 Task: Plan a trip to Wallenhorst, Germany from 1st December, 2023 to 8th December, 2023 for 2 adults, 1 child. Place can be entire room with 1  bedroom having 1 bed and 1 bathroom. Property type can be hotel. Amenities needed are: washing machine.
Action: Mouse moved to (434, 226)
Screenshot: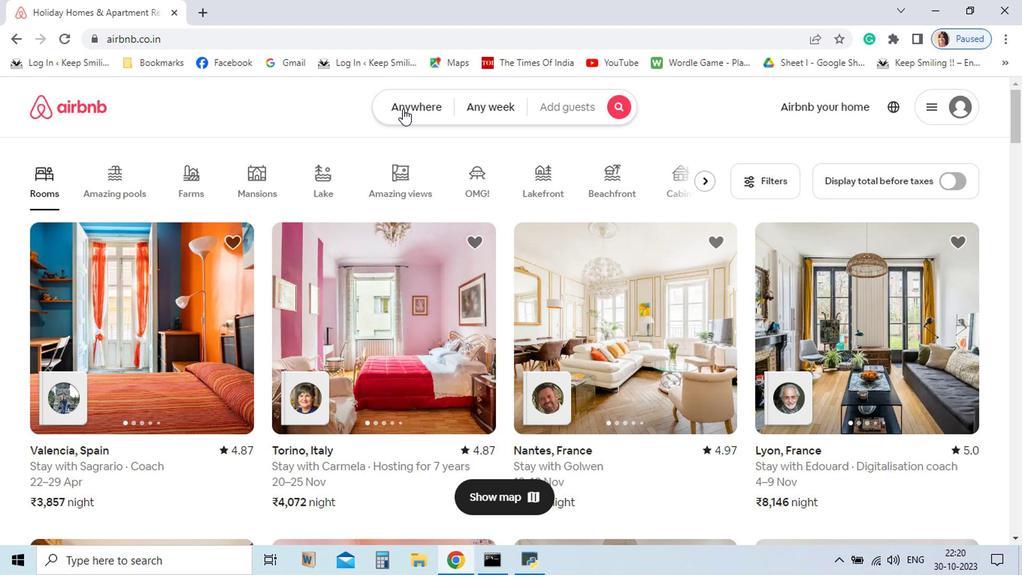 
Action: Mouse pressed left at (434, 226)
Screenshot: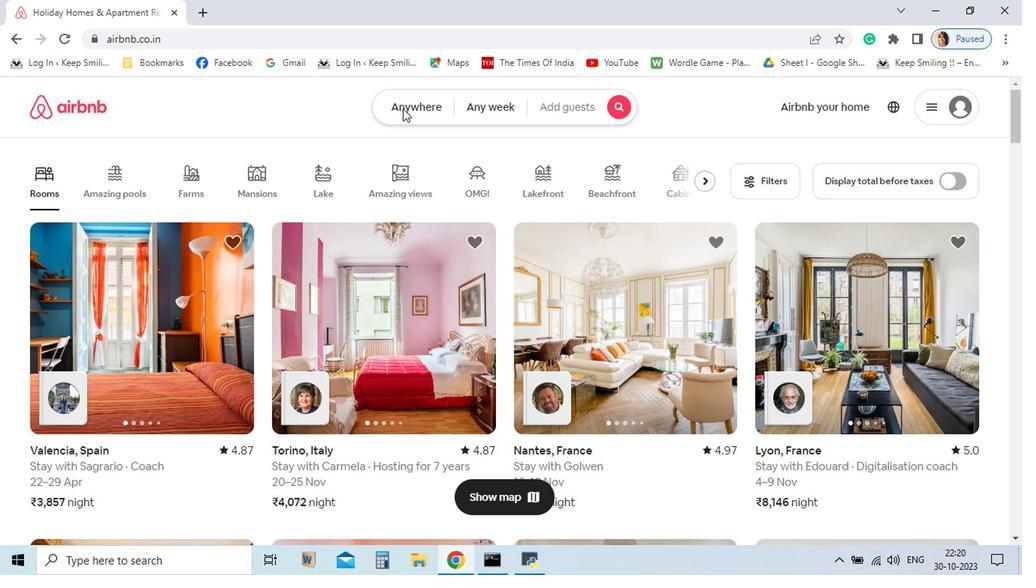 
Action: Key pressed <Key.shift>Wallen
Screenshot: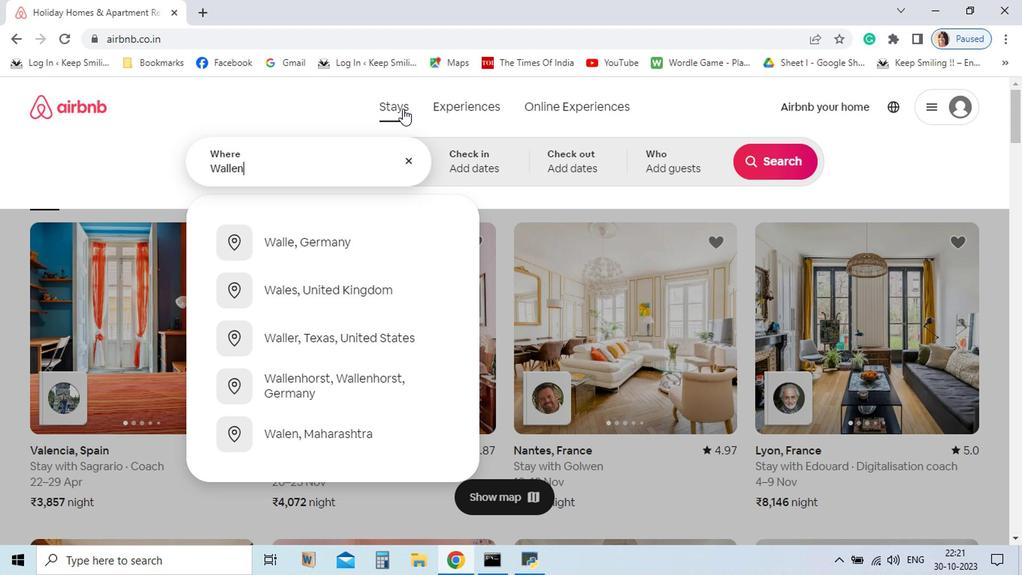 
Action: Mouse moved to (402, 348)
Screenshot: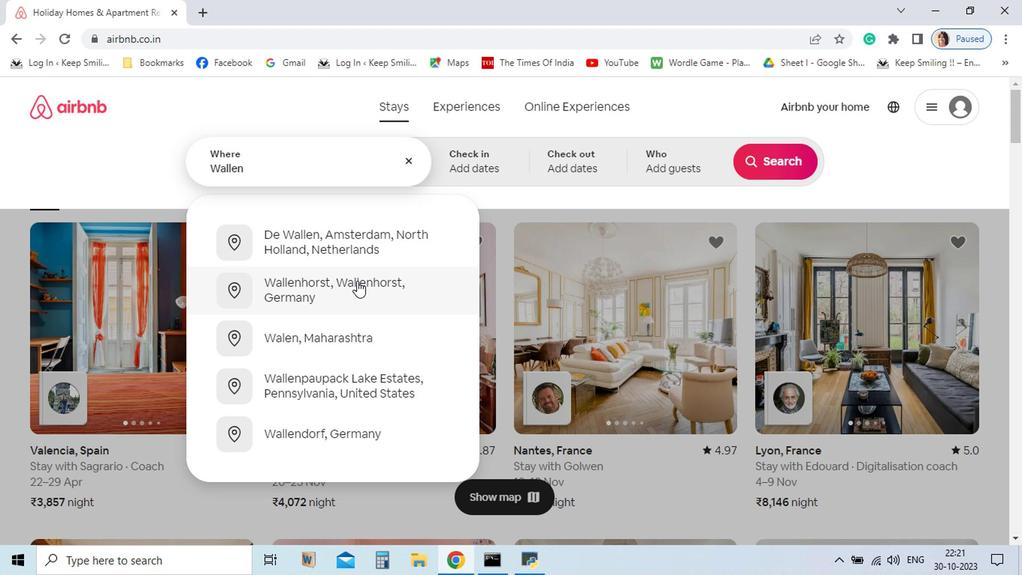 
Action: Mouse pressed left at (402, 348)
Screenshot: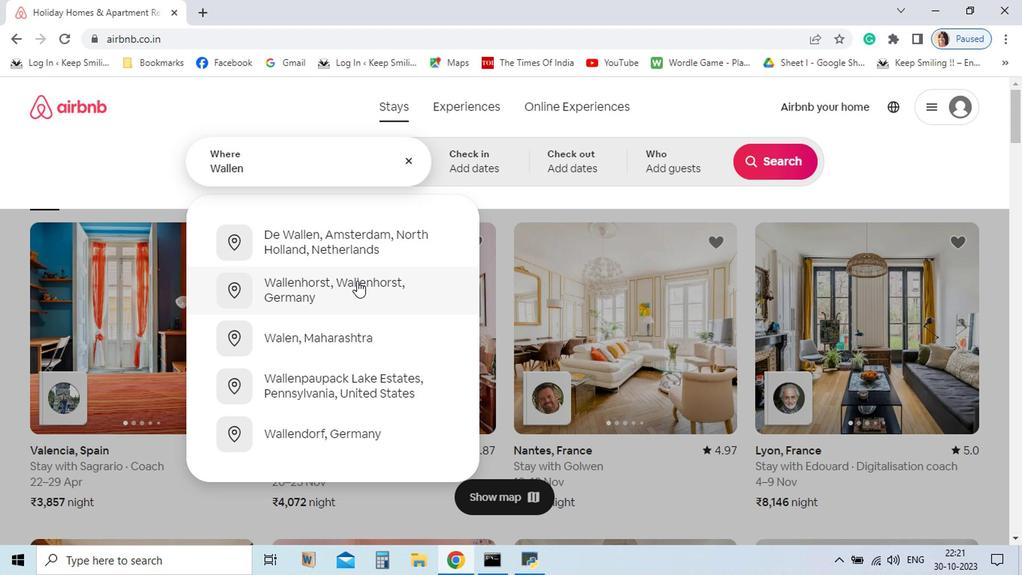 
Action: Mouse moved to (687, 348)
Screenshot: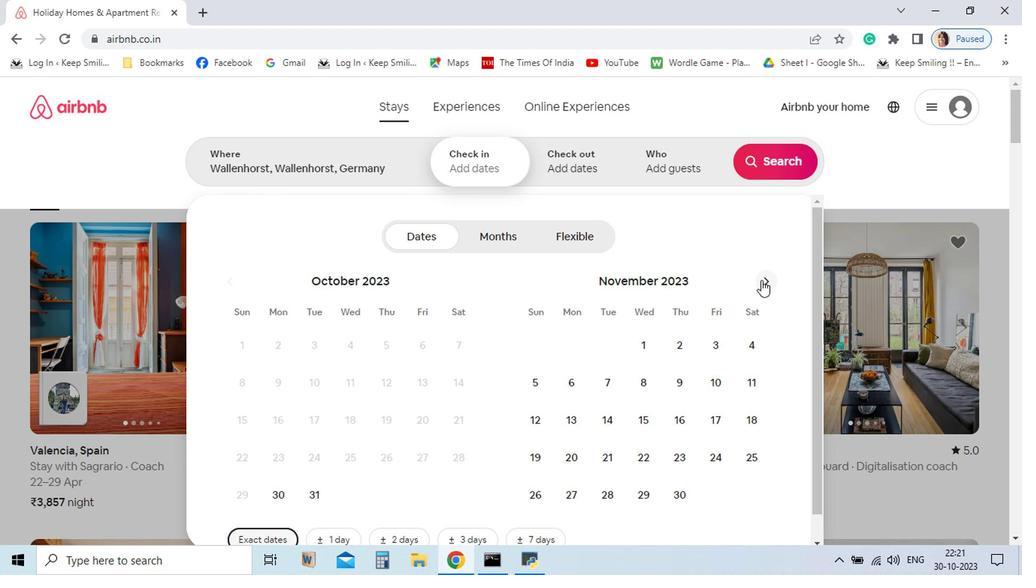 
Action: Mouse pressed left at (687, 348)
Screenshot: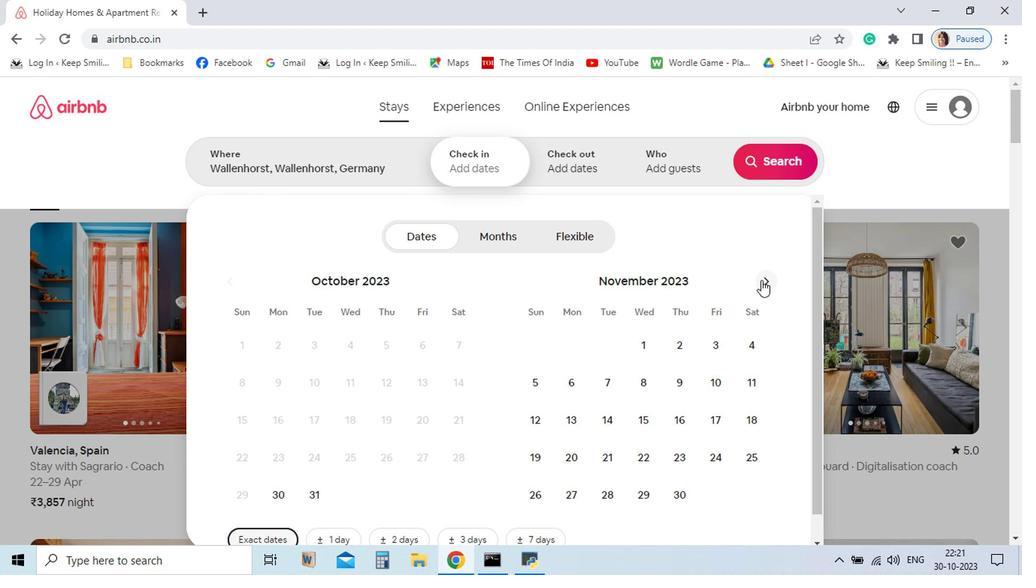 
Action: Mouse moved to (652, 393)
Screenshot: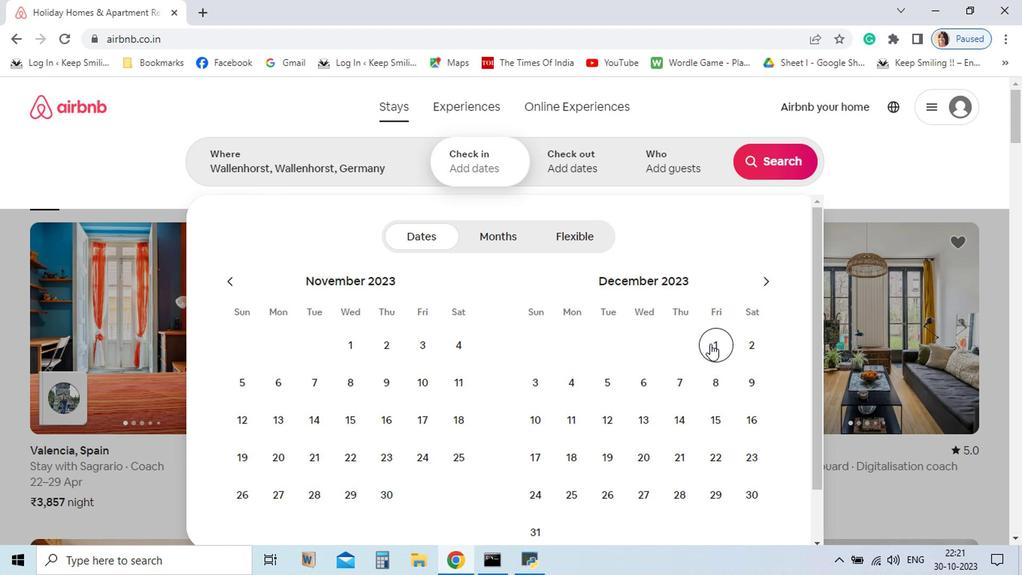 
Action: Mouse pressed left at (652, 393)
Screenshot: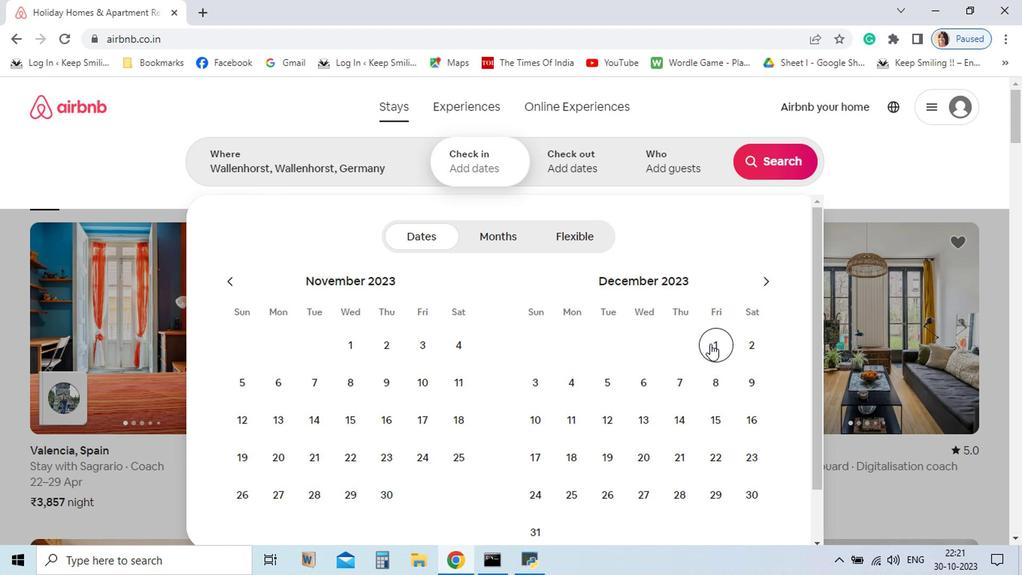 
Action: Mouse moved to (652, 421)
Screenshot: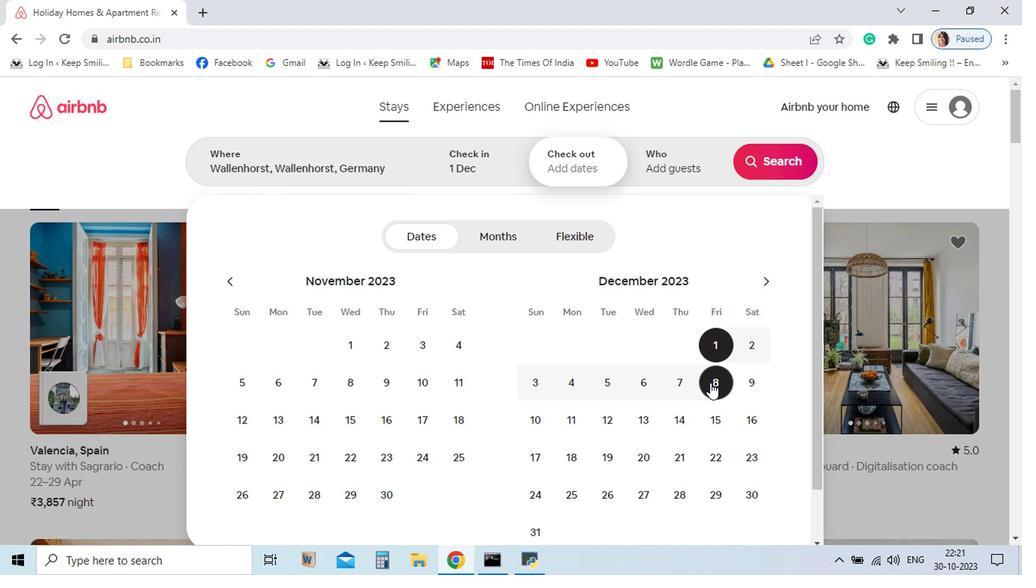 
Action: Mouse pressed left at (652, 421)
Screenshot: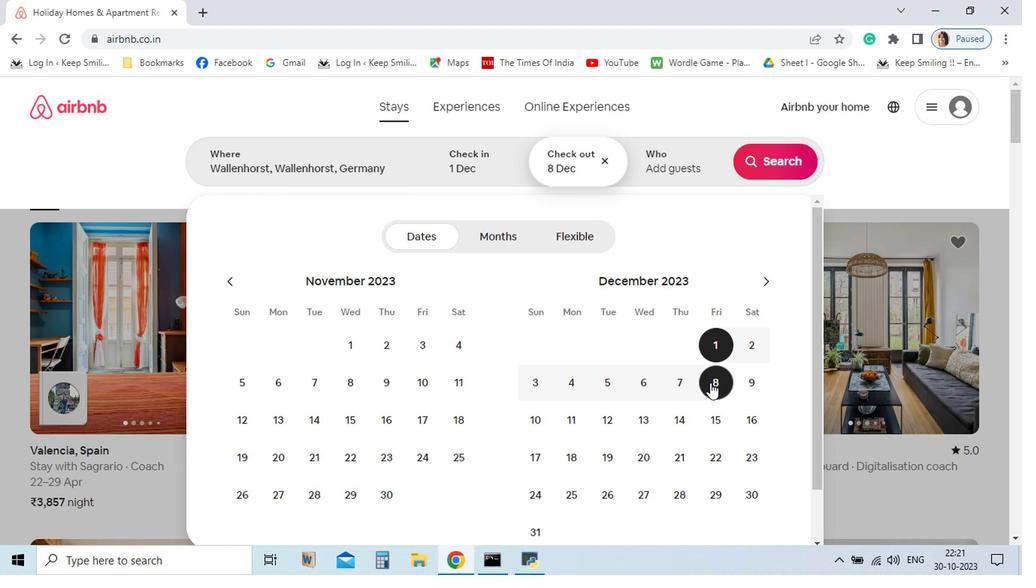 
Action: Mouse moved to (632, 265)
Screenshot: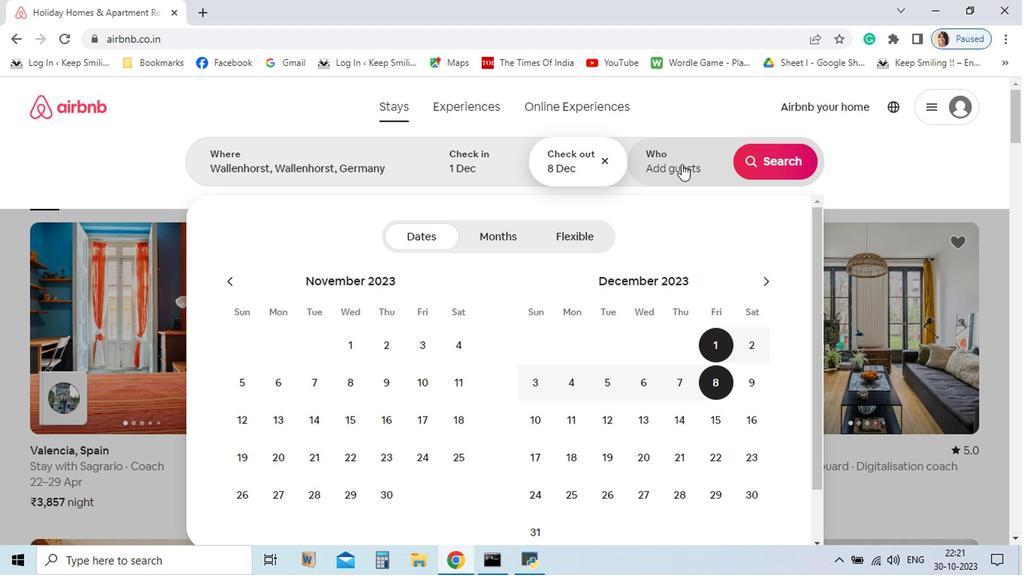 
Action: Mouse pressed left at (632, 265)
Screenshot: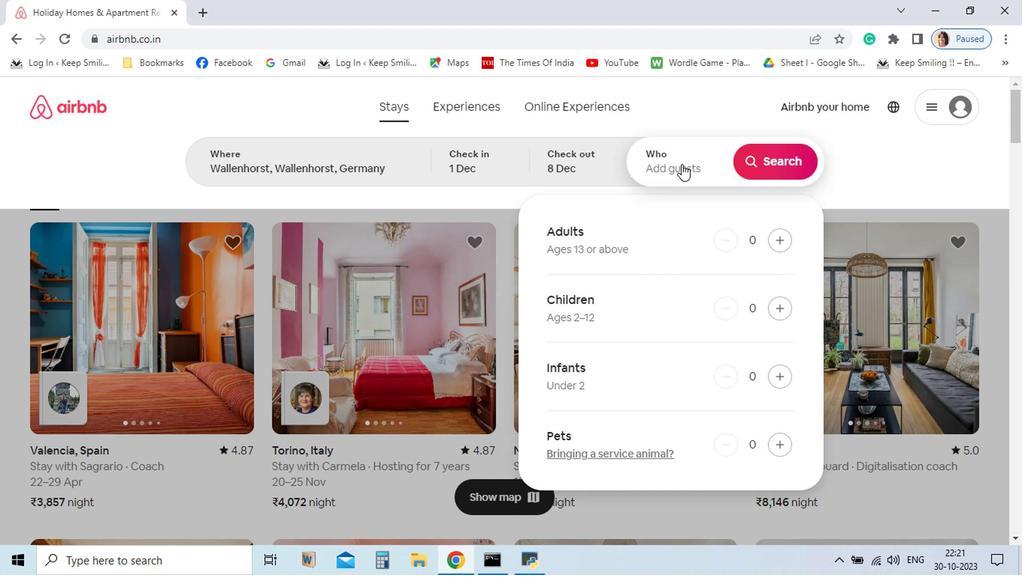 
Action: Mouse moved to (697, 318)
Screenshot: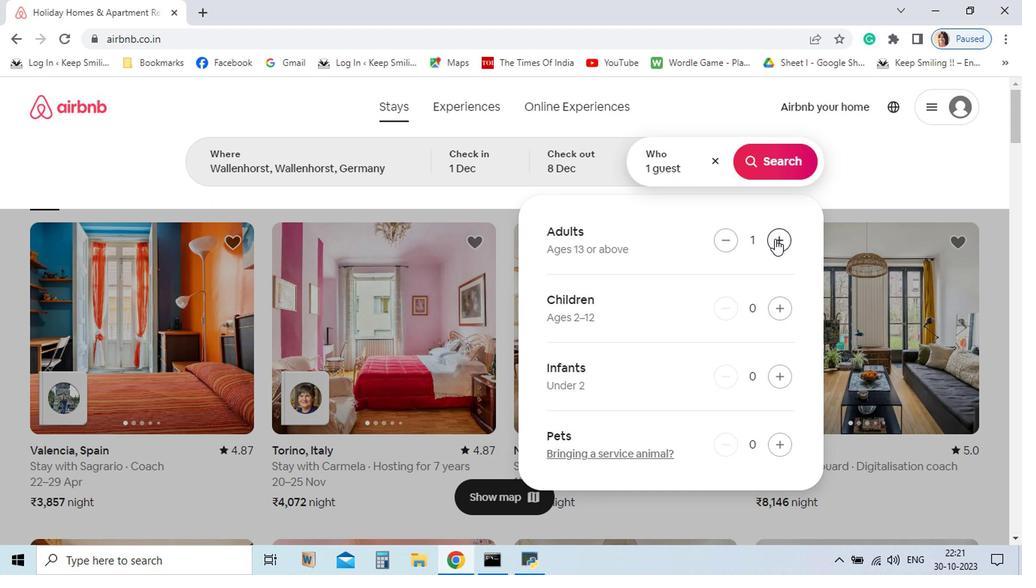 
Action: Mouse pressed left at (697, 318)
Screenshot: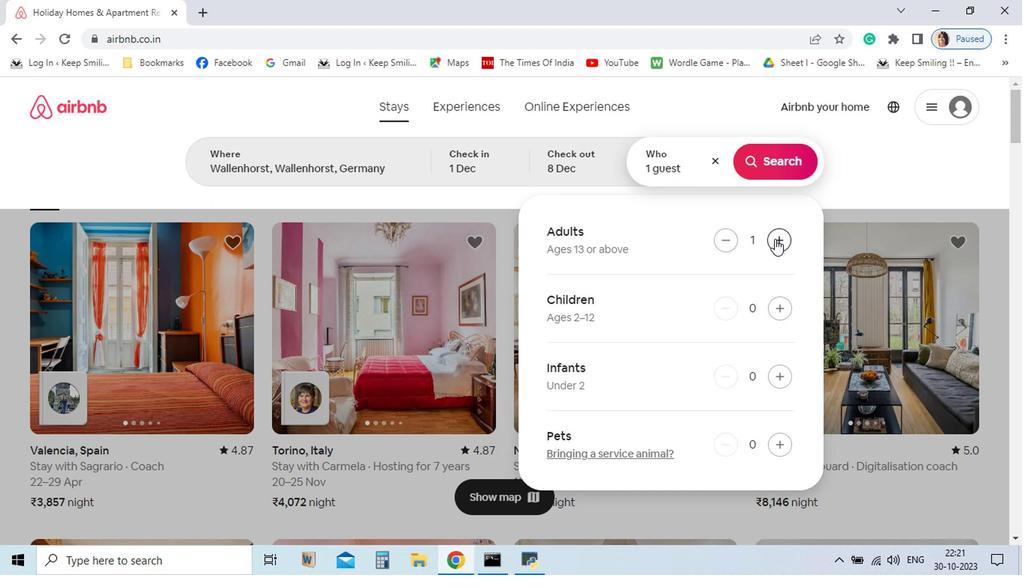 
Action: Mouse moved to (698, 318)
Screenshot: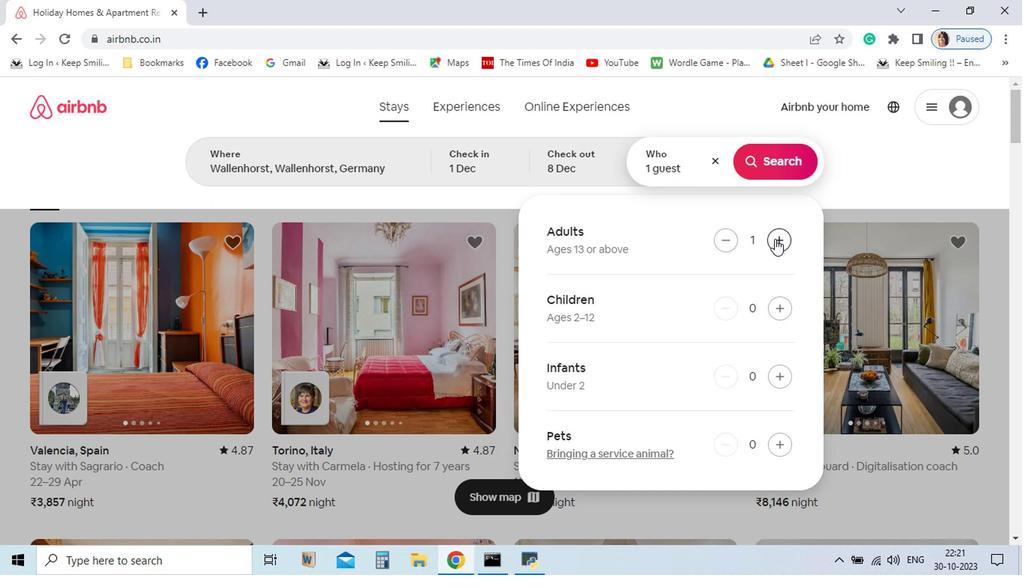 
Action: Mouse pressed left at (698, 318)
Screenshot: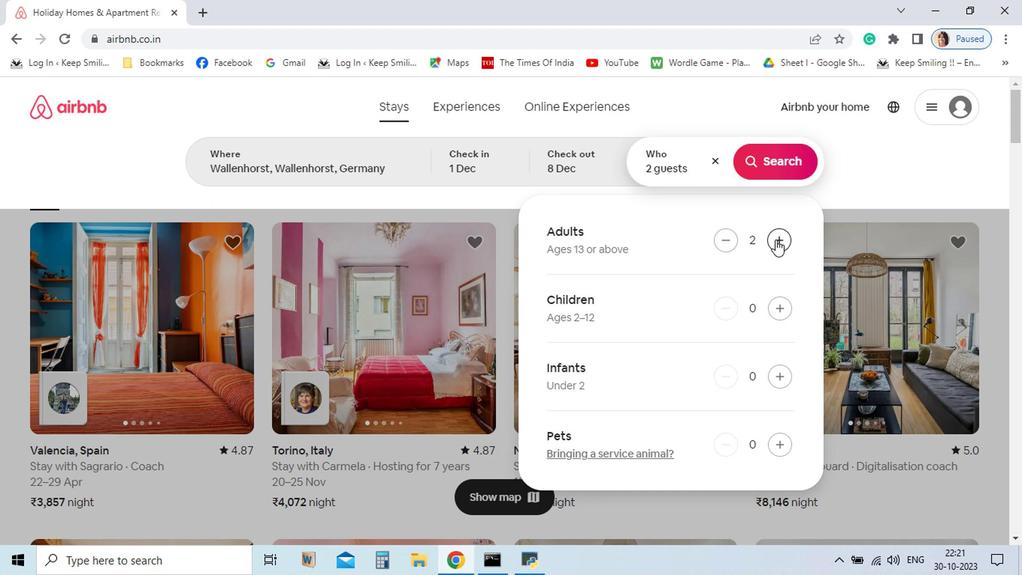 
Action: Mouse moved to (703, 369)
Screenshot: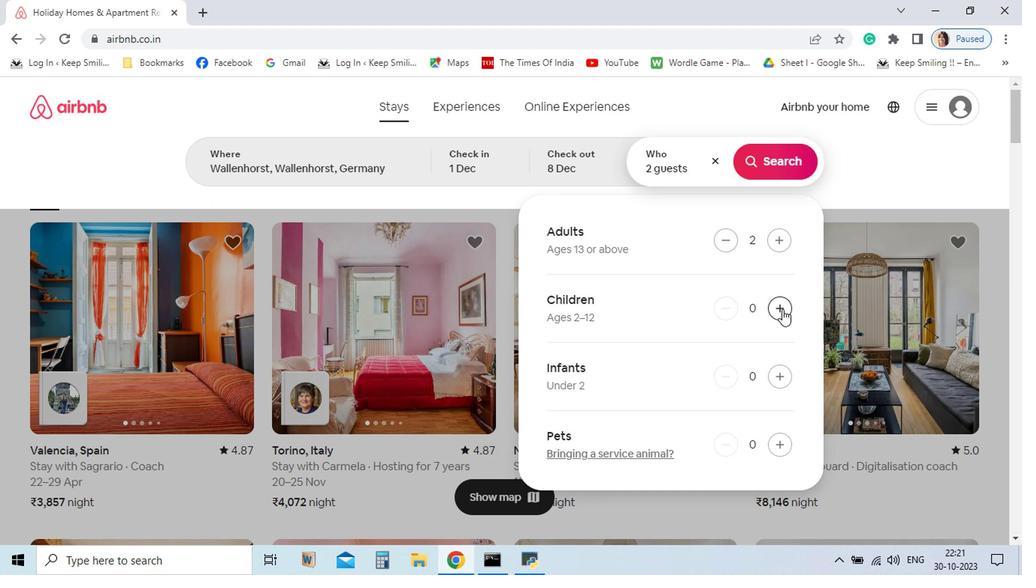 
Action: Mouse pressed left at (703, 369)
Screenshot: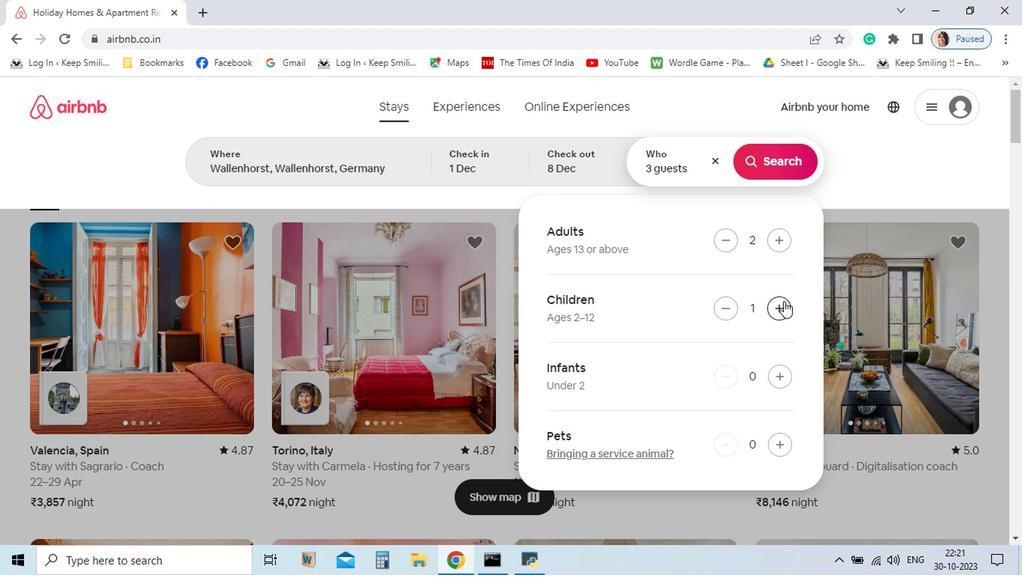 
Action: Mouse moved to (706, 258)
Screenshot: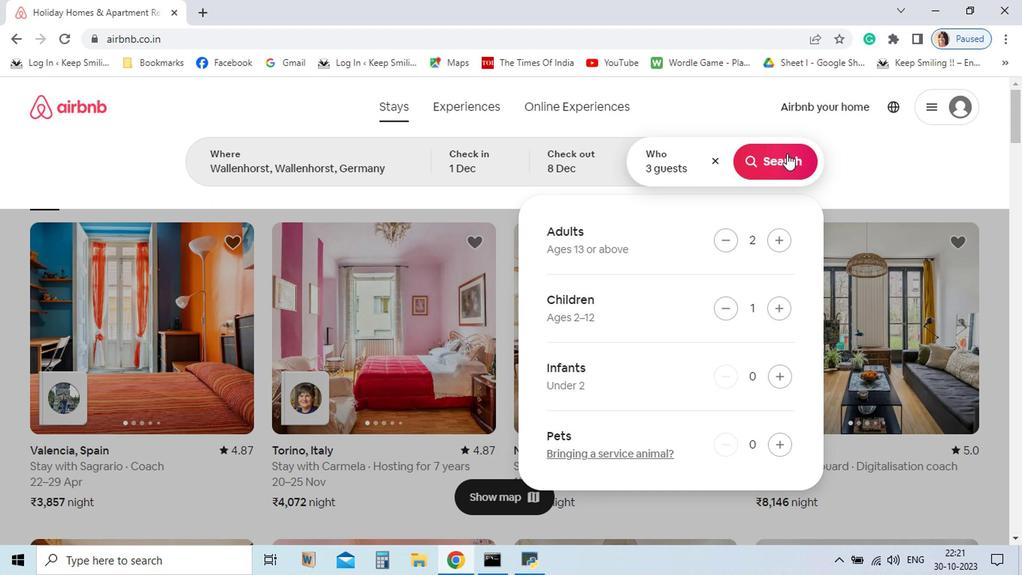 
Action: Mouse pressed left at (706, 258)
Screenshot: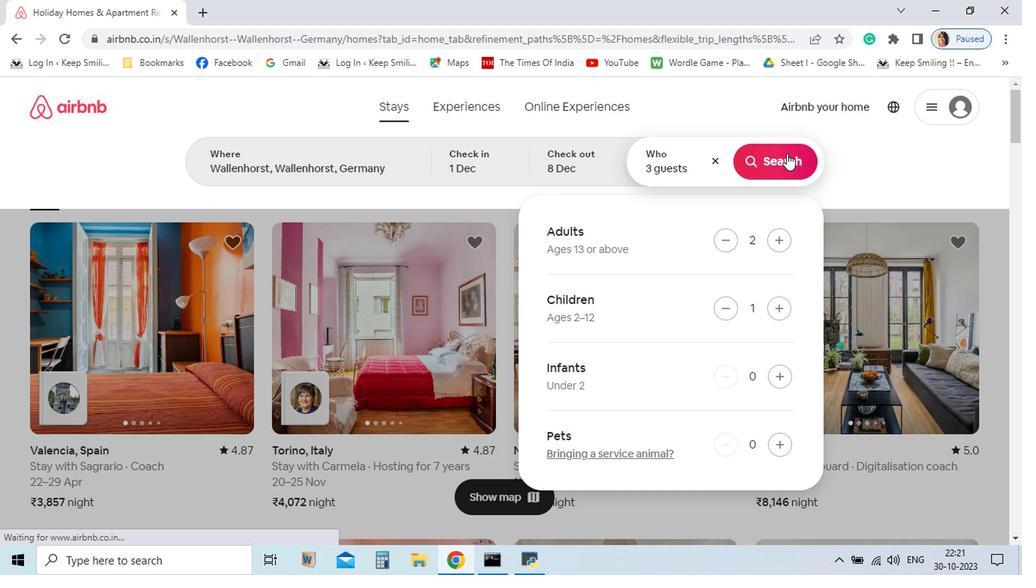 
Action: Mouse moved to (703, 266)
Screenshot: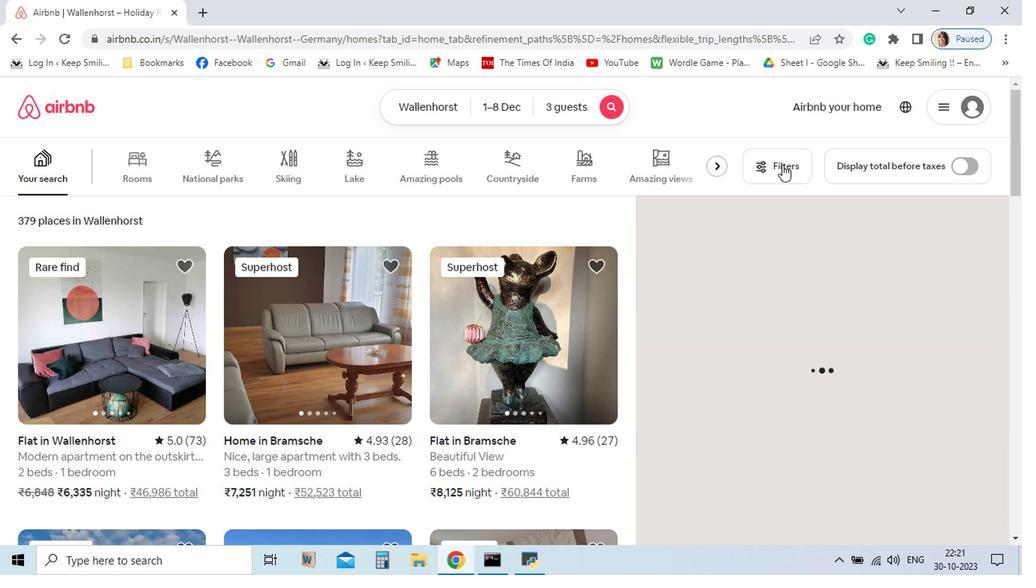 
Action: Mouse pressed left at (703, 266)
Screenshot: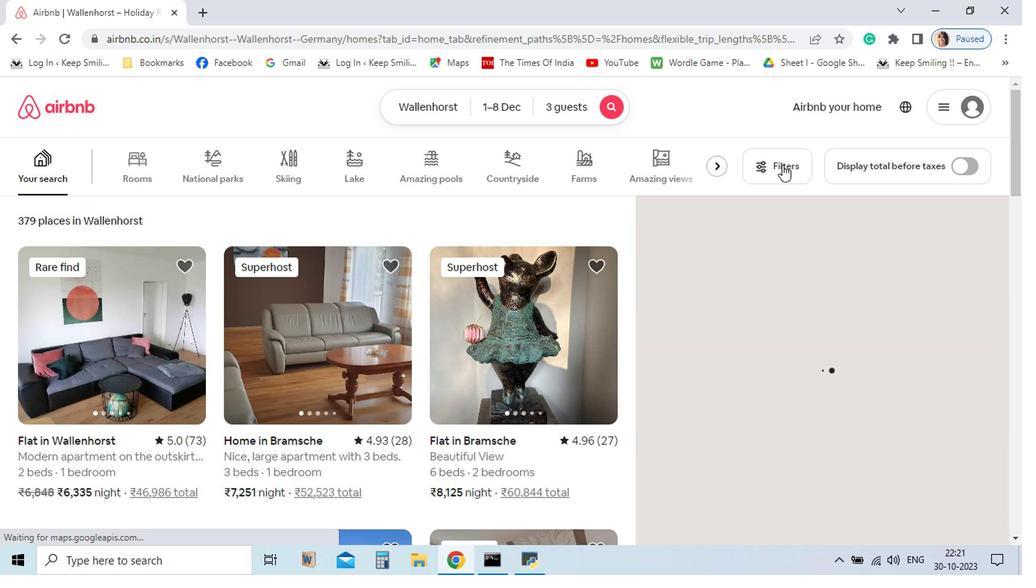 
Action: Mouse moved to (527, 330)
Screenshot: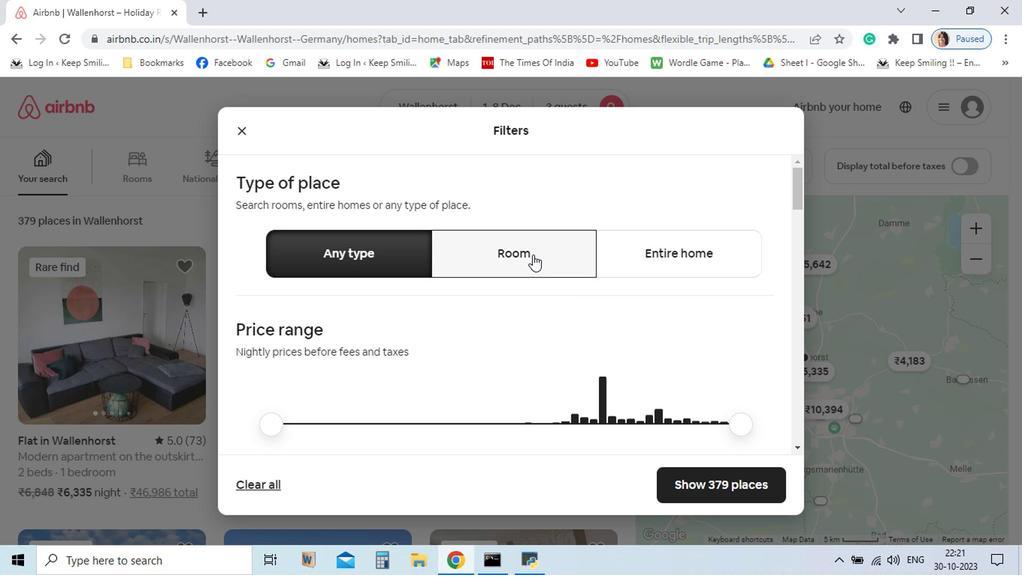 
Action: Mouse pressed left at (527, 330)
Screenshot: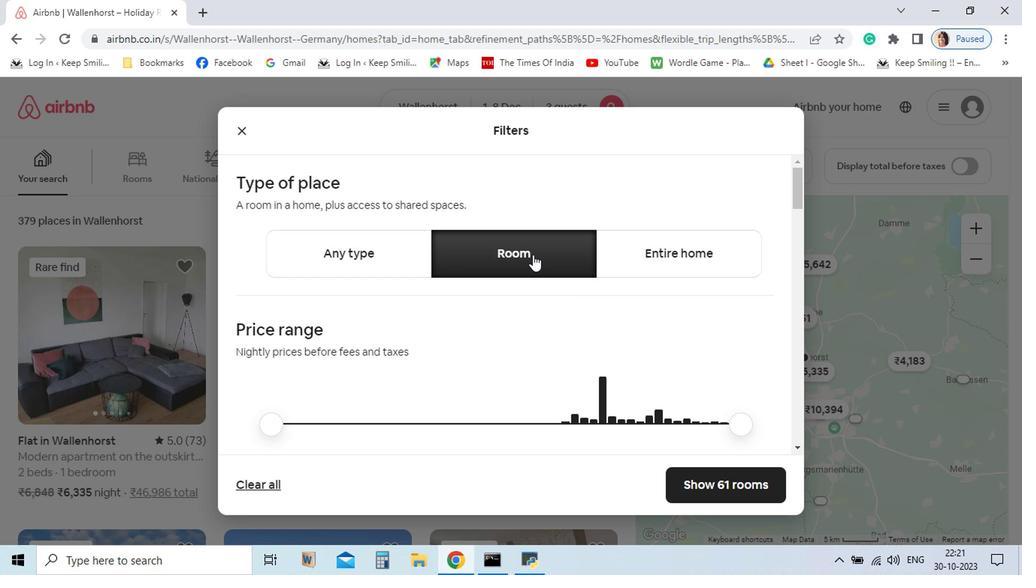 
Action: Mouse moved to (710, 294)
Screenshot: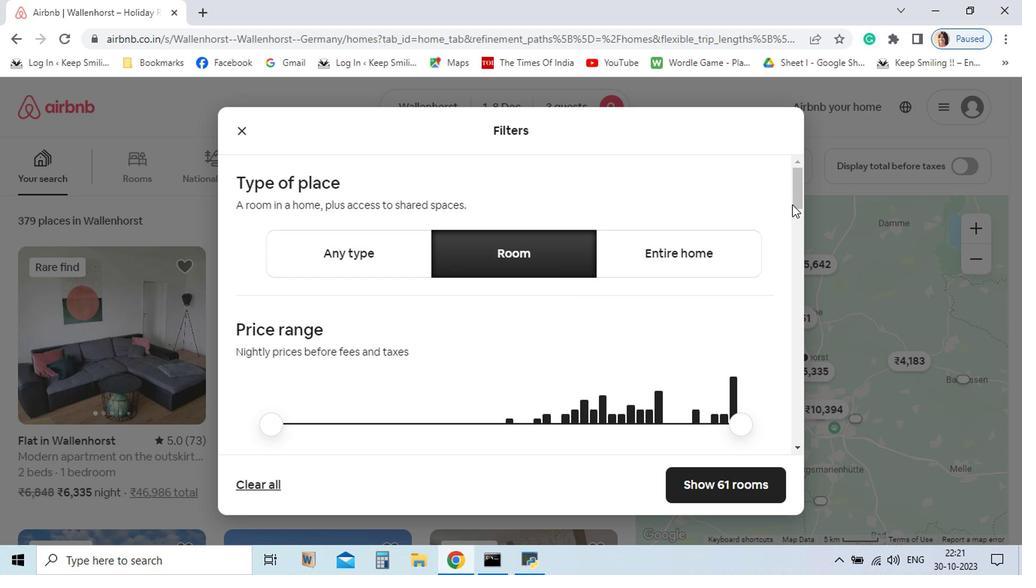 
Action: Mouse pressed left at (710, 294)
Screenshot: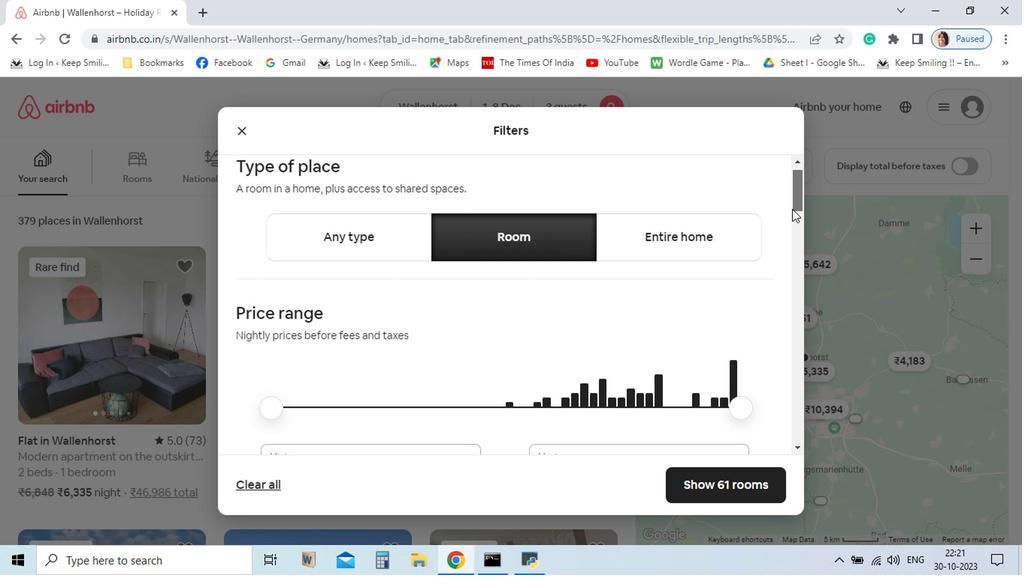 
Action: Mouse moved to (375, 375)
Screenshot: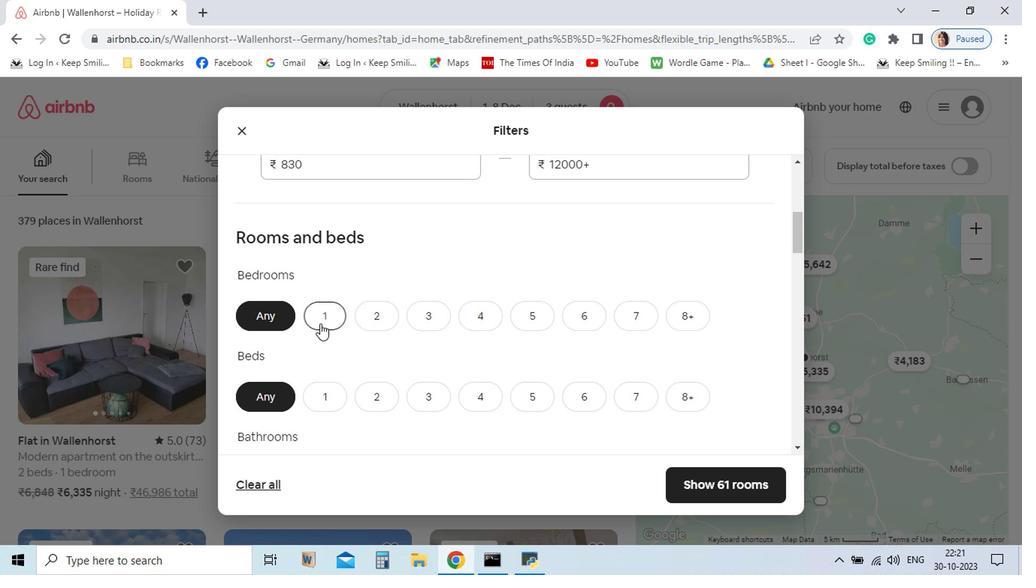 
Action: Mouse pressed left at (375, 375)
Screenshot: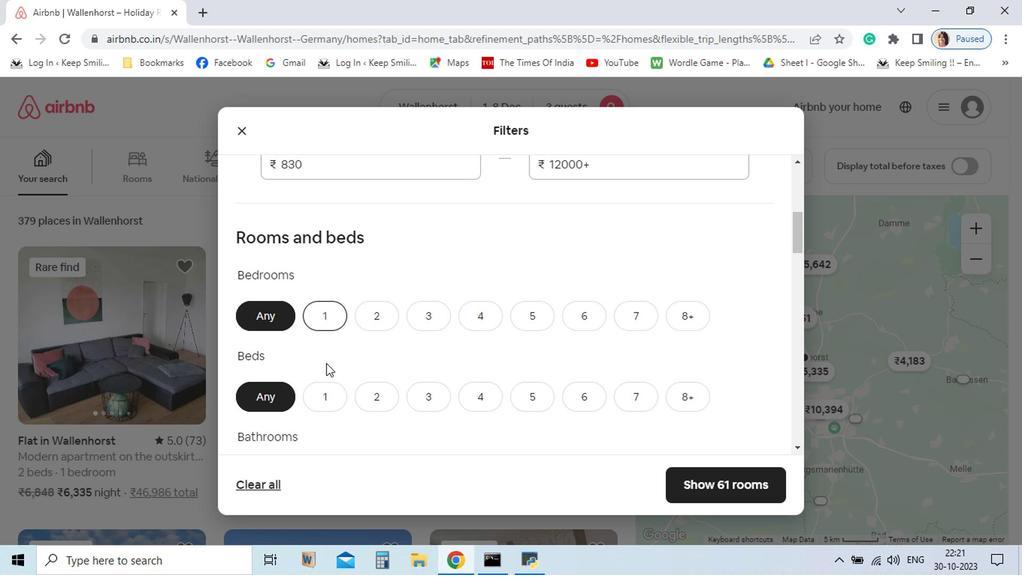 
Action: Mouse moved to (384, 429)
Screenshot: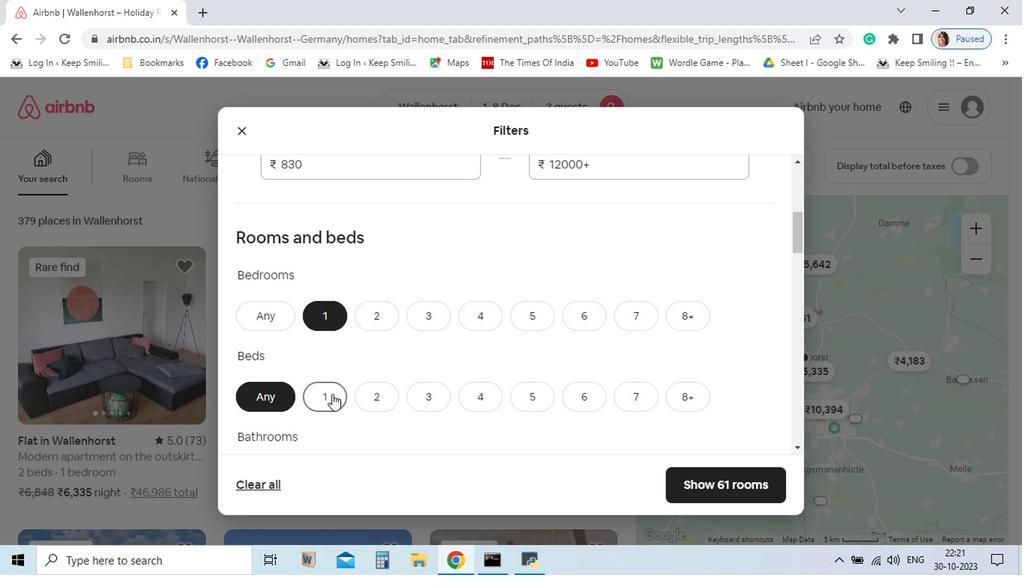 
Action: Mouse pressed left at (384, 429)
Screenshot: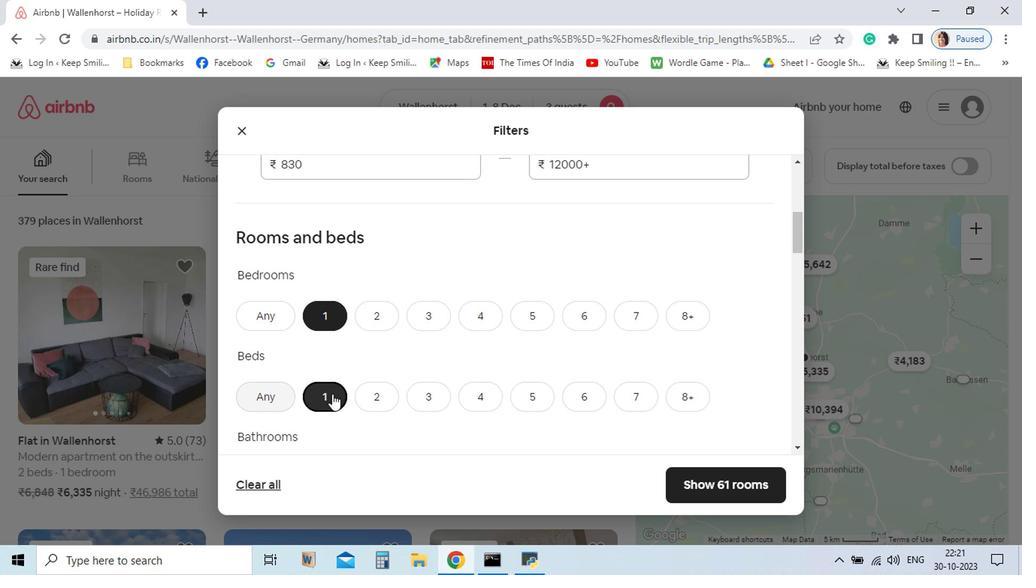 
Action: Mouse moved to (385, 429)
Screenshot: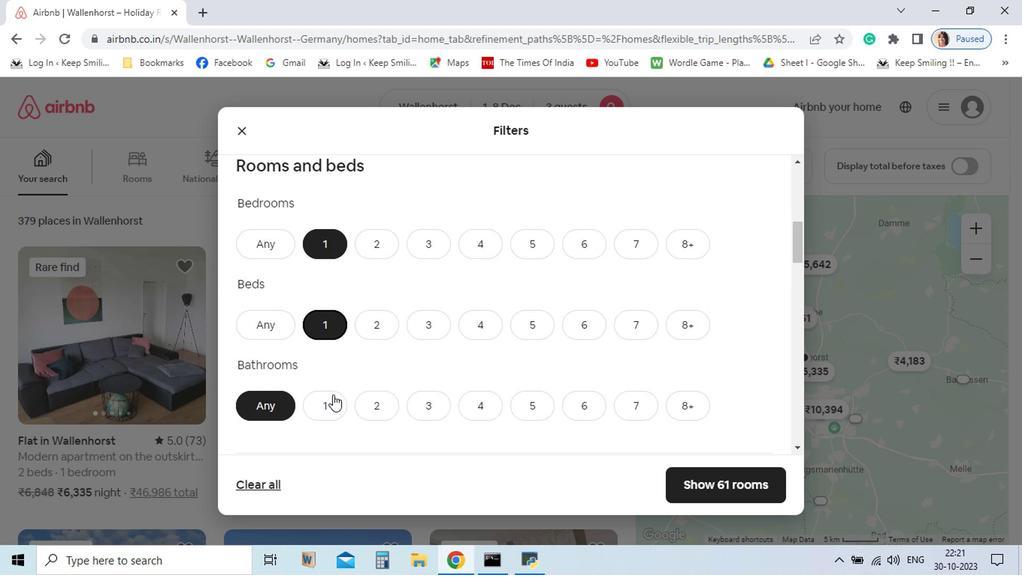 
Action: Mouse scrolled (385, 429) with delta (0, 0)
Screenshot: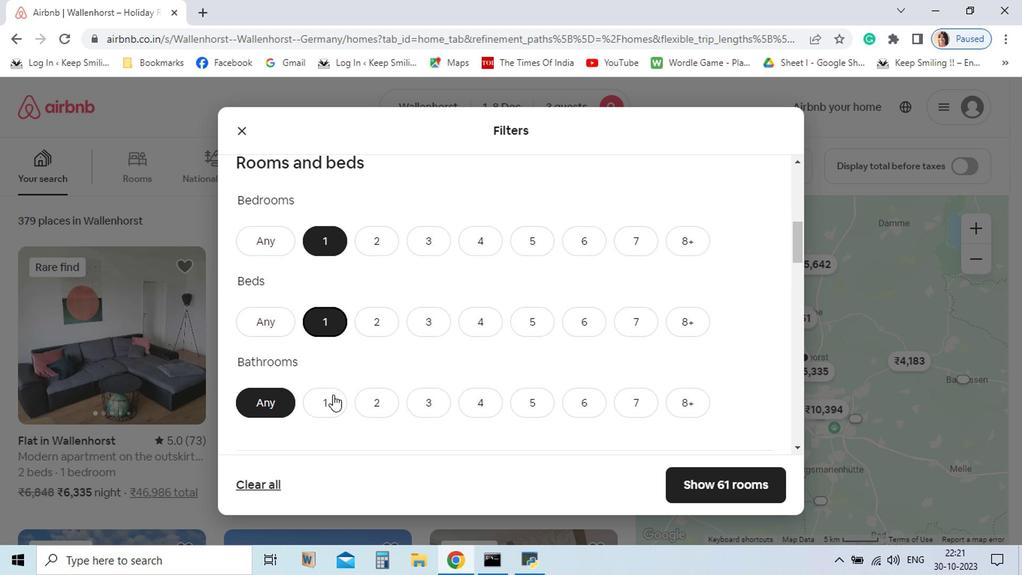 
Action: Mouse pressed left at (385, 429)
Screenshot: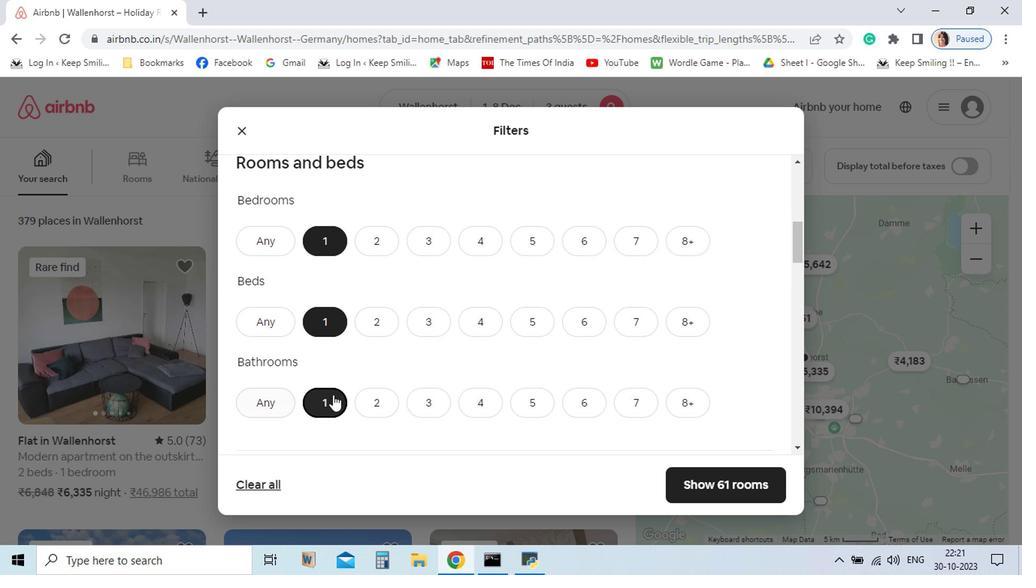 
Action: Mouse moved to (383, 437)
Screenshot: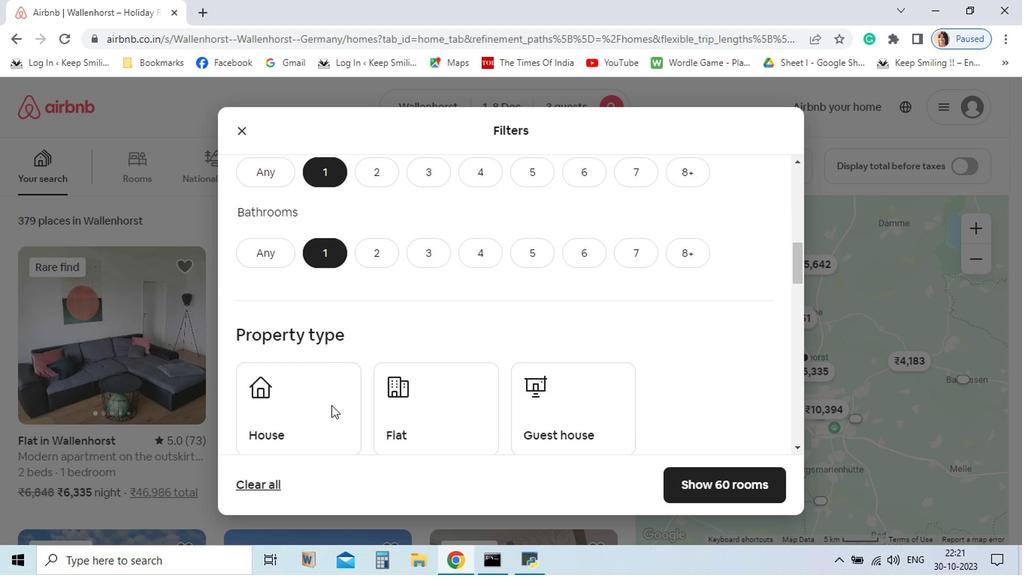 
Action: Mouse scrolled (383, 436) with delta (0, 0)
Screenshot: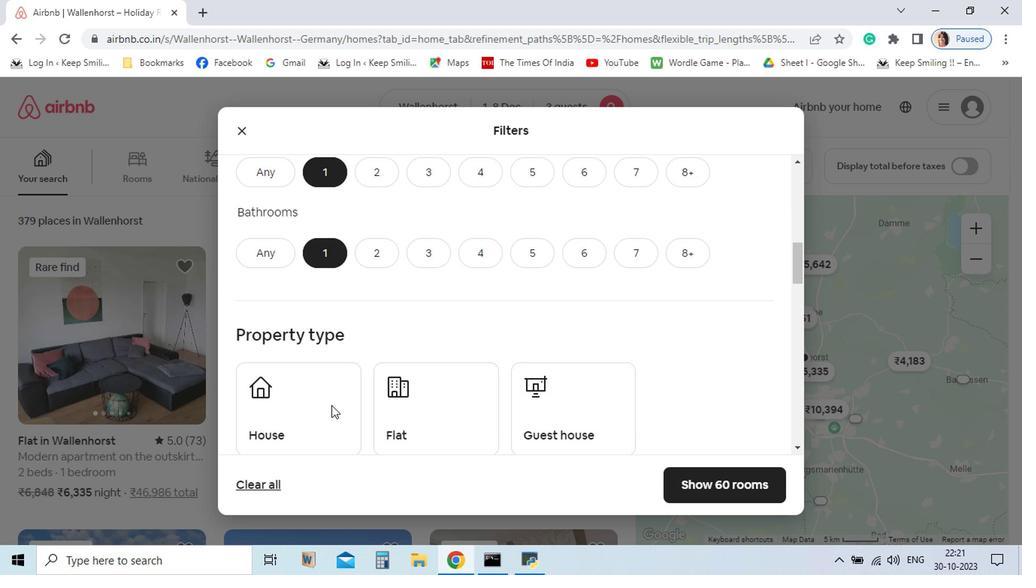 
Action: Mouse scrolled (383, 436) with delta (0, 0)
Screenshot: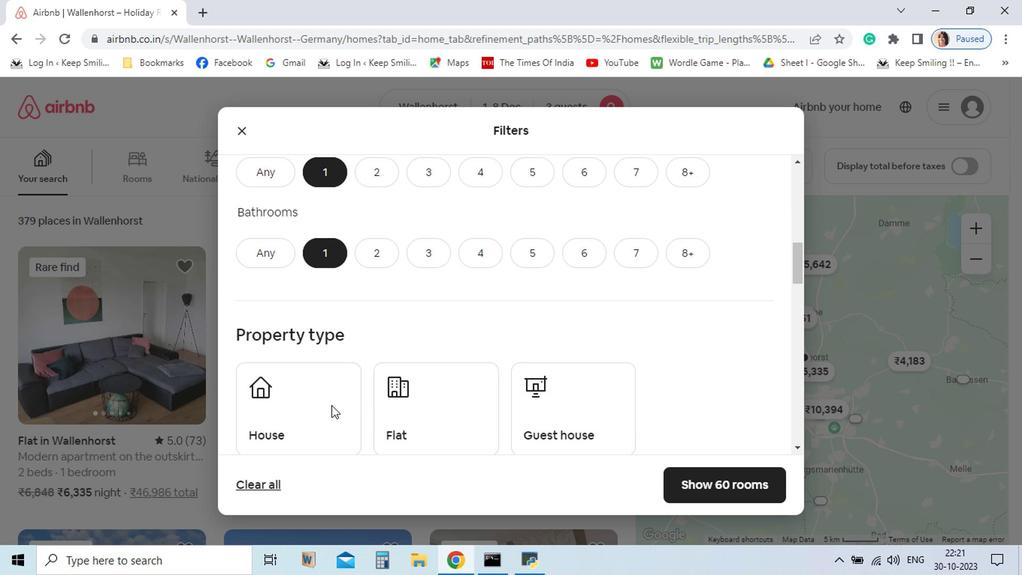 
Action: Mouse moved to (386, 437)
Screenshot: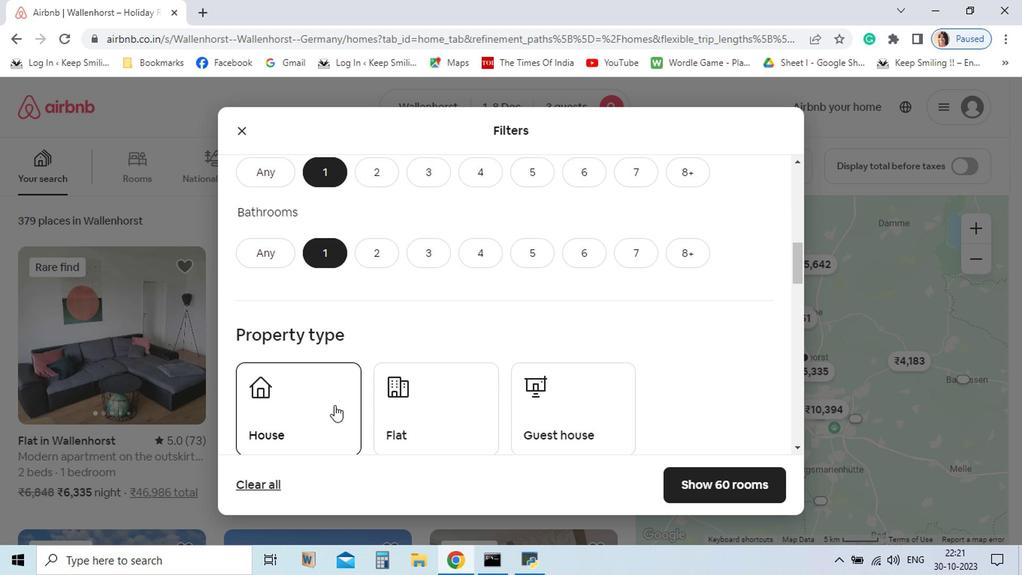 
Action: Mouse scrolled (386, 436) with delta (0, 0)
Screenshot: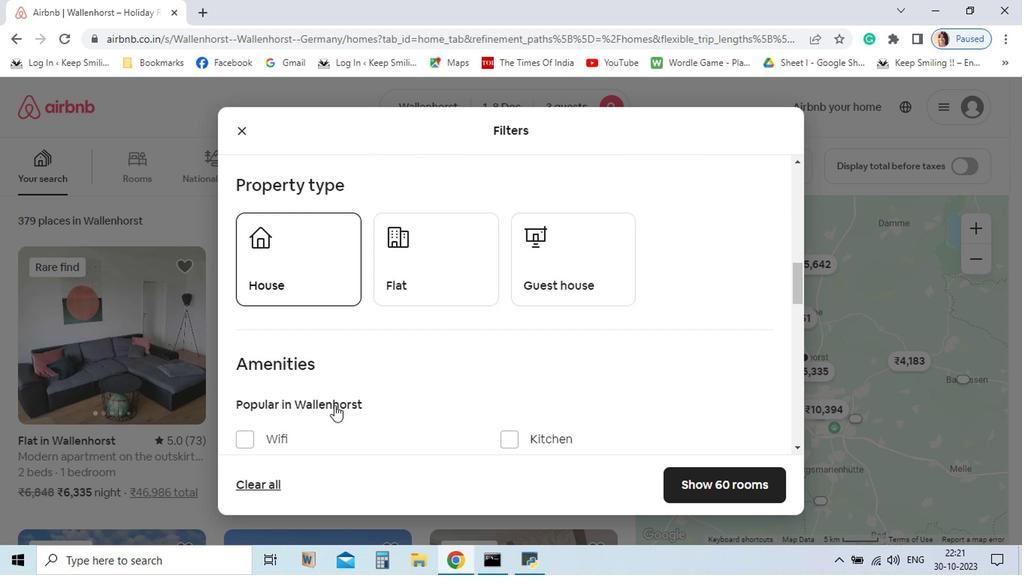 
Action: Mouse scrolled (386, 436) with delta (0, 0)
Screenshot: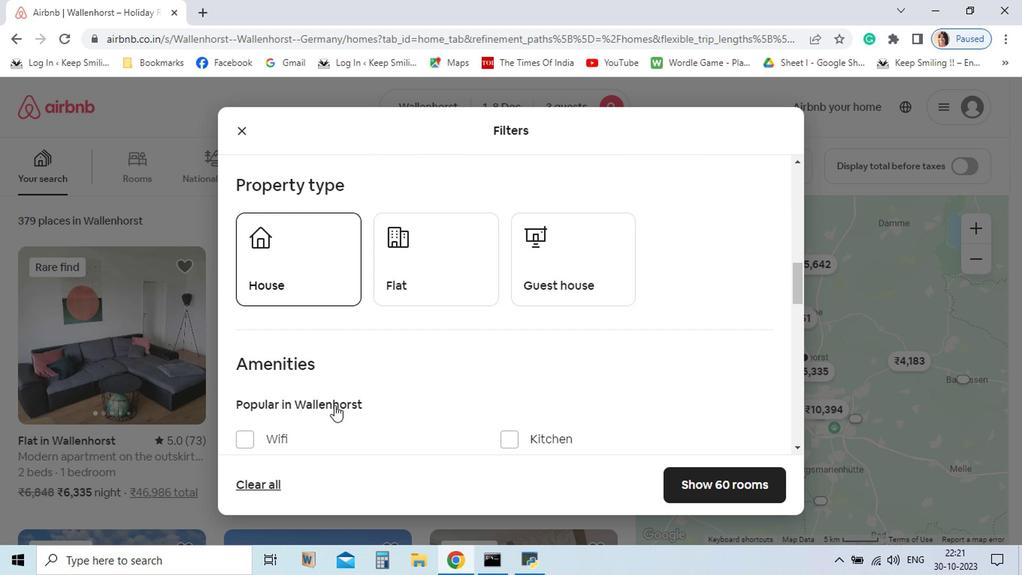 
Action: Mouse moved to (386, 437)
Screenshot: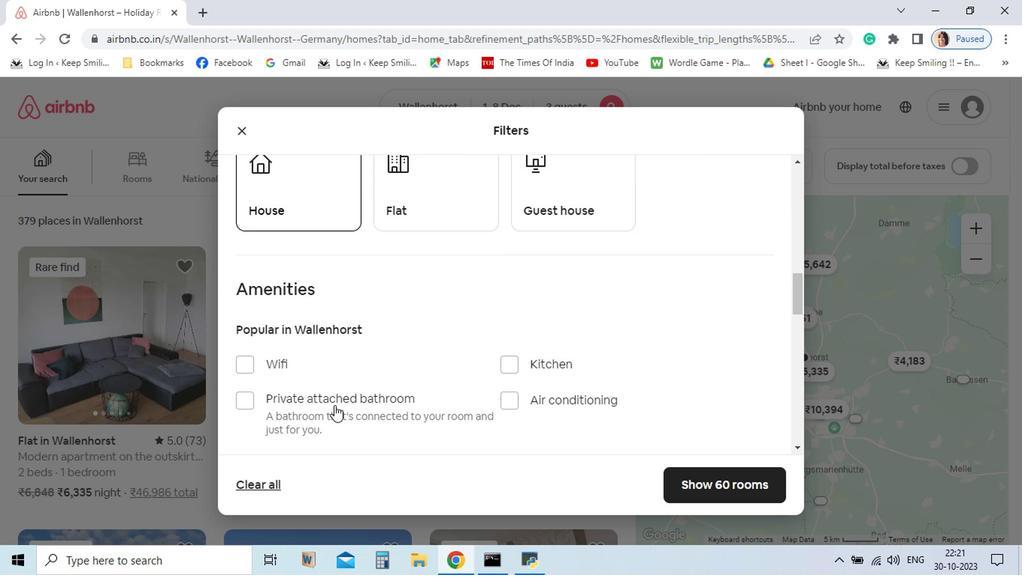 
Action: Mouse scrolled (386, 436) with delta (0, 0)
Screenshot: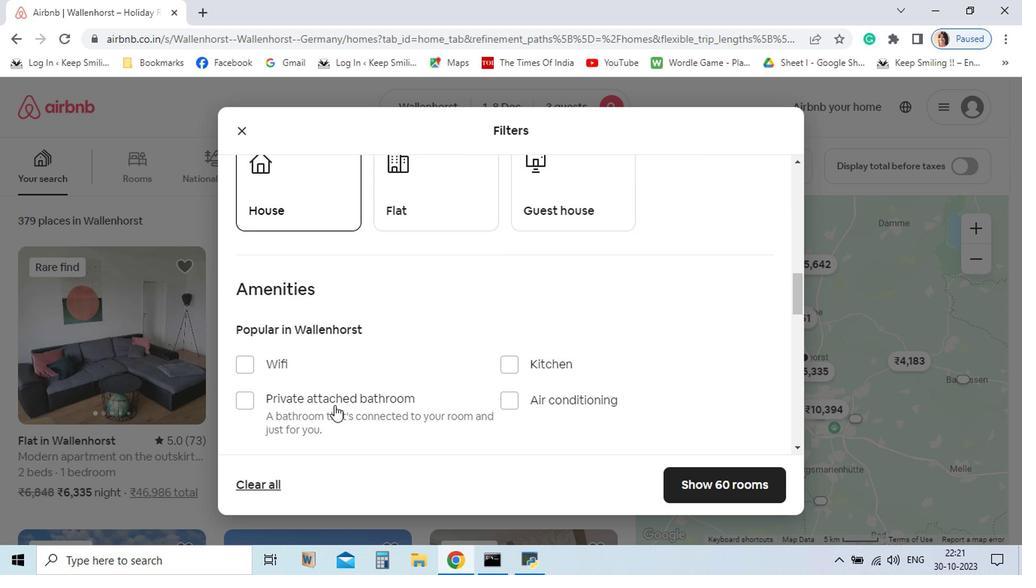 
Action: Mouse moved to (397, 455)
Screenshot: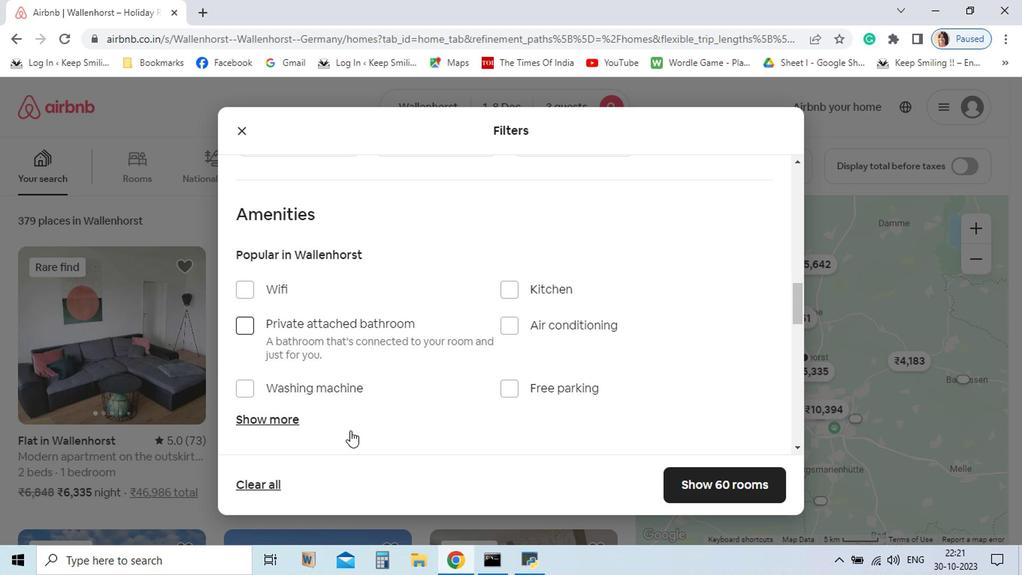 
Action: Mouse scrolled (397, 454) with delta (0, 0)
Screenshot: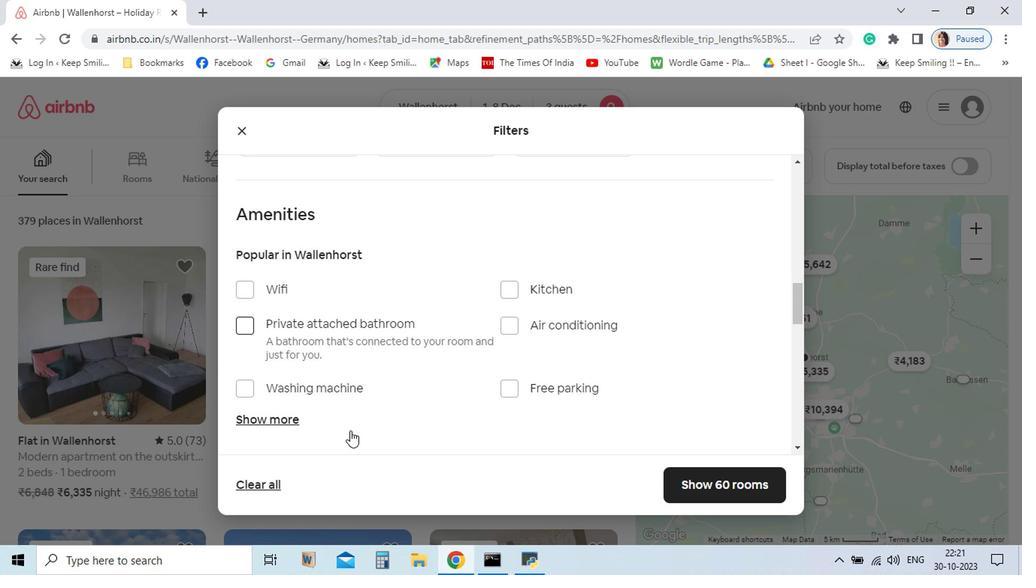 
Action: Mouse moved to (322, 426)
Screenshot: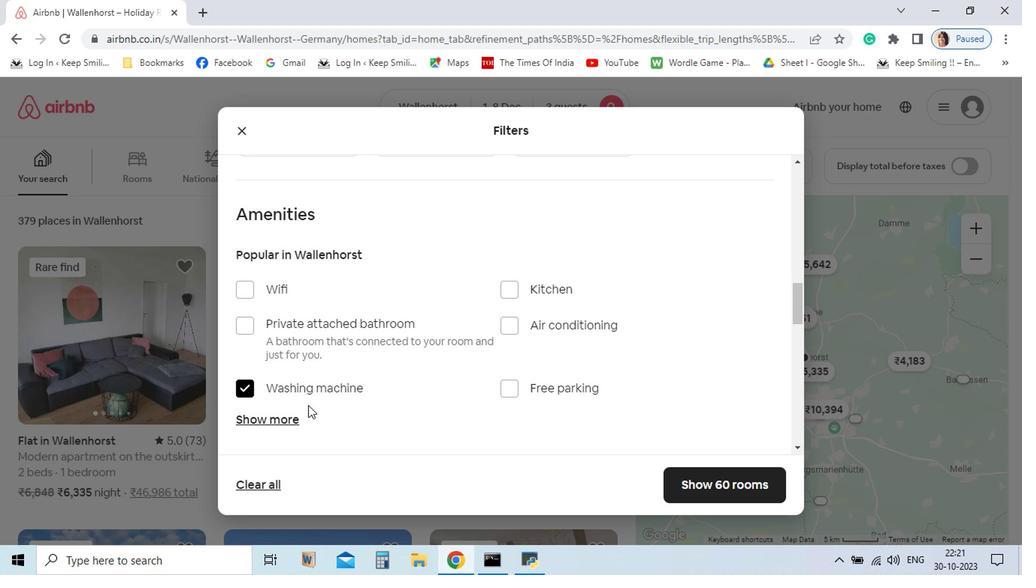 
Action: Mouse pressed left at (322, 426)
Screenshot: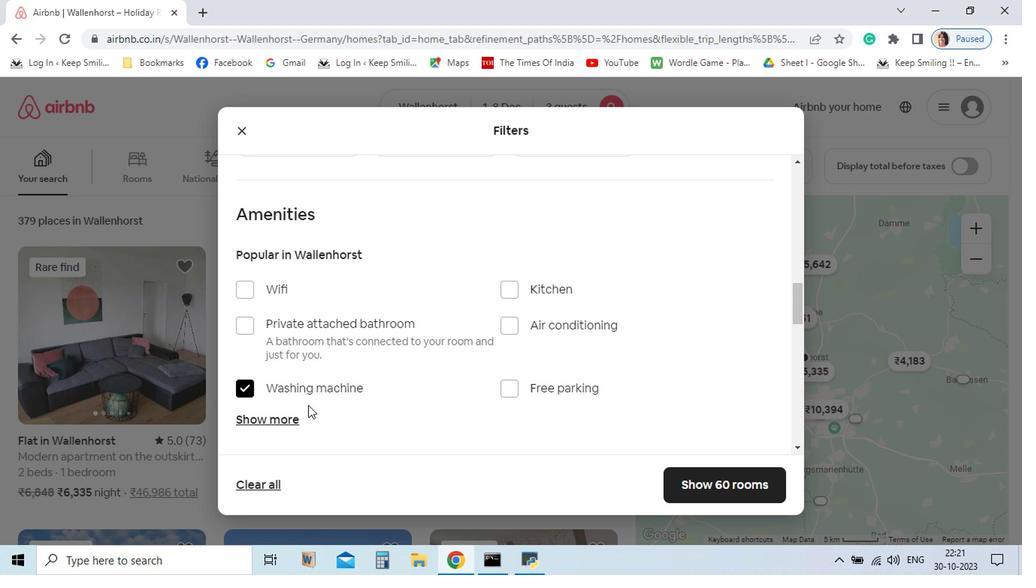 
Action: Mouse moved to (660, 491)
Screenshot: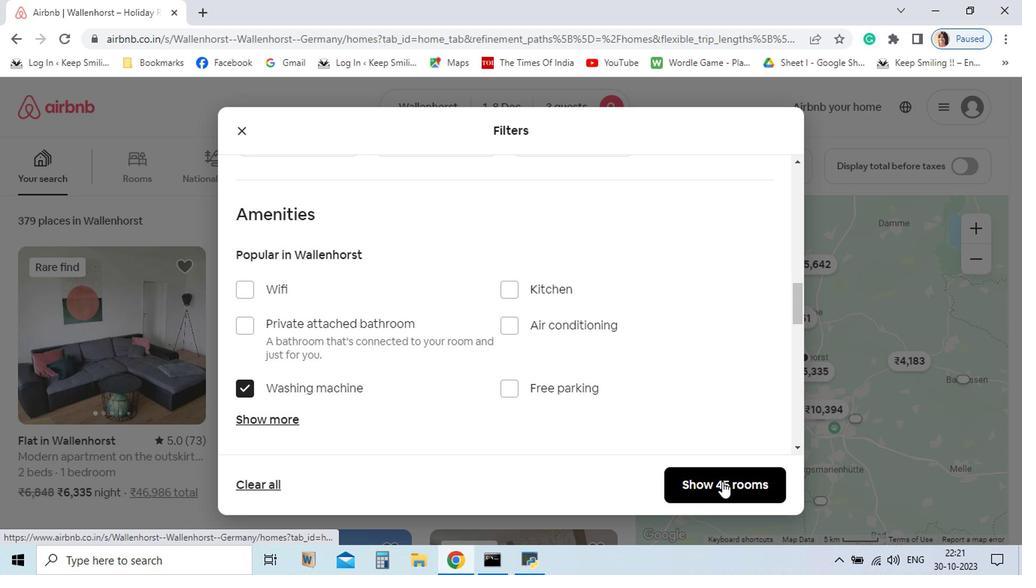 
Action: Mouse pressed left at (660, 491)
Screenshot: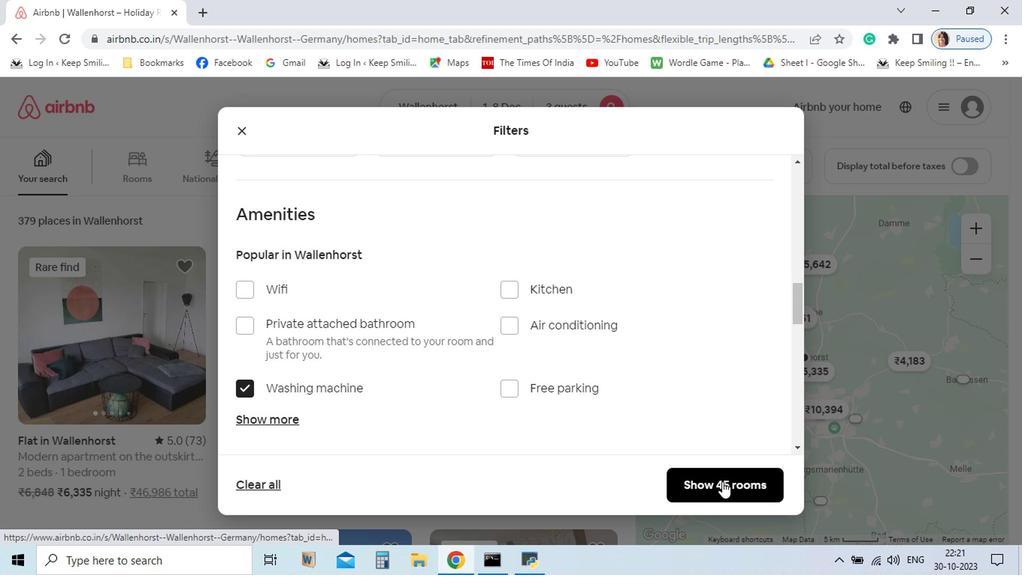 
Action: Mouse moved to (428, 498)
Screenshot: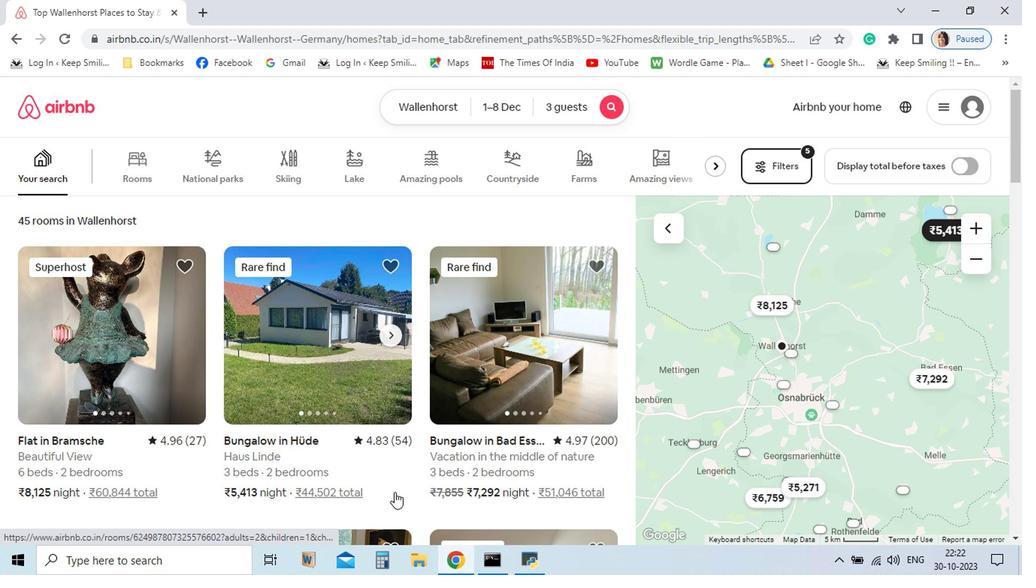 
Action: Mouse scrolled (428, 498) with delta (0, 0)
Screenshot: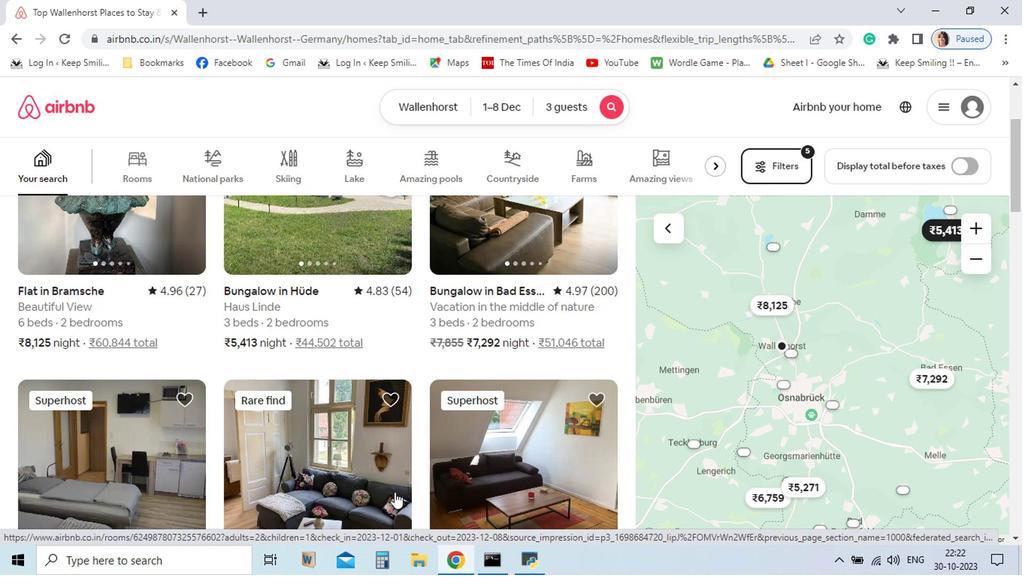 
Action: Mouse scrolled (428, 498) with delta (0, 0)
Screenshot: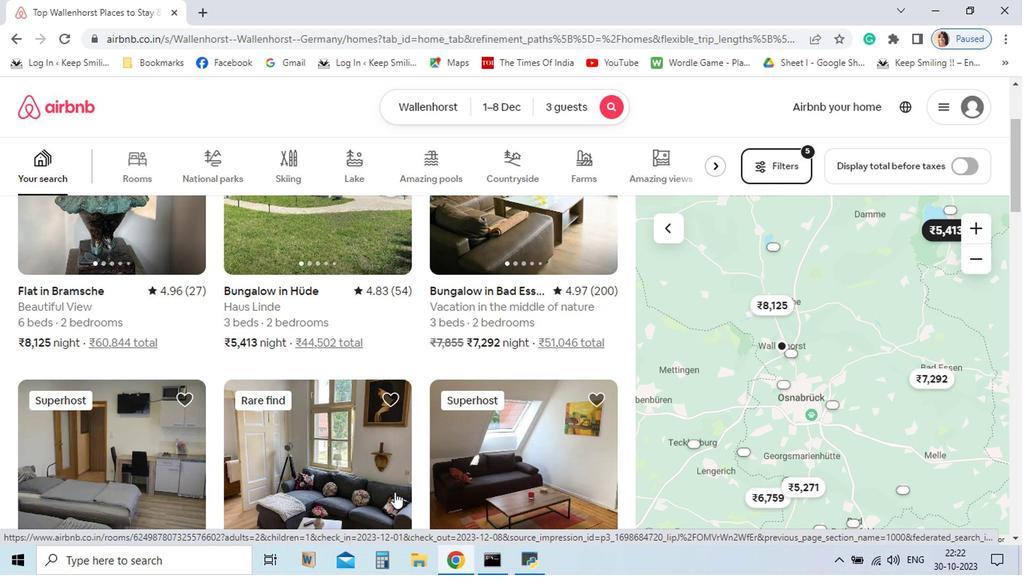 
Action: Mouse scrolled (428, 498) with delta (0, 0)
Screenshot: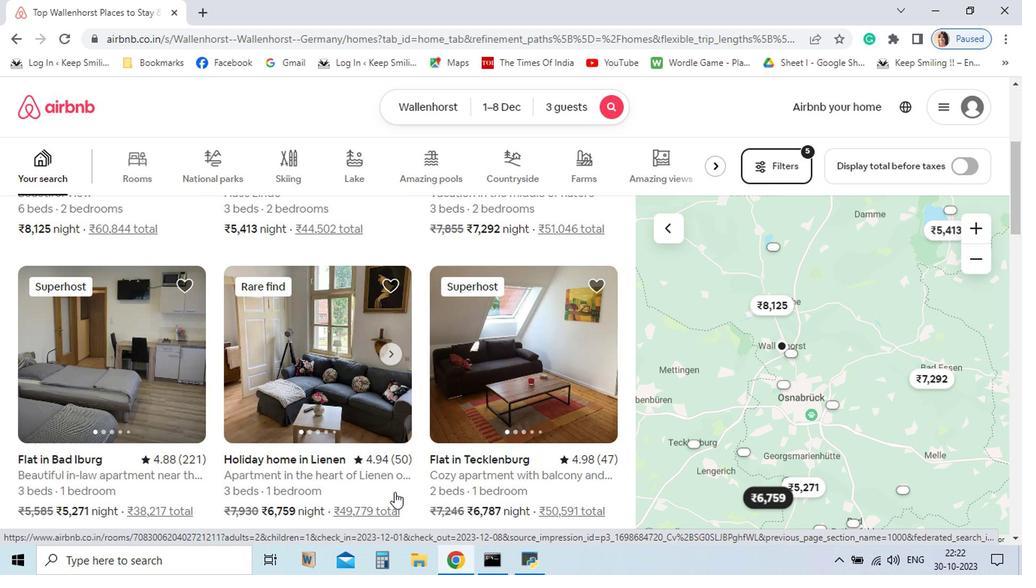 
Action: Mouse scrolled (428, 498) with delta (0, 0)
Screenshot: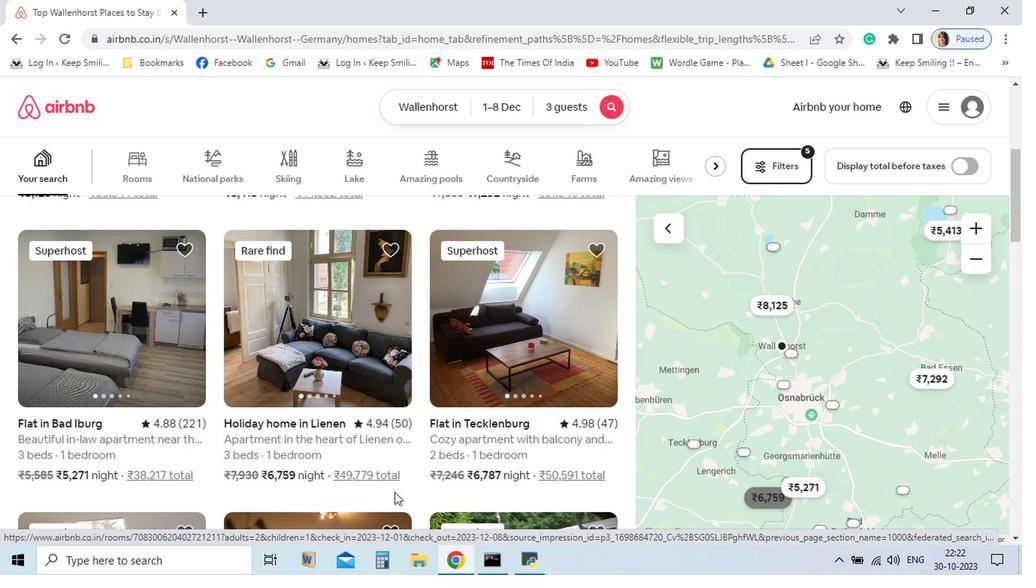 
Action: Mouse moved to (377, 447)
Screenshot: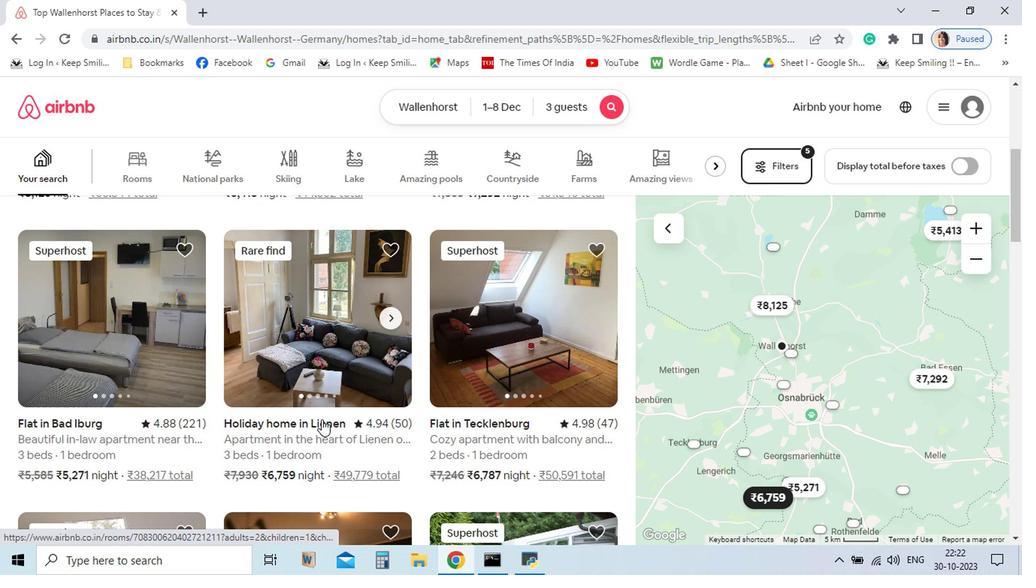 
Action: Mouse pressed left at (377, 447)
Screenshot: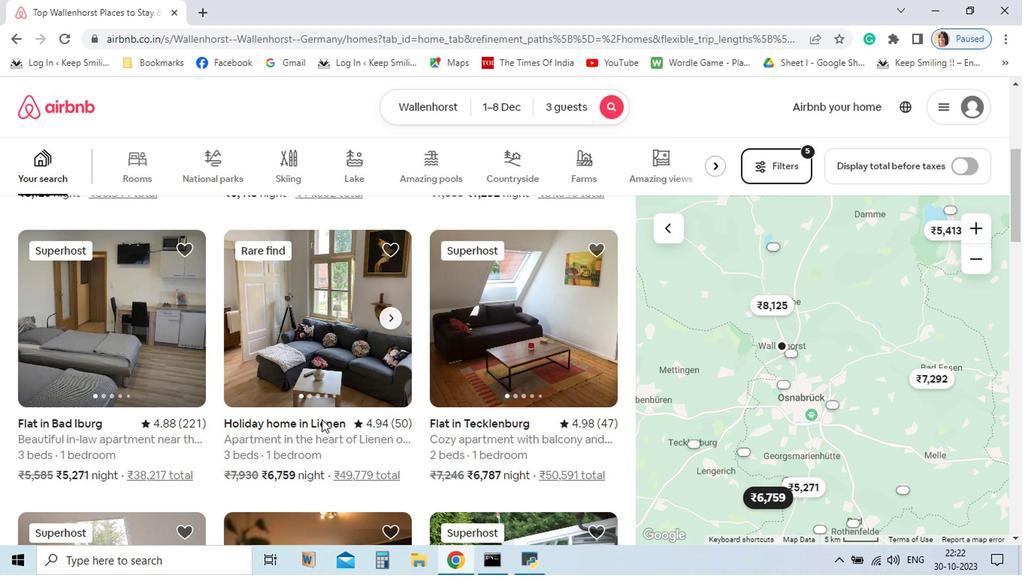 
Action: Mouse moved to (766, 447)
Screenshot: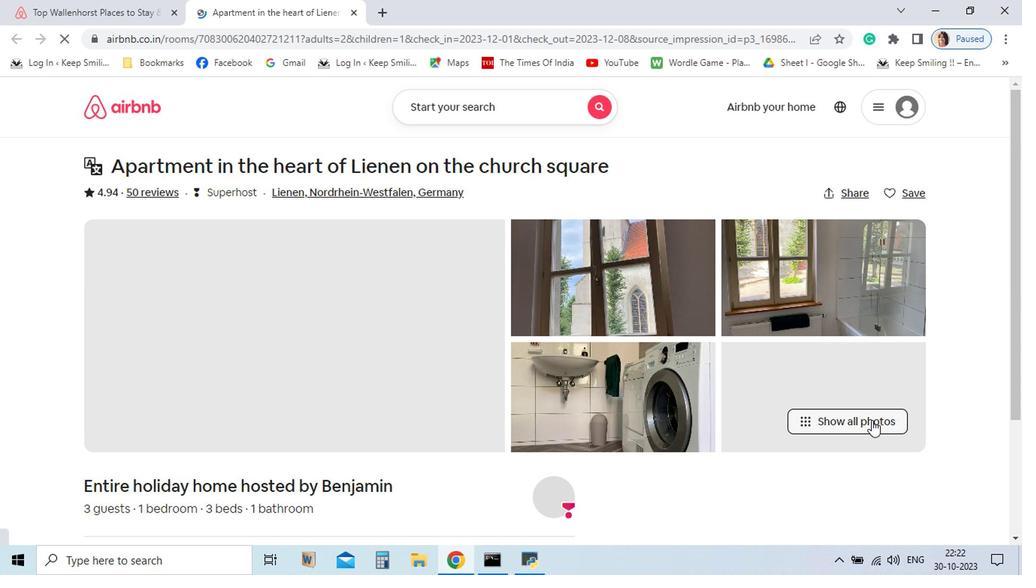 
Action: Mouse pressed left at (766, 447)
Screenshot: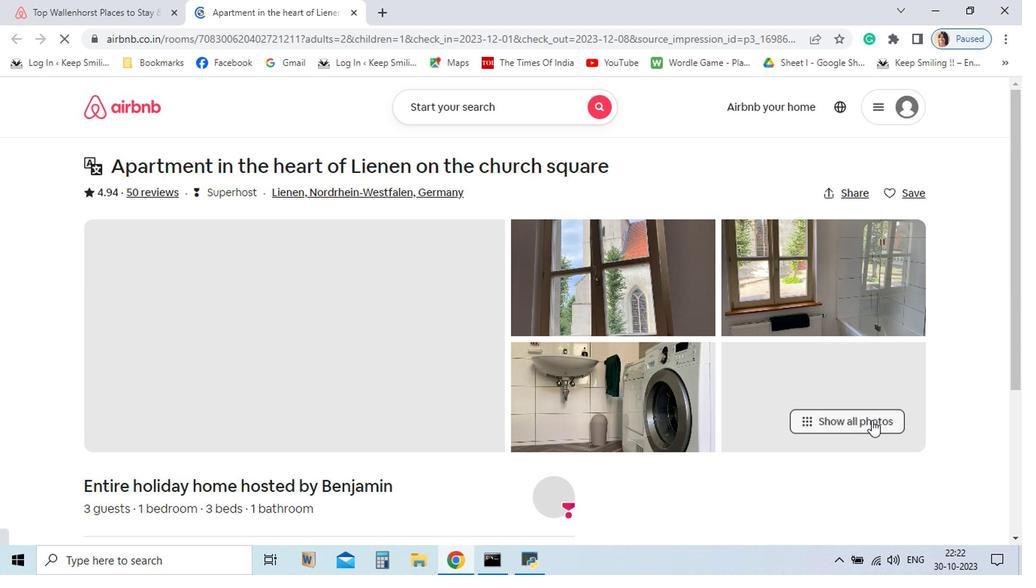
Action: Mouse moved to (734, 448)
Screenshot: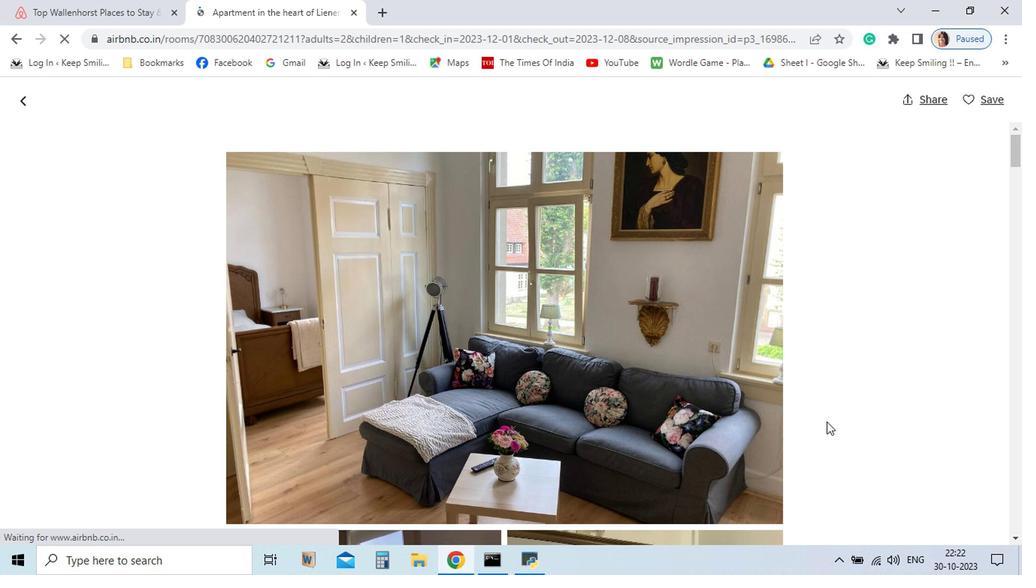 
Action: Mouse scrolled (734, 448) with delta (0, 0)
Screenshot: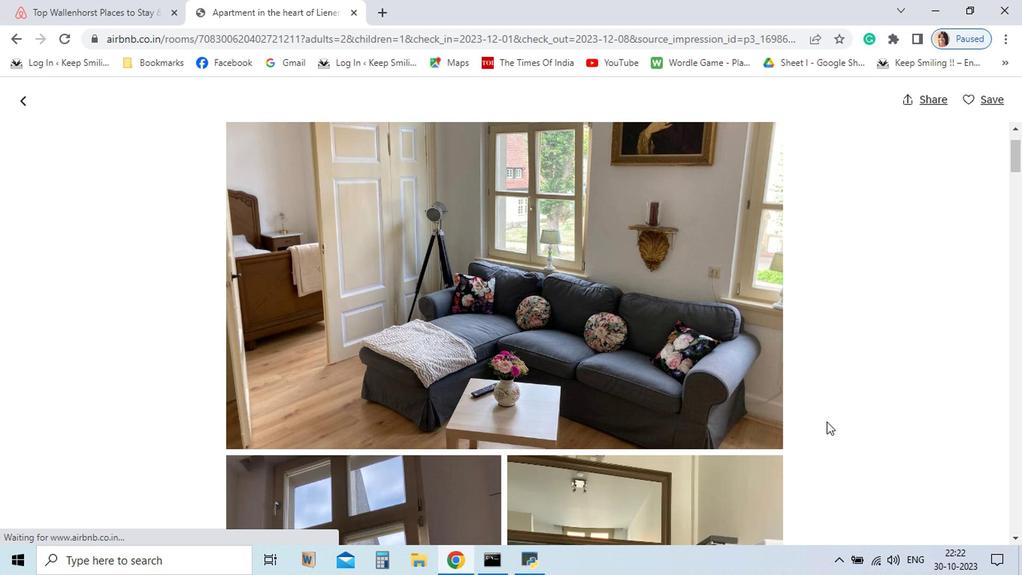 
Action: Mouse scrolled (734, 448) with delta (0, 0)
Screenshot: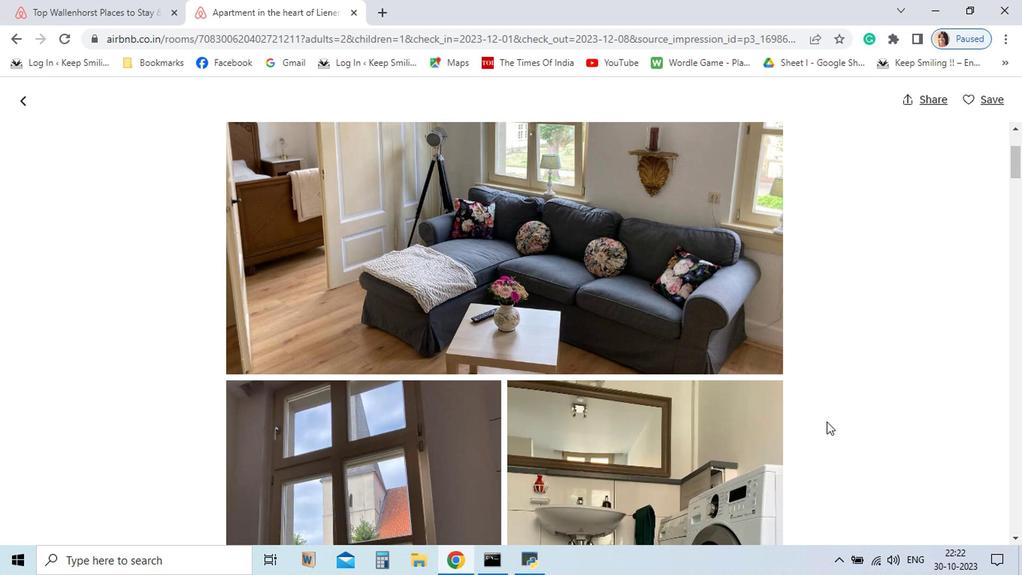 
Action: Mouse moved to (866, 530)
Screenshot: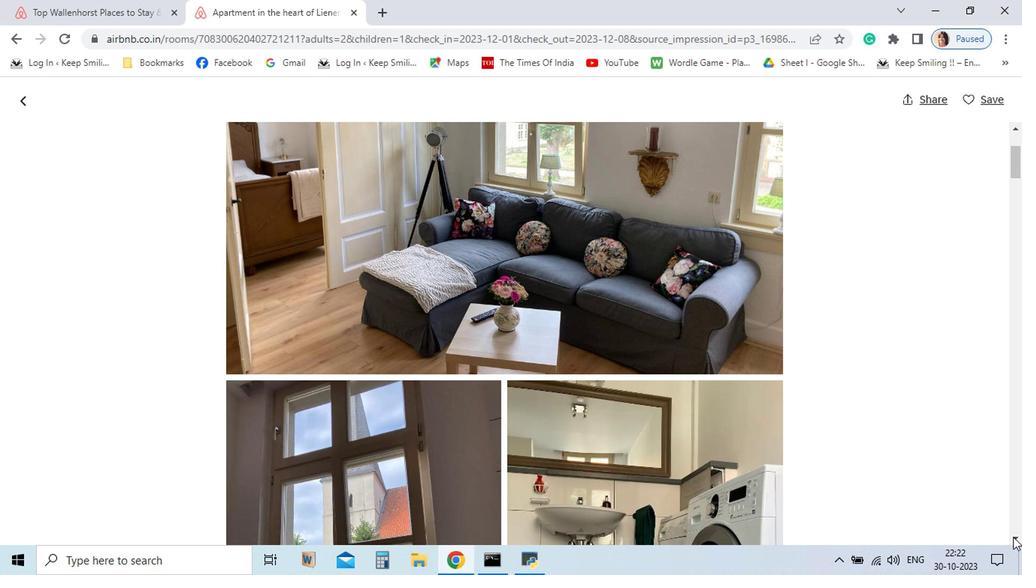 
Action: Mouse pressed left at (866, 530)
Screenshot: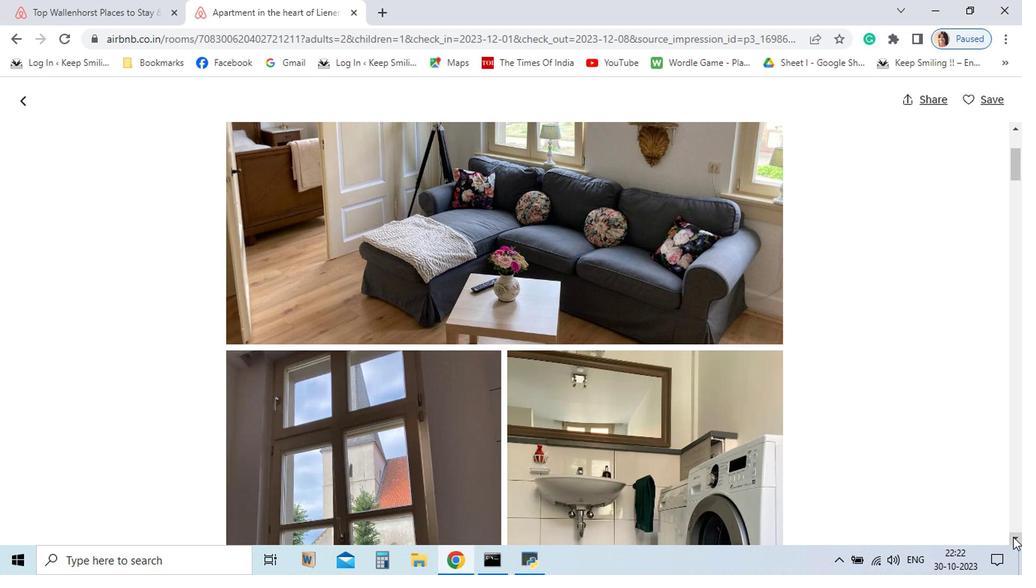 
Action: Mouse pressed left at (866, 530)
Screenshot: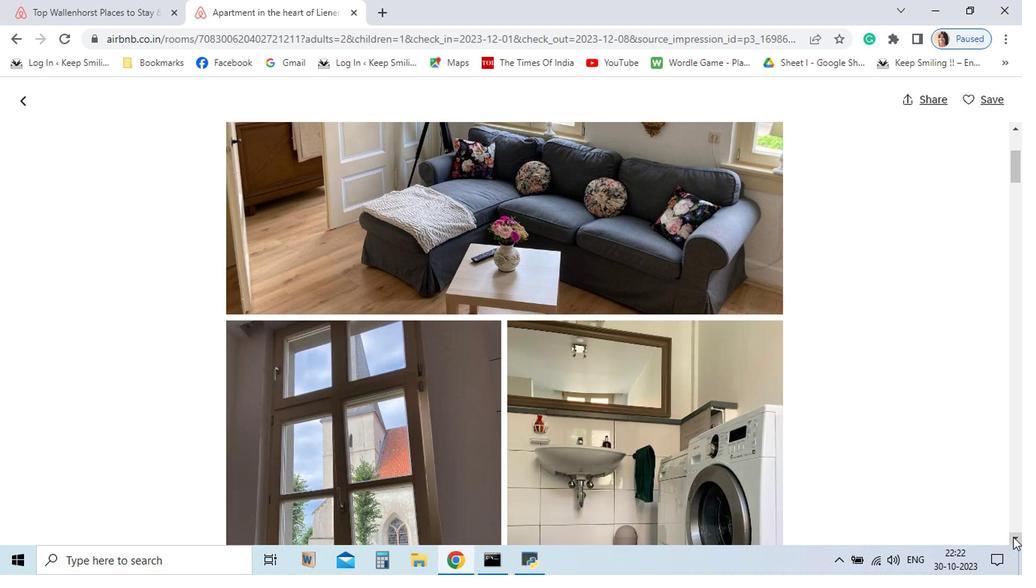 
Action: Mouse pressed left at (866, 530)
Screenshot: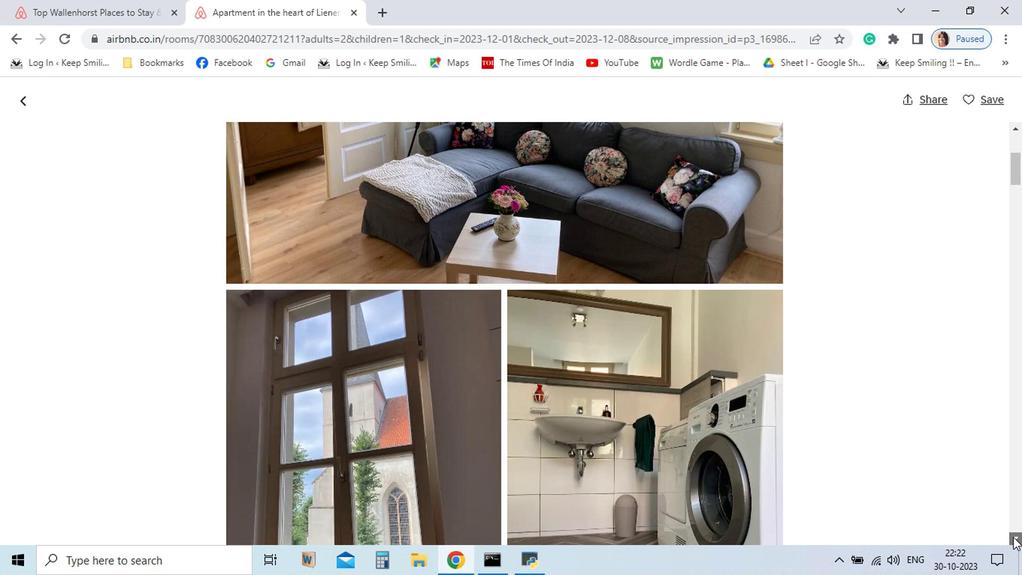 
Action: Mouse pressed left at (866, 530)
Screenshot: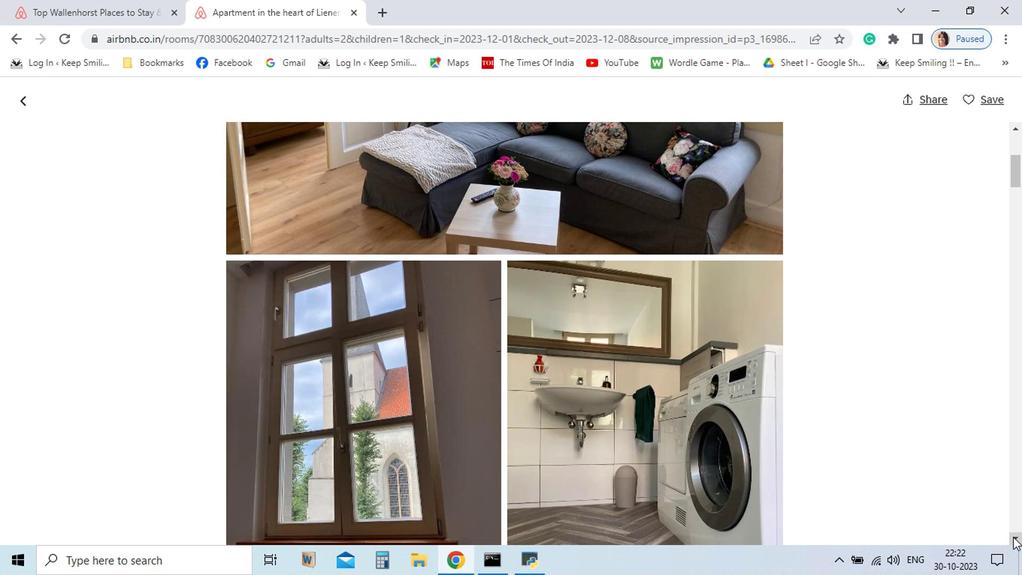 
Action: Mouse pressed left at (866, 530)
Screenshot: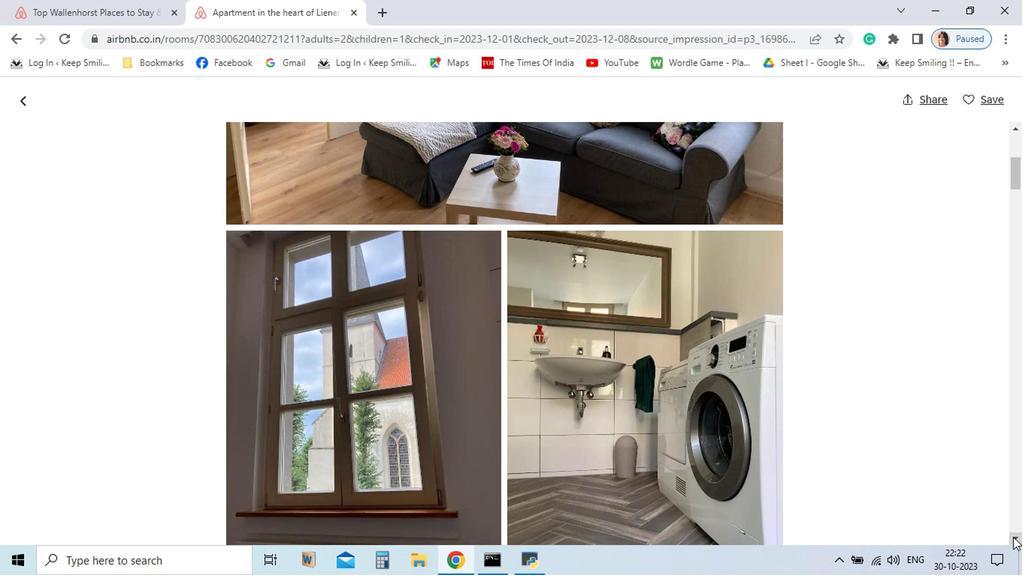 
Action: Mouse pressed left at (866, 530)
Screenshot: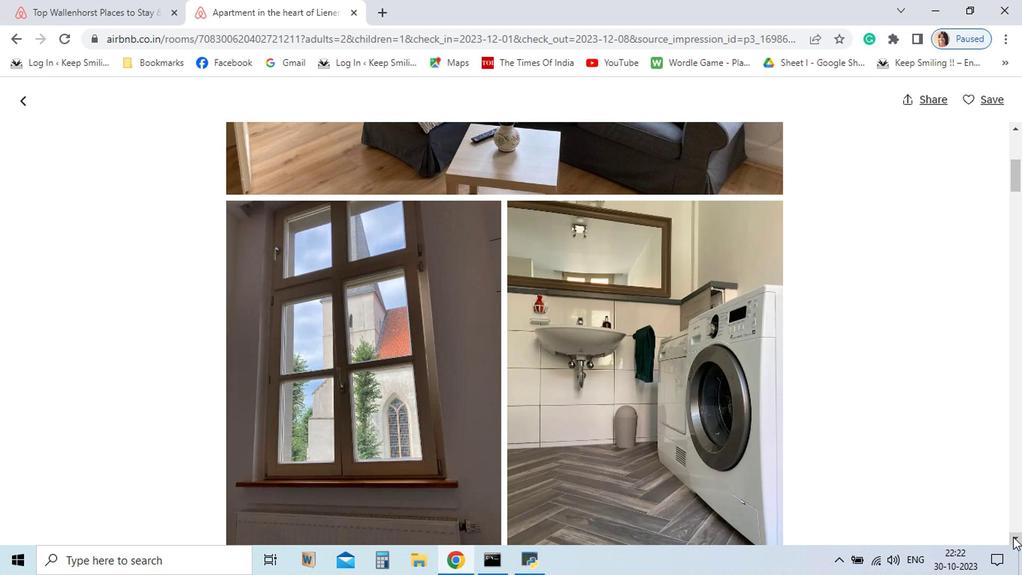 
Action: Mouse pressed left at (866, 530)
Screenshot: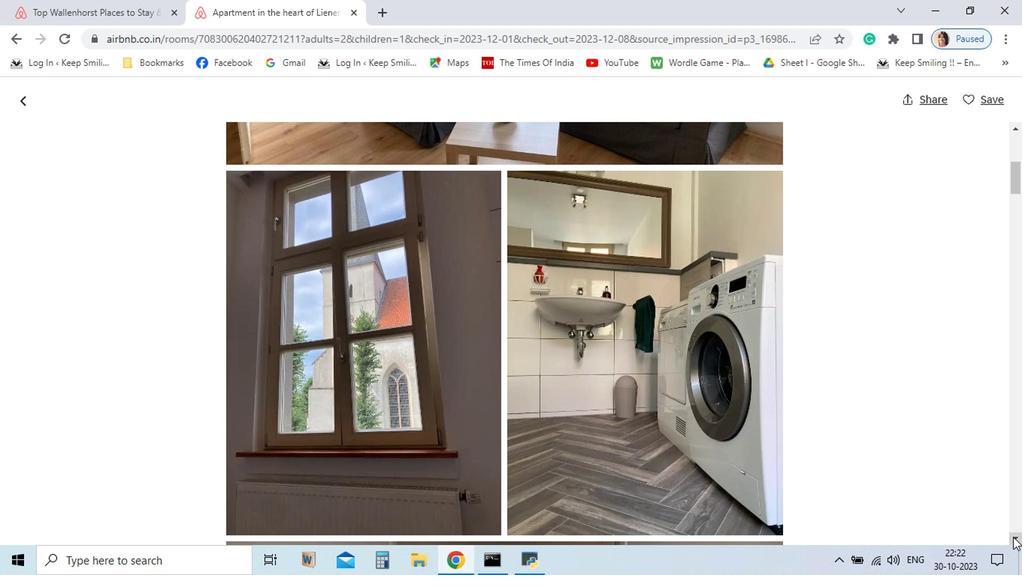 
Action: Mouse pressed left at (866, 530)
Screenshot: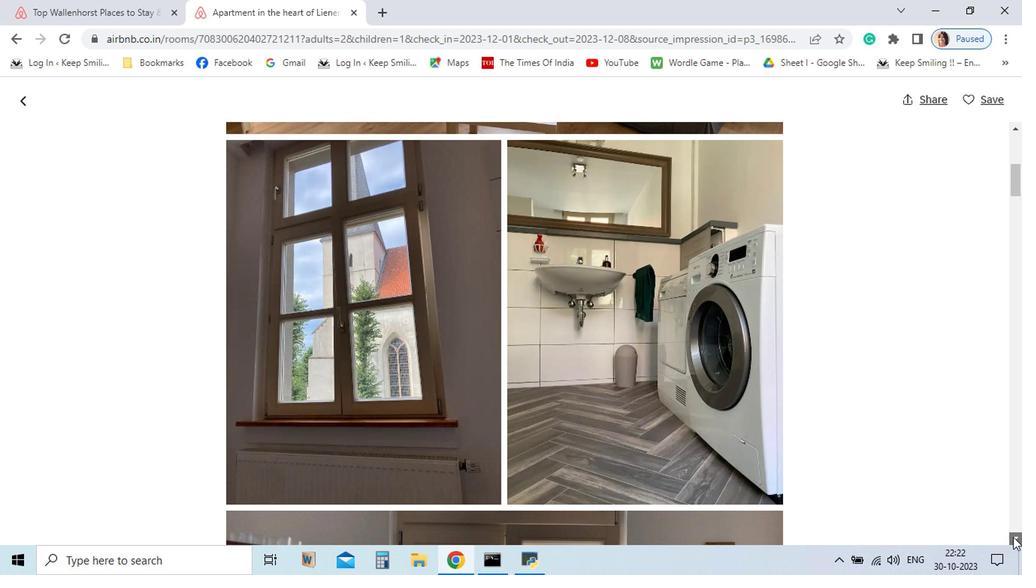
Action: Mouse pressed left at (866, 530)
Screenshot: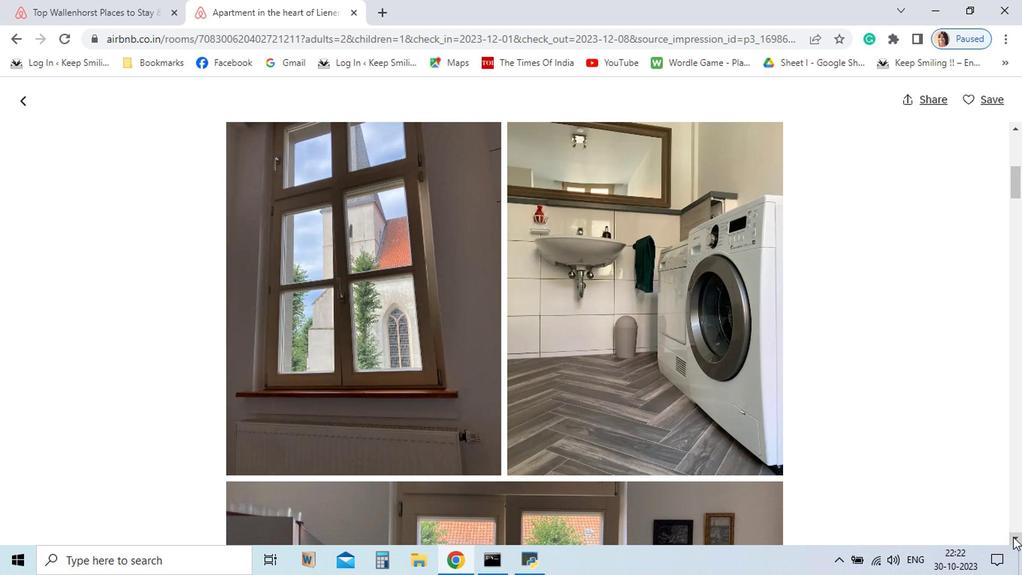 
Action: Mouse pressed left at (866, 530)
Screenshot: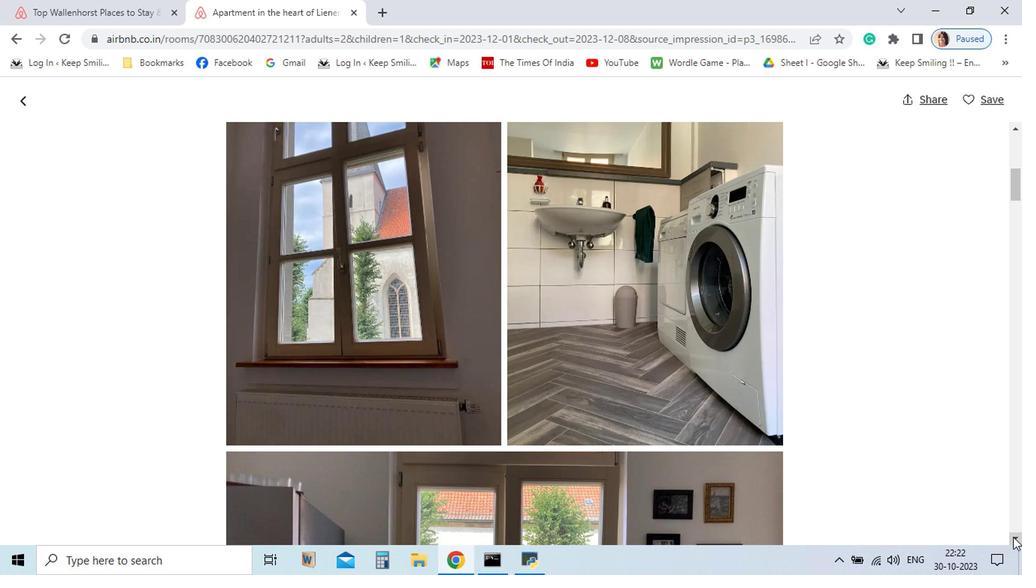 
Action: Mouse pressed left at (866, 530)
Screenshot: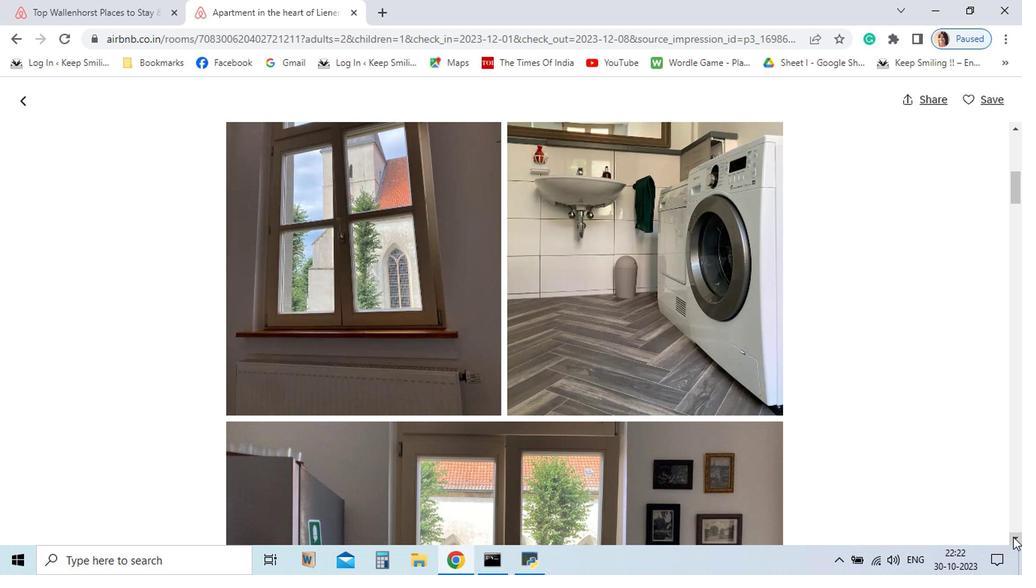 
Action: Mouse pressed left at (866, 530)
Screenshot: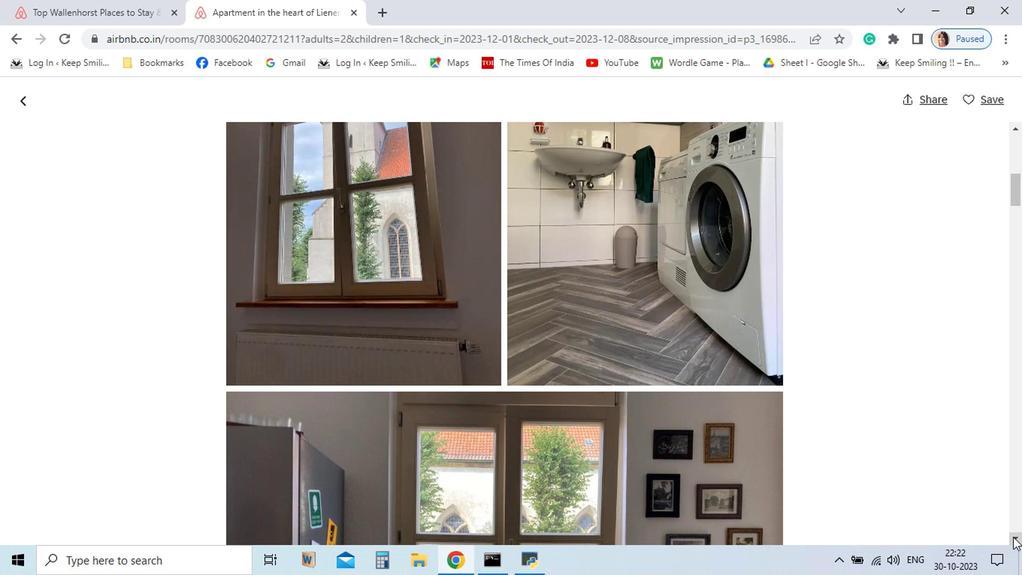 
Action: Mouse pressed left at (866, 530)
Screenshot: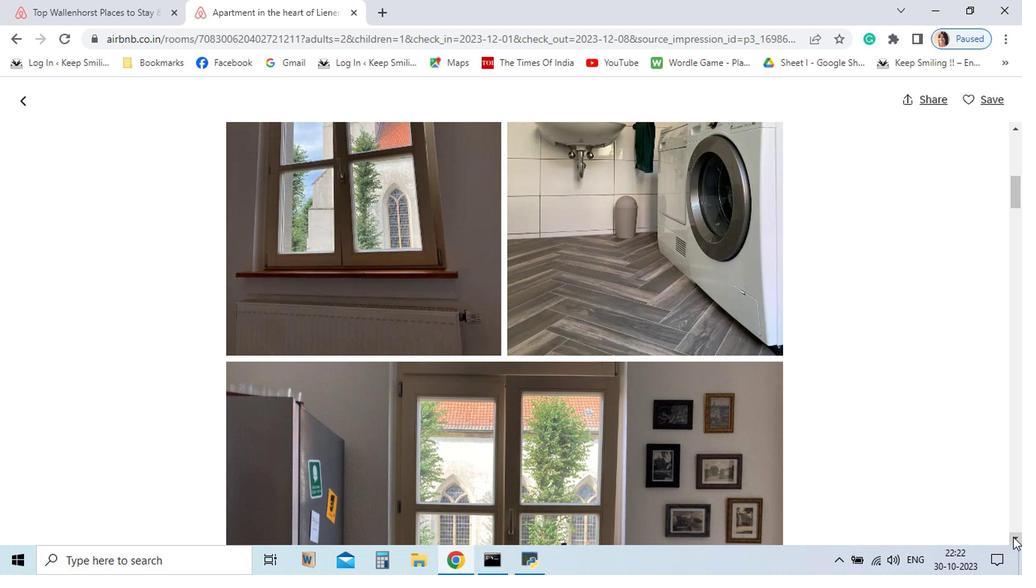 
Action: Mouse pressed left at (866, 530)
Screenshot: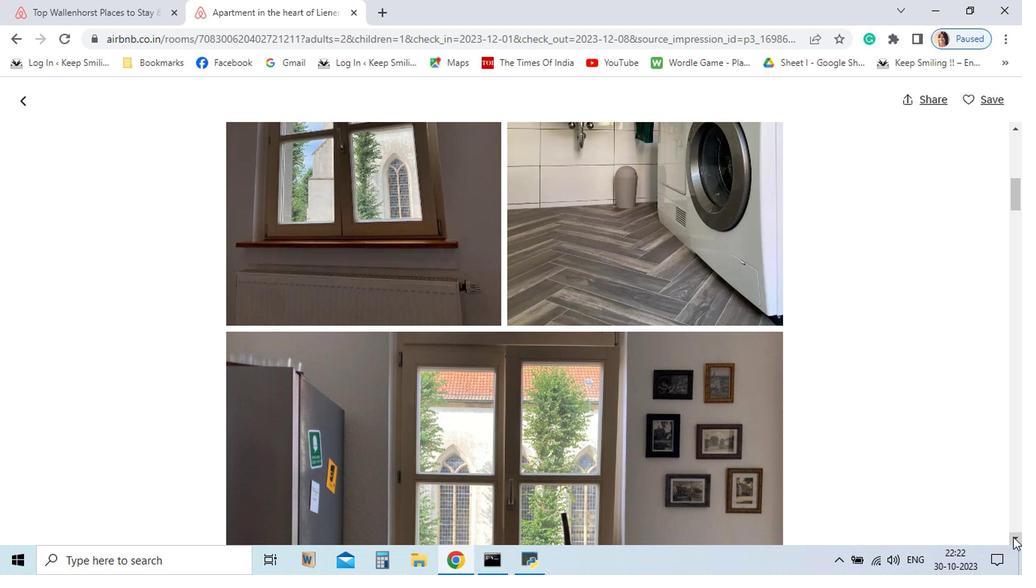 
Action: Mouse pressed left at (866, 530)
Screenshot: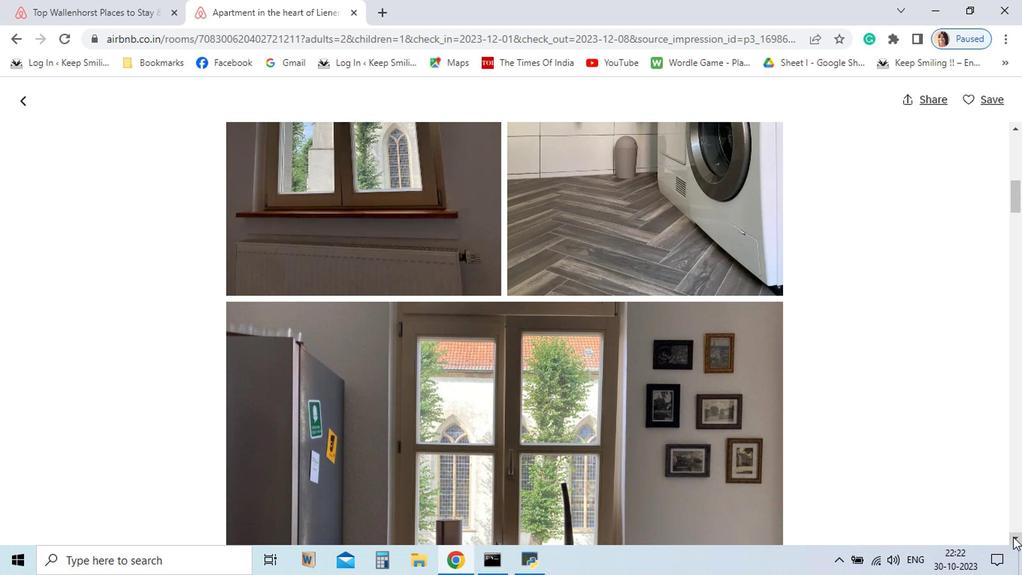 
Action: Mouse pressed left at (866, 530)
Screenshot: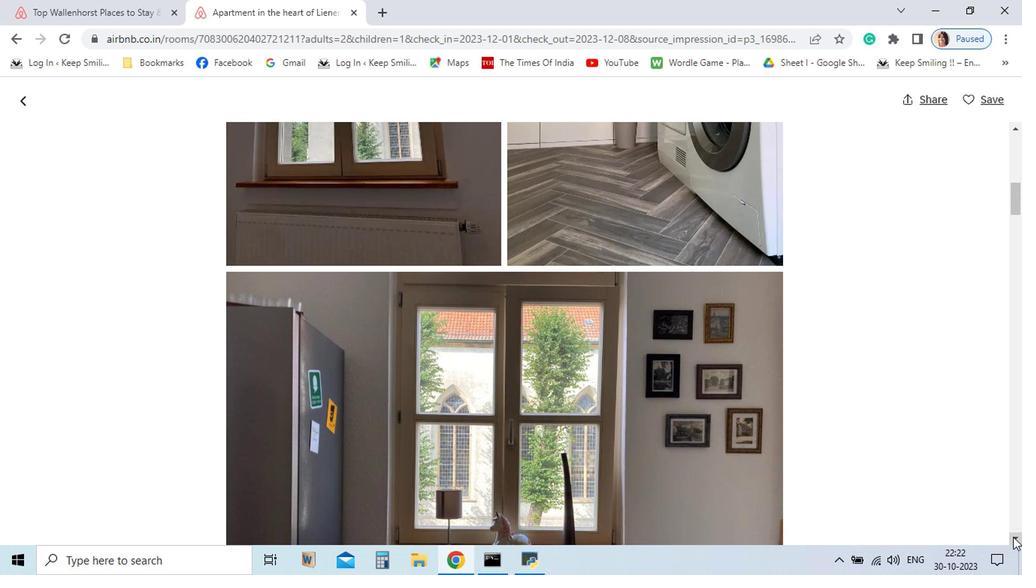 
Action: Mouse pressed left at (866, 530)
Screenshot: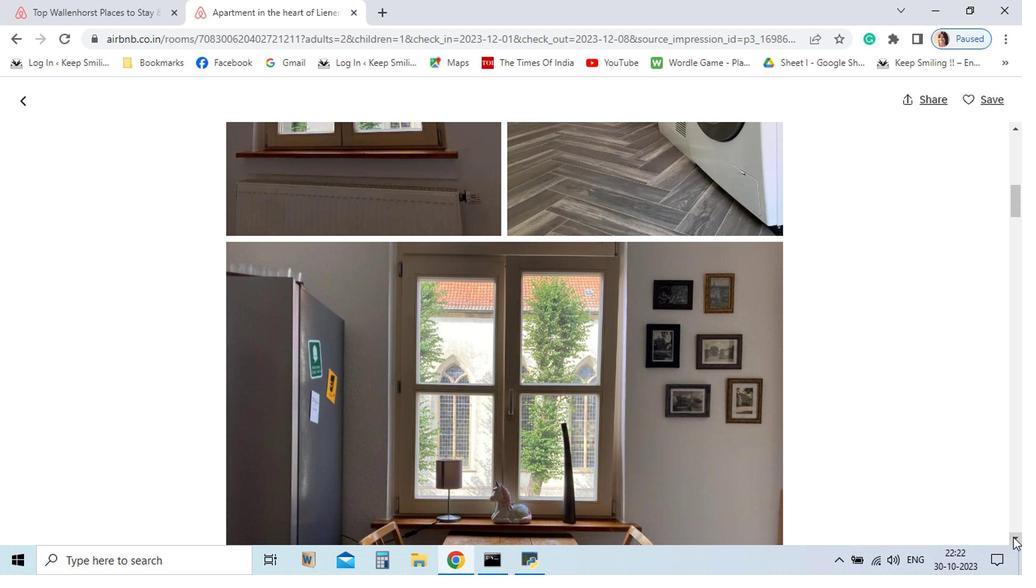 
Action: Mouse pressed left at (866, 530)
Screenshot: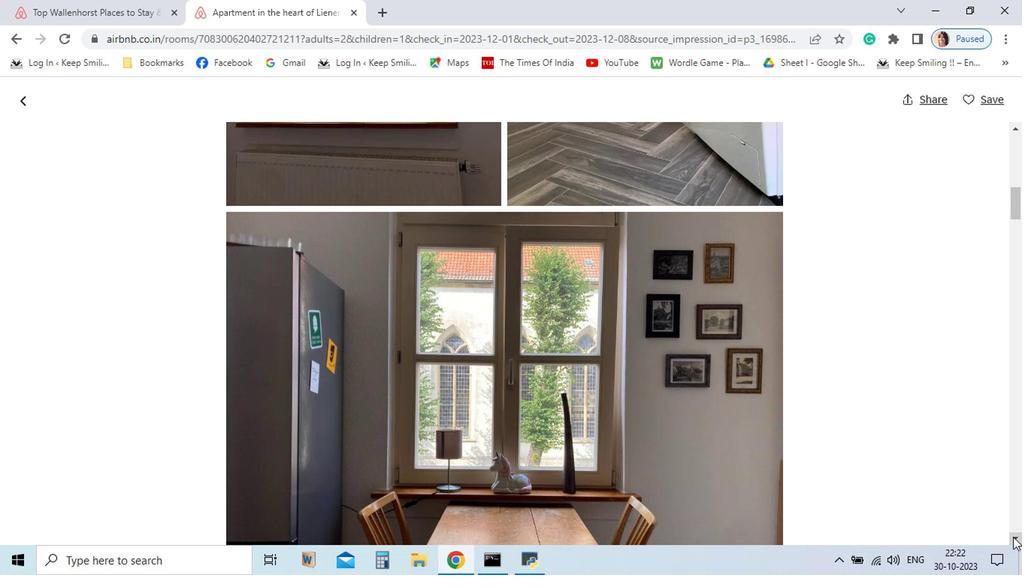 
Action: Mouse pressed left at (866, 530)
Screenshot: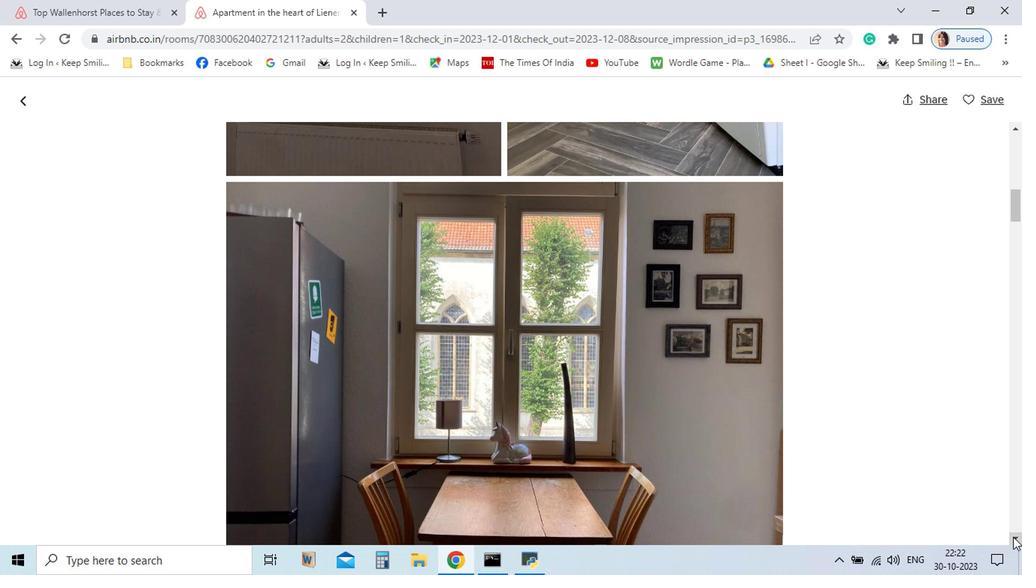 
Action: Mouse pressed left at (866, 530)
Screenshot: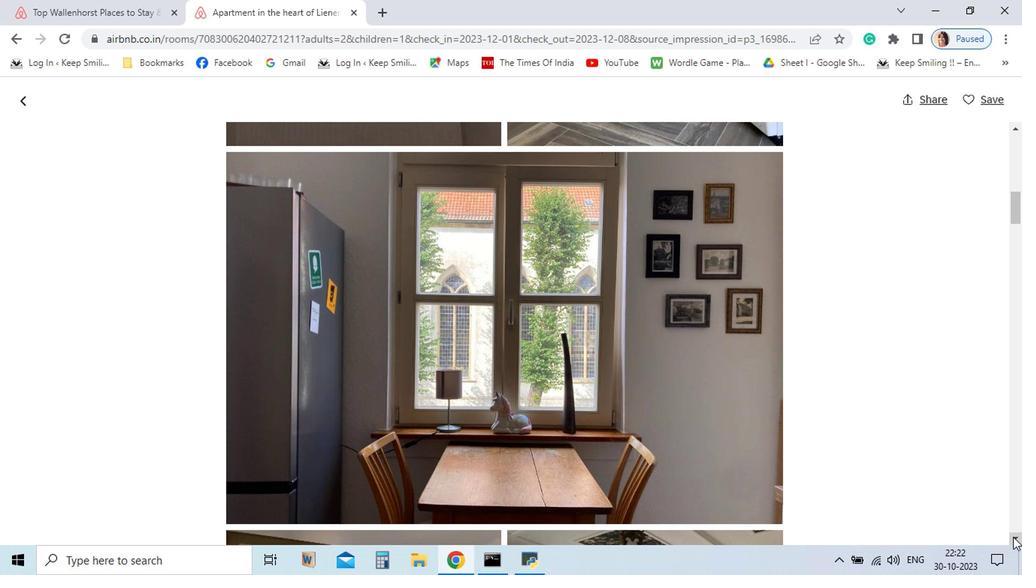 
Action: Mouse pressed left at (866, 530)
Screenshot: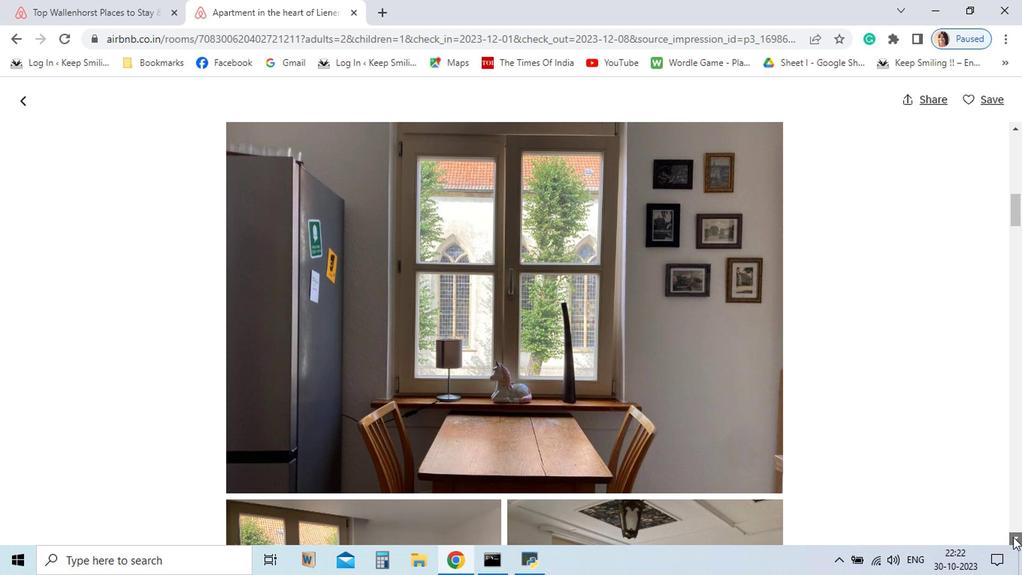 
Action: Mouse pressed left at (866, 530)
Screenshot: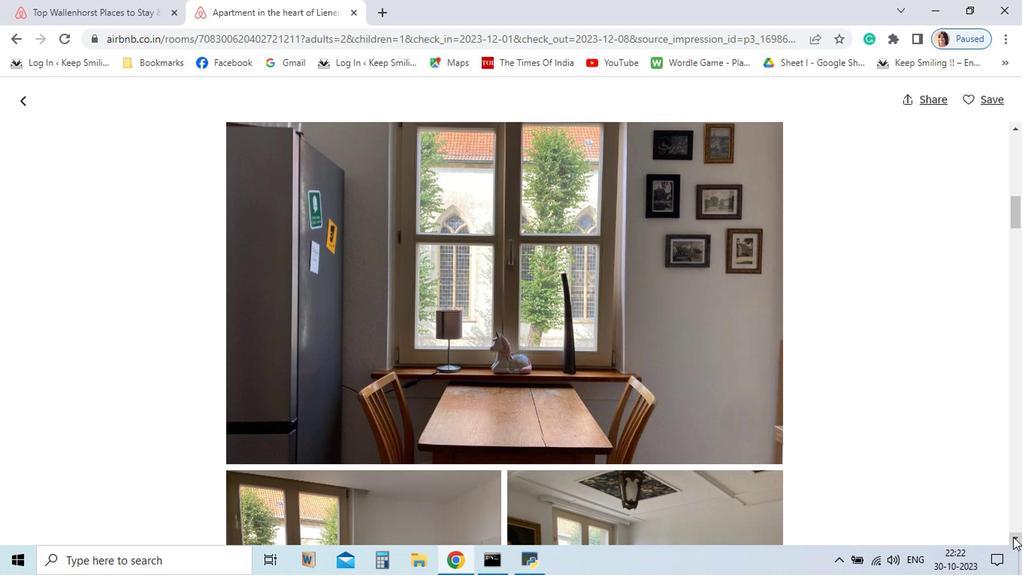 
Action: Mouse pressed left at (866, 530)
Screenshot: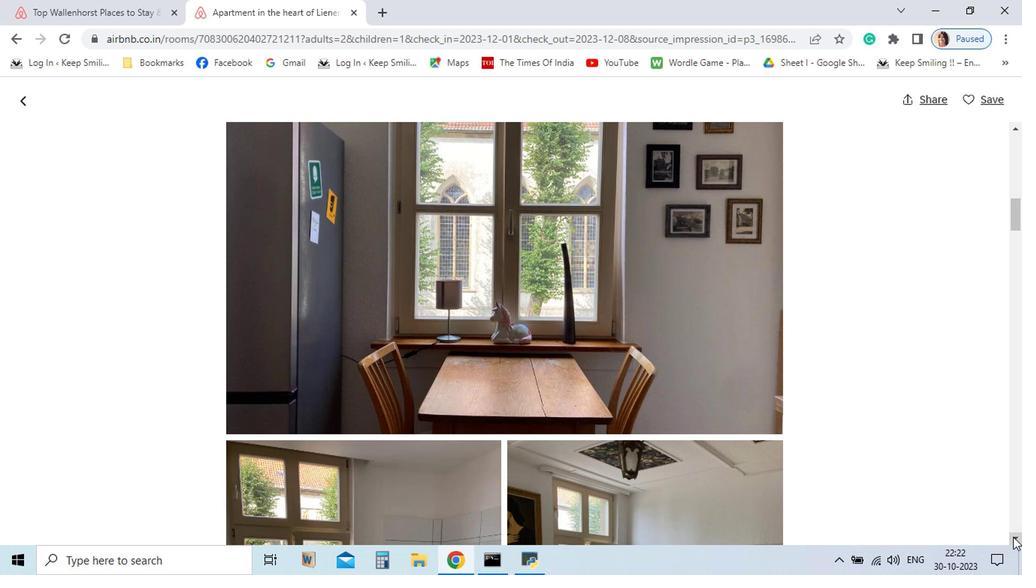 
Action: Mouse pressed left at (866, 530)
Screenshot: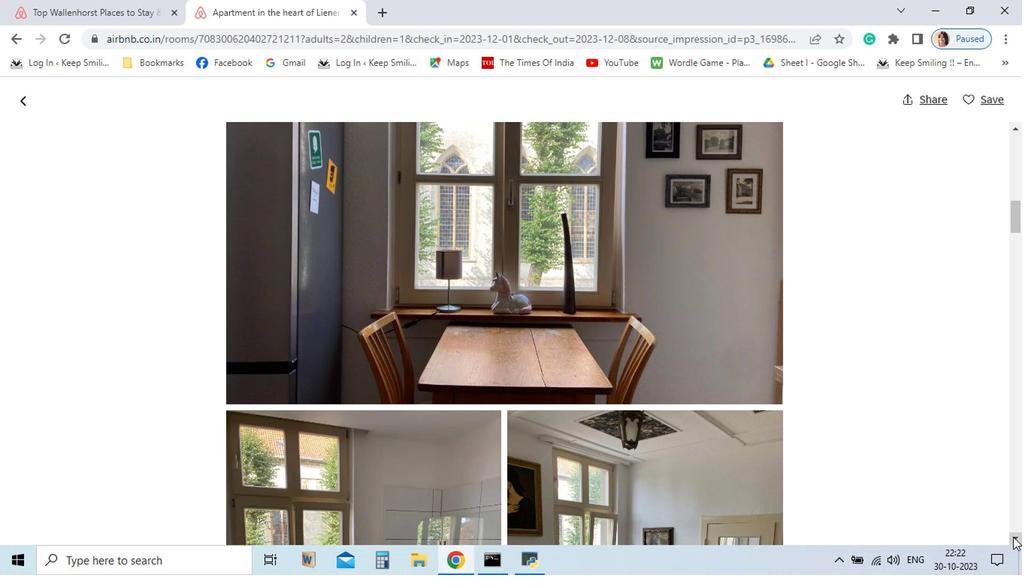 
Action: Mouse pressed left at (866, 530)
Screenshot: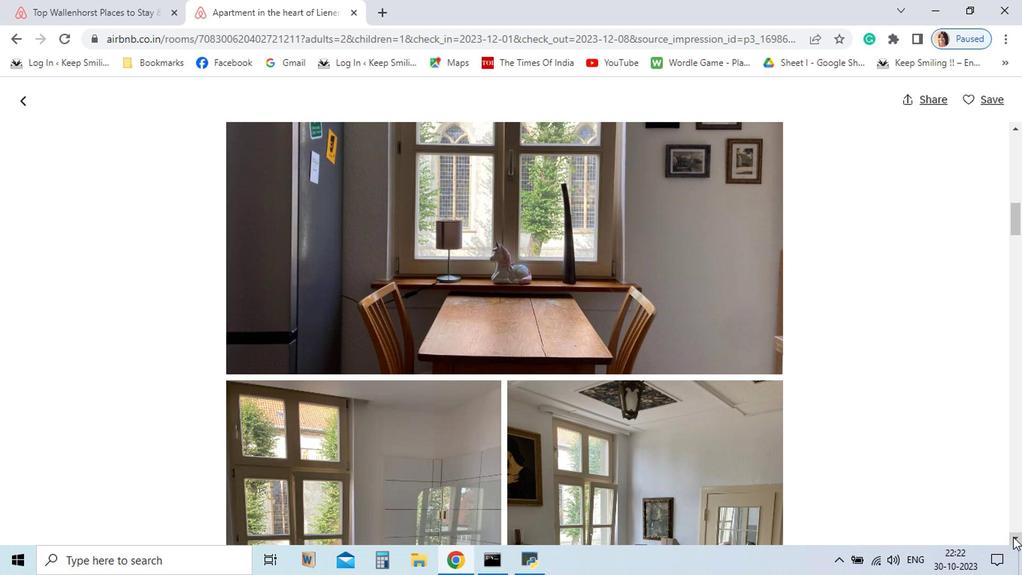 
Action: Mouse pressed left at (866, 530)
Screenshot: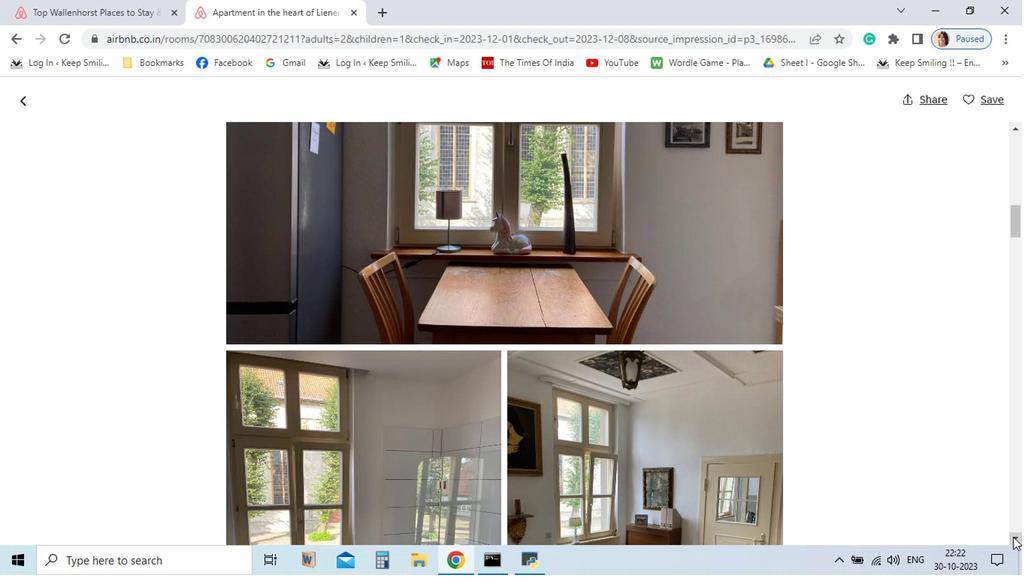 
Action: Mouse pressed left at (866, 530)
Screenshot: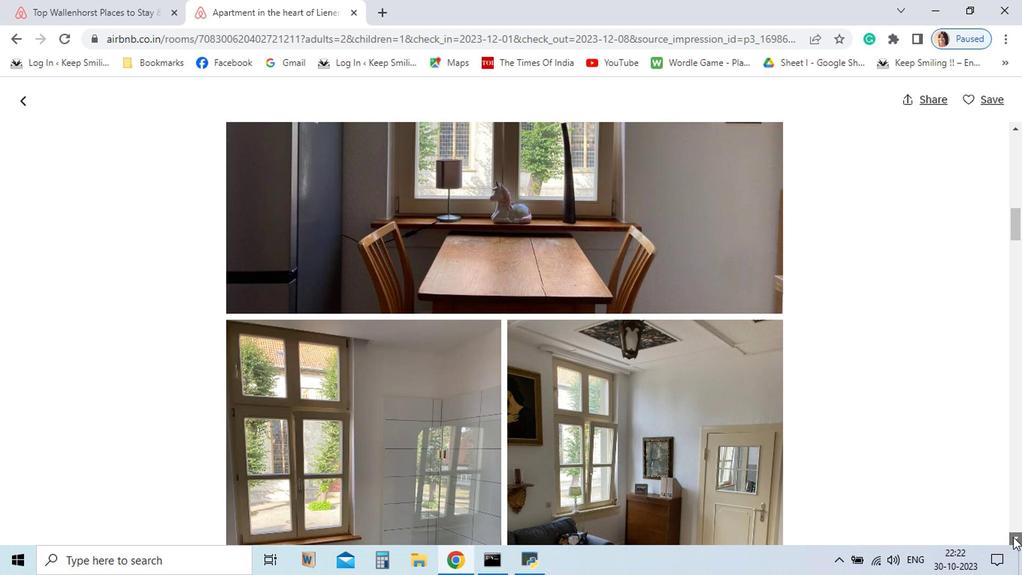 
Action: Mouse pressed left at (866, 530)
Screenshot: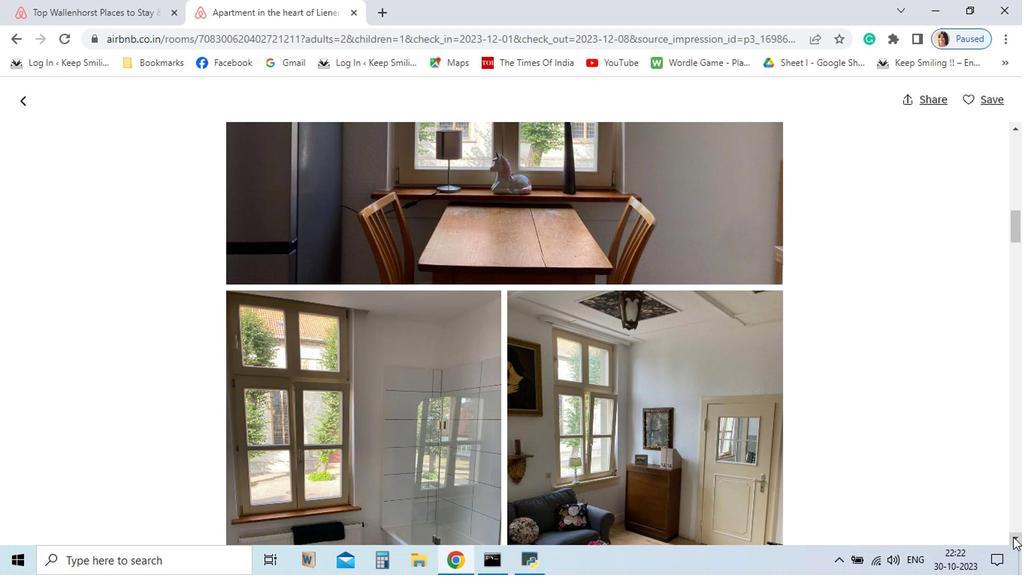 
Action: Mouse pressed left at (866, 530)
Screenshot: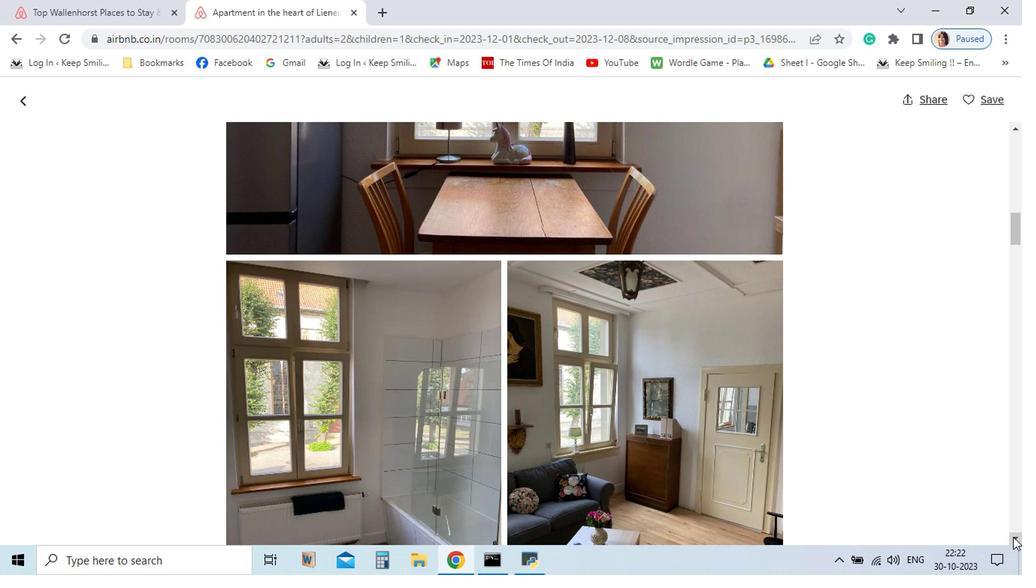
Action: Mouse pressed left at (866, 530)
Screenshot: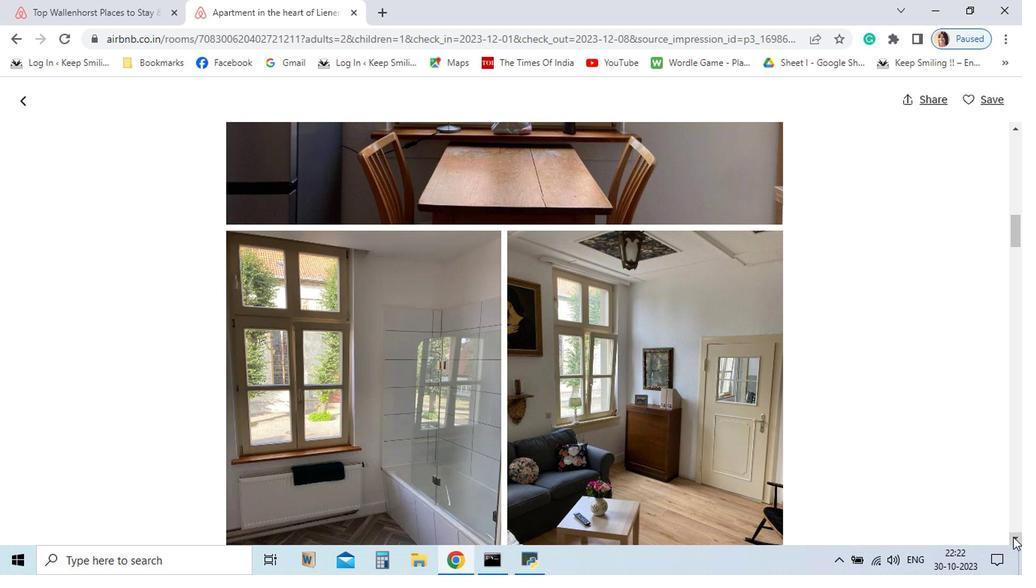 
Action: Mouse pressed left at (866, 530)
Screenshot: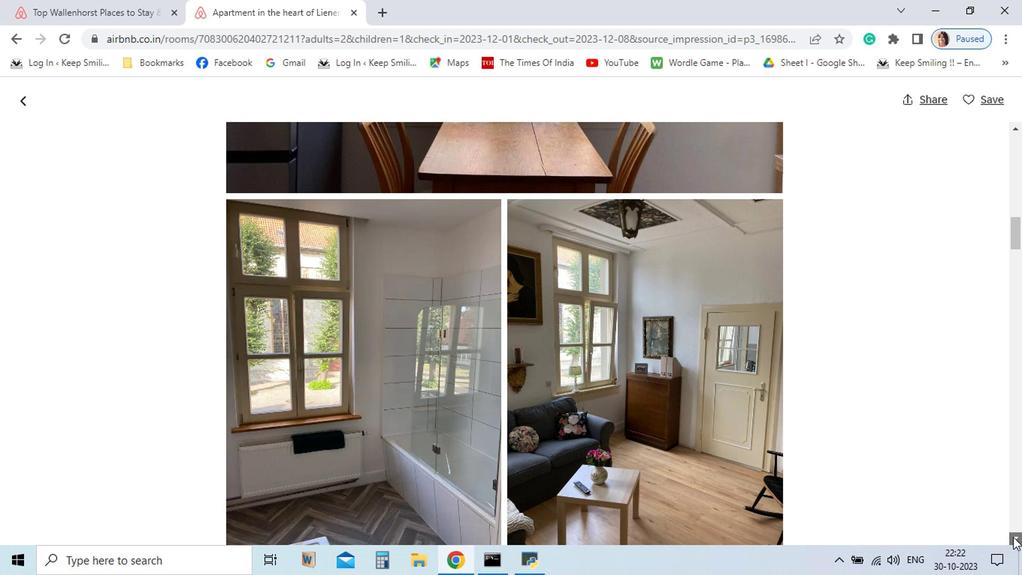 
Action: Mouse pressed left at (866, 530)
Screenshot: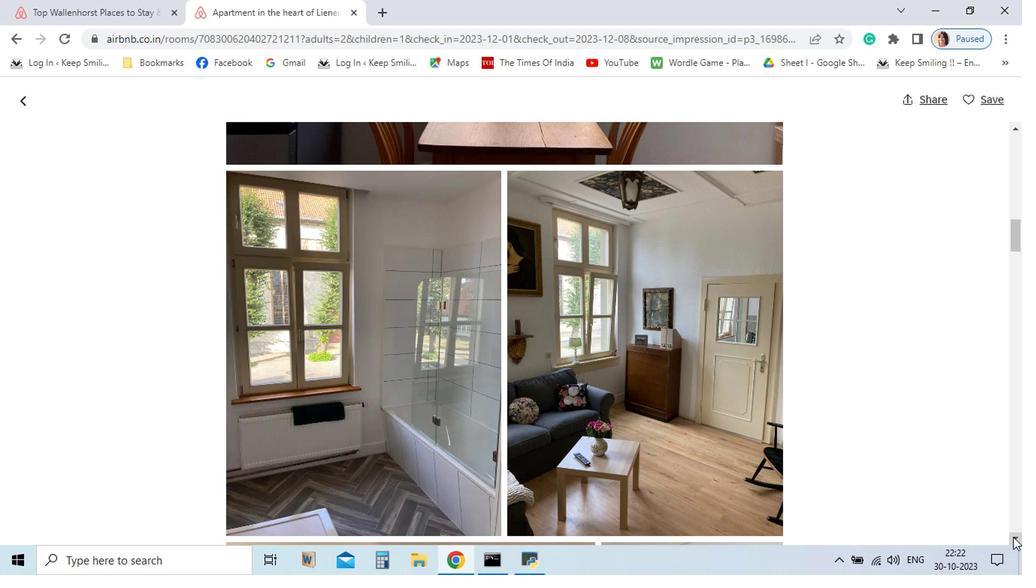 
Action: Mouse pressed left at (866, 530)
Screenshot: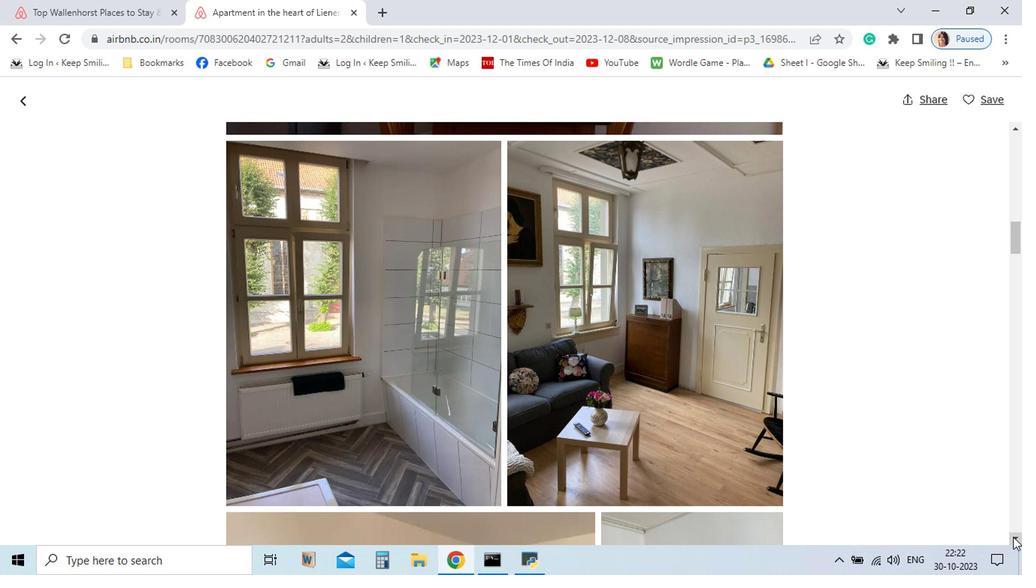 
Action: Mouse pressed left at (866, 530)
Screenshot: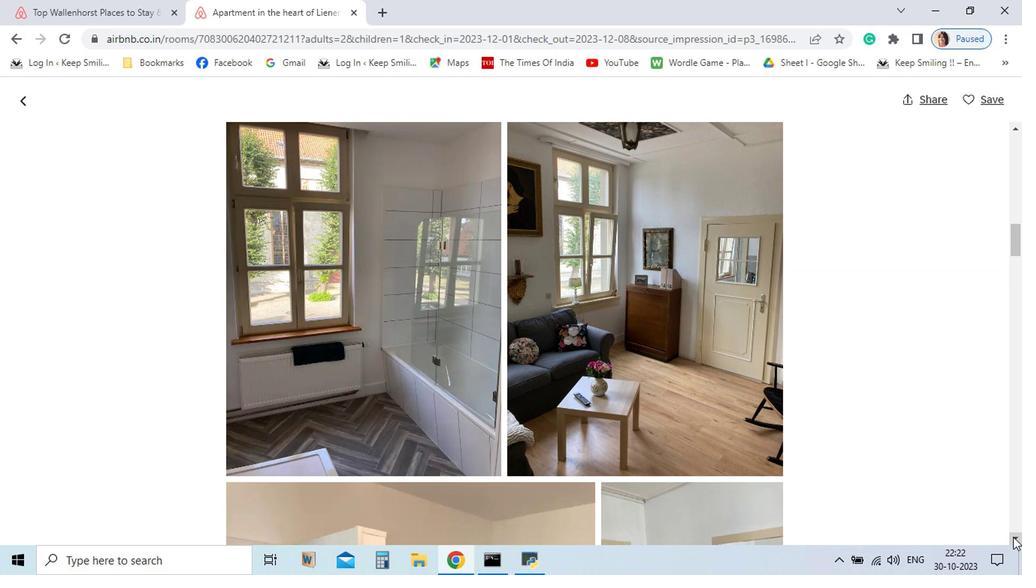 
Action: Mouse pressed left at (866, 530)
Screenshot: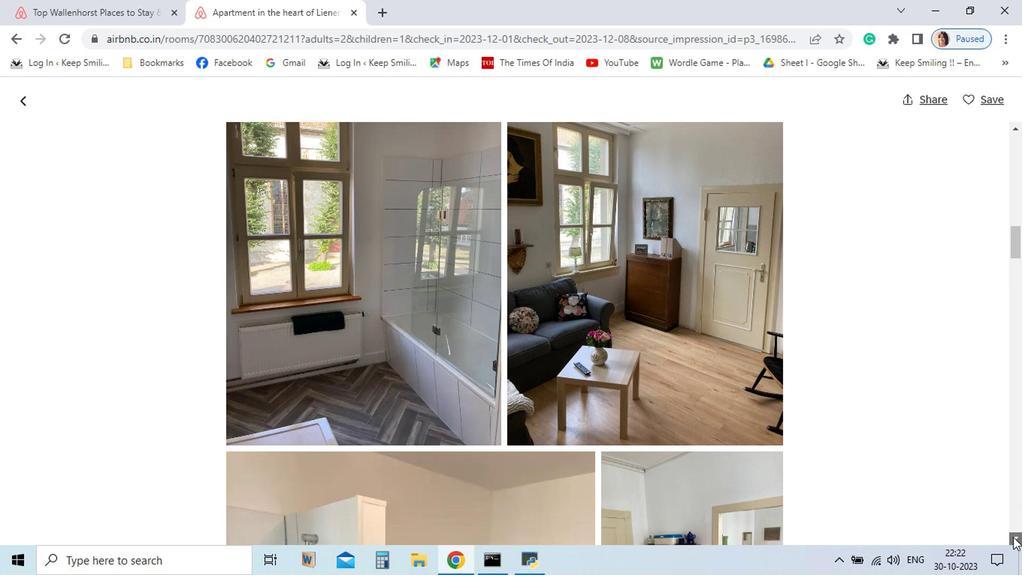 
Action: Mouse pressed left at (866, 530)
Screenshot: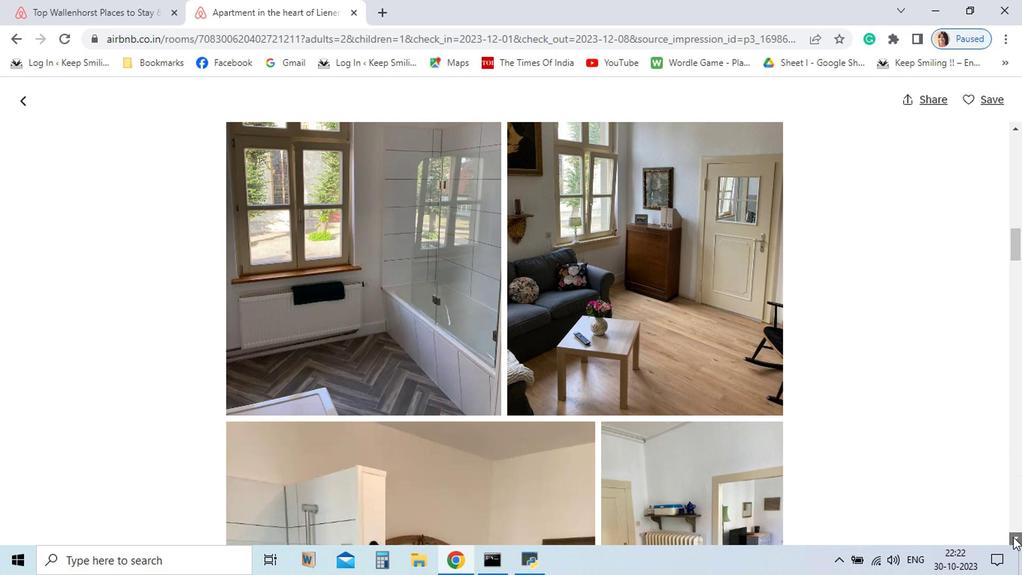 
Action: Mouse pressed left at (866, 530)
Screenshot: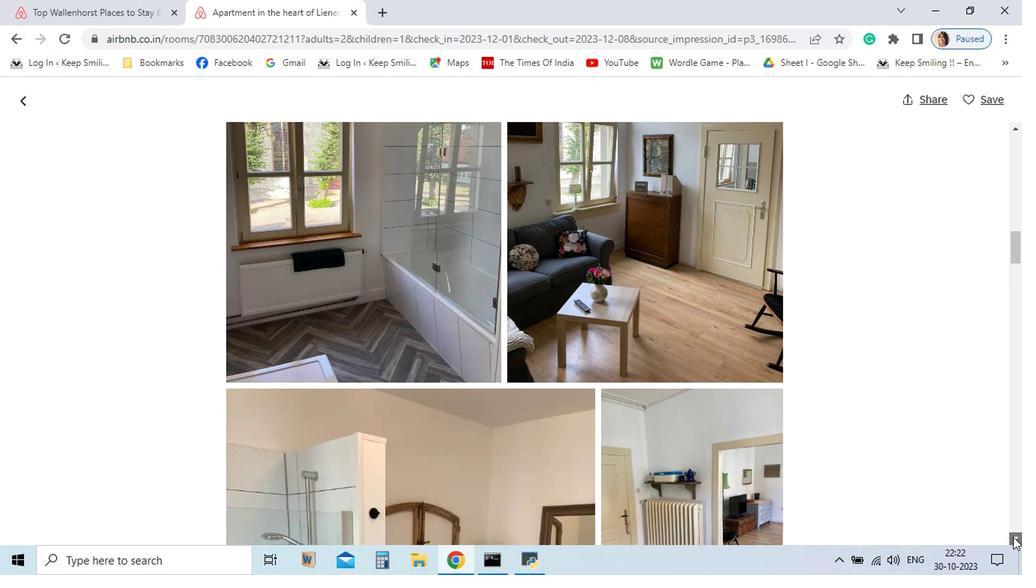 
Action: Mouse pressed left at (866, 530)
Screenshot: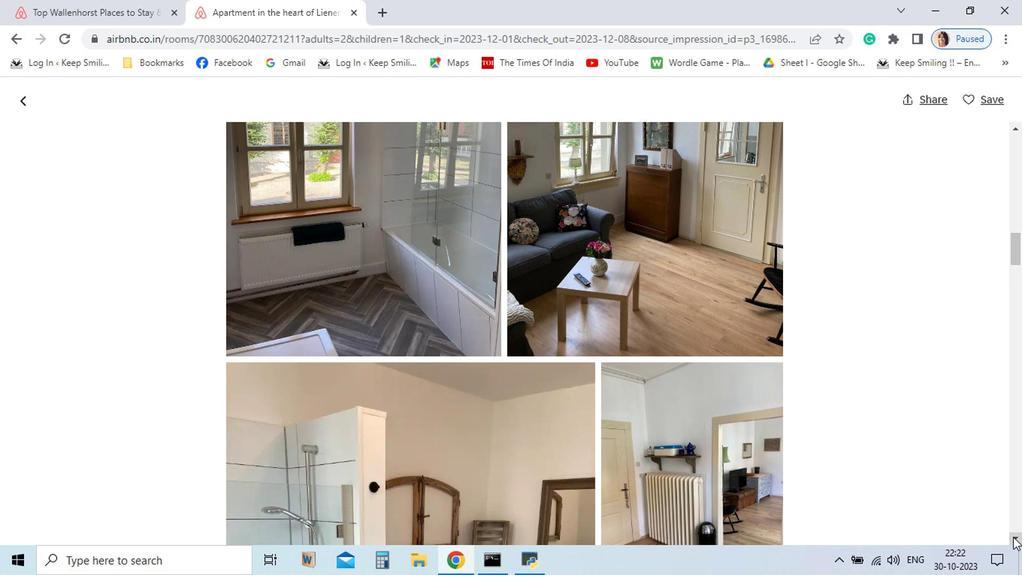 
Action: Mouse pressed left at (866, 530)
Screenshot: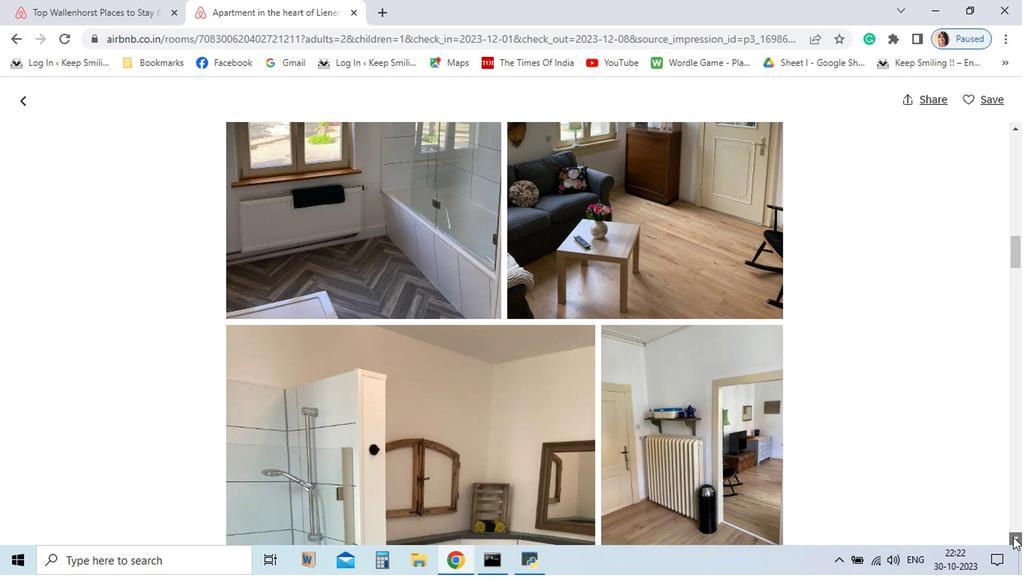 
Action: Mouse pressed left at (866, 530)
Screenshot: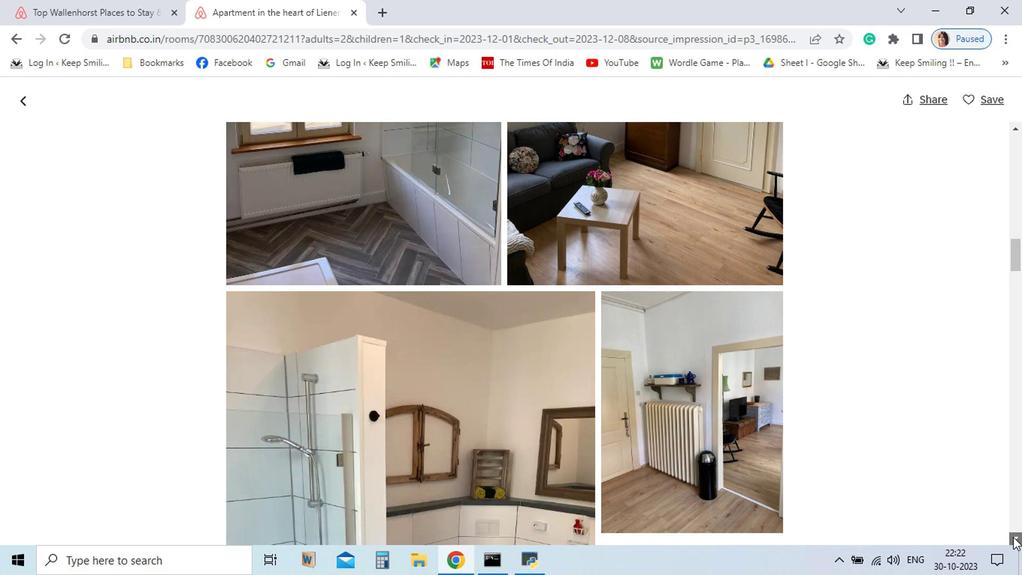 
Action: Mouse pressed left at (866, 530)
Screenshot: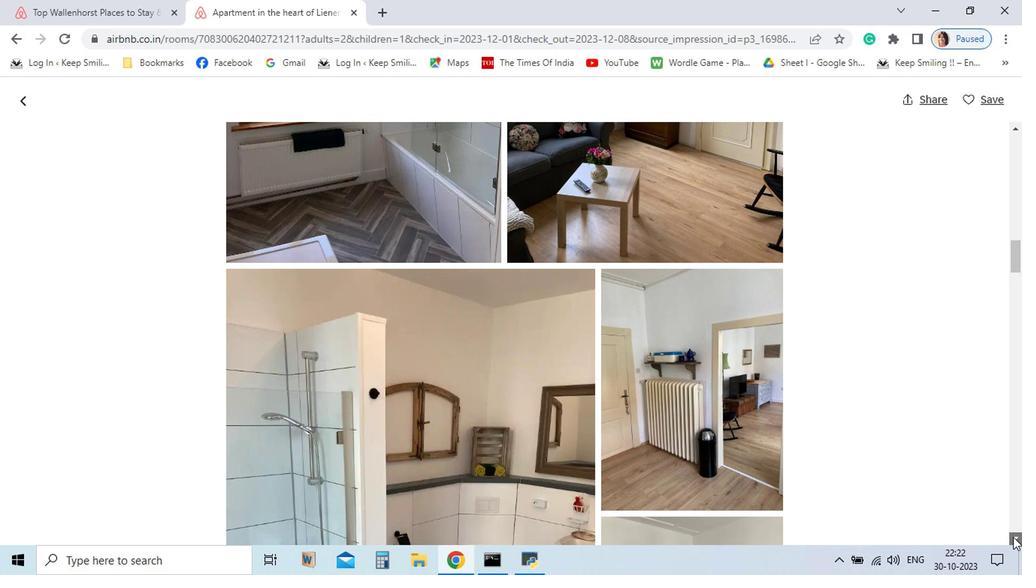 
Action: Mouse pressed left at (866, 530)
Screenshot: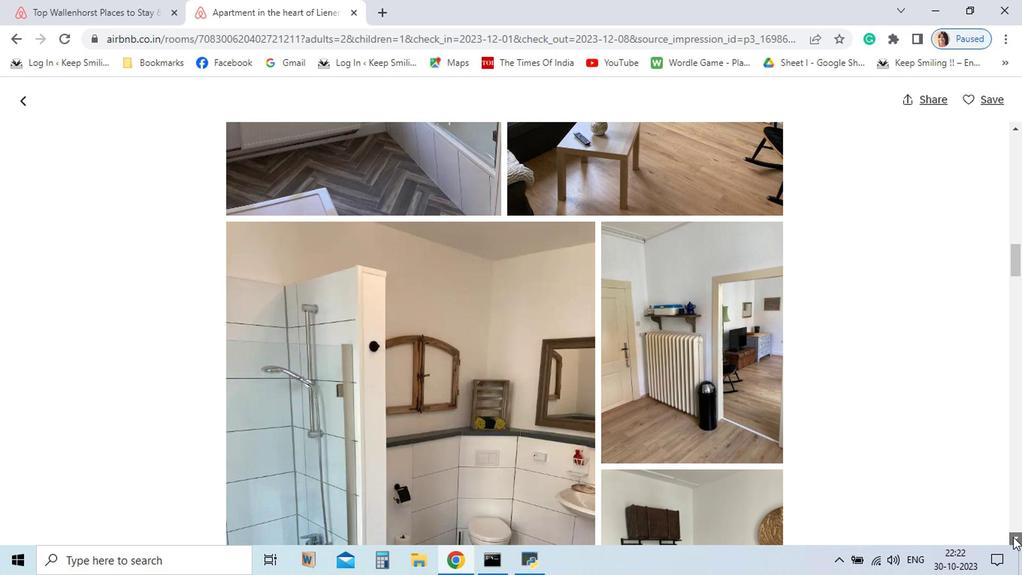 
Action: Mouse pressed left at (866, 530)
Screenshot: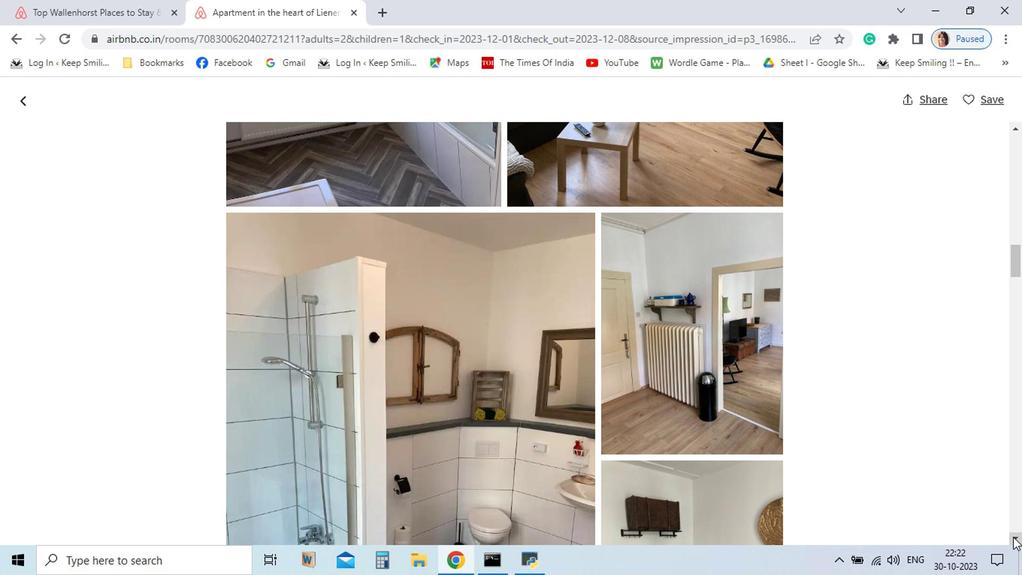 
Action: Mouse pressed left at (866, 530)
Screenshot: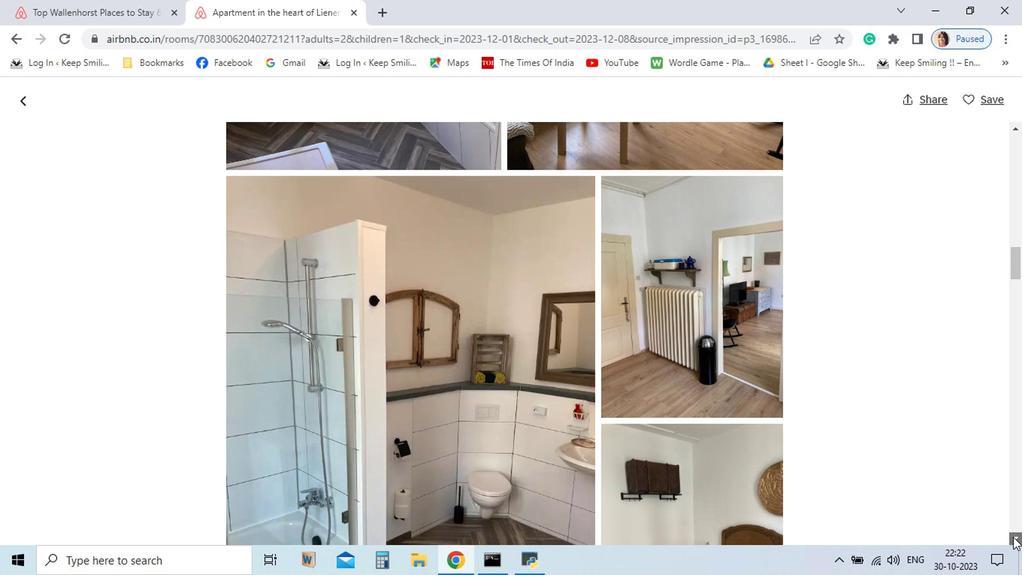 
Action: Mouse pressed left at (866, 530)
Screenshot: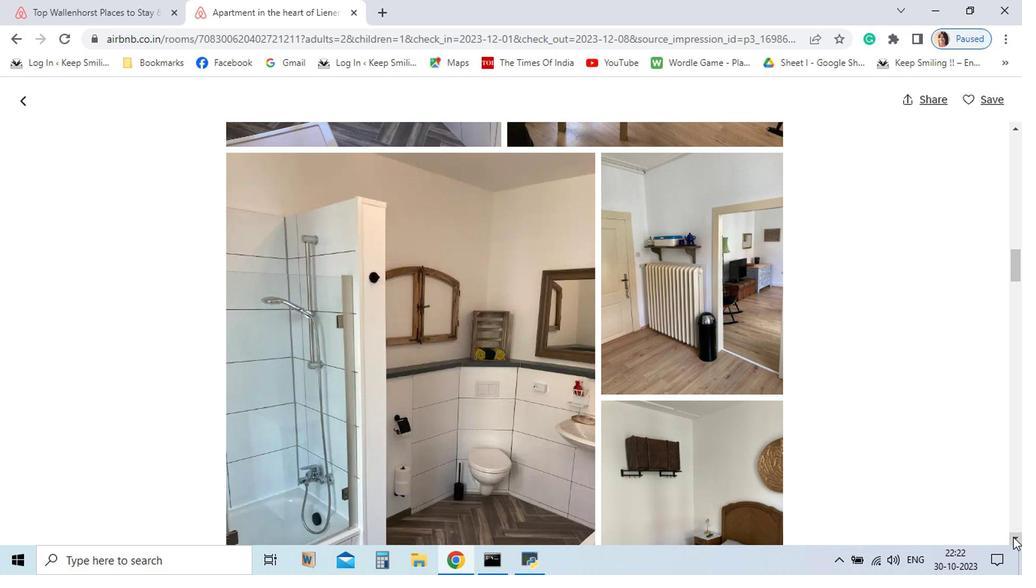 
Action: Mouse pressed left at (866, 530)
Screenshot: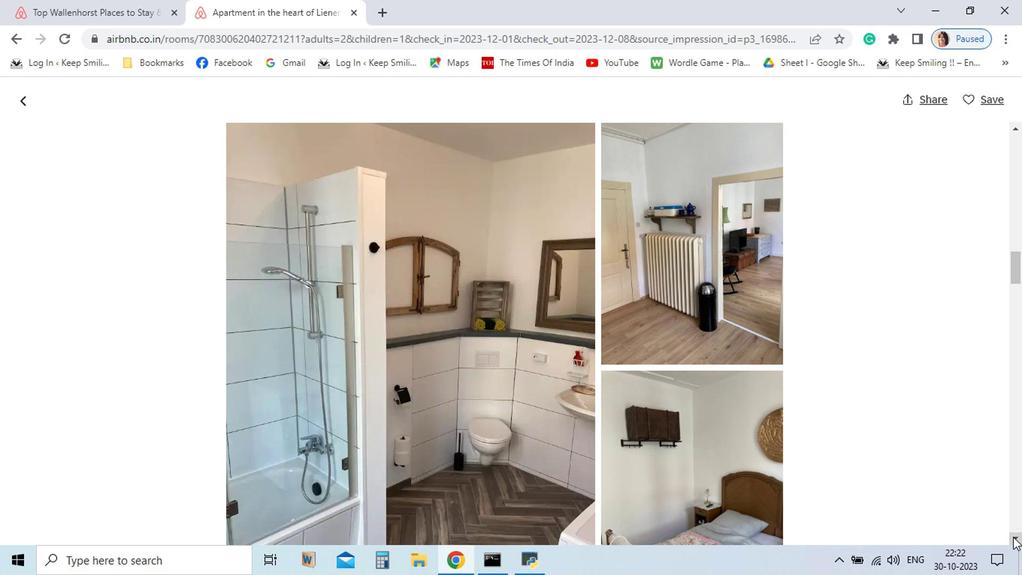 
Action: Mouse pressed left at (866, 530)
Screenshot: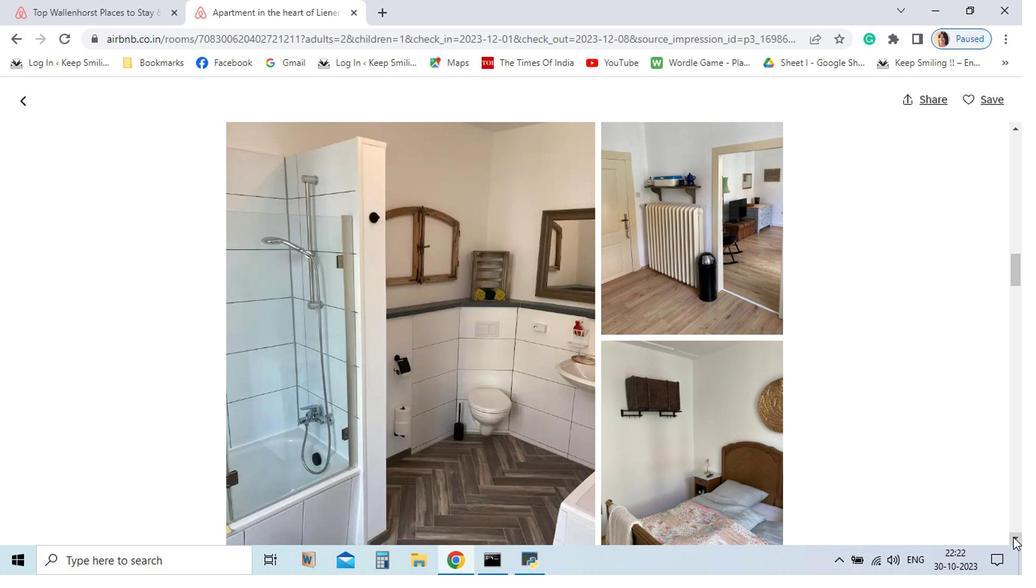 
Action: Mouse pressed left at (866, 530)
Screenshot: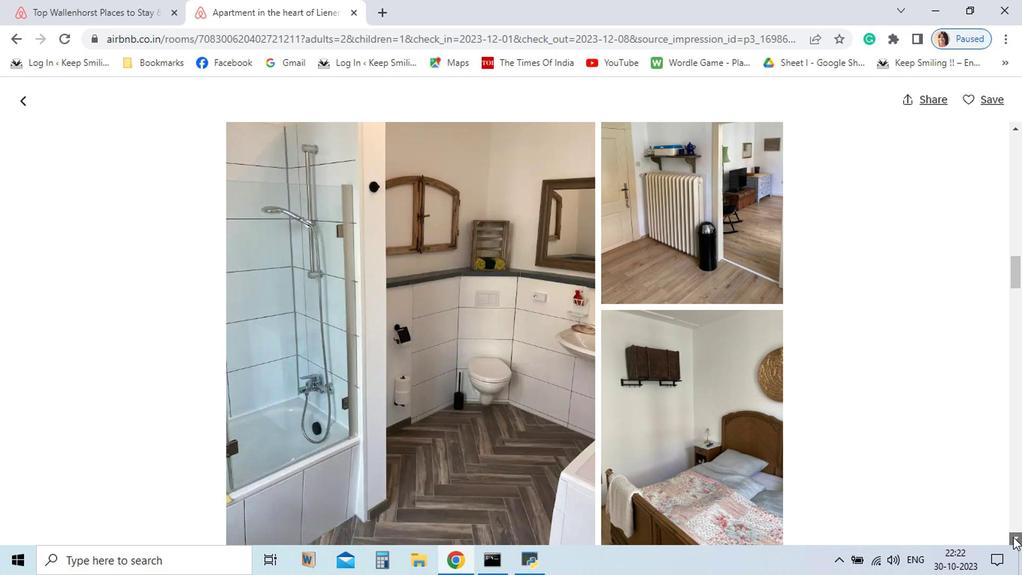 
Action: Mouse pressed left at (866, 530)
Screenshot: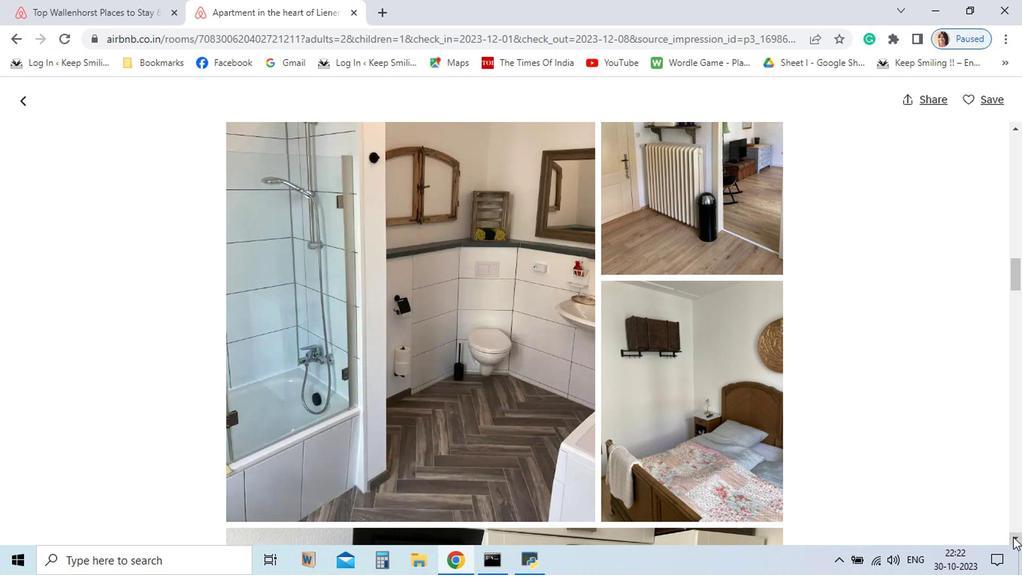 
Action: Mouse pressed left at (866, 530)
Screenshot: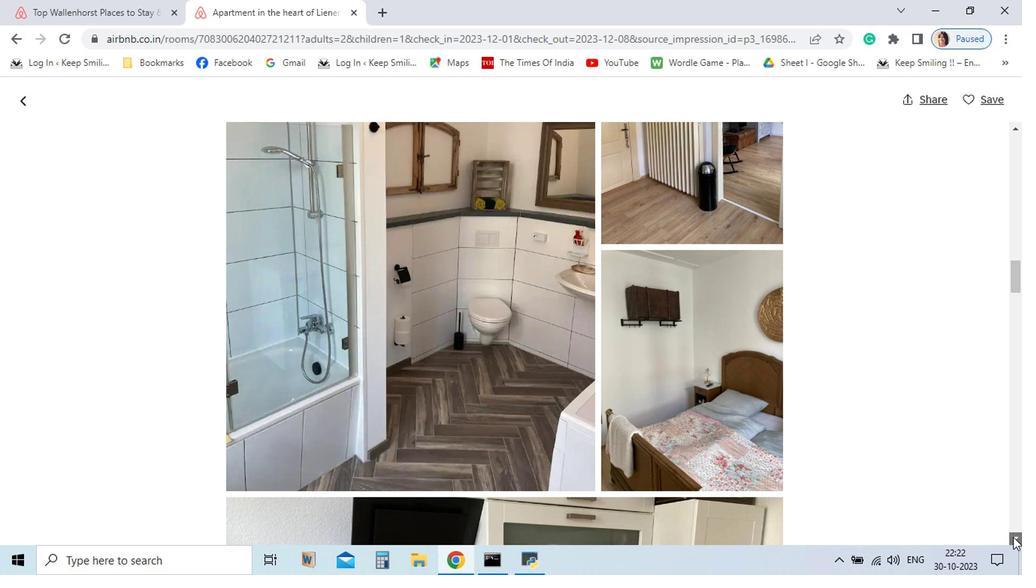 
Action: Mouse pressed left at (866, 530)
Screenshot: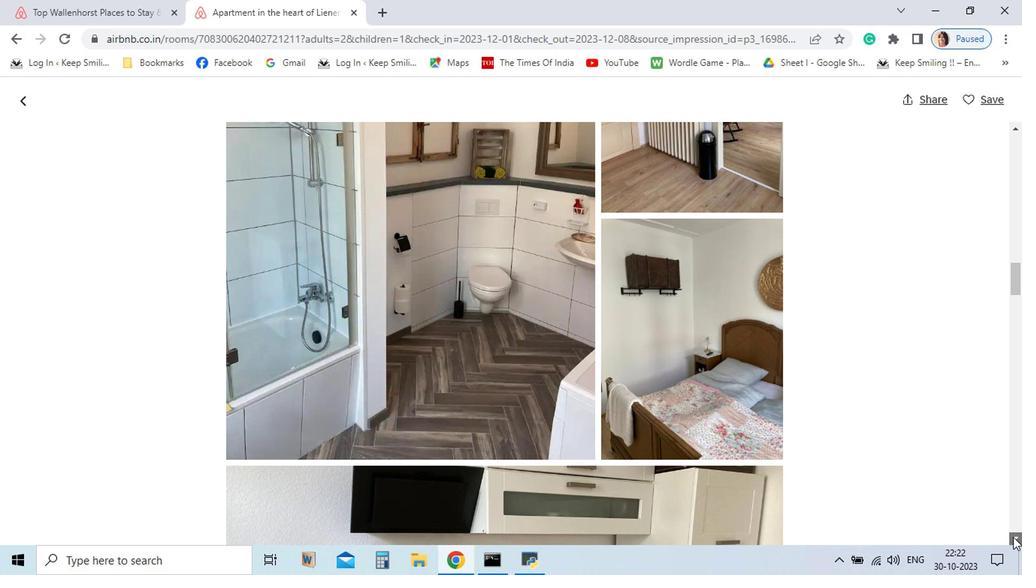 
Action: Mouse pressed left at (866, 530)
Screenshot: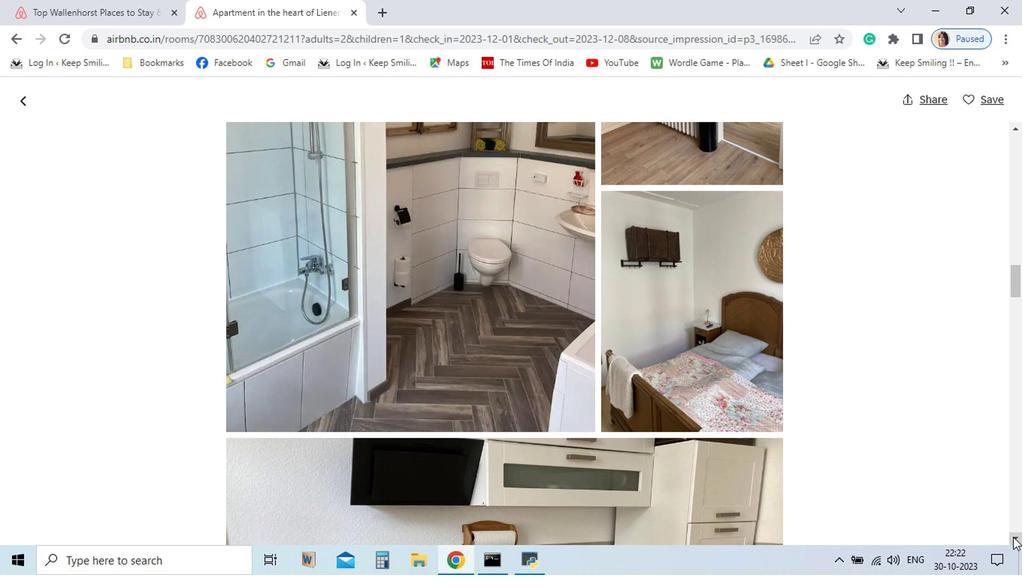 
Action: Mouse pressed left at (866, 530)
Screenshot: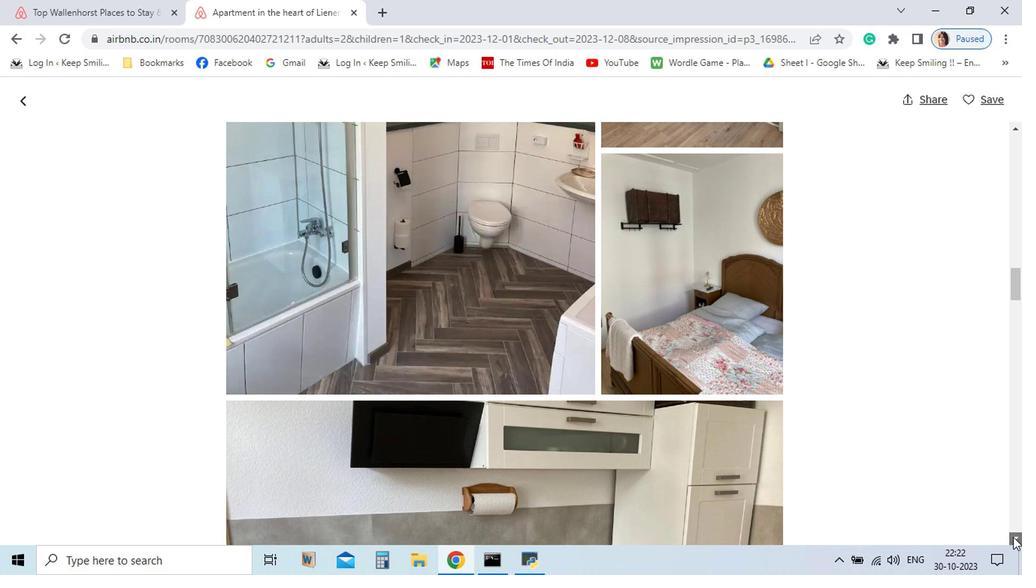 
Action: Mouse pressed left at (866, 530)
Screenshot: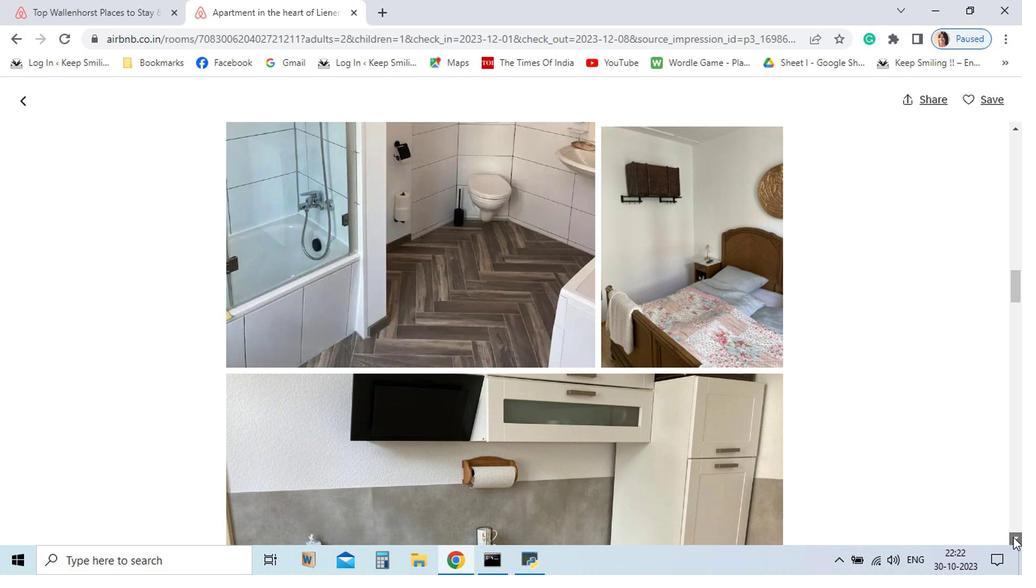 
Action: Mouse pressed left at (866, 530)
Screenshot: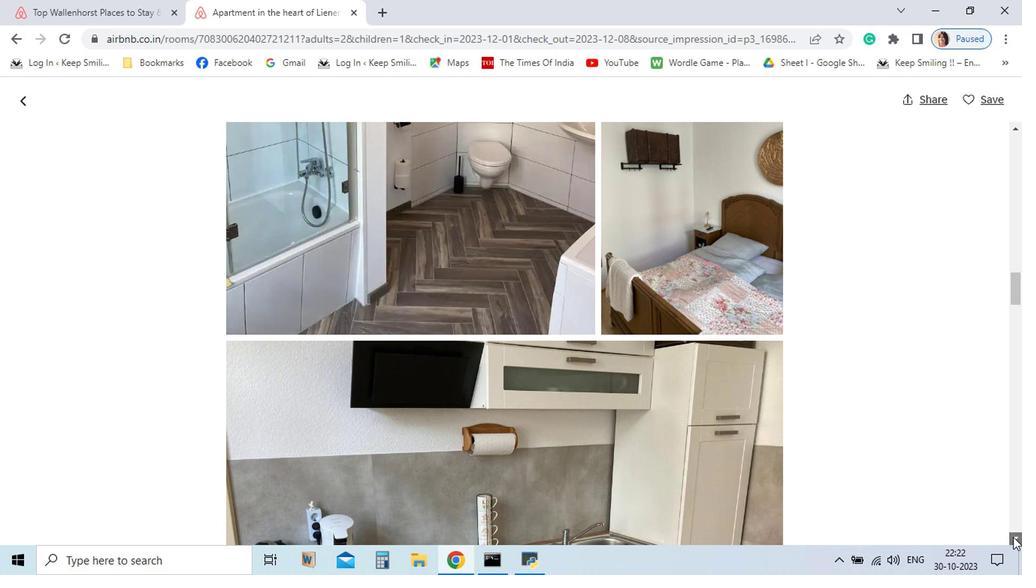 
Action: Mouse pressed left at (866, 530)
Screenshot: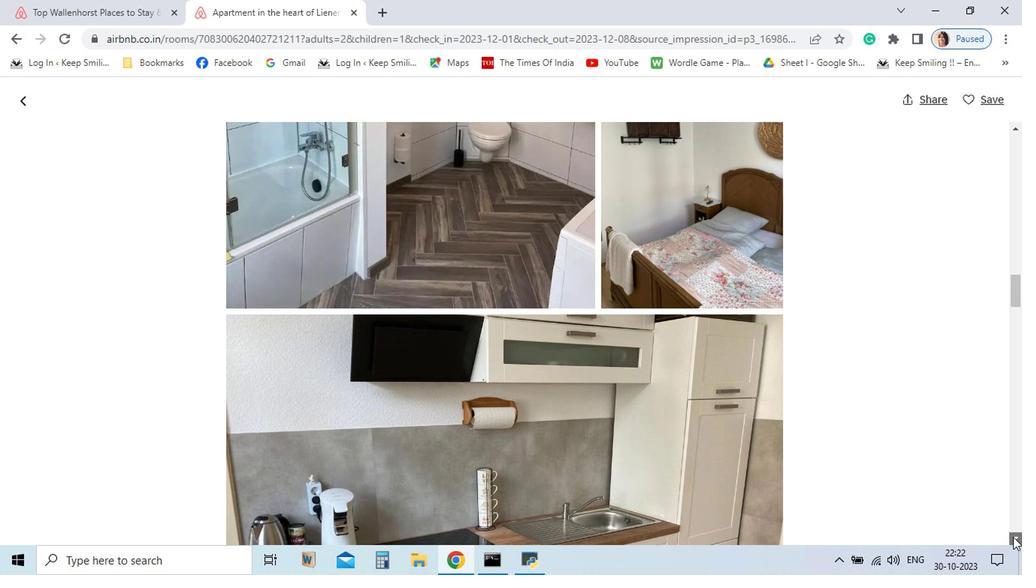 
Action: Mouse pressed left at (866, 530)
Screenshot: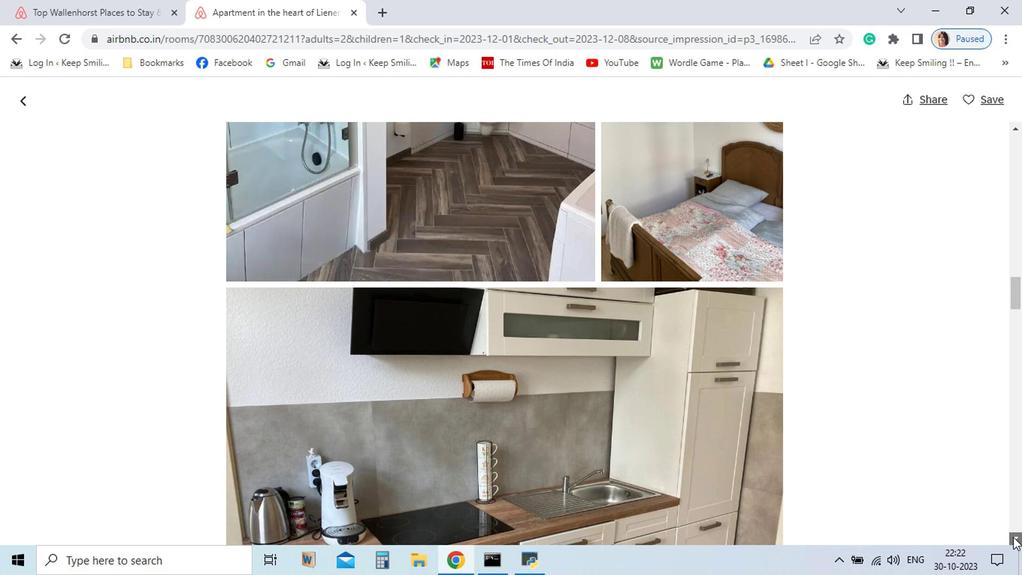 
Action: Mouse pressed left at (866, 530)
Screenshot: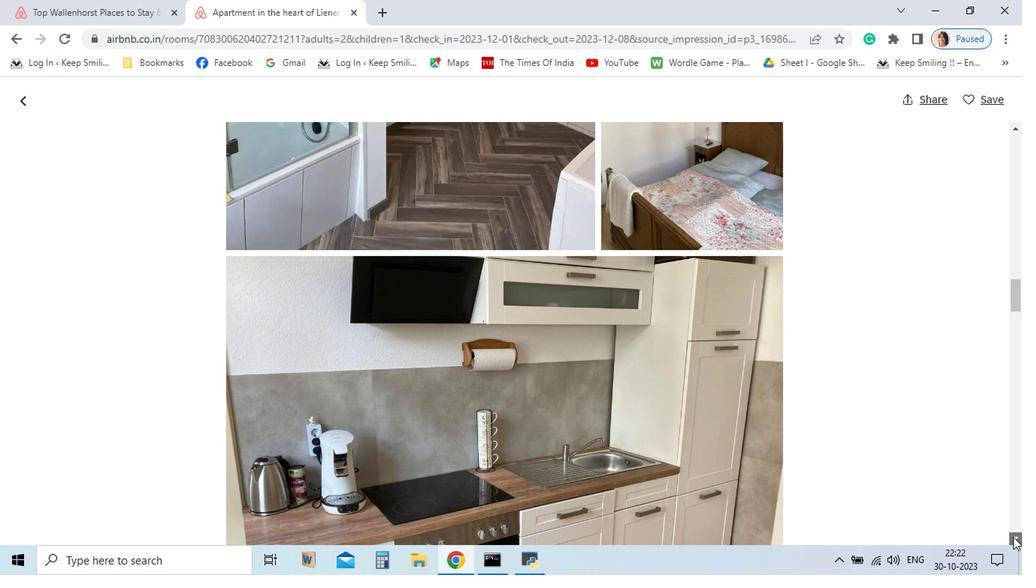 
Action: Mouse pressed left at (866, 530)
Screenshot: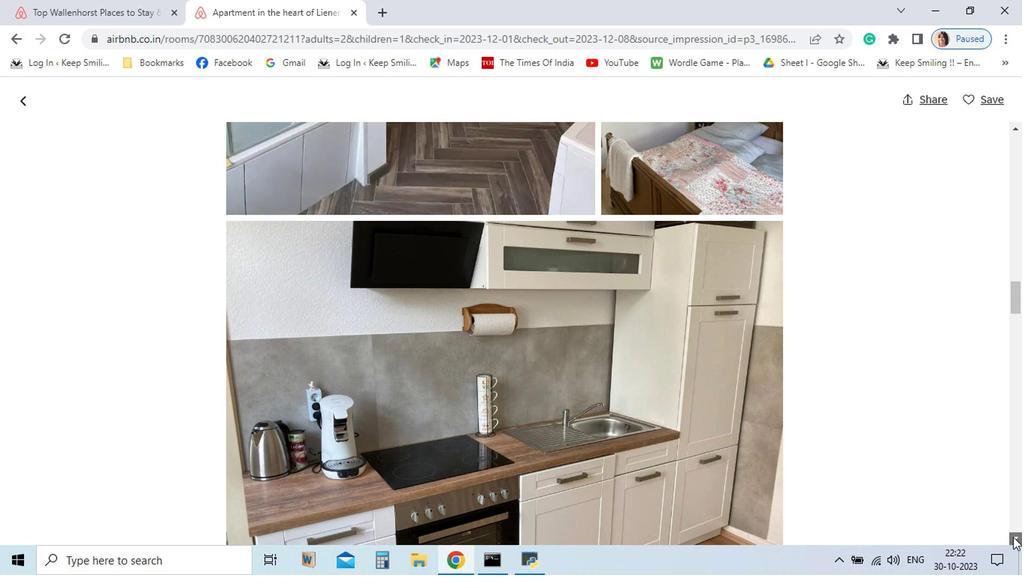 
Action: Mouse pressed left at (866, 530)
Screenshot: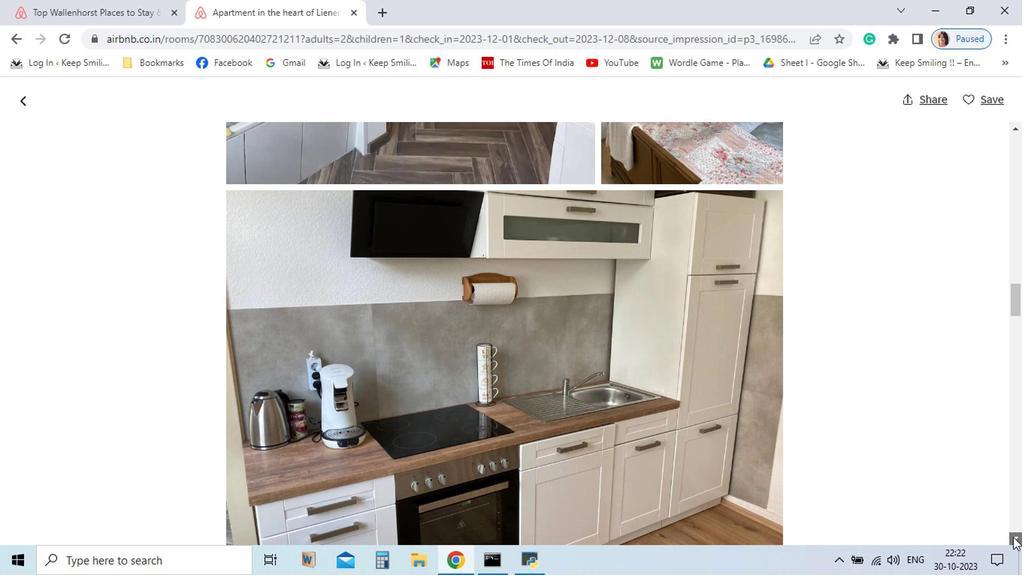 
Action: Mouse pressed left at (866, 530)
Screenshot: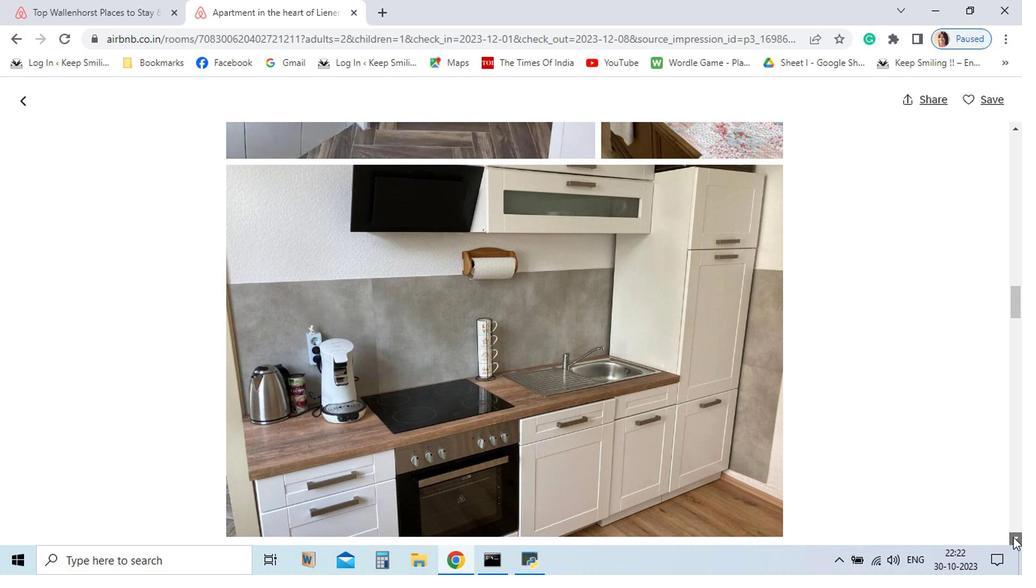 
Action: Mouse pressed left at (866, 530)
Screenshot: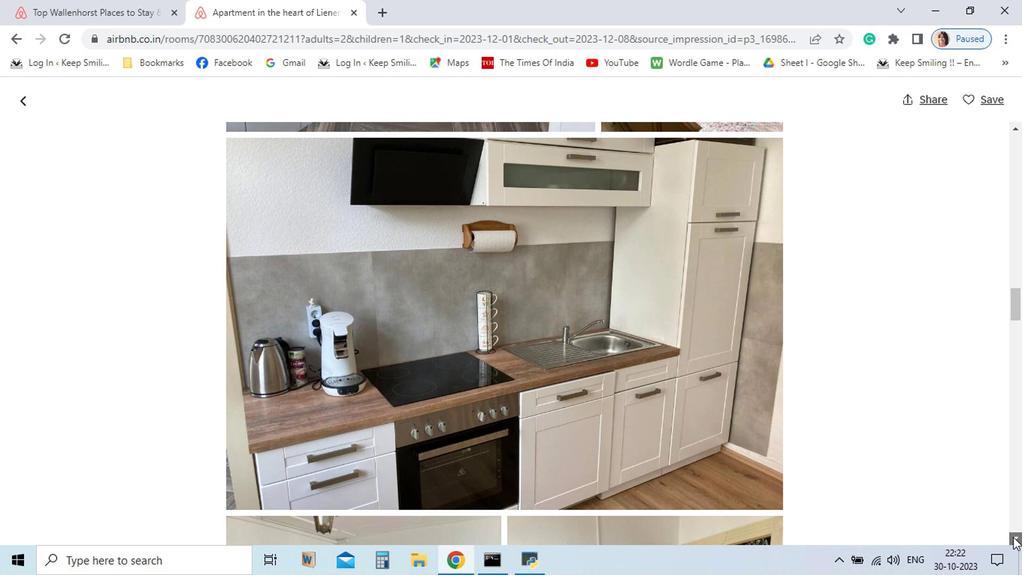 
Action: Mouse pressed left at (866, 530)
Screenshot: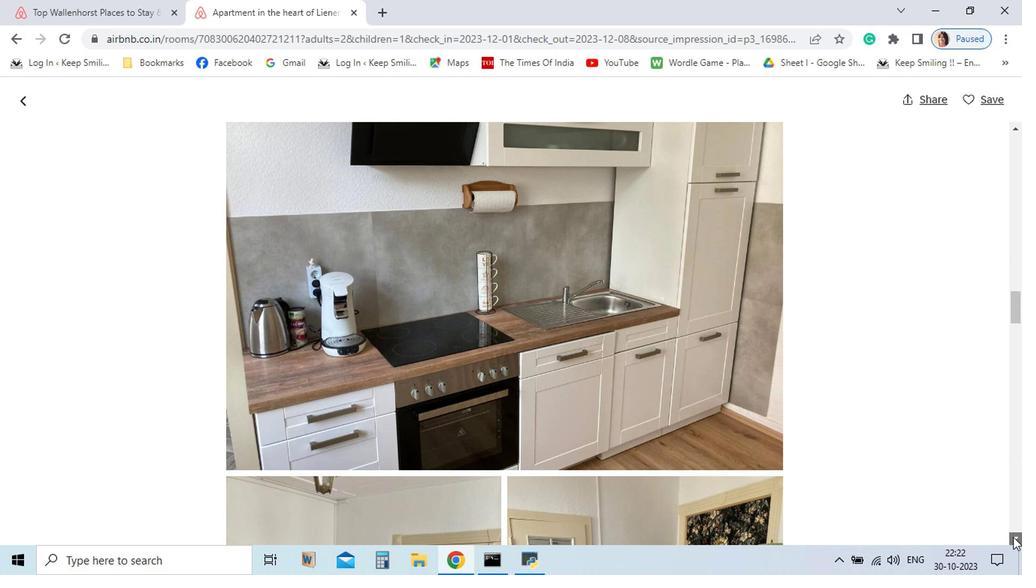 
Action: Mouse pressed left at (866, 530)
Screenshot: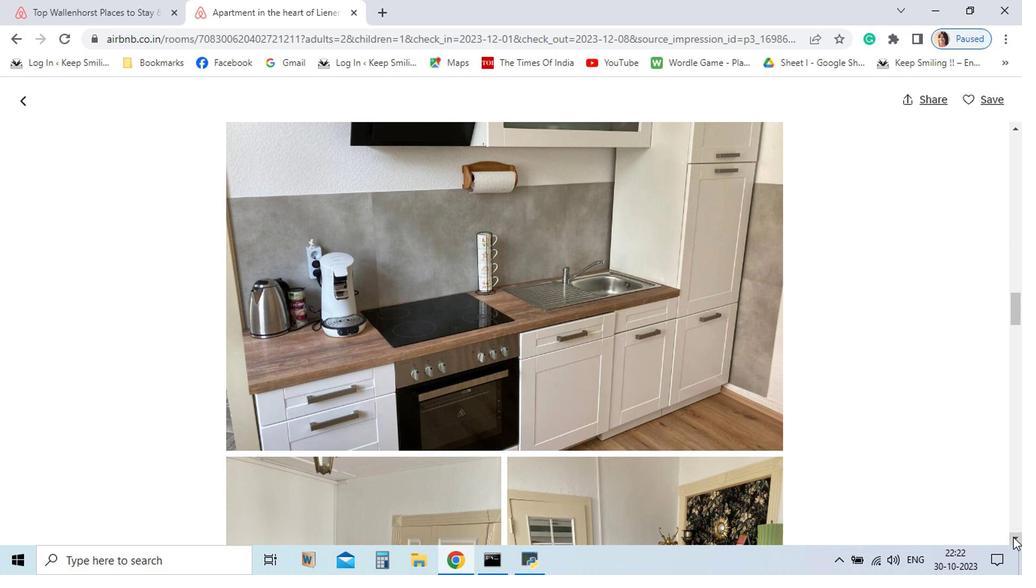 
Action: Mouse pressed left at (866, 530)
Screenshot: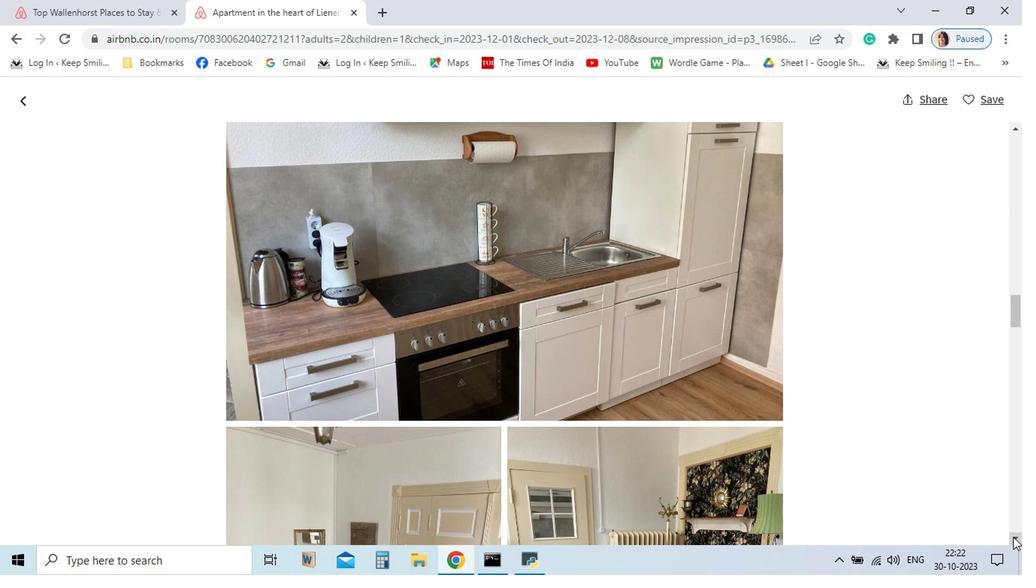 
Action: Mouse pressed left at (866, 530)
Screenshot: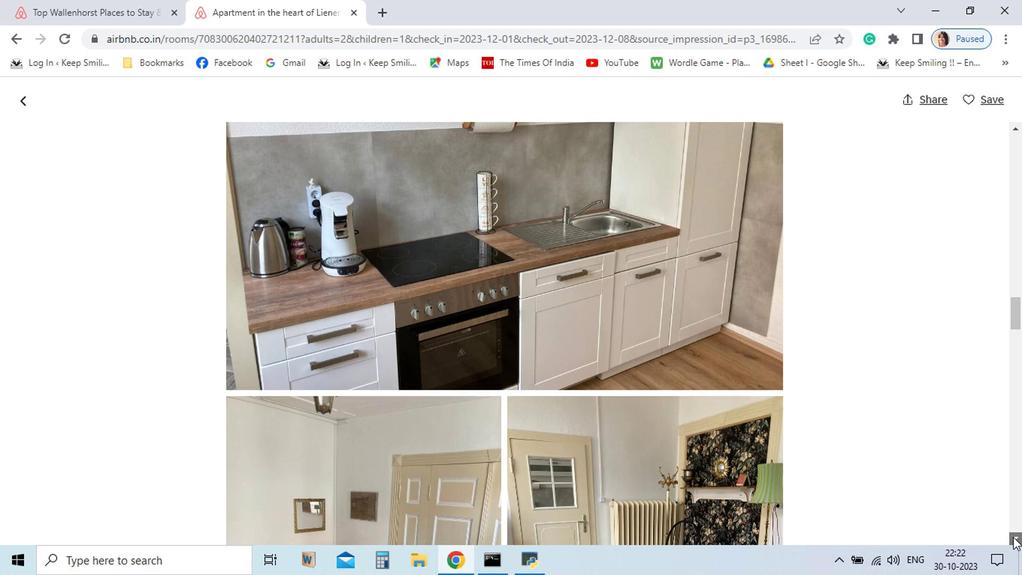 
Action: Mouse pressed left at (866, 530)
Screenshot: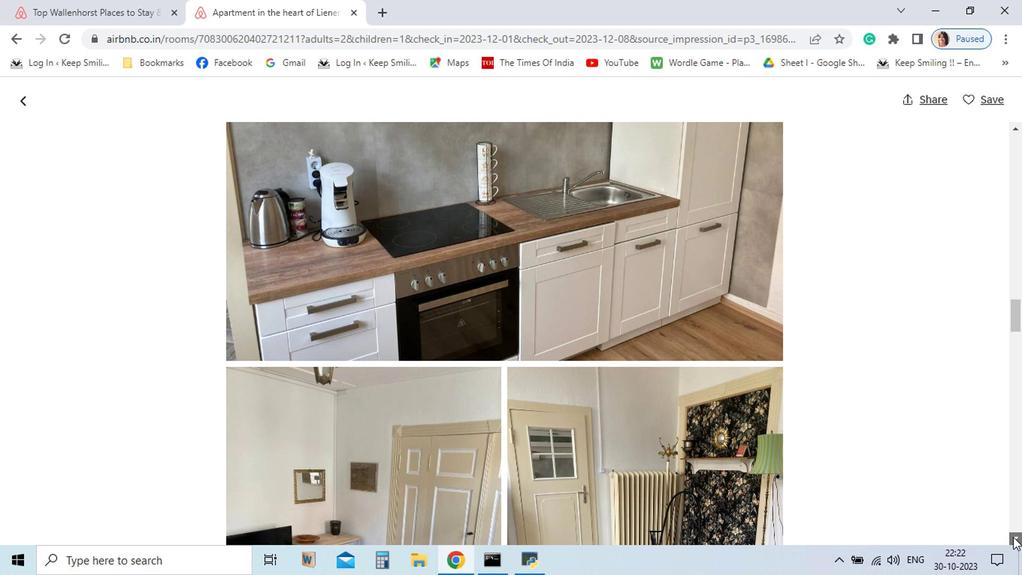 
Action: Mouse pressed left at (866, 530)
Screenshot: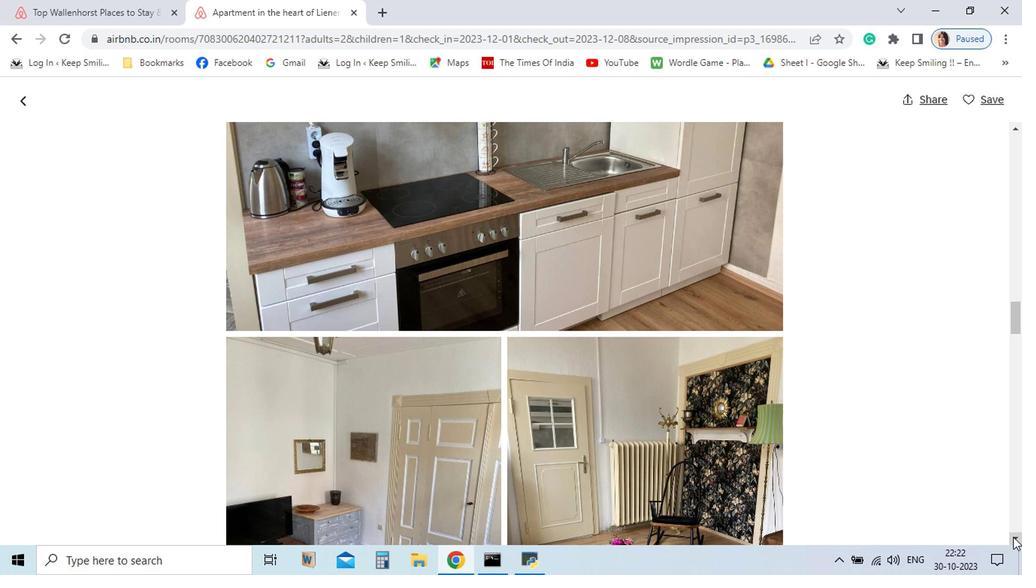 
Action: Mouse pressed left at (866, 530)
Screenshot: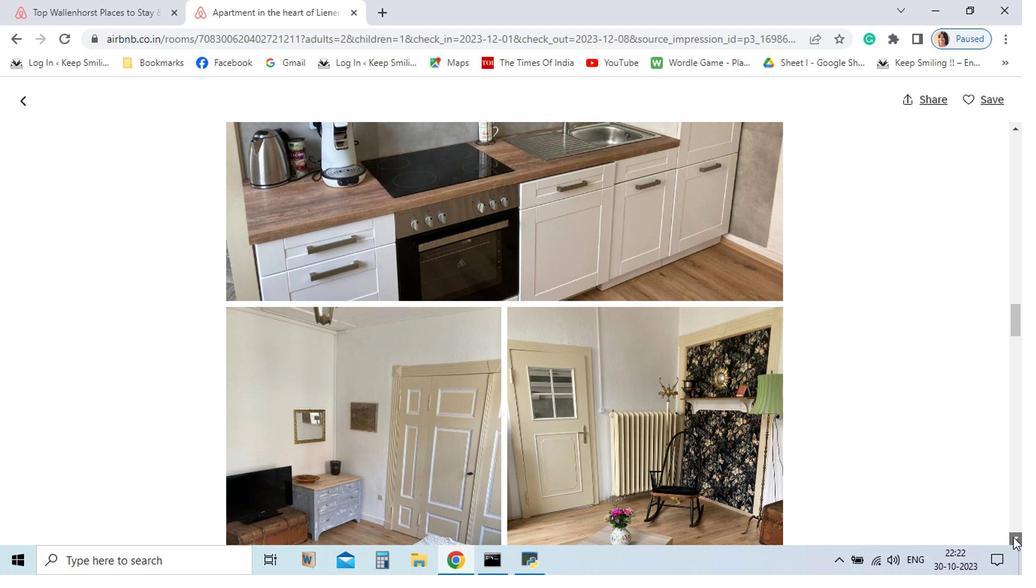 
Action: Mouse pressed left at (866, 530)
Screenshot: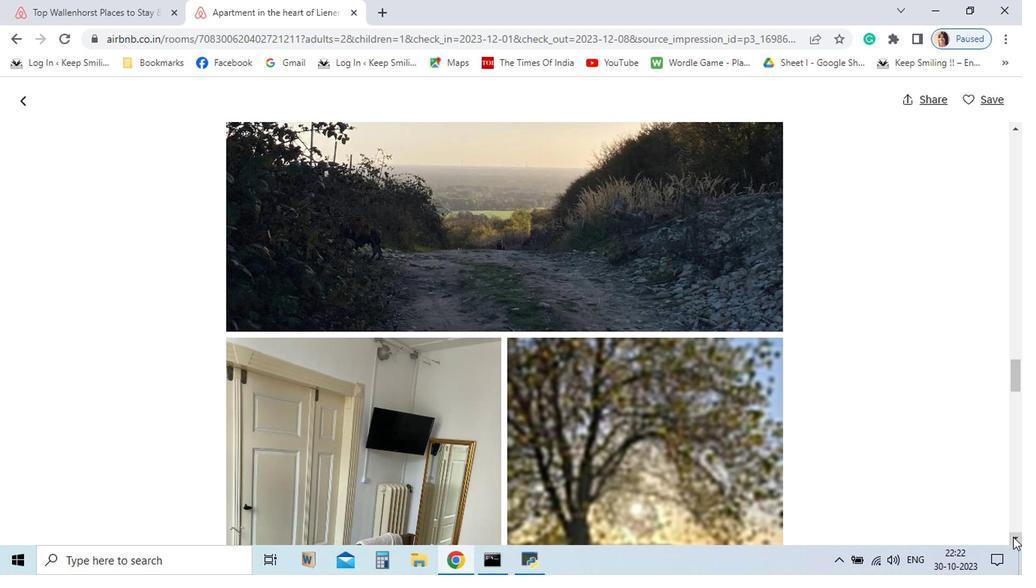 
Action: Mouse pressed left at (866, 530)
Screenshot: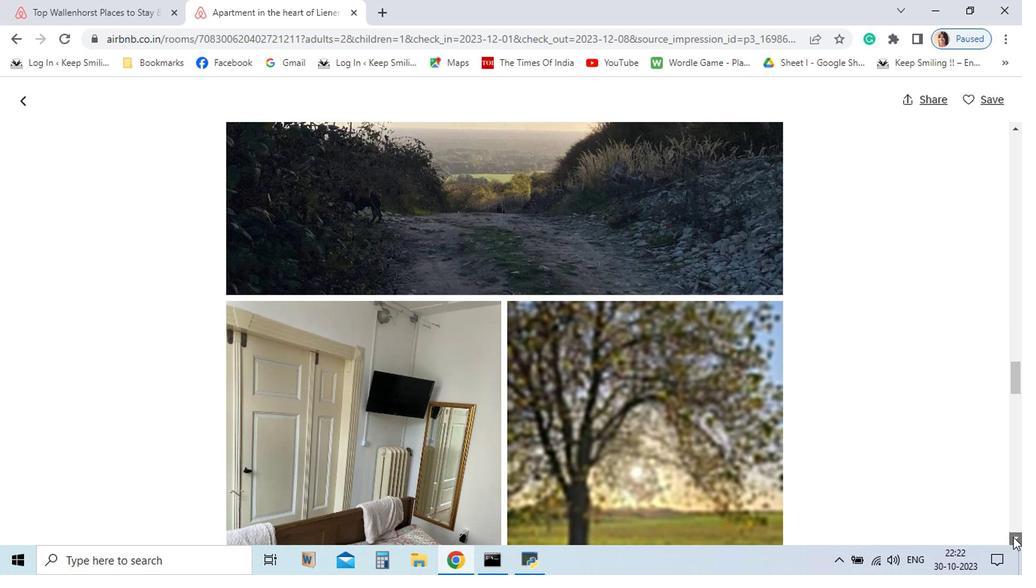 
Action: Mouse pressed left at (866, 530)
Screenshot: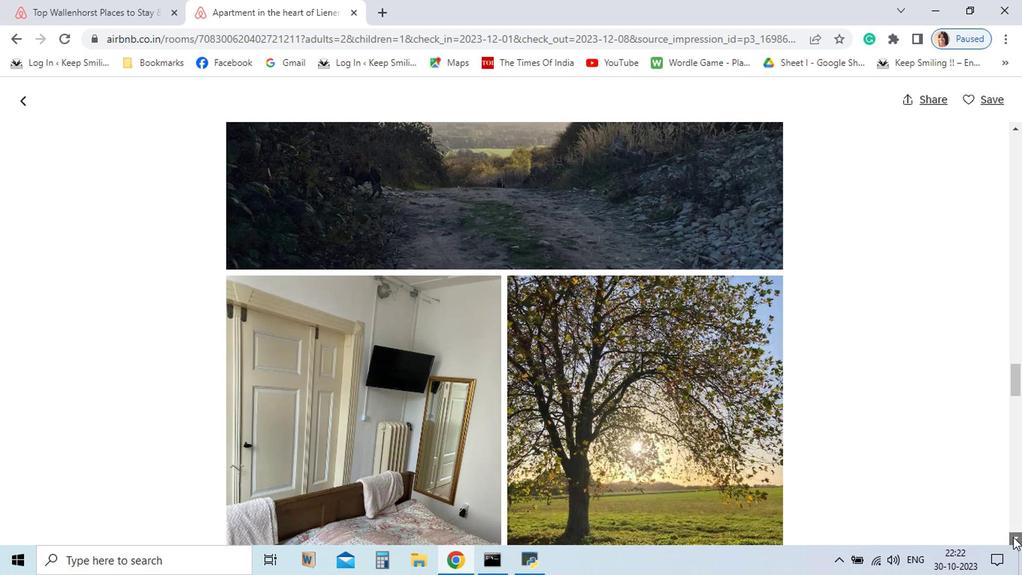 
Action: Mouse pressed left at (866, 530)
Screenshot: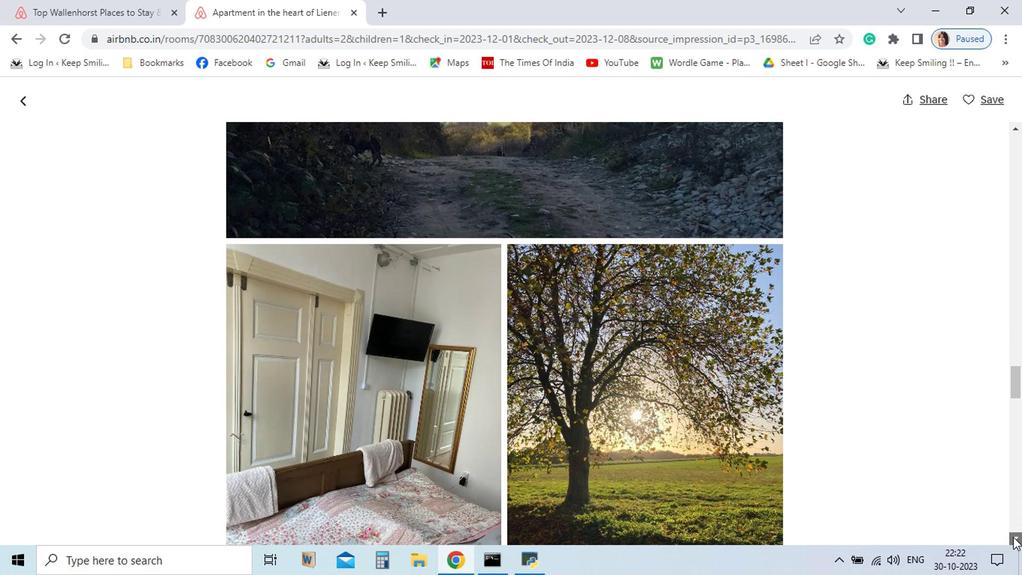 
Action: Mouse pressed left at (866, 530)
Screenshot: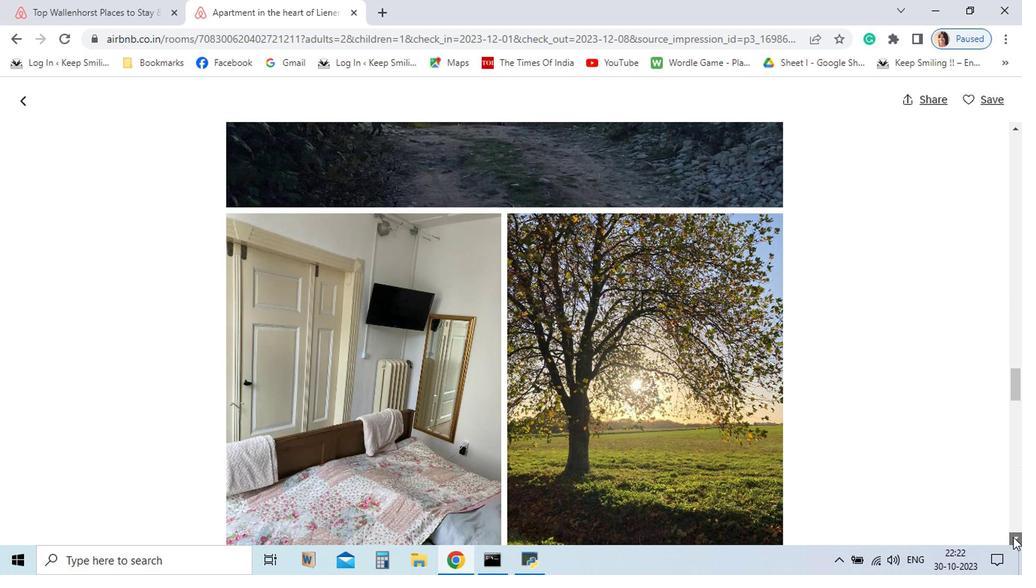 
Action: Mouse pressed left at (866, 530)
Screenshot: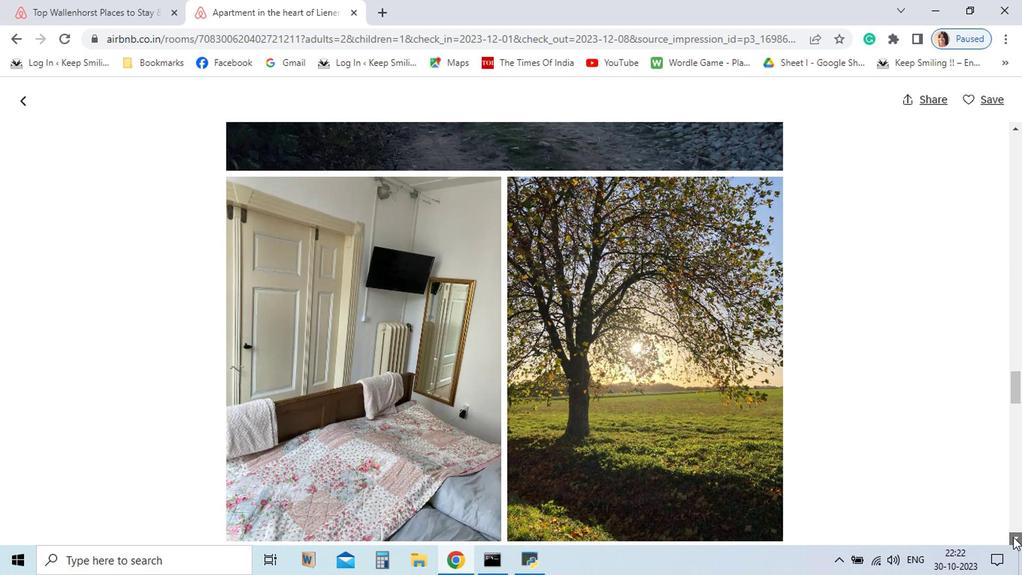 
Action: Mouse pressed left at (866, 530)
Screenshot: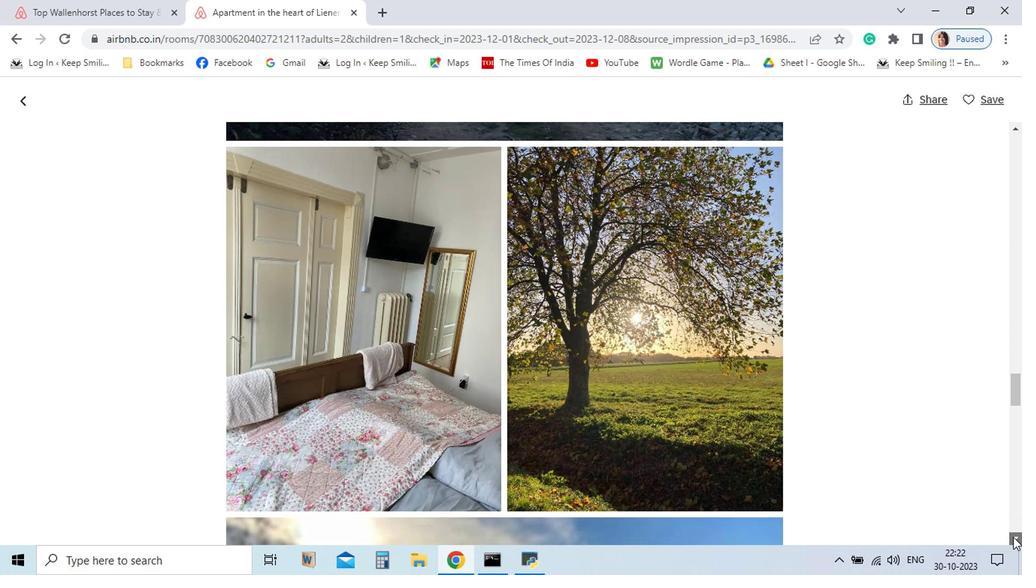 
Action: Mouse pressed left at (866, 530)
Screenshot: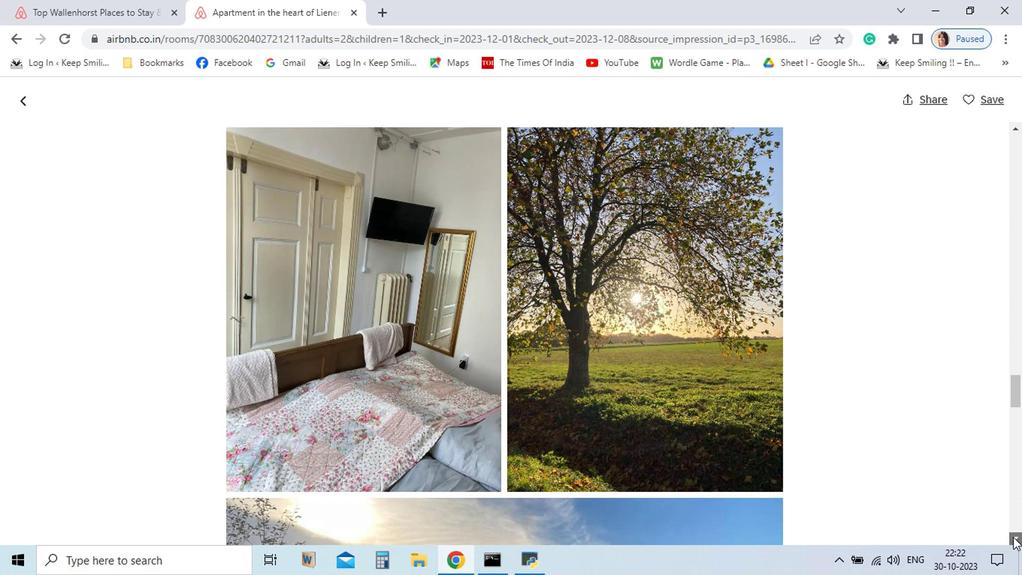 
Action: Mouse pressed left at (866, 530)
Screenshot: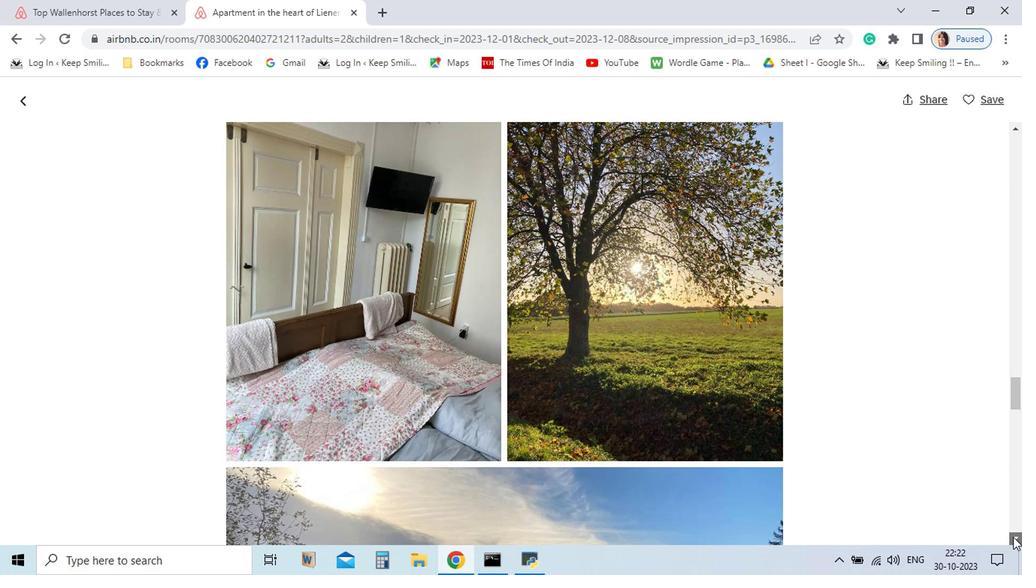 
Action: Mouse pressed left at (866, 530)
Screenshot: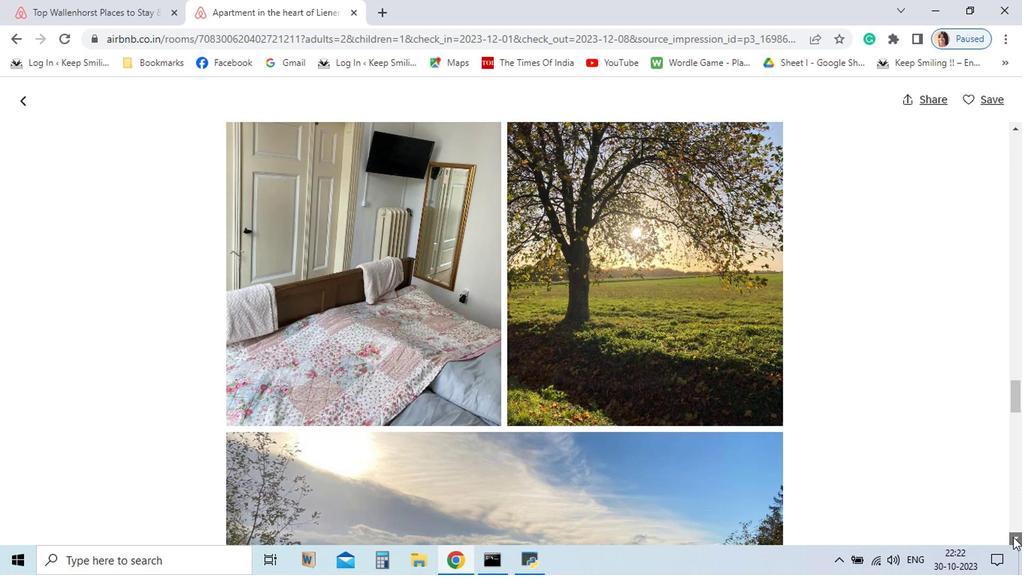 
Action: Mouse pressed left at (866, 530)
Screenshot: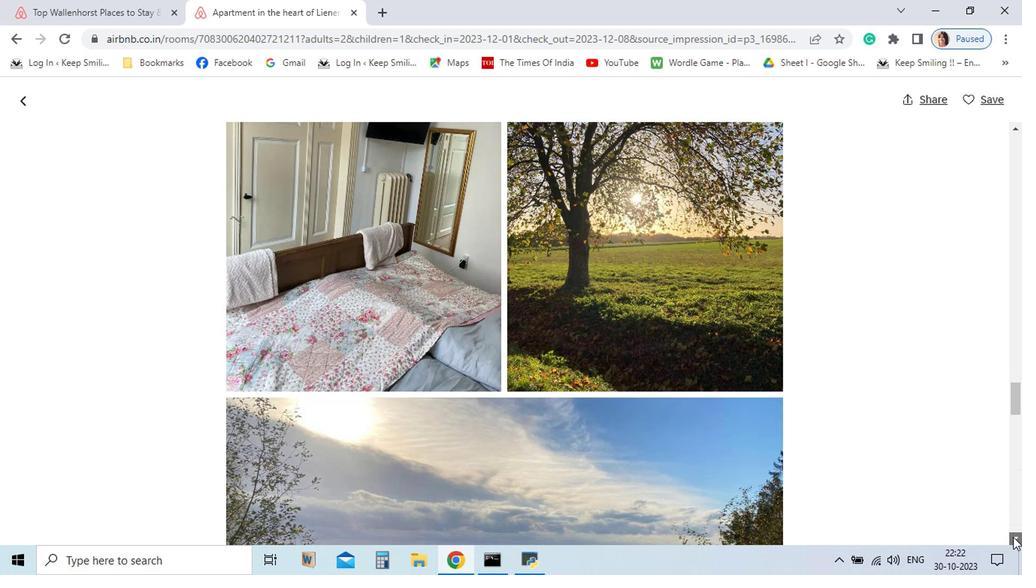 
Action: Mouse pressed left at (866, 530)
Screenshot: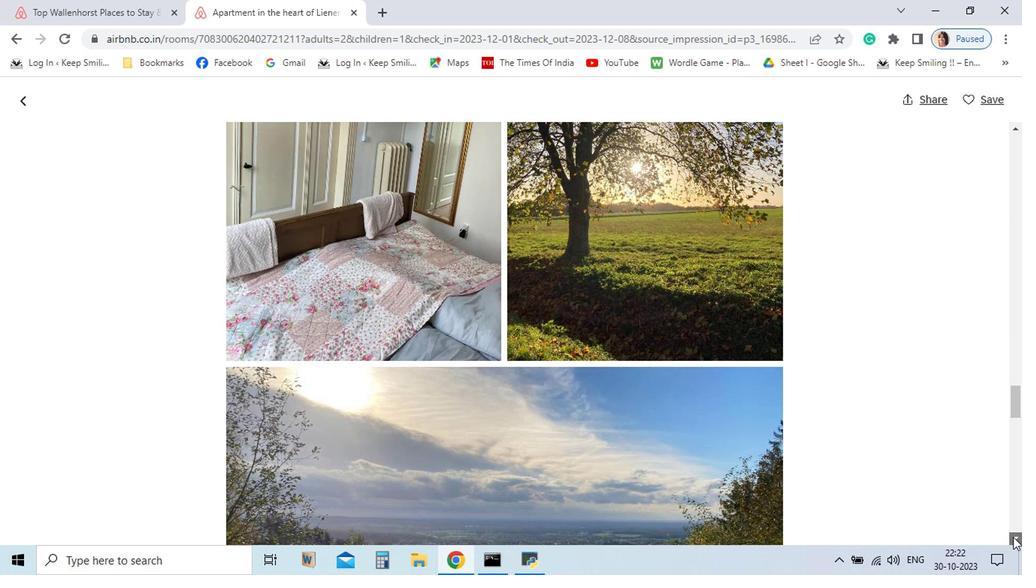 
Action: Mouse pressed left at (866, 530)
Screenshot: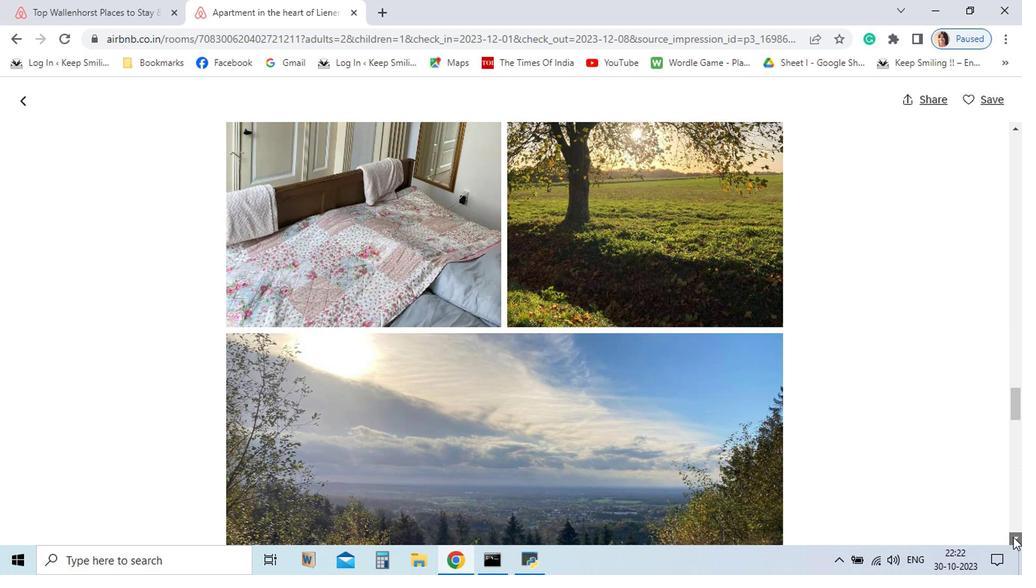 
Action: Mouse pressed left at (866, 530)
Screenshot: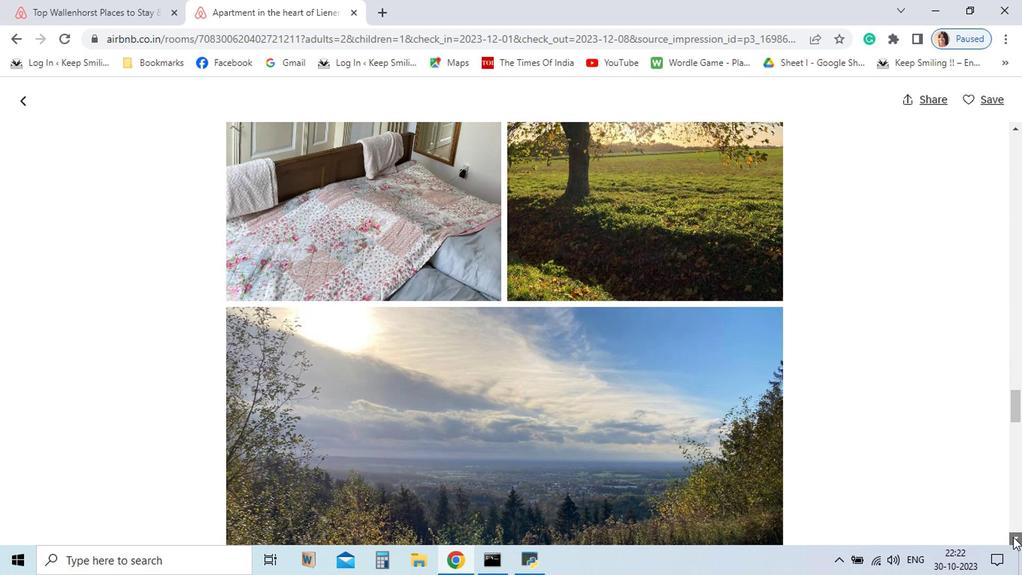 
Action: Mouse pressed left at (866, 530)
Screenshot: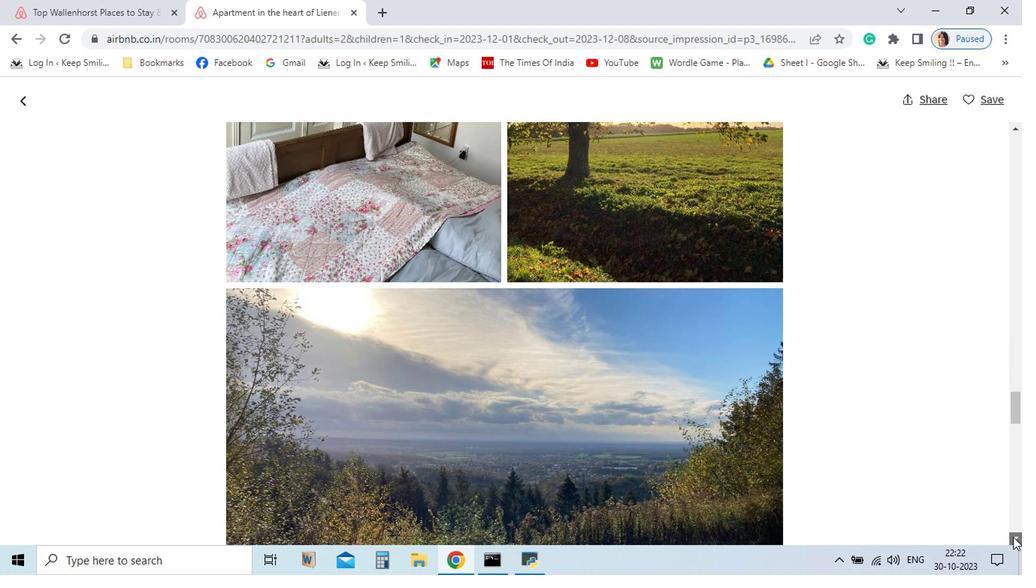 
Action: Mouse pressed left at (866, 530)
Screenshot: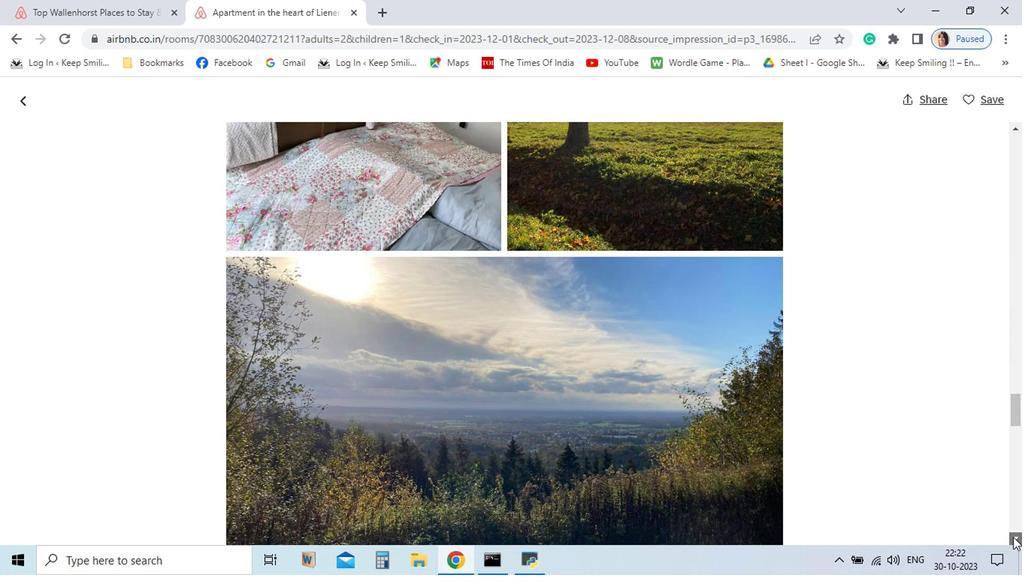 
Action: Mouse pressed left at (866, 530)
Screenshot: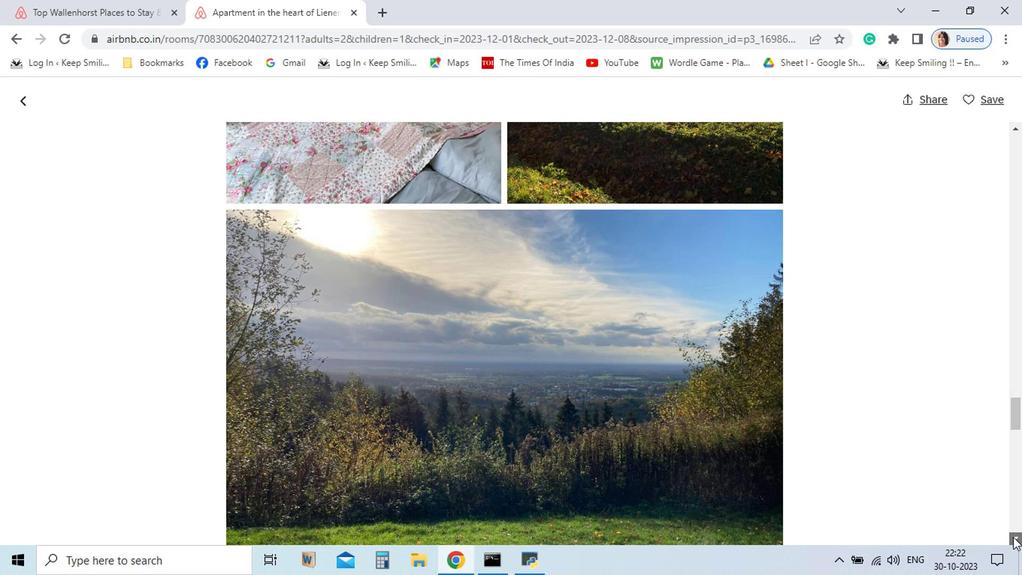 
Action: Mouse pressed left at (866, 530)
Screenshot: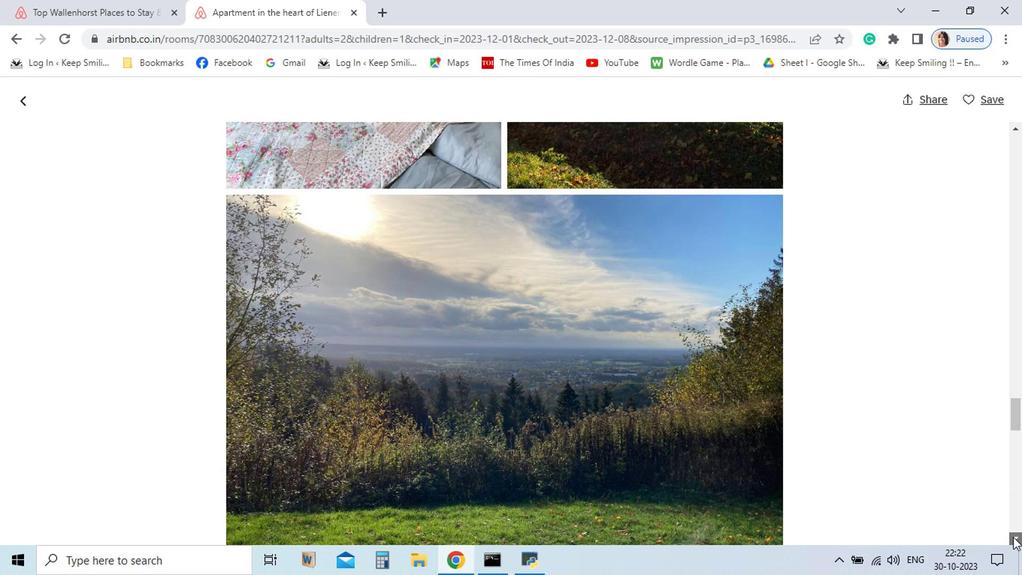 
Action: Mouse pressed left at (866, 530)
Screenshot: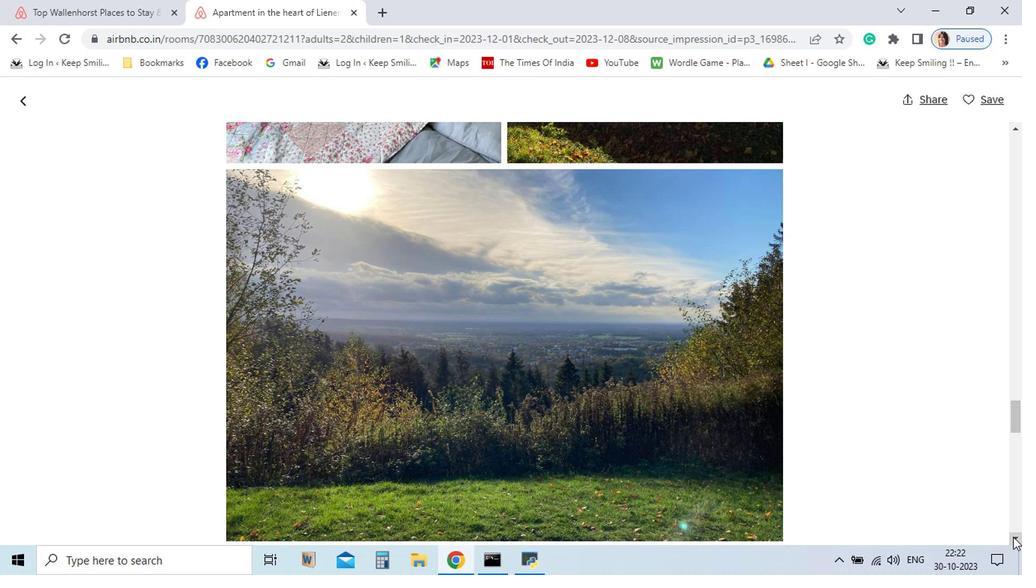 
Action: Mouse pressed left at (866, 530)
Screenshot: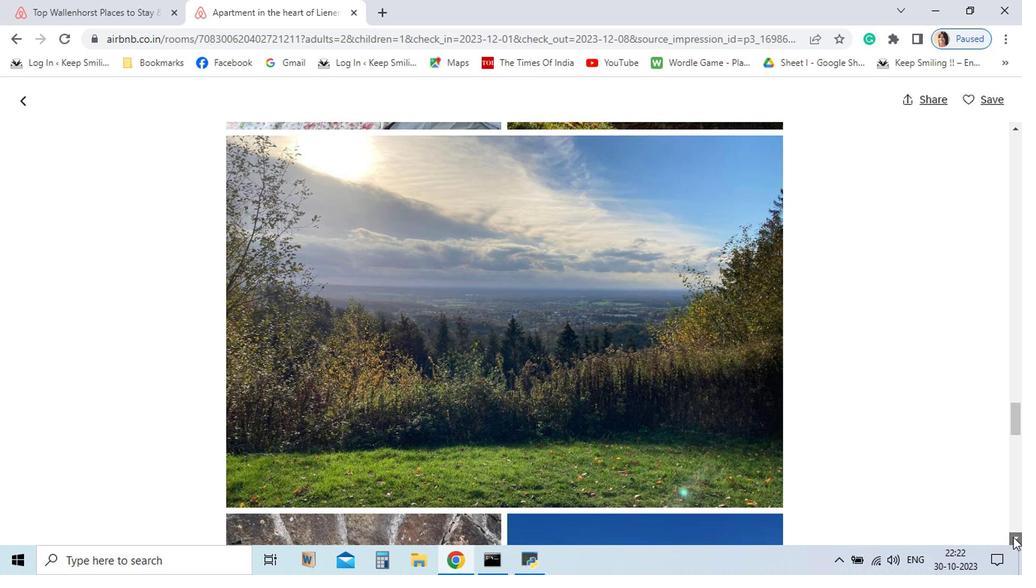 
Action: Mouse pressed left at (866, 530)
Screenshot: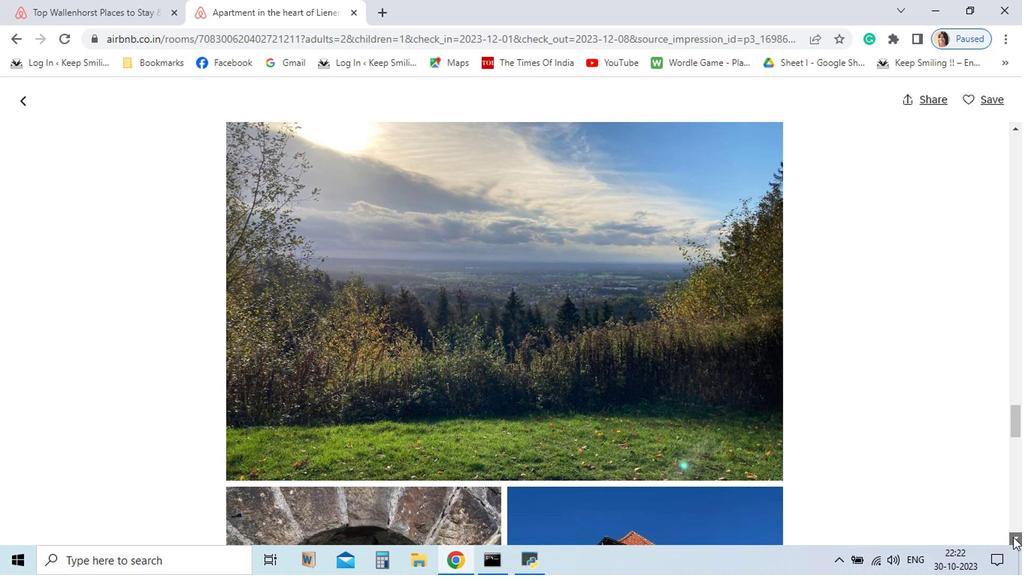 
Action: Mouse pressed left at (866, 530)
Screenshot: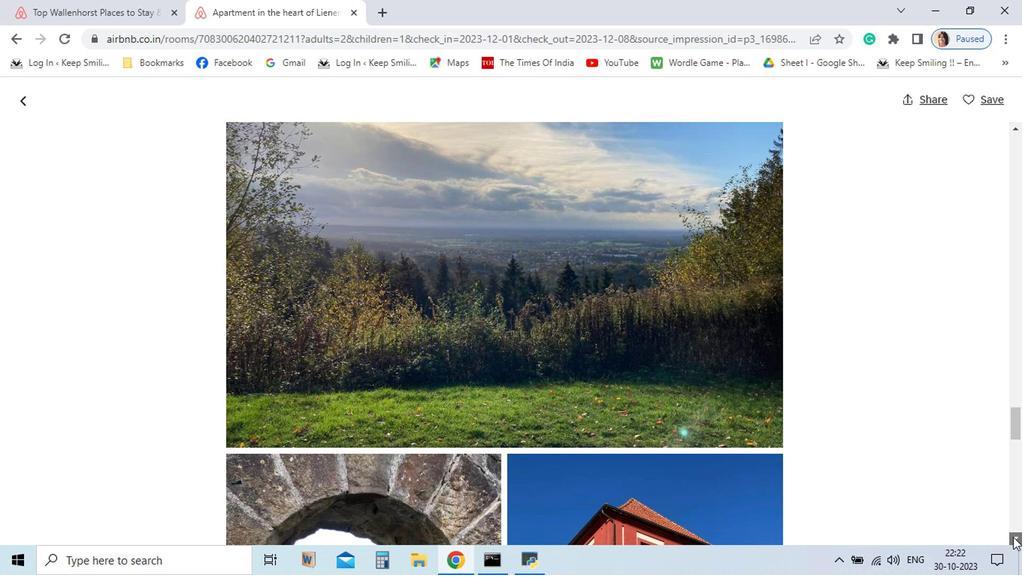 
Action: Mouse pressed left at (866, 530)
Screenshot: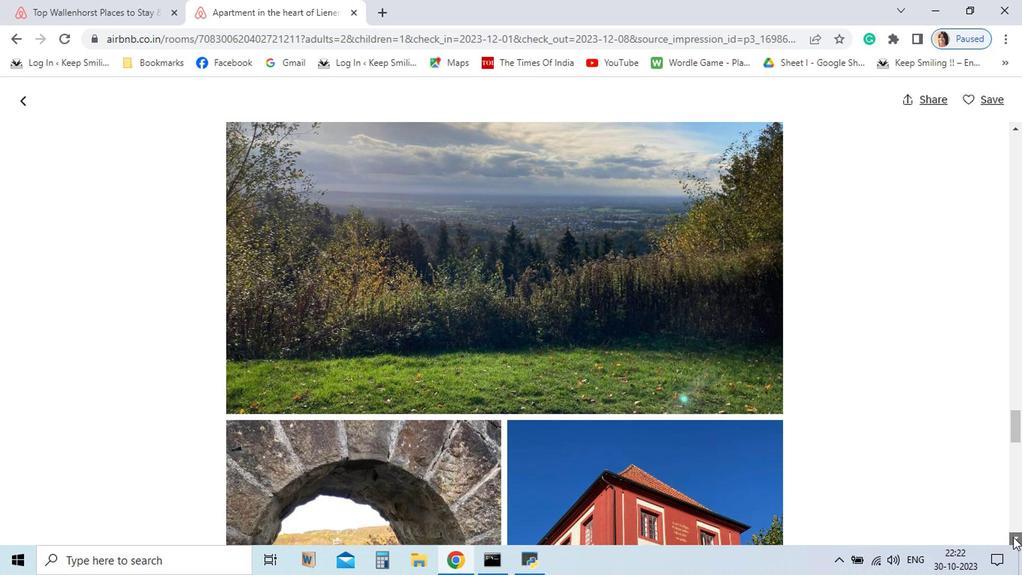 
Action: Mouse pressed left at (866, 530)
Screenshot: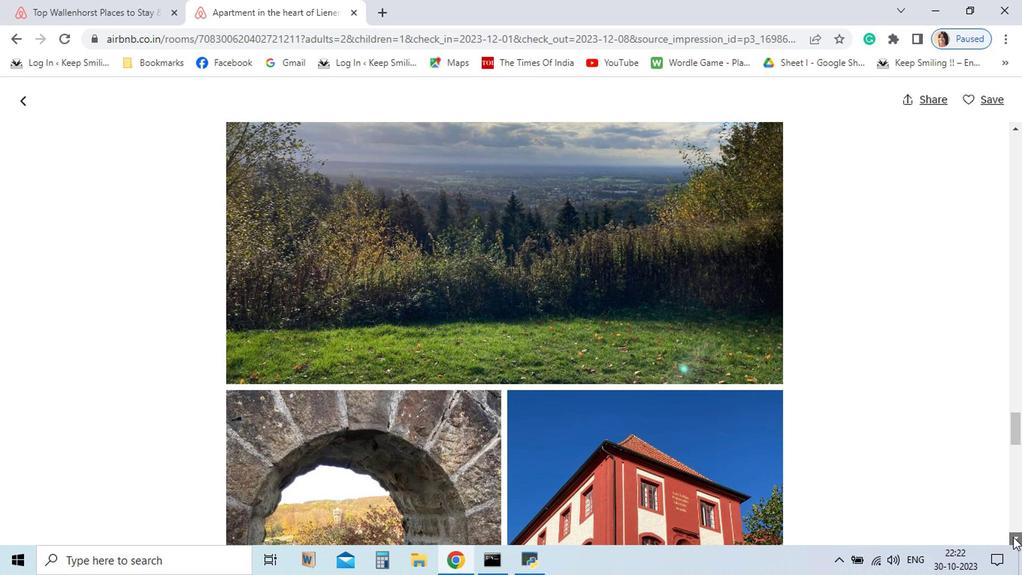
Action: Mouse pressed left at (866, 530)
Screenshot: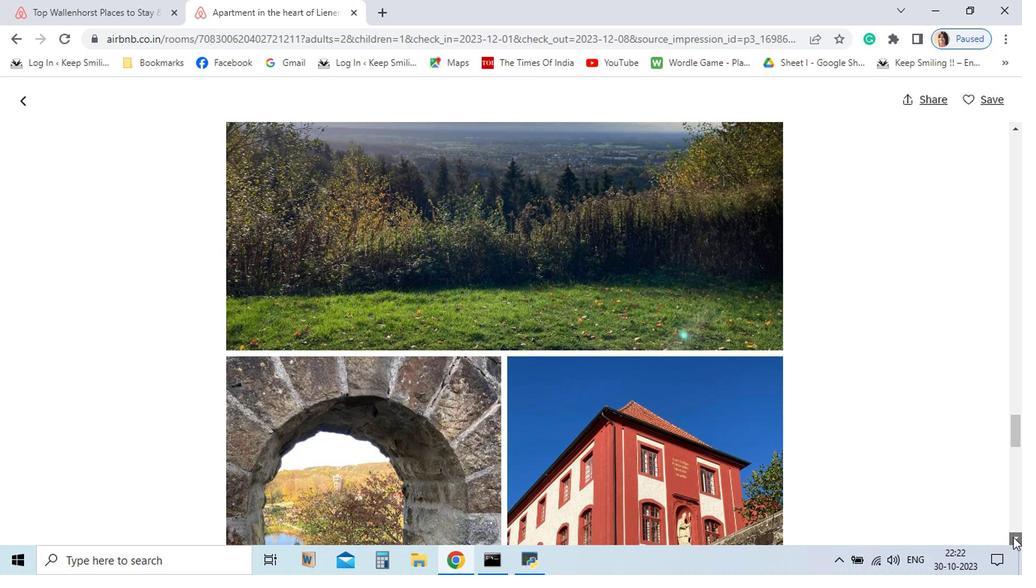 
Action: Mouse pressed left at (866, 530)
Screenshot: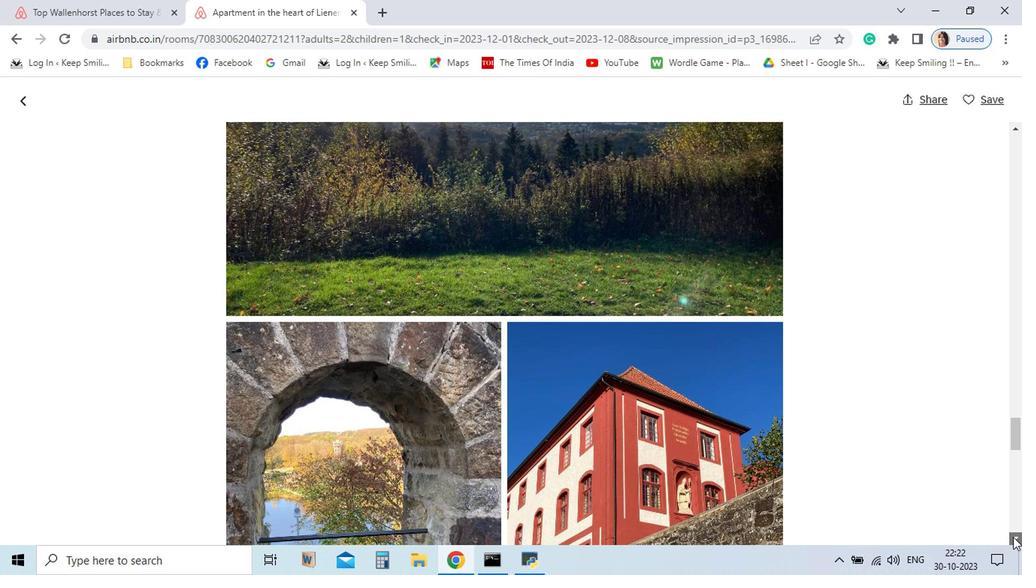 
Action: Mouse pressed left at (866, 530)
Screenshot: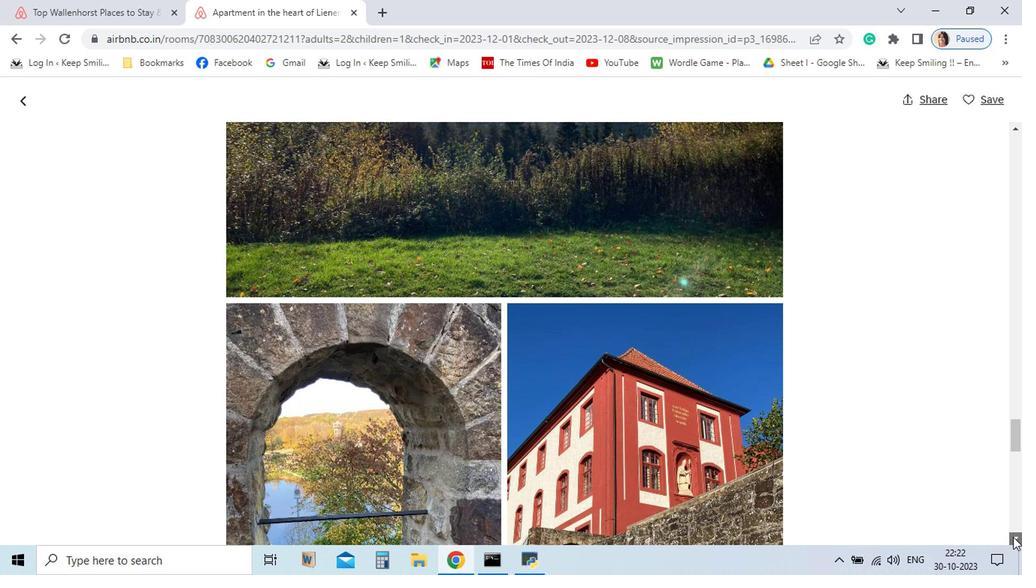 
Action: Mouse pressed left at (866, 530)
Screenshot: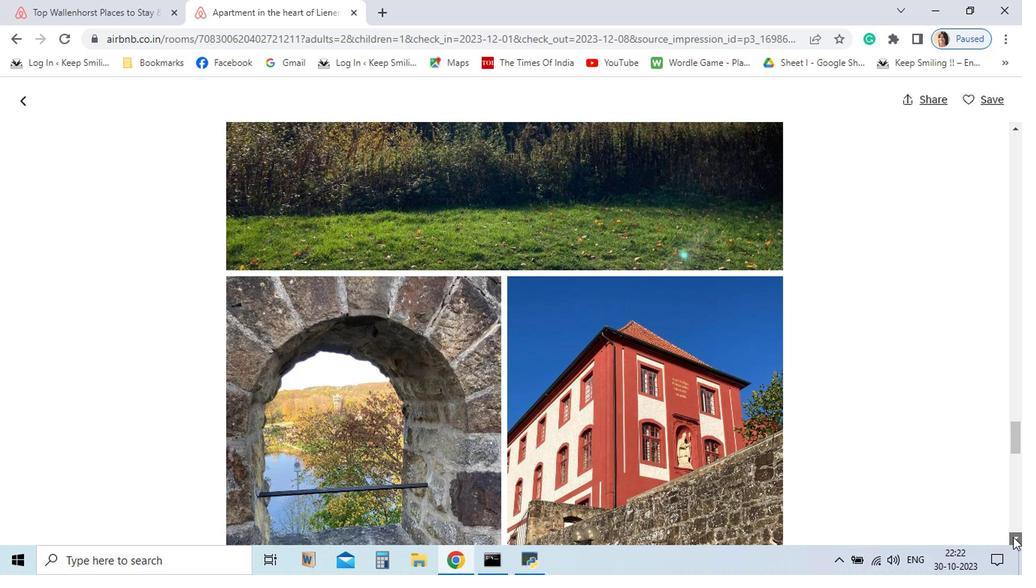 
Action: Mouse pressed left at (866, 530)
Screenshot: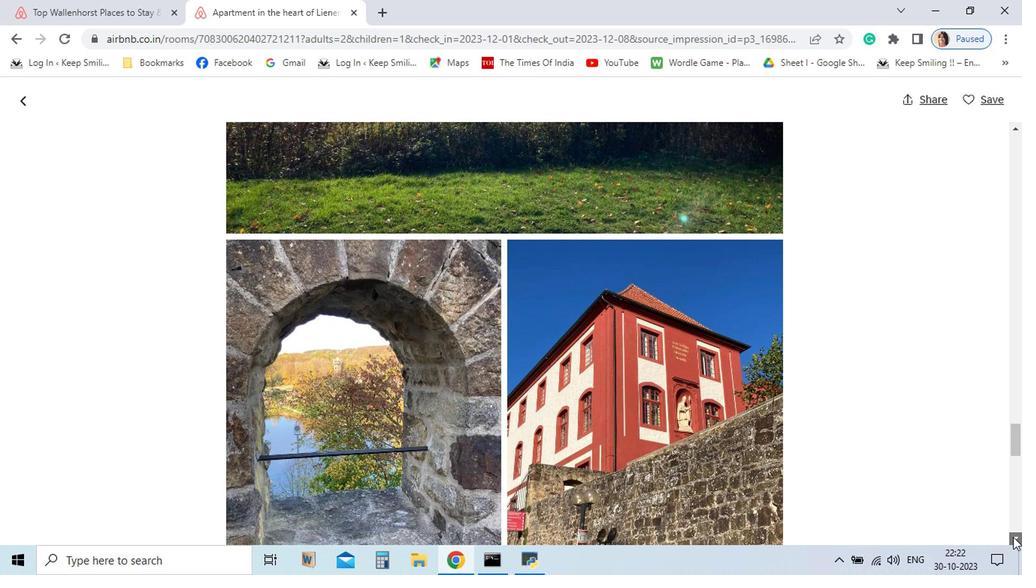 
Action: Mouse pressed left at (866, 530)
Screenshot: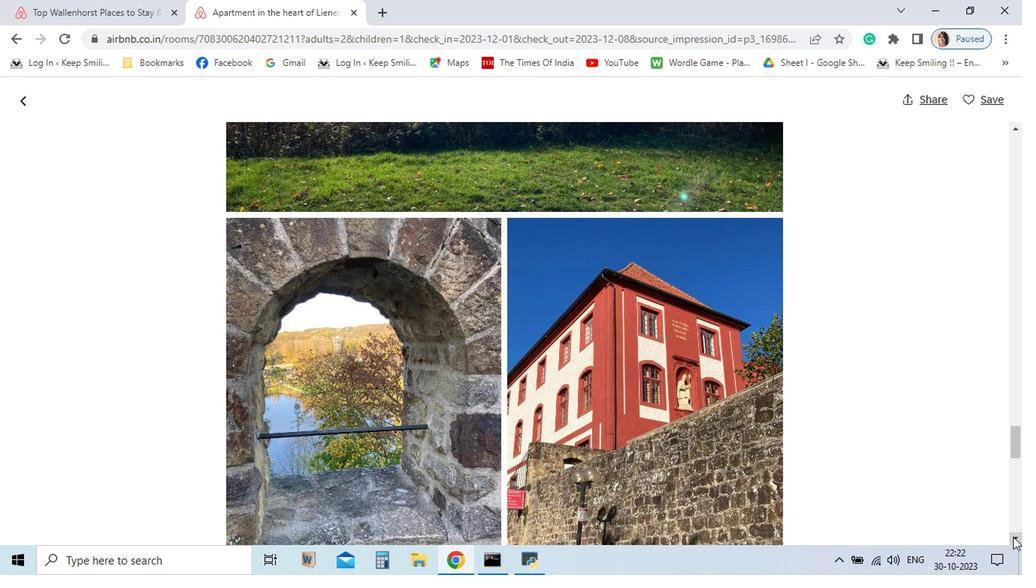 
Action: Mouse pressed left at (866, 530)
Screenshot: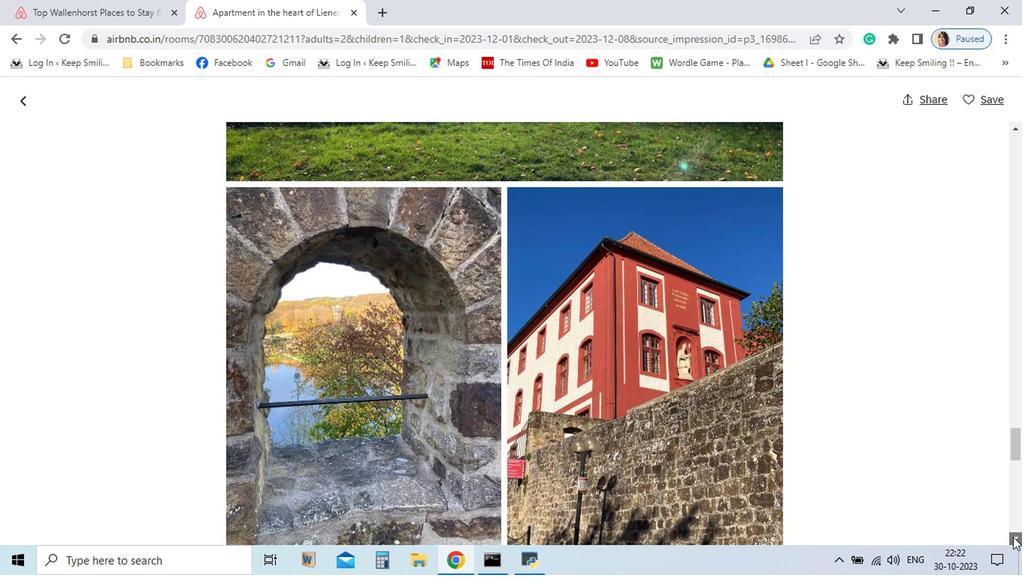
Action: Mouse pressed left at (866, 530)
Screenshot: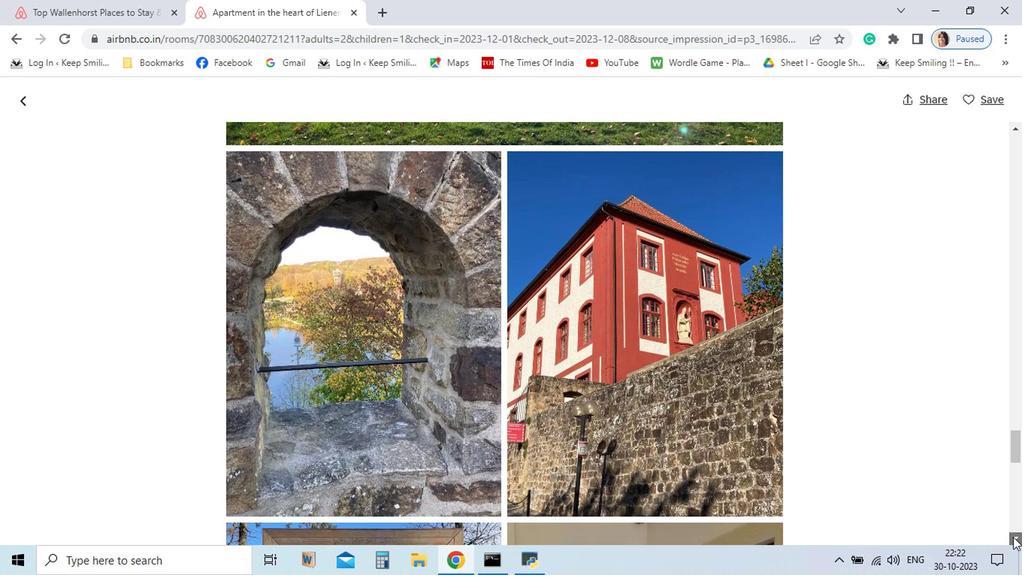 
Action: Mouse pressed left at (866, 530)
Screenshot: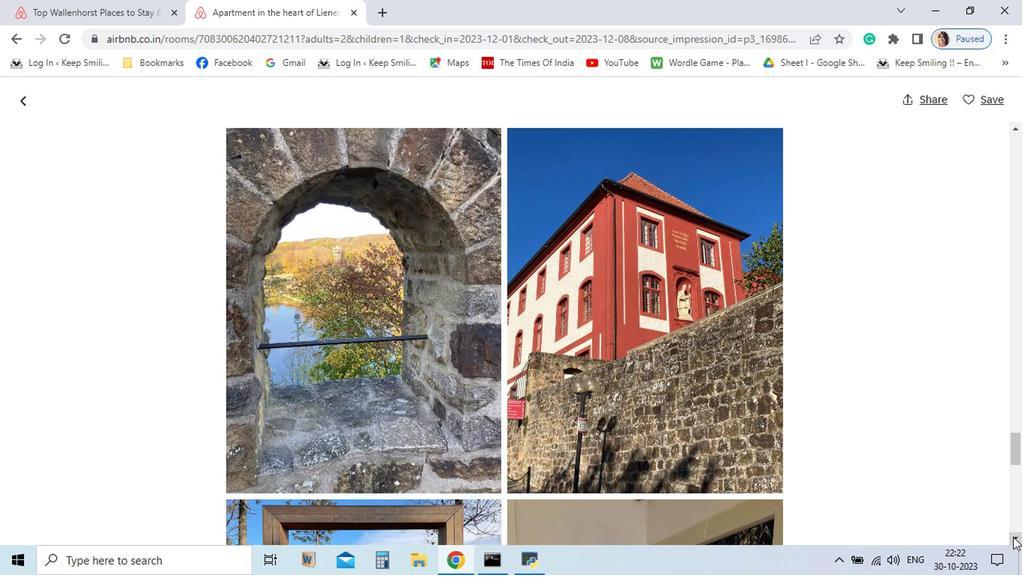 
Action: Mouse pressed left at (866, 530)
Screenshot: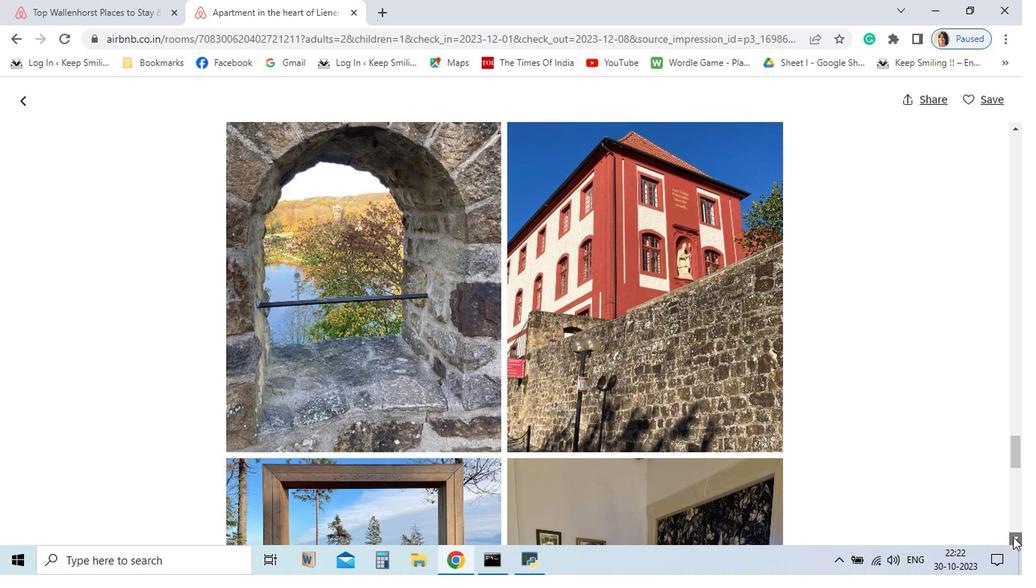 
Action: Mouse pressed left at (866, 530)
Screenshot: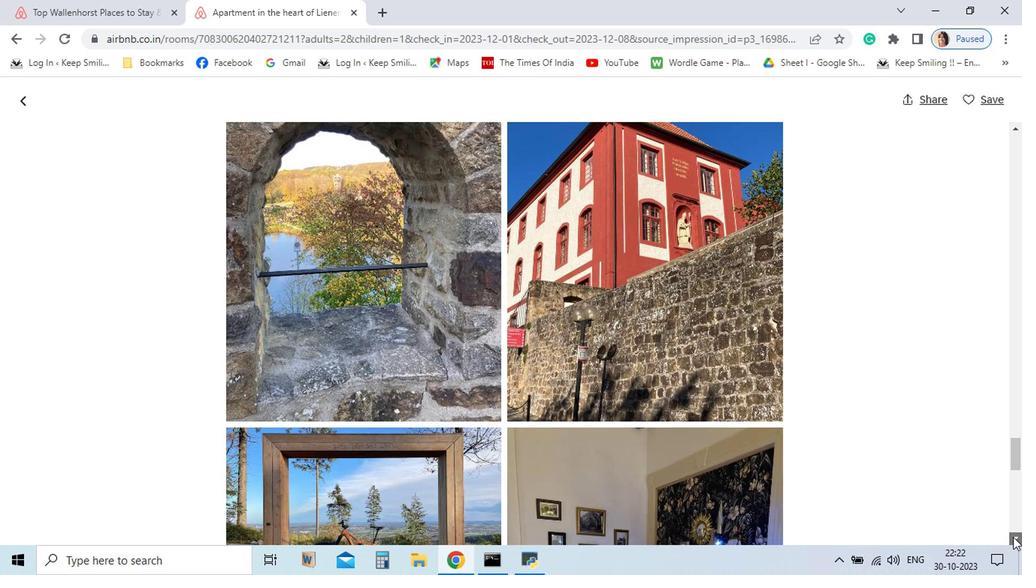 
Action: Mouse pressed left at (866, 530)
Screenshot: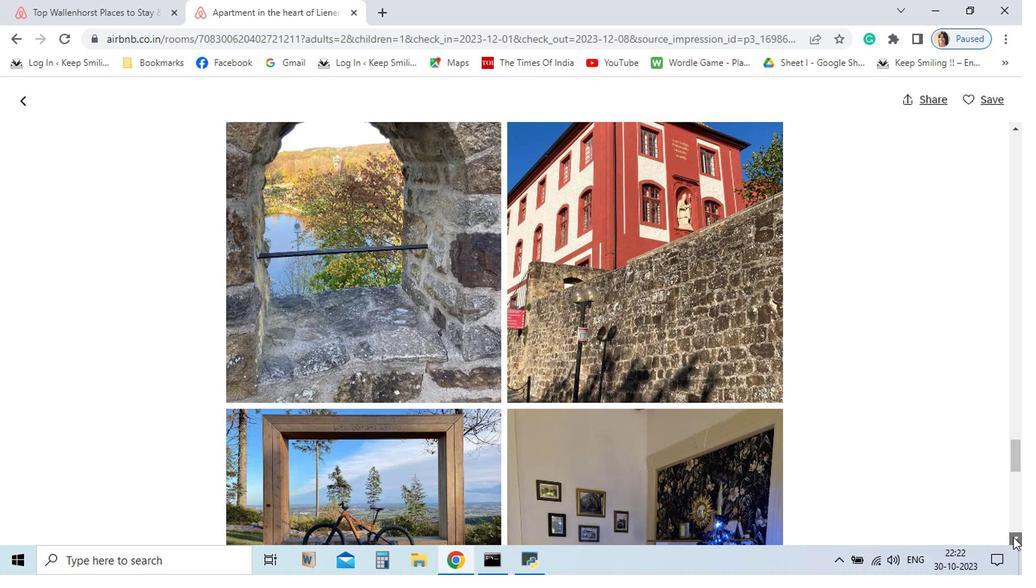 
Action: Mouse pressed left at (866, 530)
Screenshot: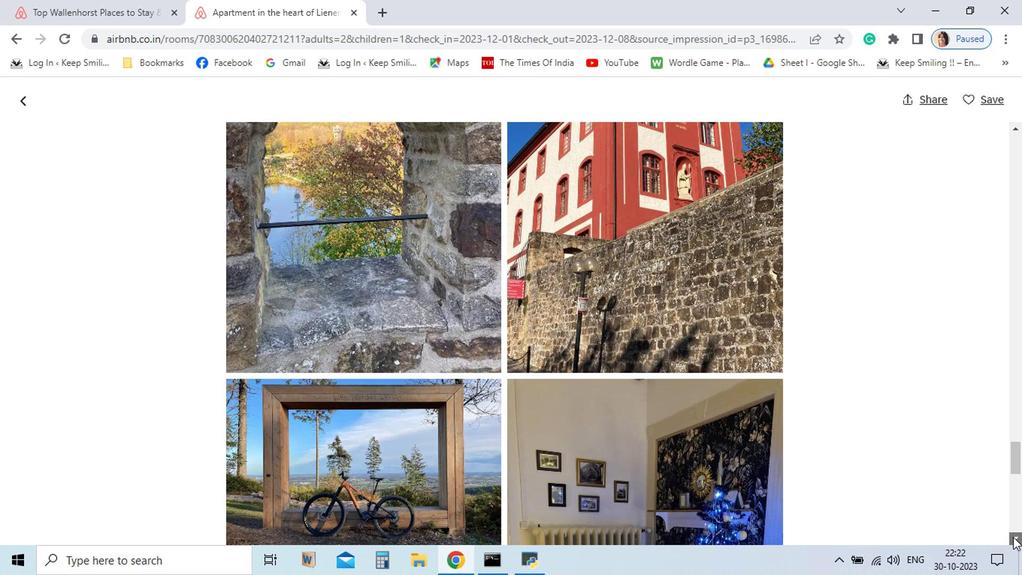 
Action: Mouse pressed left at (866, 530)
Screenshot: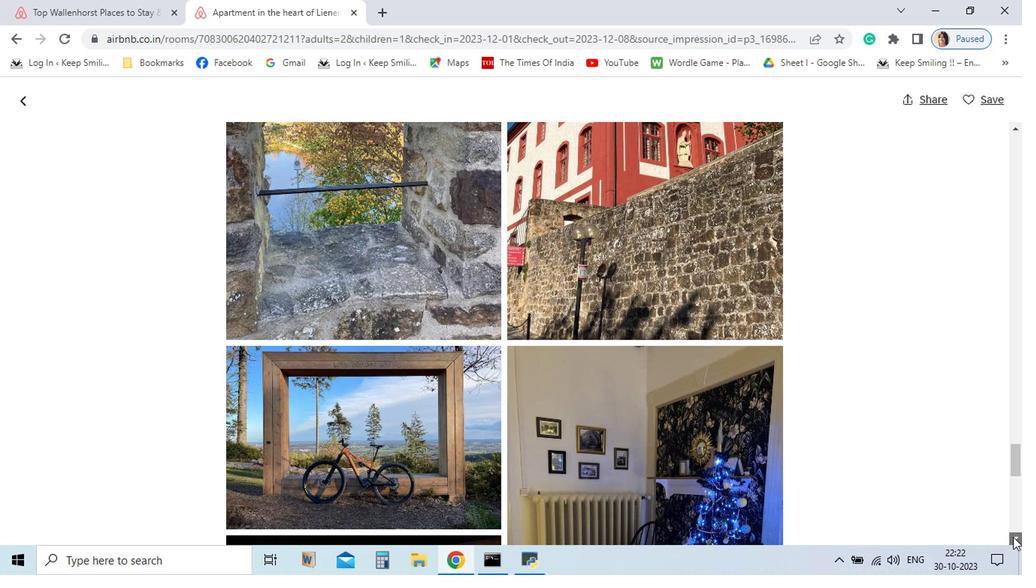 
Action: Mouse pressed left at (866, 530)
Screenshot: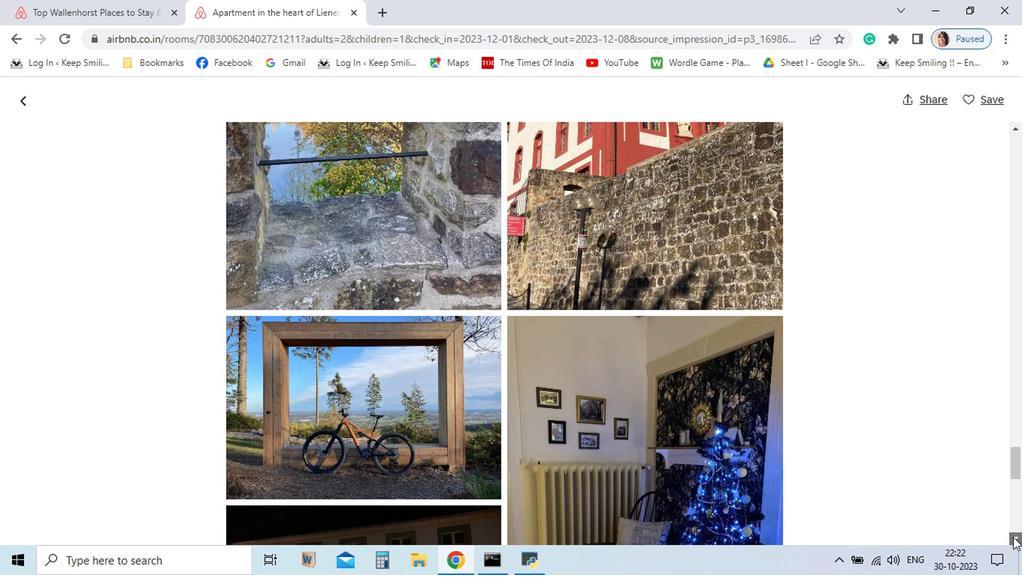 
Action: Mouse pressed left at (866, 530)
Screenshot: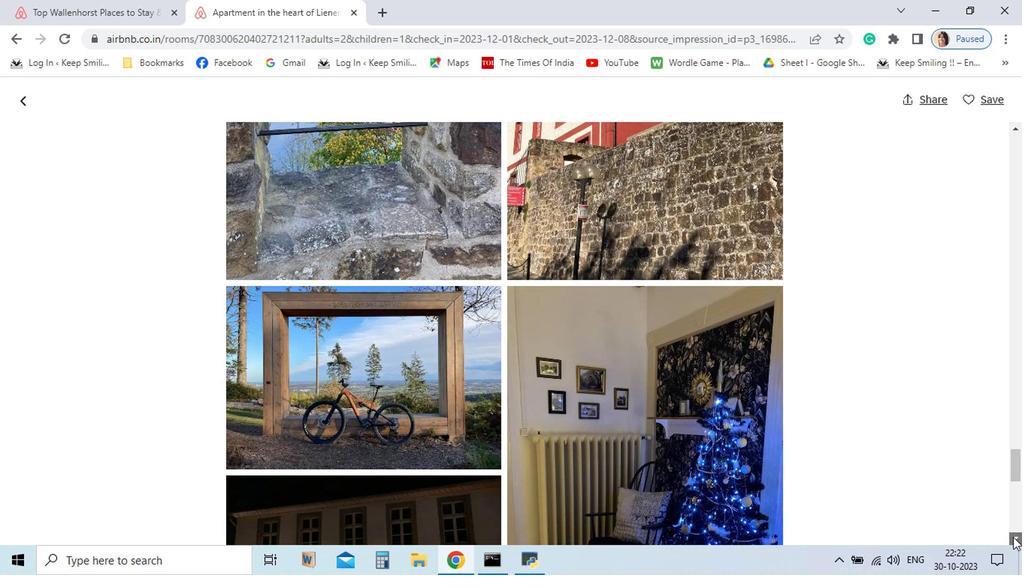 
Action: Mouse pressed left at (866, 530)
Screenshot: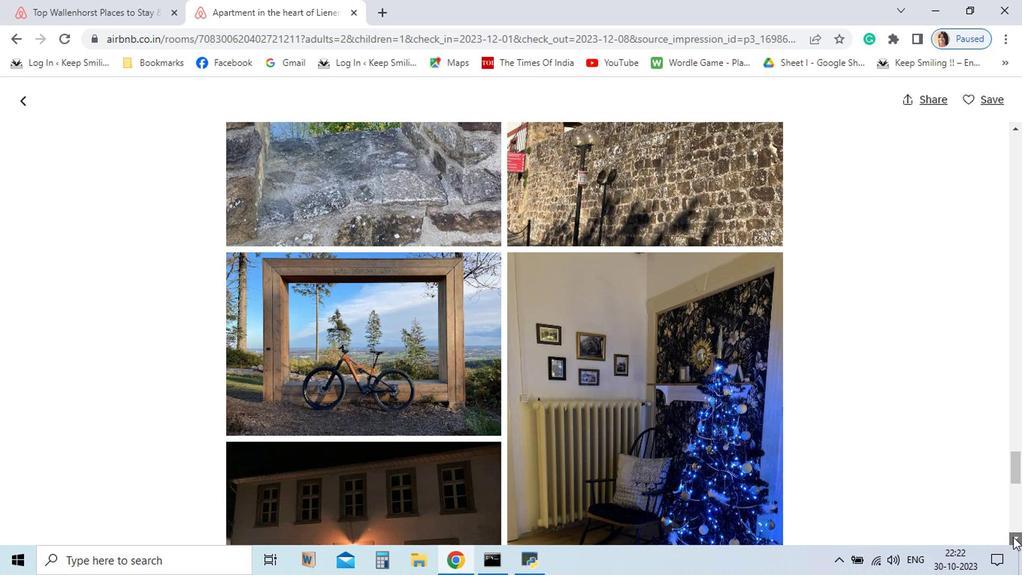 
Action: Mouse pressed left at (866, 530)
Screenshot: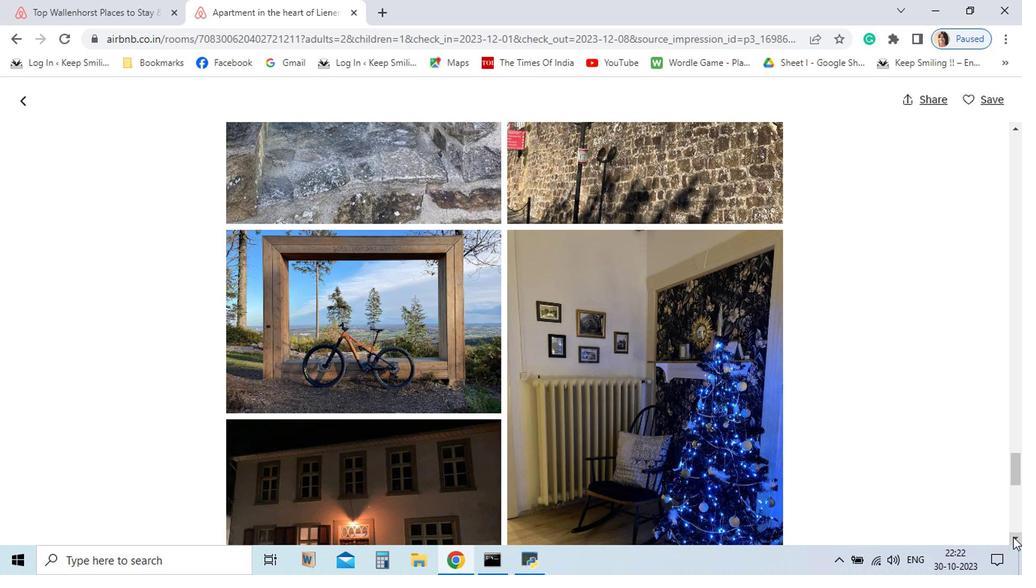 
Action: Mouse pressed left at (866, 530)
Screenshot: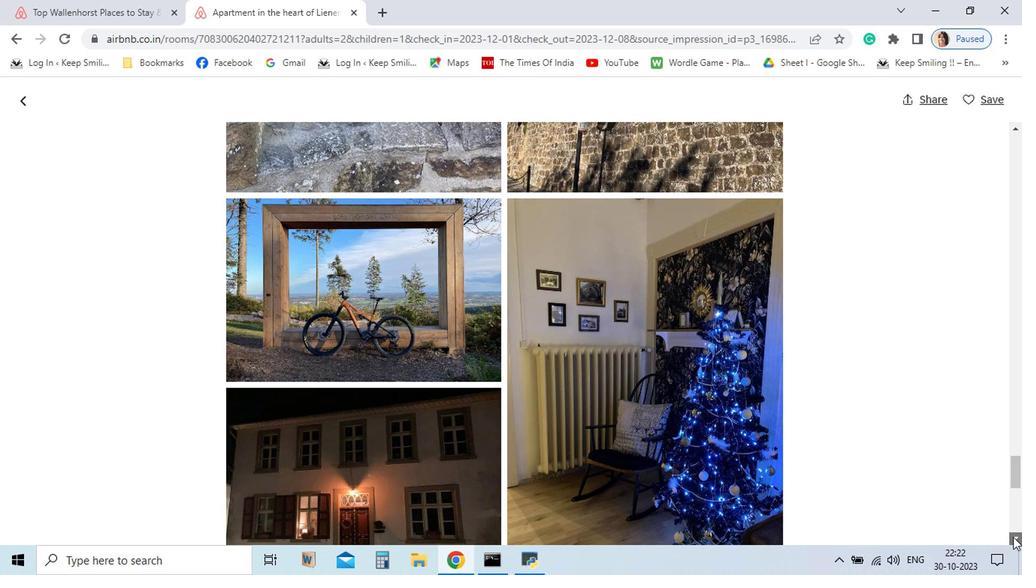 
Action: Mouse pressed left at (866, 530)
Screenshot: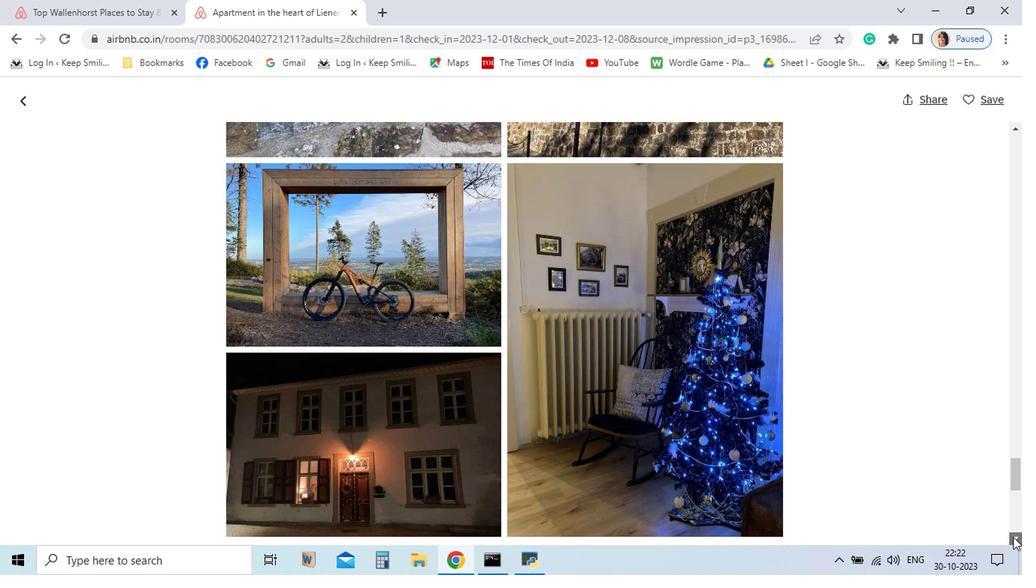 
Action: Mouse pressed left at (866, 530)
Screenshot: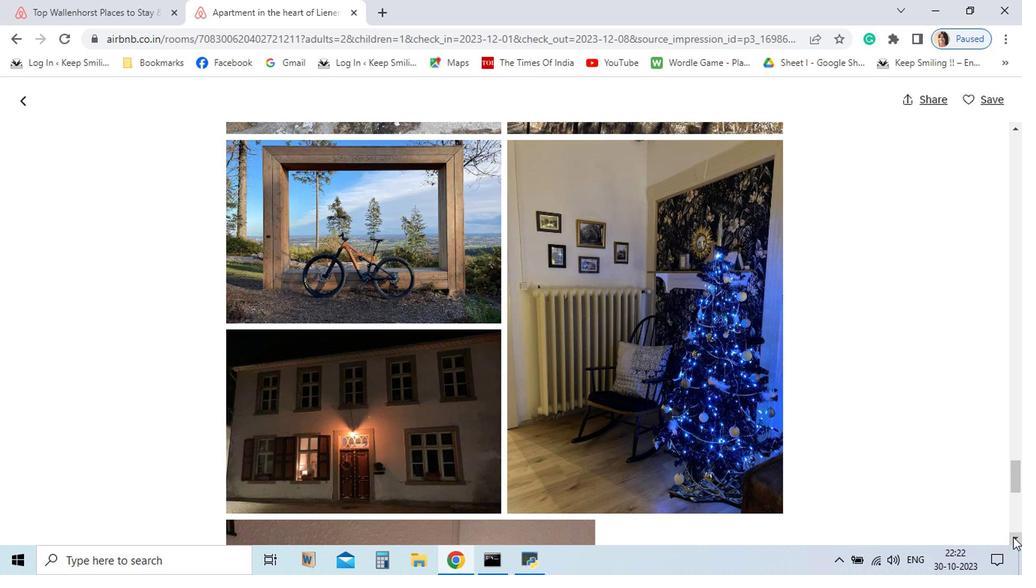 
Action: Mouse pressed left at (866, 530)
Screenshot: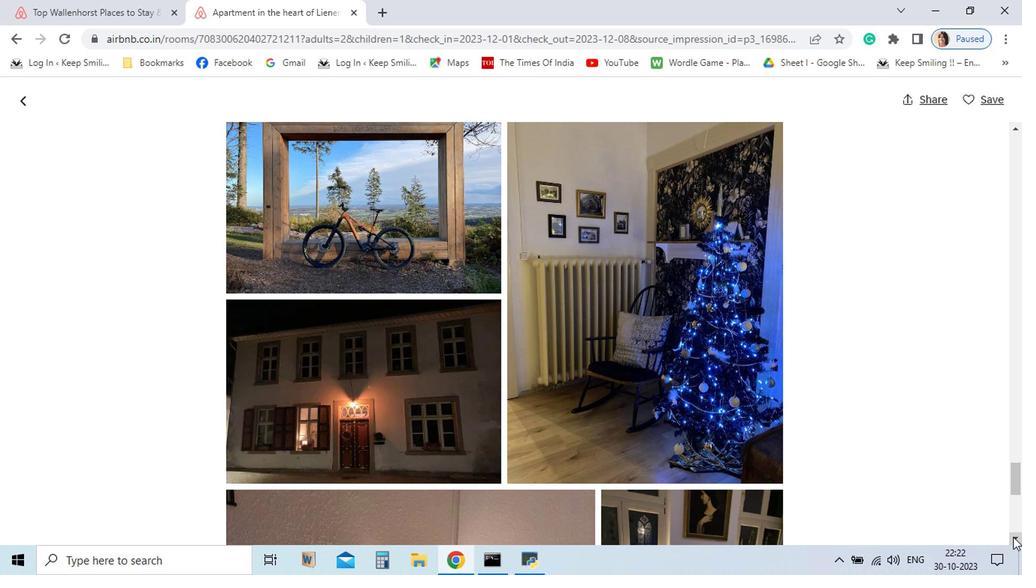 
Action: Mouse pressed left at (866, 530)
Screenshot: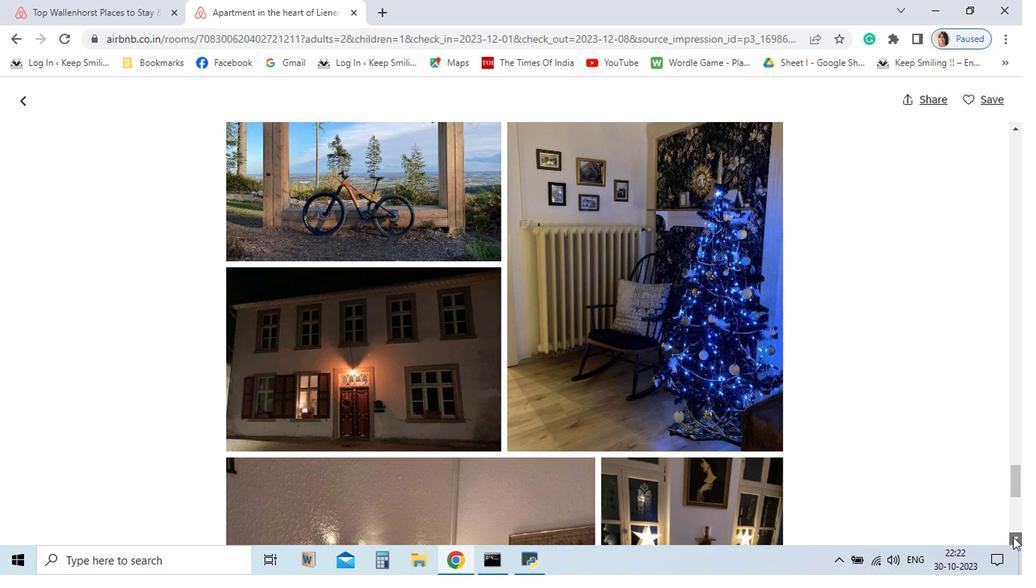 
Action: Mouse pressed left at (866, 530)
Screenshot: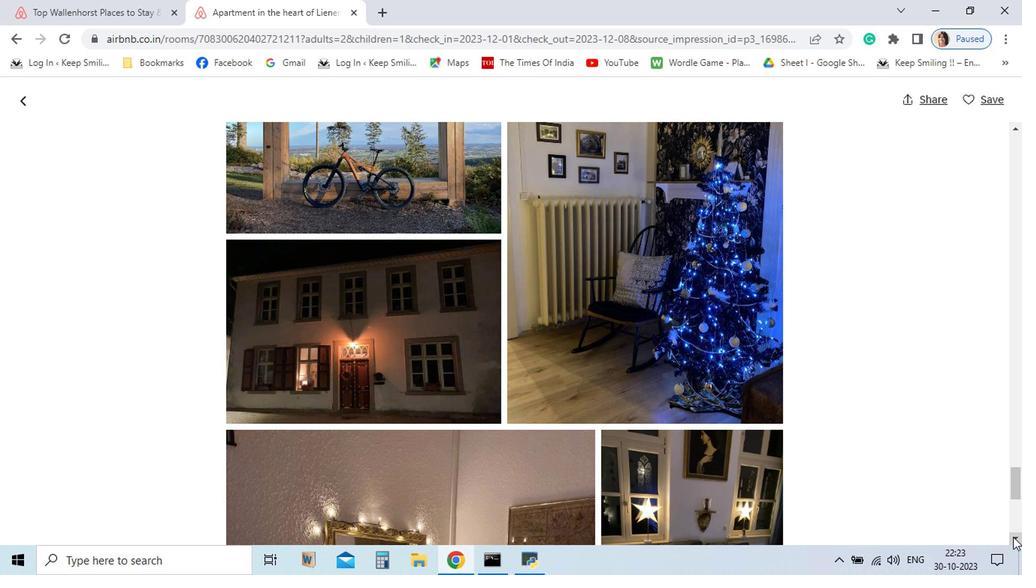 
Action: Mouse pressed left at (866, 530)
Screenshot: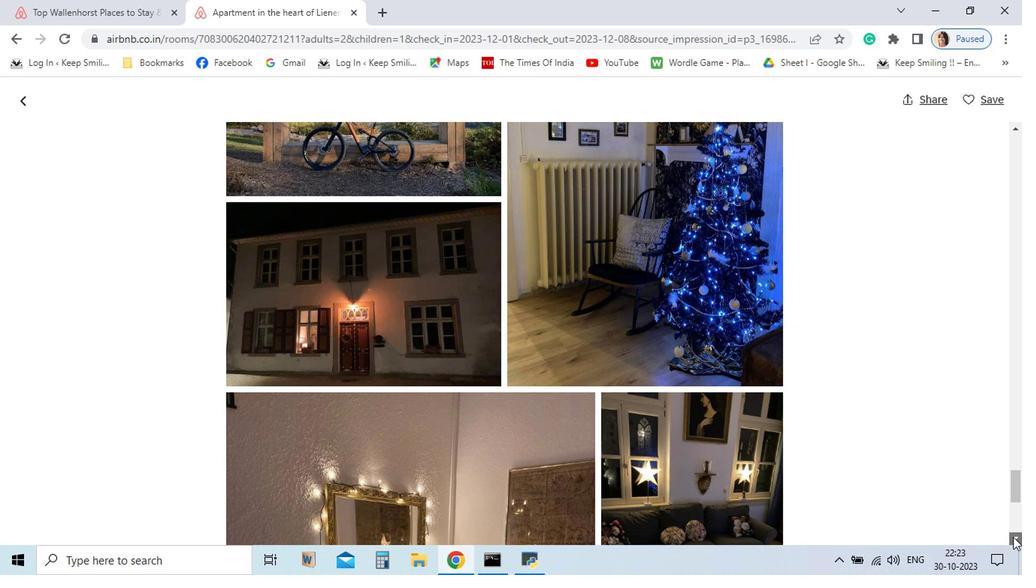 
Action: Mouse pressed left at (866, 530)
Screenshot: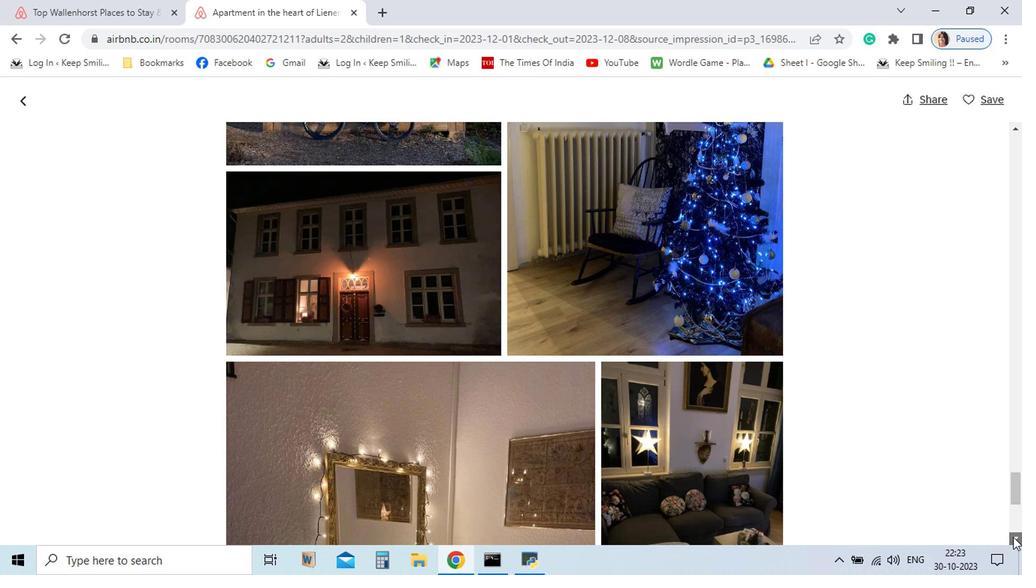 
Action: Mouse pressed left at (866, 530)
Screenshot: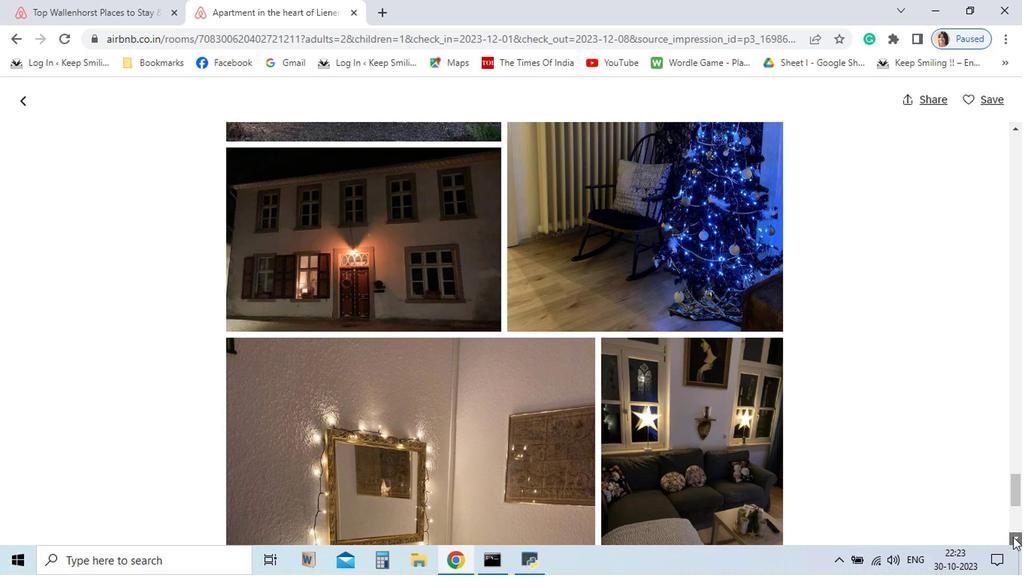 
Action: Mouse pressed left at (866, 530)
Screenshot: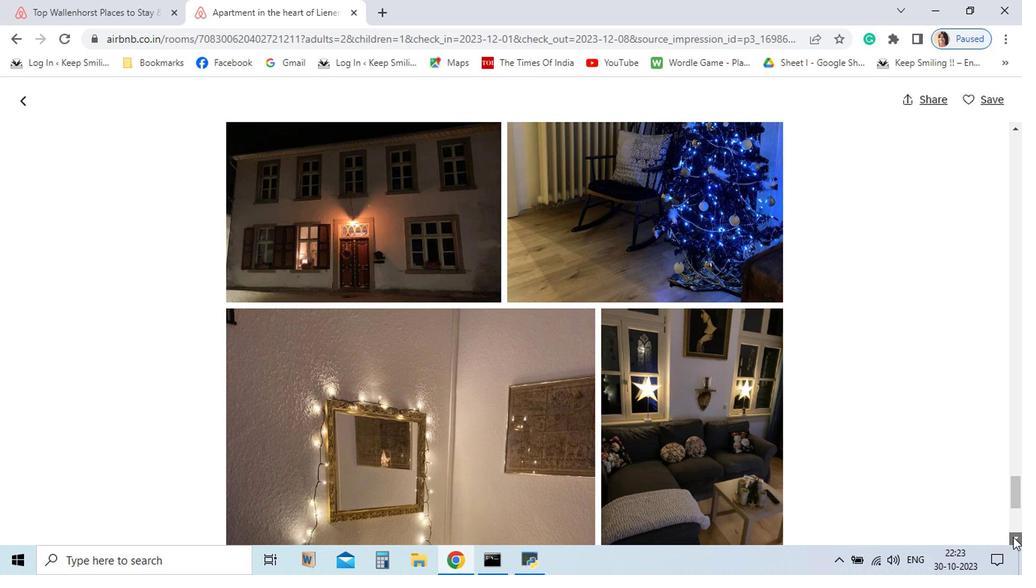 
Action: Mouse pressed left at (866, 530)
Screenshot: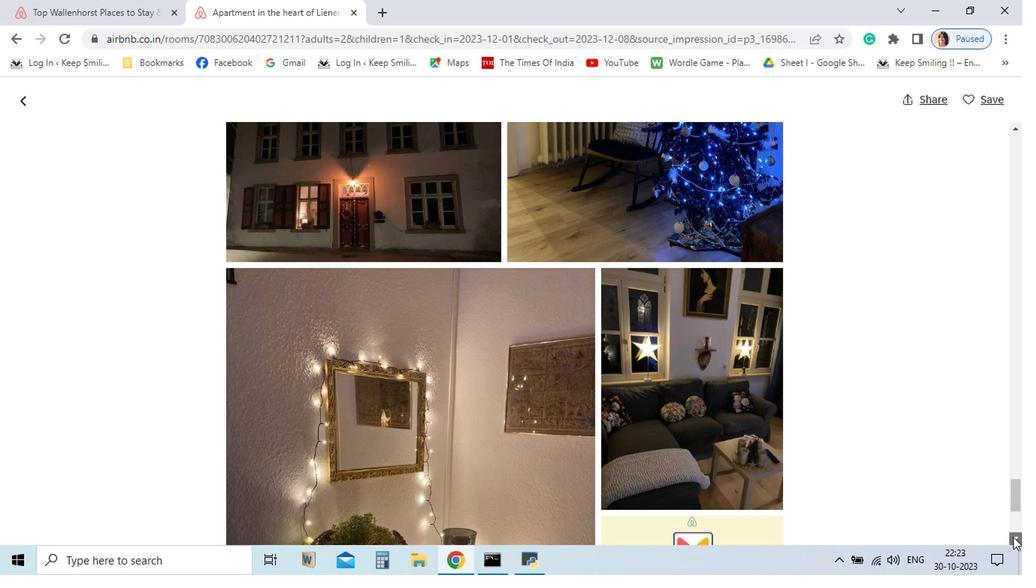 
Action: Mouse pressed left at (866, 530)
Screenshot: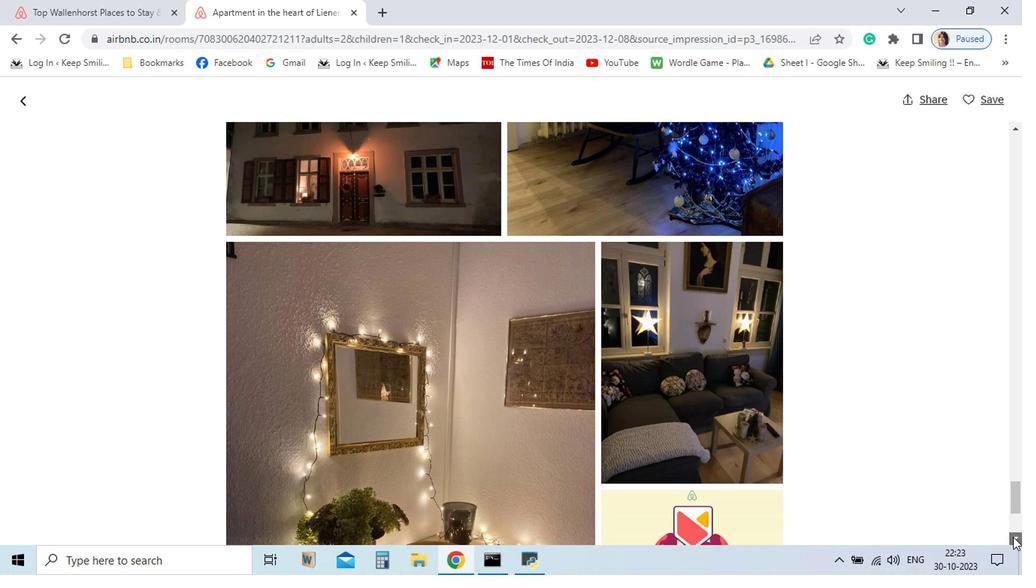 
Action: Mouse pressed left at (866, 530)
Screenshot: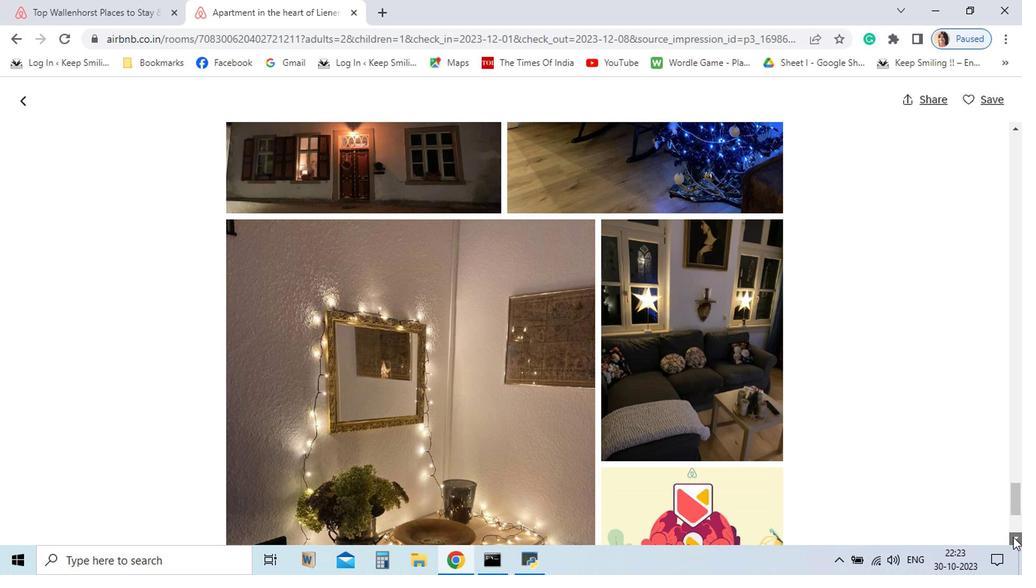
Action: Mouse pressed left at (866, 530)
Screenshot: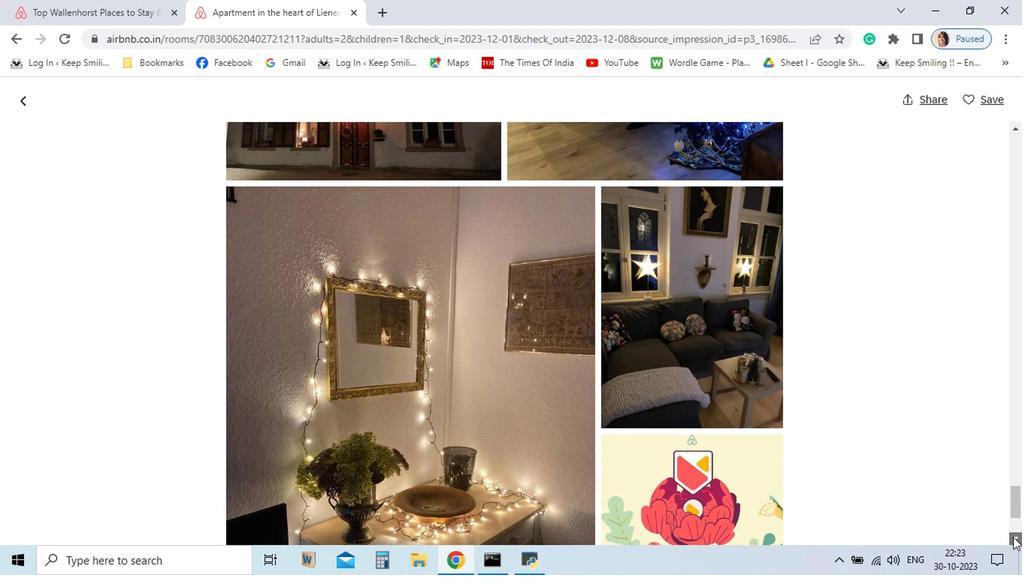 
Action: Mouse pressed left at (866, 530)
Screenshot: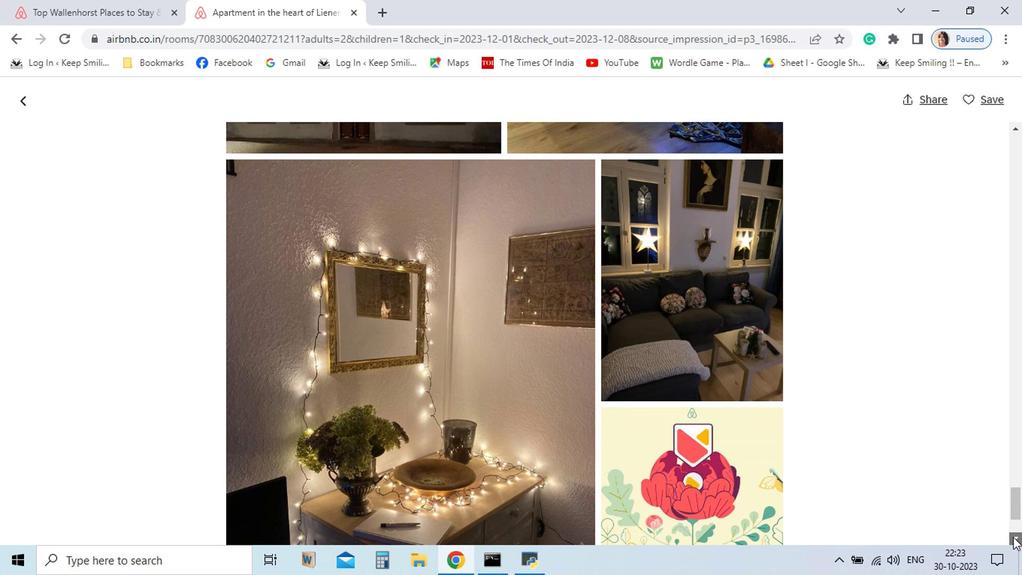 
Action: Mouse pressed left at (866, 530)
Screenshot: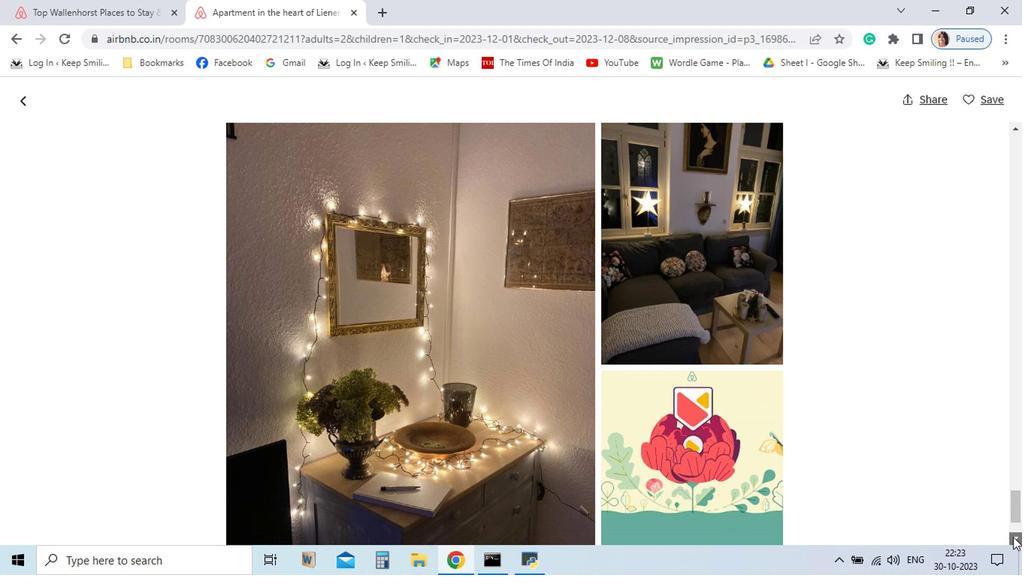 
Action: Mouse pressed left at (866, 530)
Screenshot: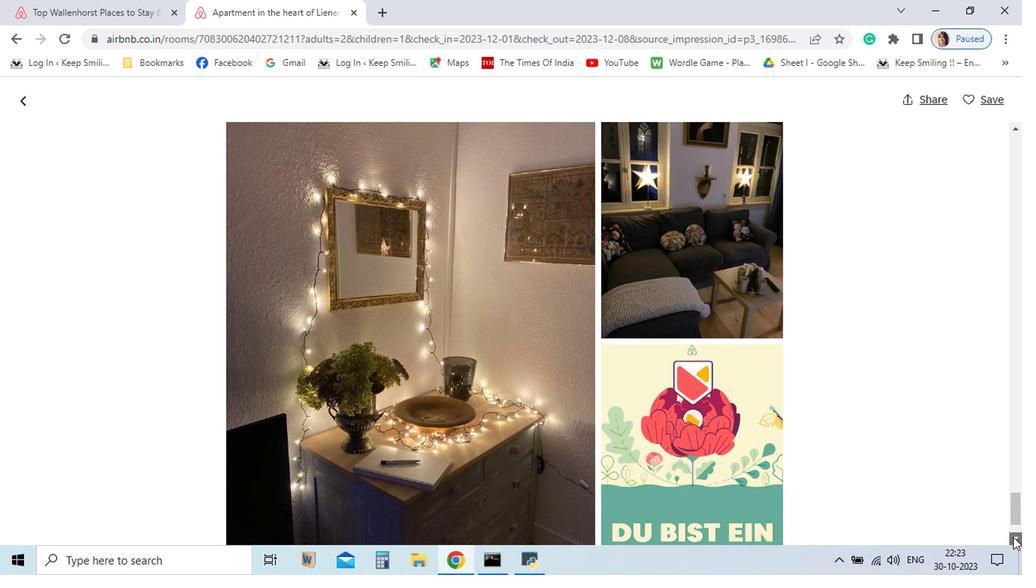 
Action: Mouse pressed left at (866, 530)
Screenshot: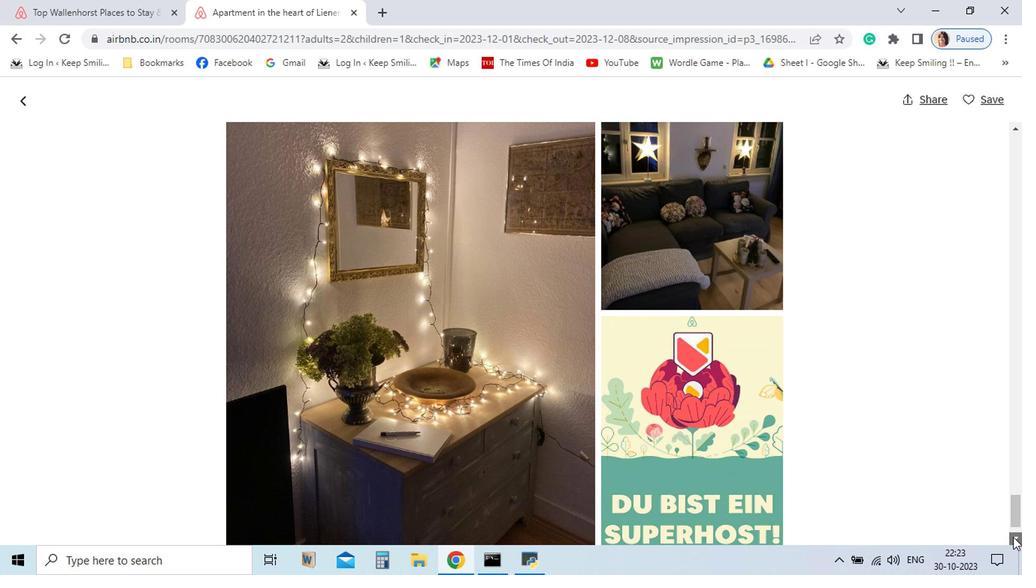 
Action: Mouse pressed left at (866, 530)
Screenshot: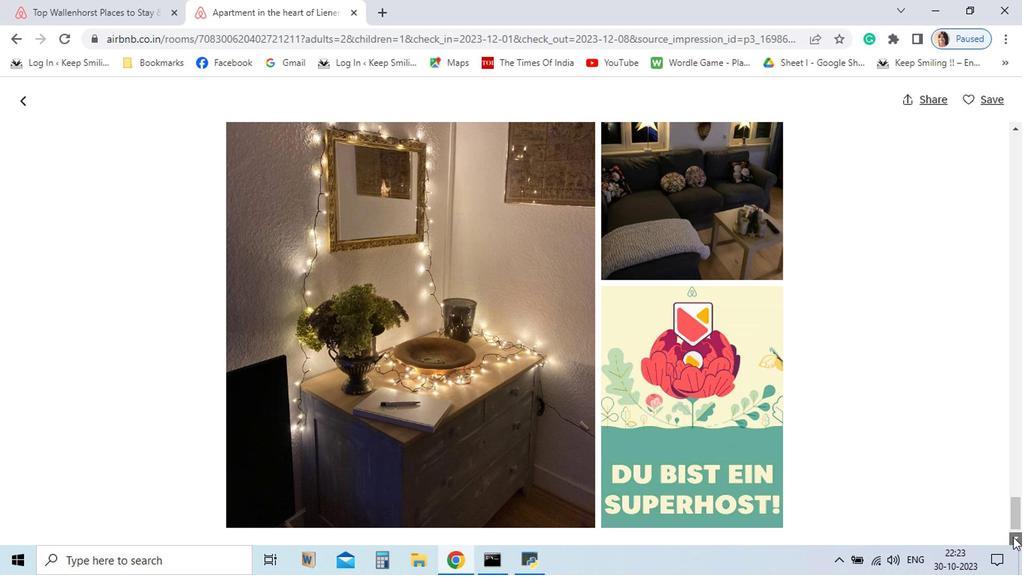 
Action: Mouse pressed left at (866, 530)
Screenshot: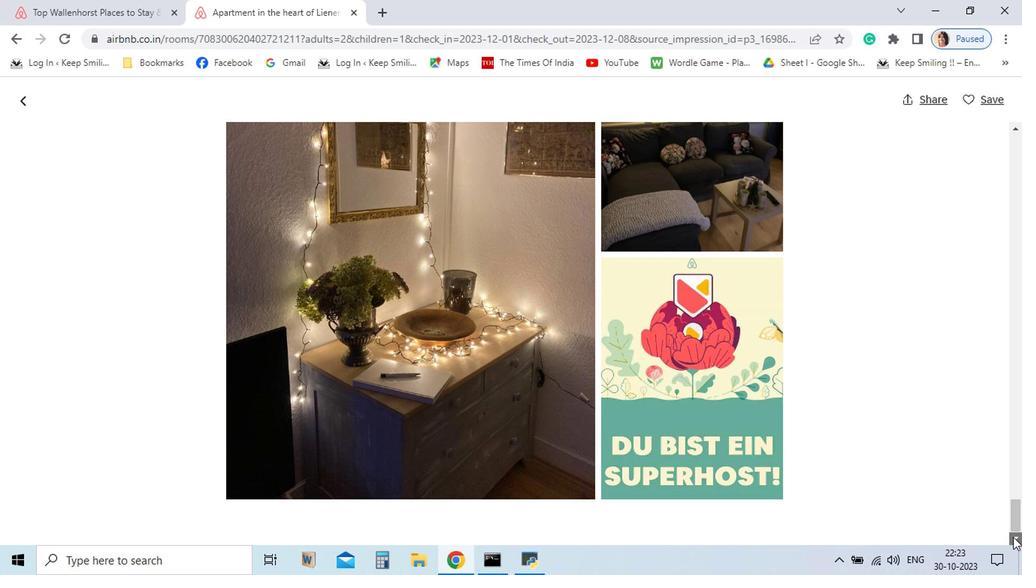 
Action: Mouse pressed left at (866, 530)
Screenshot: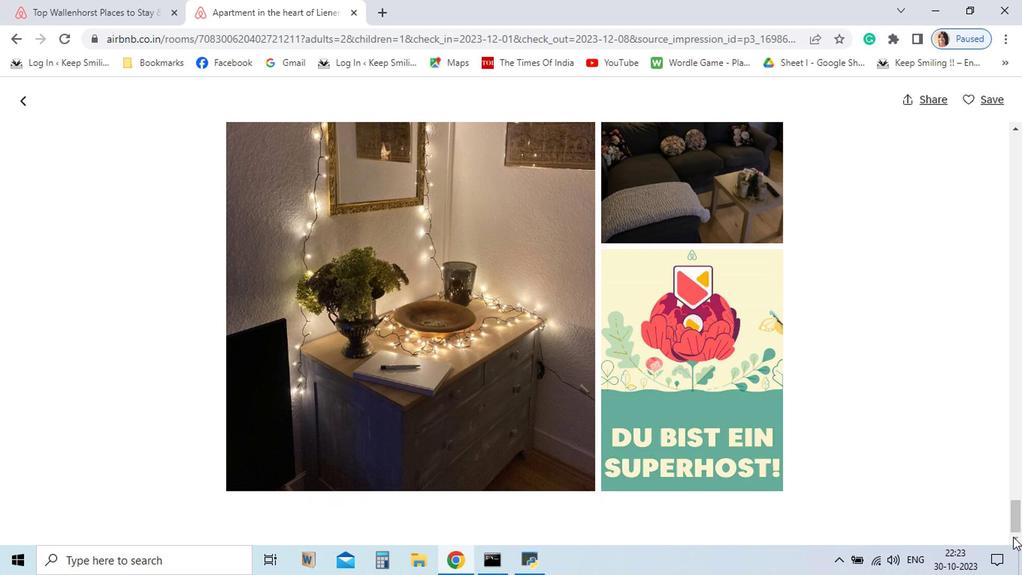 
Action: Mouse moved to (167, 219)
Screenshot: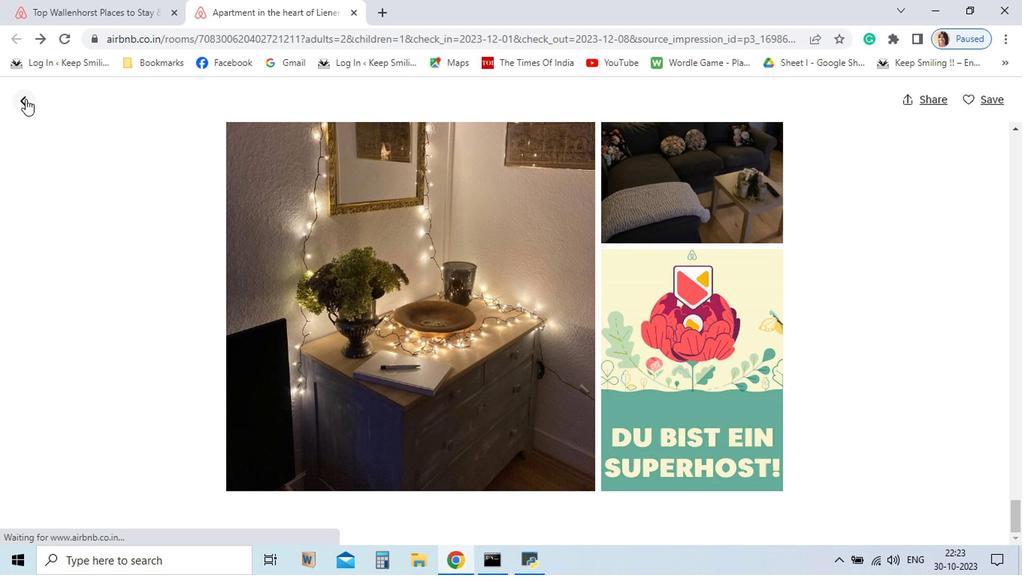 
Action: Mouse pressed left at (167, 219)
Screenshot: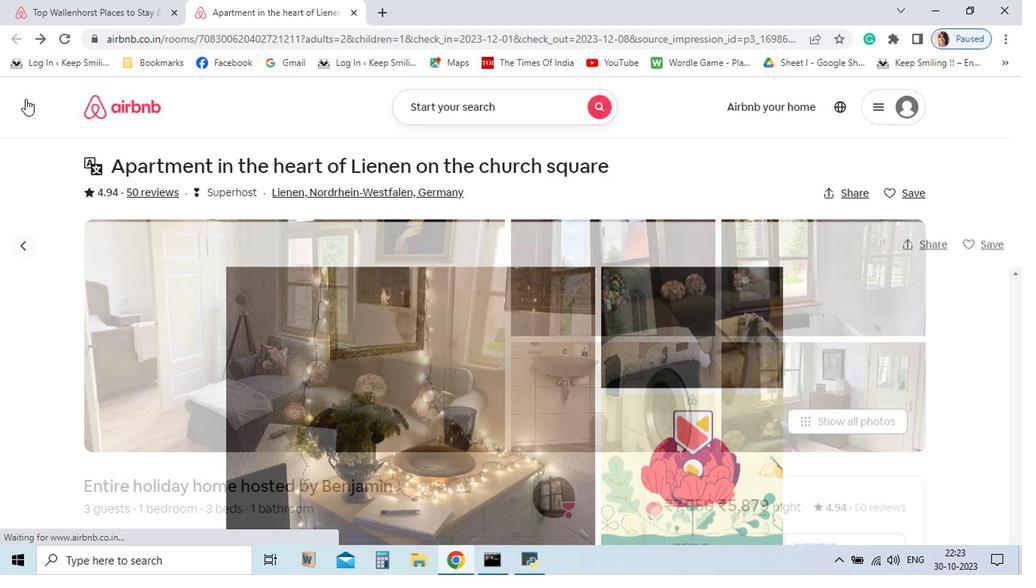 
Action: Mouse moved to (866, 531)
Screenshot: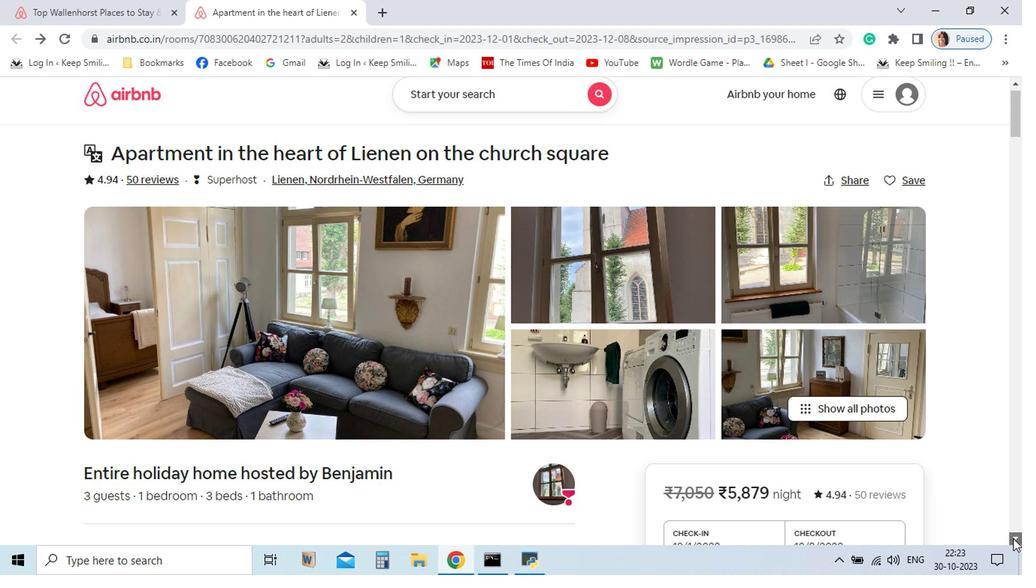 
Action: Mouse pressed left at (866, 531)
Screenshot: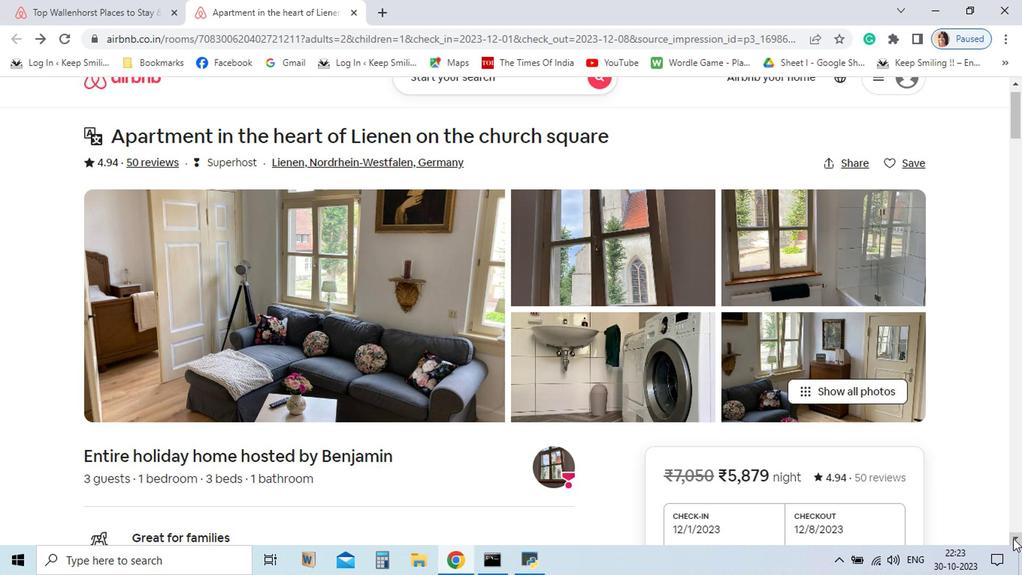 
Action: Mouse pressed left at (866, 531)
Screenshot: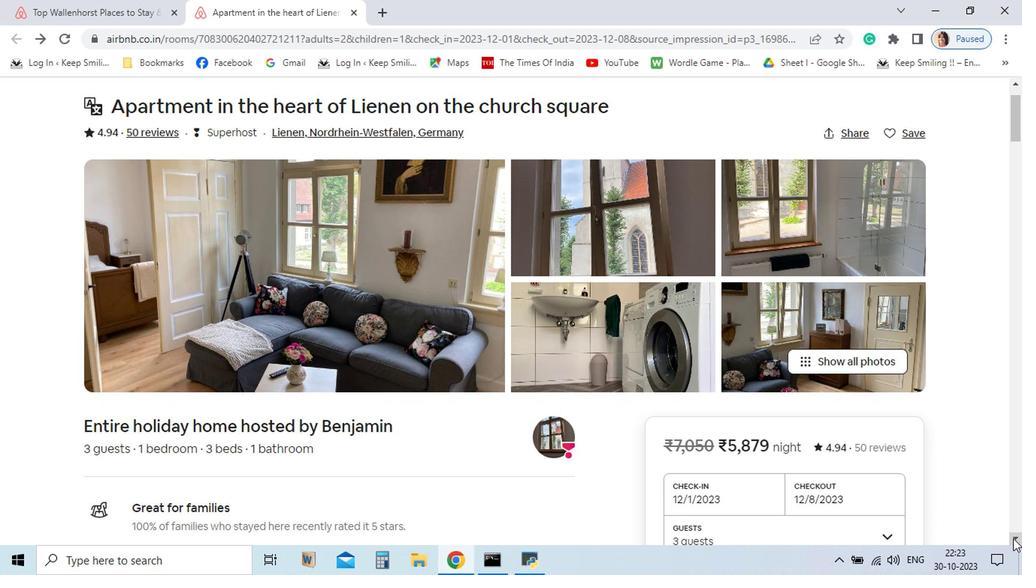 
Action: Mouse pressed left at (866, 531)
Screenshot: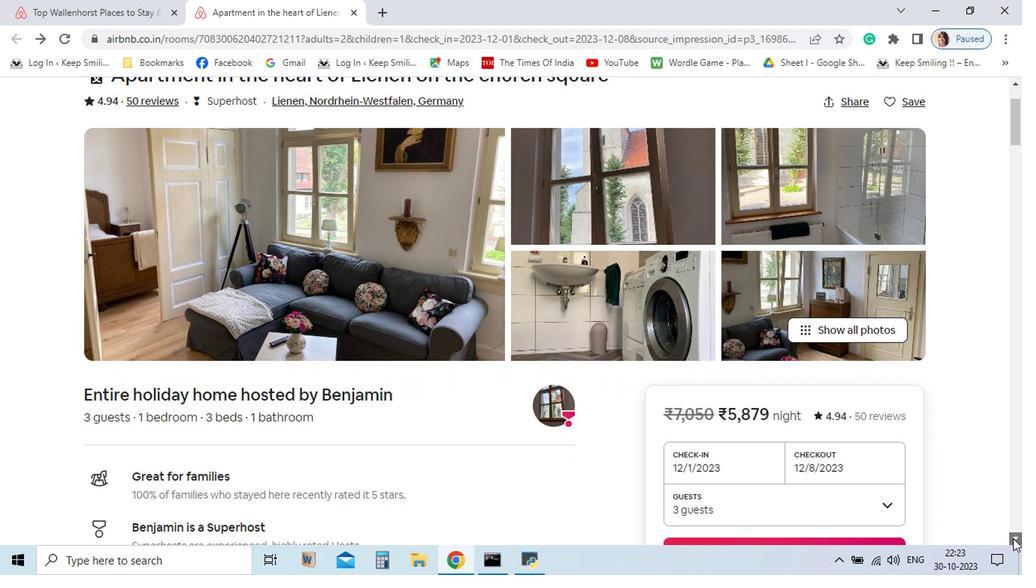 
Action: Mouse pressed left at (866, 531)
Screenshot: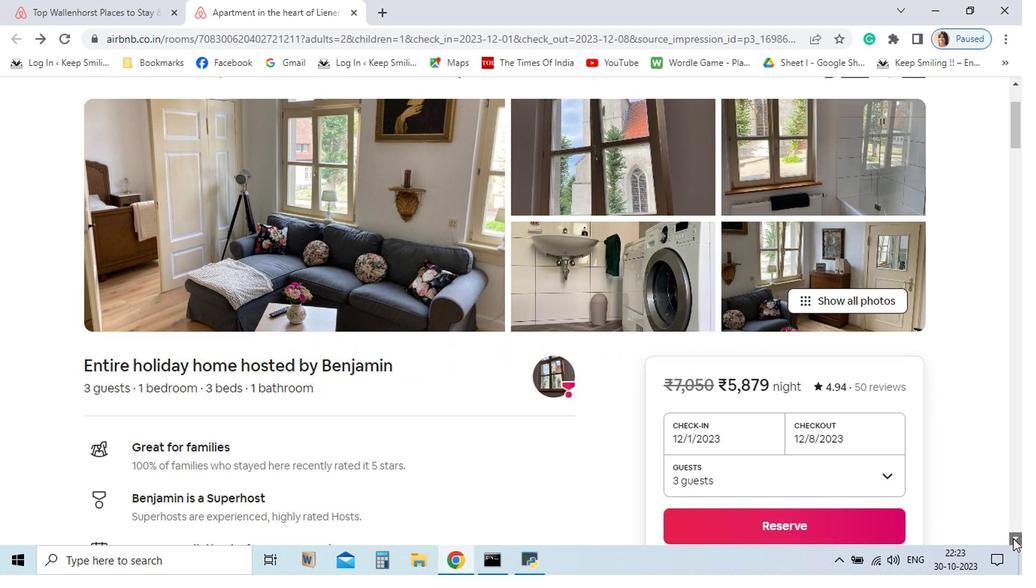 
Action: Mouse pressed left at (866, 531)
Screenshot: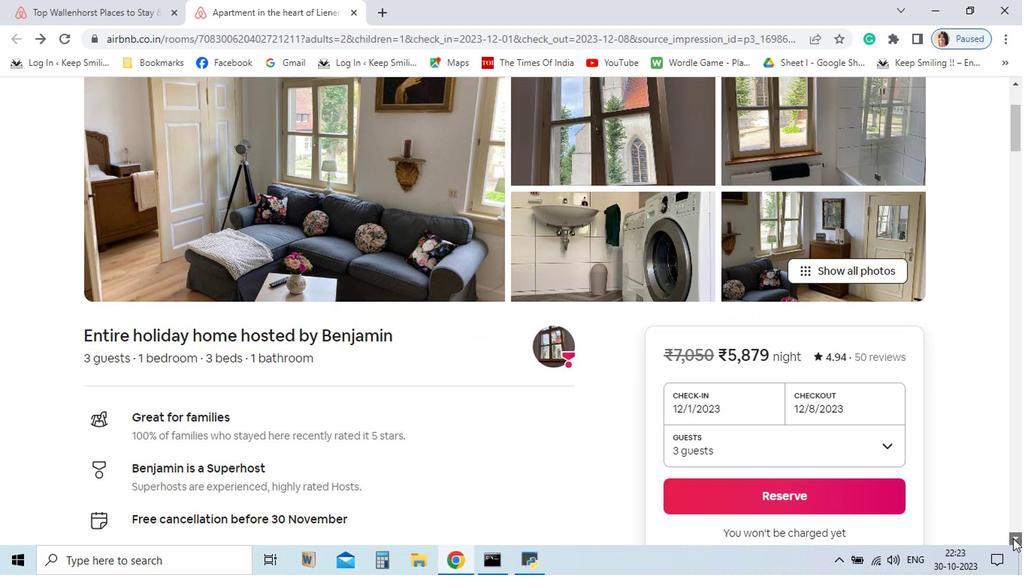 
Action: Mouse pressed left at (866, 531)
Screenshot: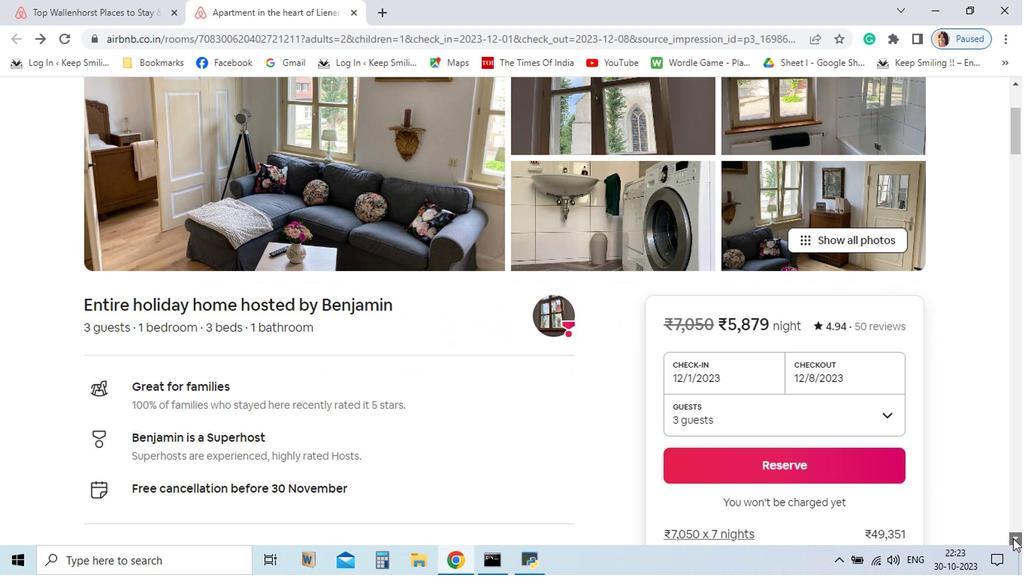 
Action: Mouse pressed left at (866, 531)
Screenshot: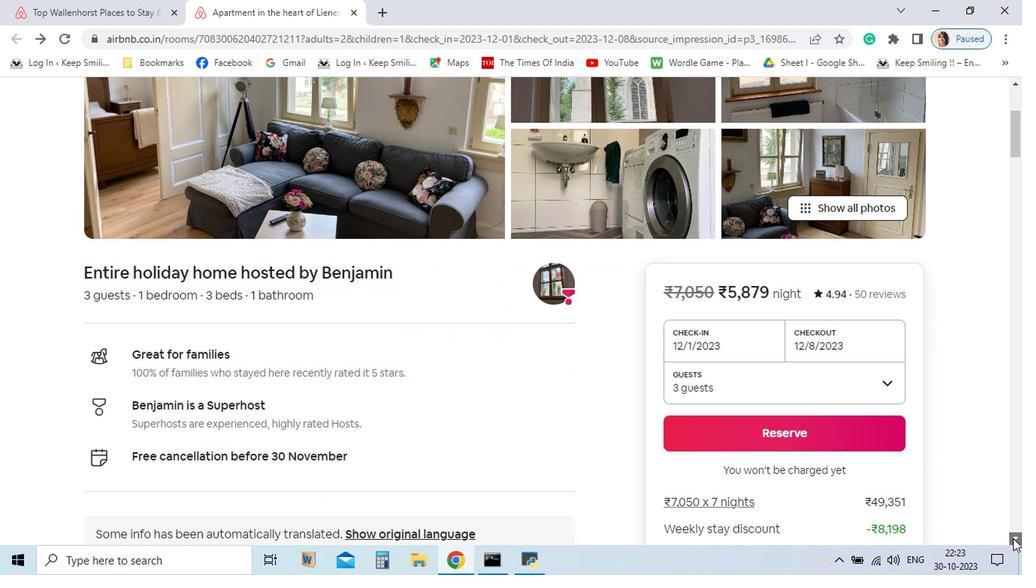 
Action: Mouse pressed left at (866, 531)
Screenshot: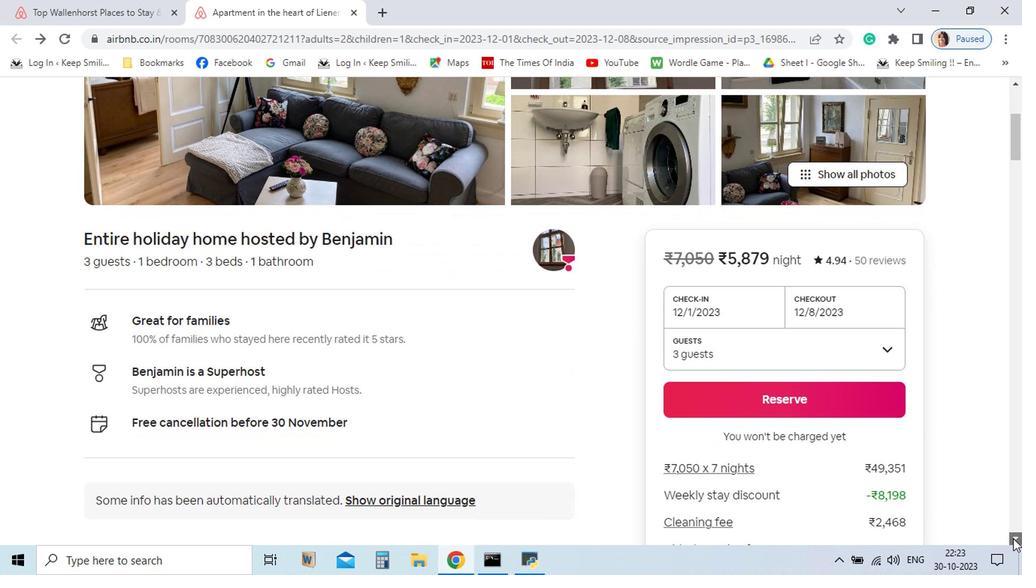 
Action: Mouse pressed left at (866, 531)
Screenshot: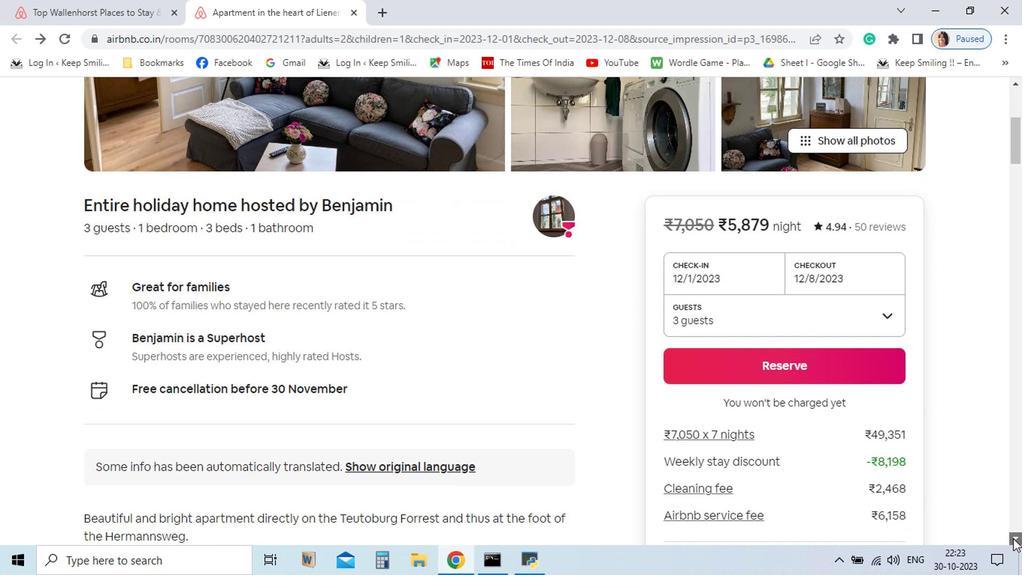 
Action: Mouse pressed left at (866, 531)
Screenshot: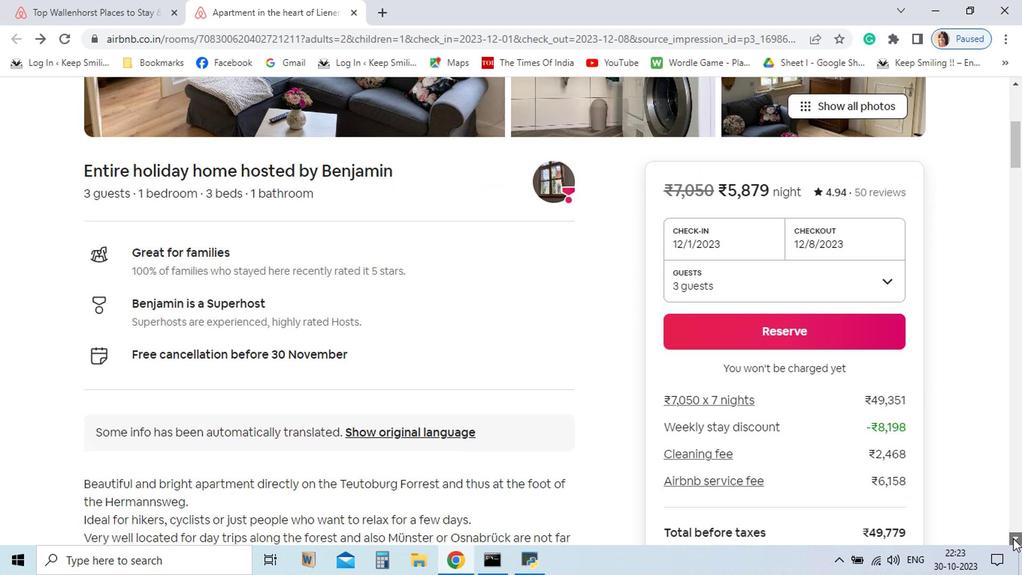 
Action: Mouse pressed left at (866, 531)
Screenshot: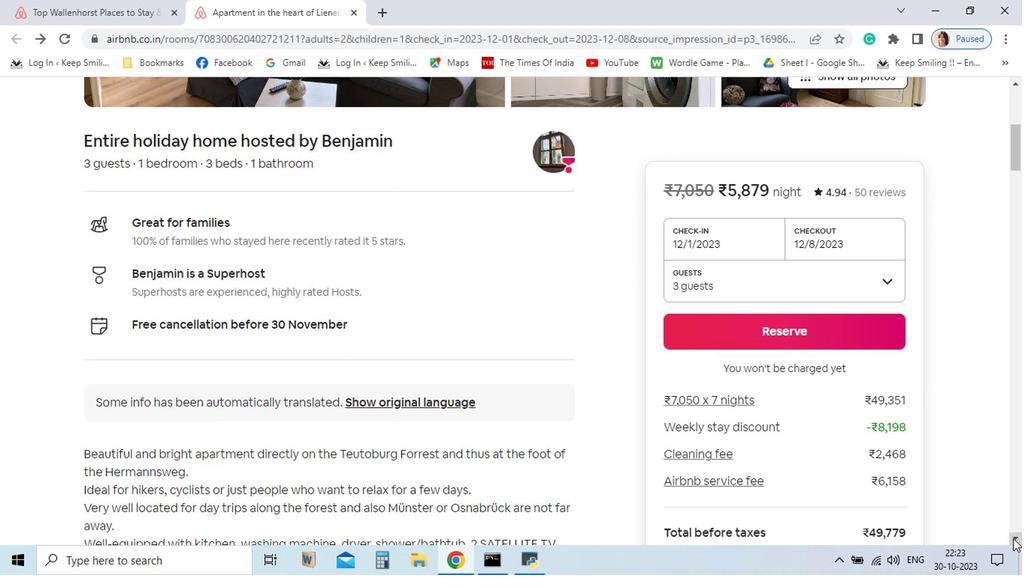 
Action: Mouse pressed left at (866, 531)
Screenshot: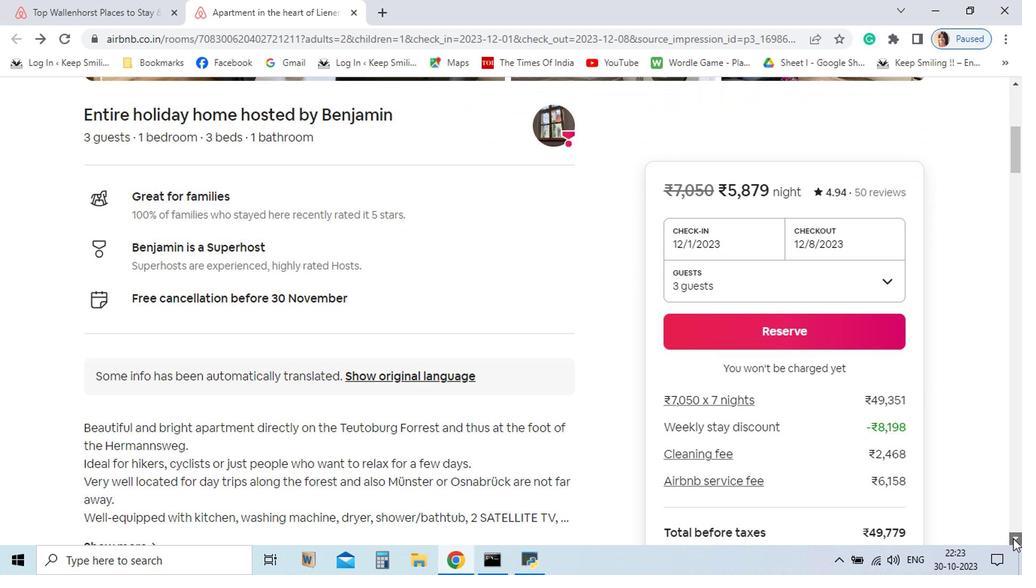 
Action: Mouse pressed left at (866, 531)
Screenshot: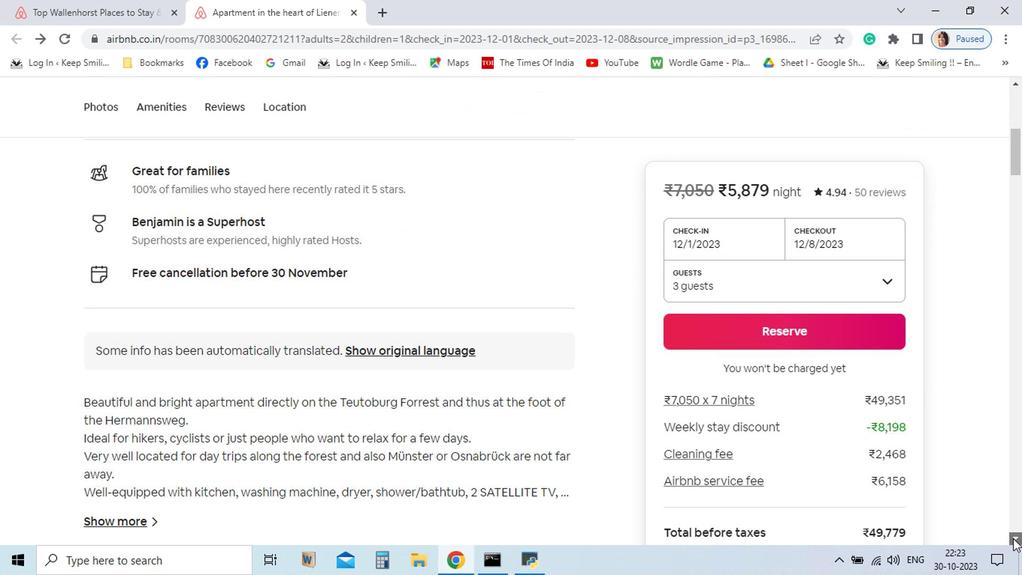 
Action: Mouse pressed left at (866, 531)
Screenshot: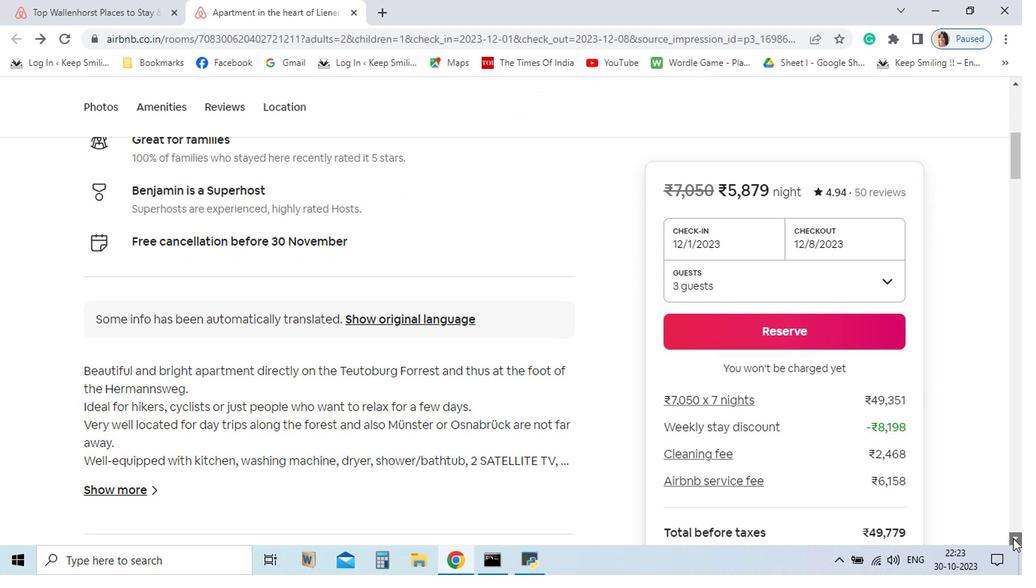 
Action: Mouse pressed left at (866, 531)
Screenshot: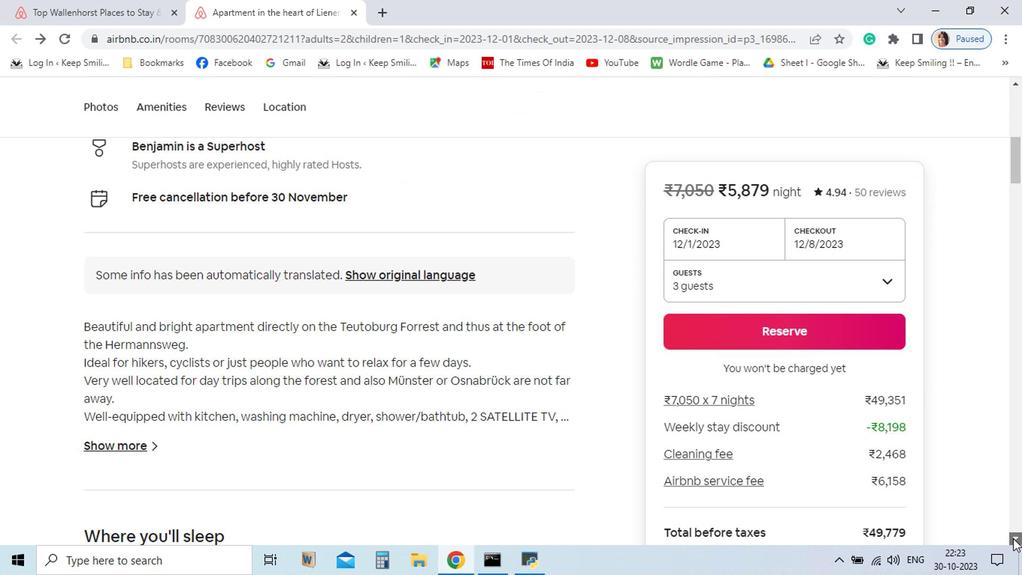 
Action: Mouse pressed left at (866, 531)
Screenshot: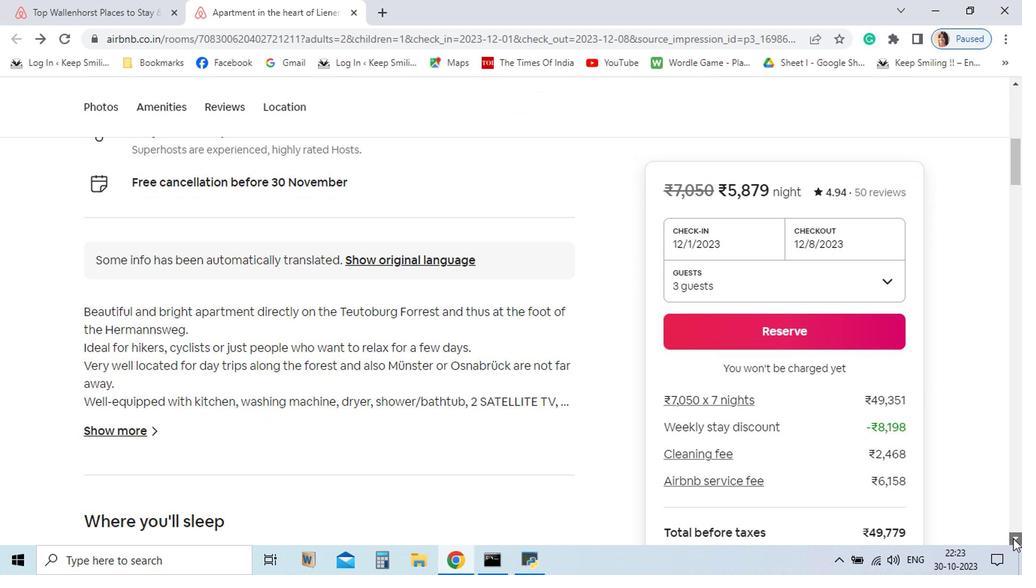 
Action: Mouse pressed left at (866, 531)
Screenshot: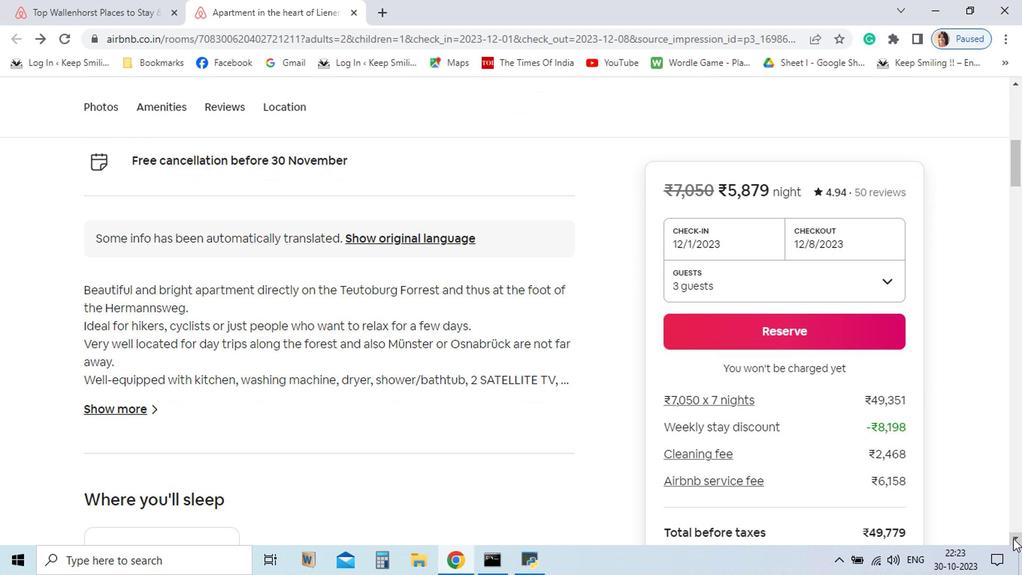 
Action: Mouse moved to (222, 441)
Screenshot: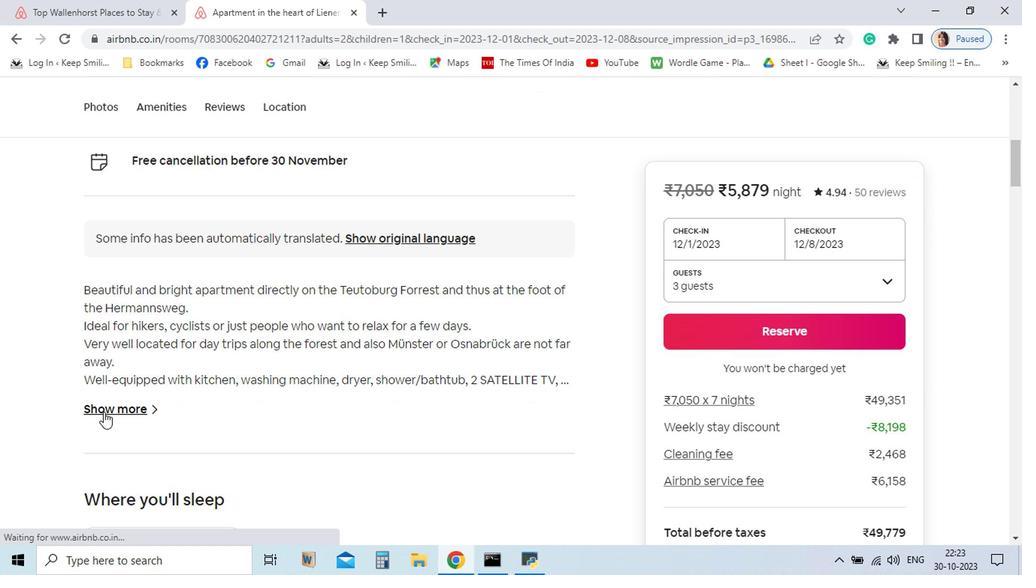 
Action: Mouse pressed left at (222, 441)
Screenshot: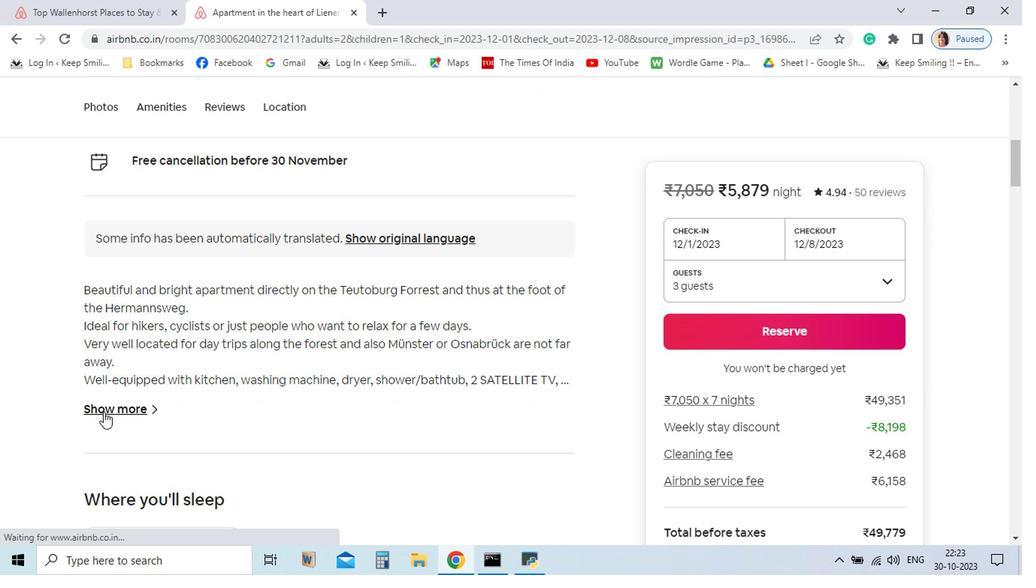 
Action: Mouse moved to (323, 290)
Screenshot: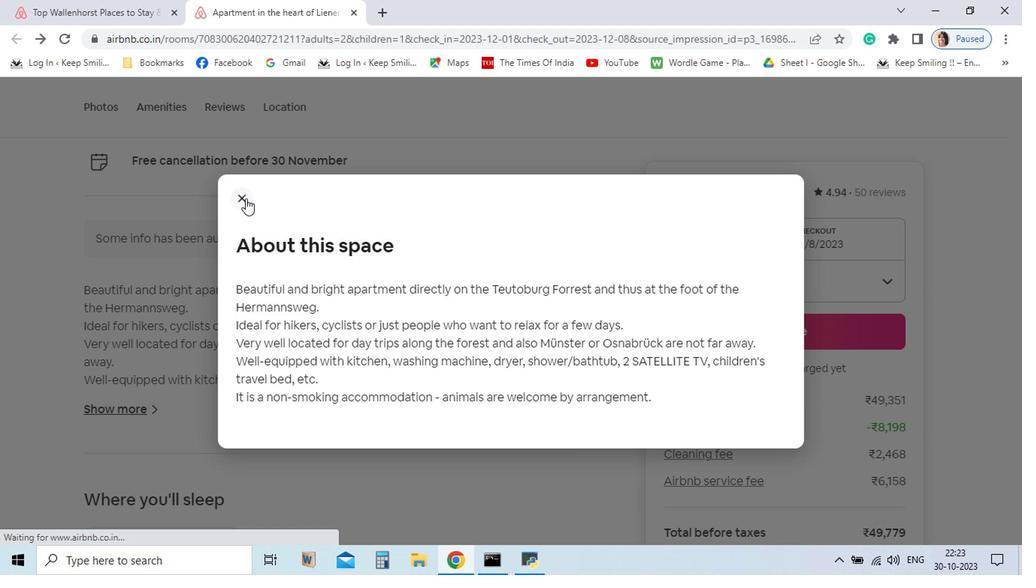 
Action: Mouse pressed left at (323, 290)
Screenshot: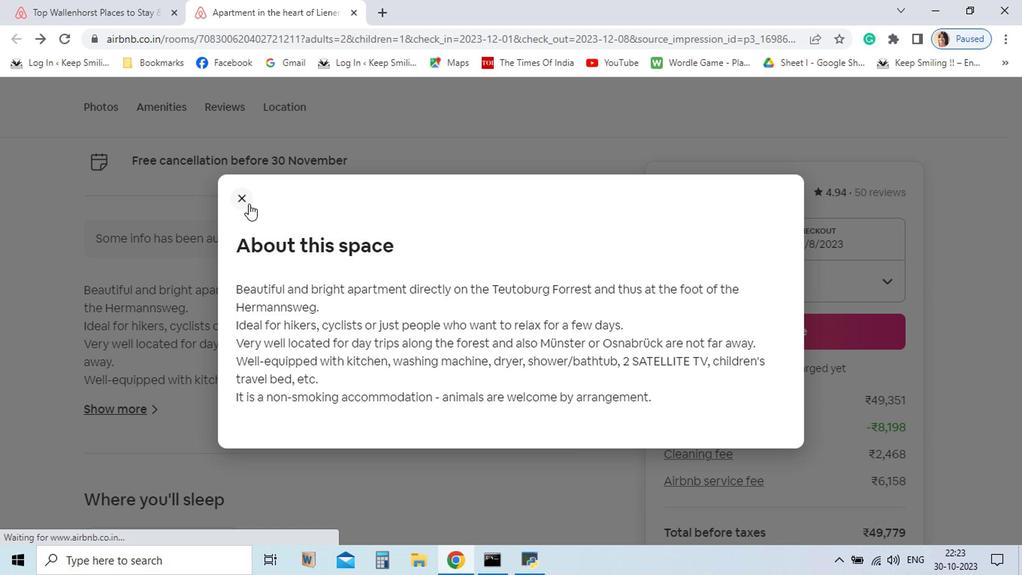 
Action: Mouse moved to (867, 529)
Screenshot: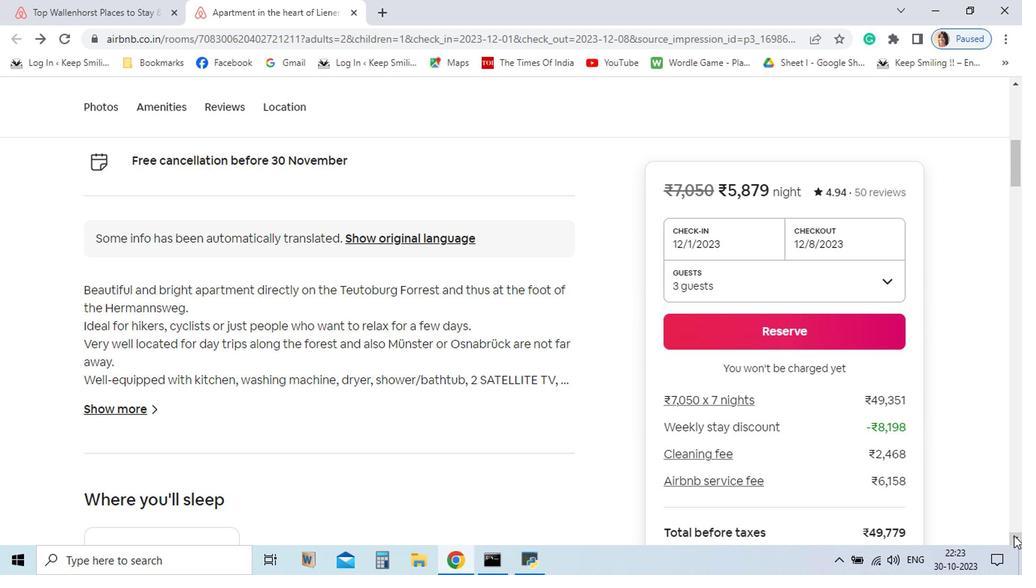 
Action: Mouse pressed left at (867, 529)
Screenshot: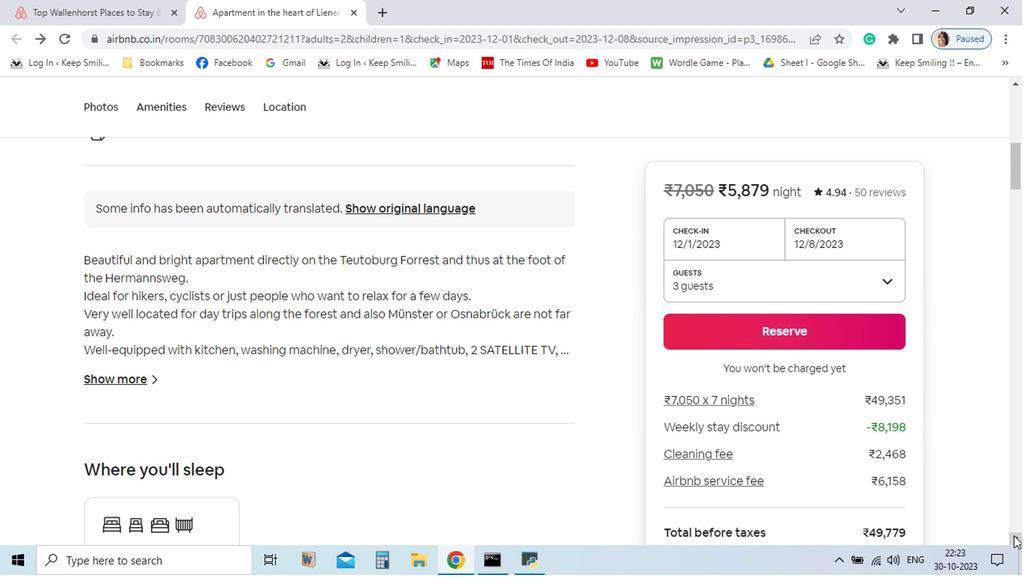 
Action: Mouse pressed left at (867, 529)
Screenshot: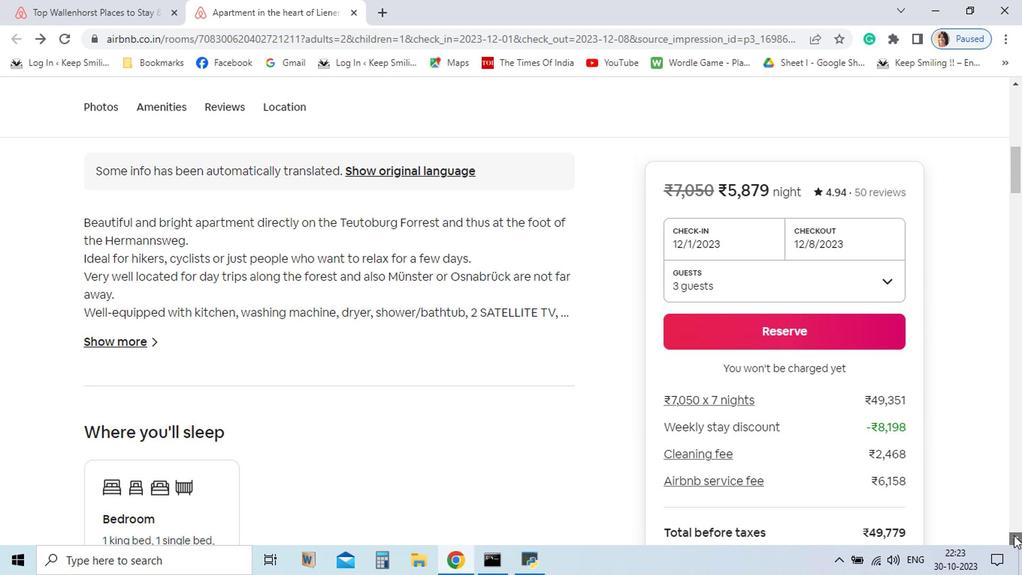 
Action: Mouse pressed left at (867, 529)
Screenshot: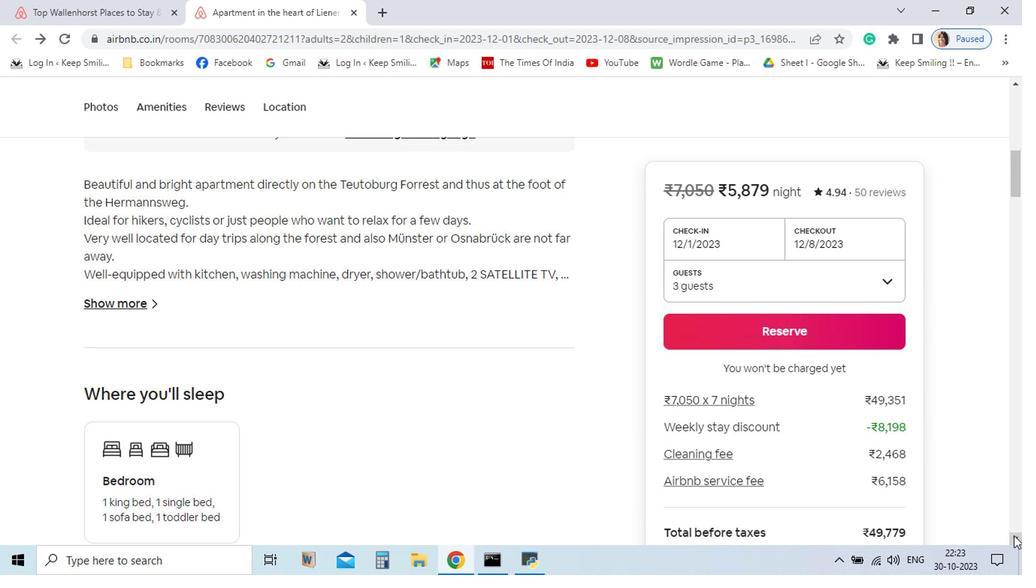 
Action: Mouse pressed left at (867, 529)
Screenshot: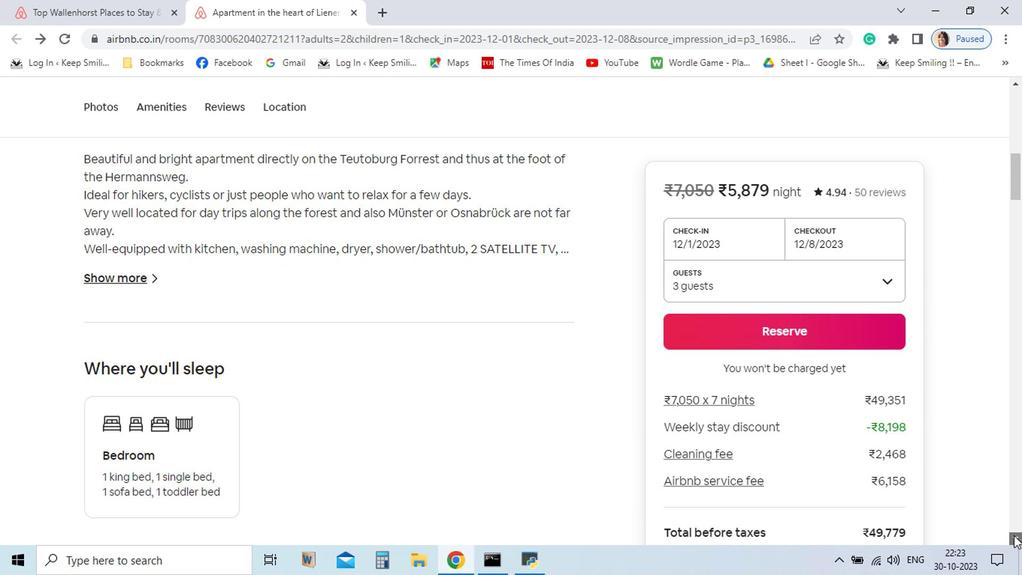 
Action: Mouse pressed left at (867, 529)
Screenshot: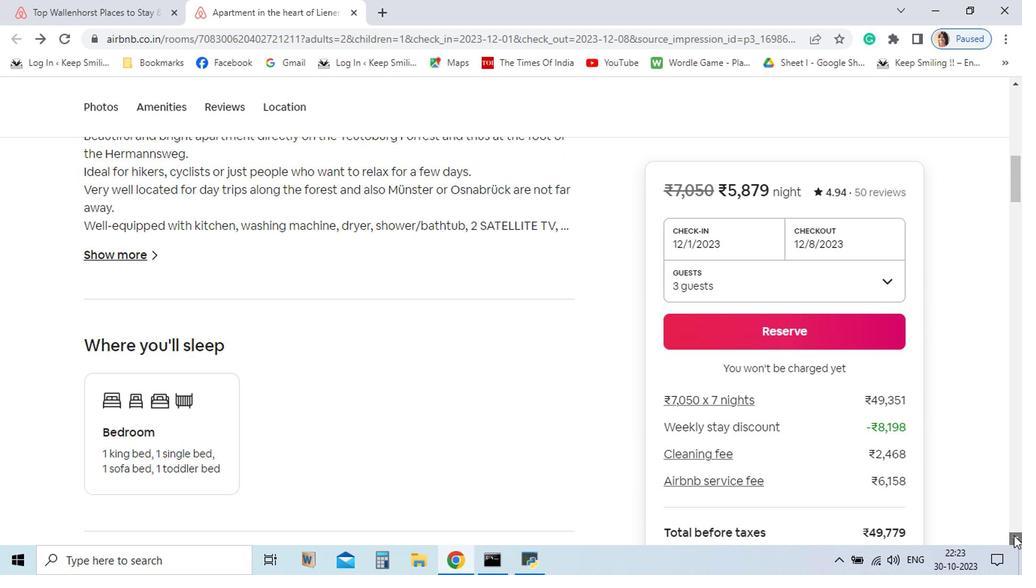 
Action: Mouse pressed left at (867, 529)
Screenshot: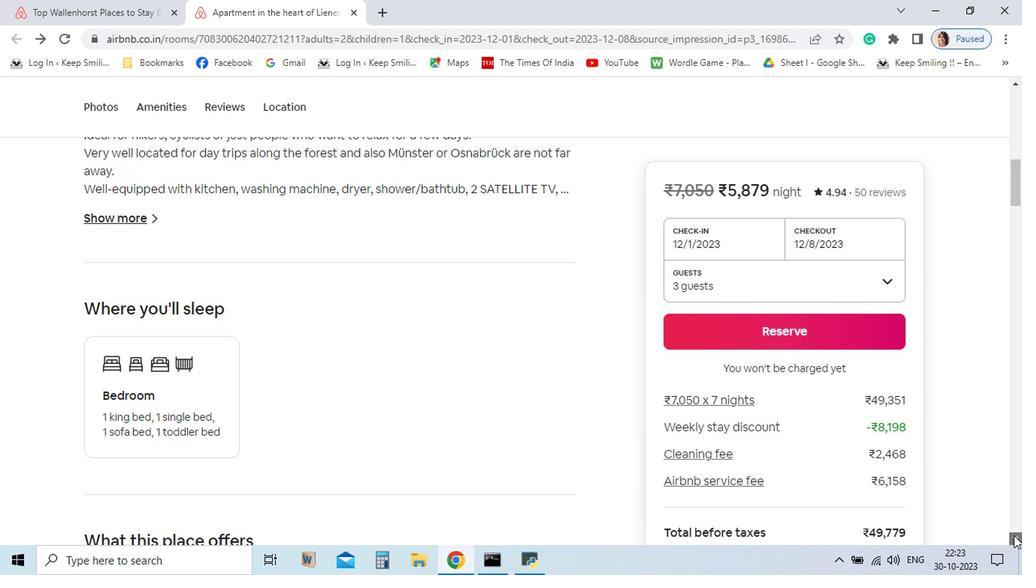 
Action: Mouse pressed left at (867, 529)
Screenshot: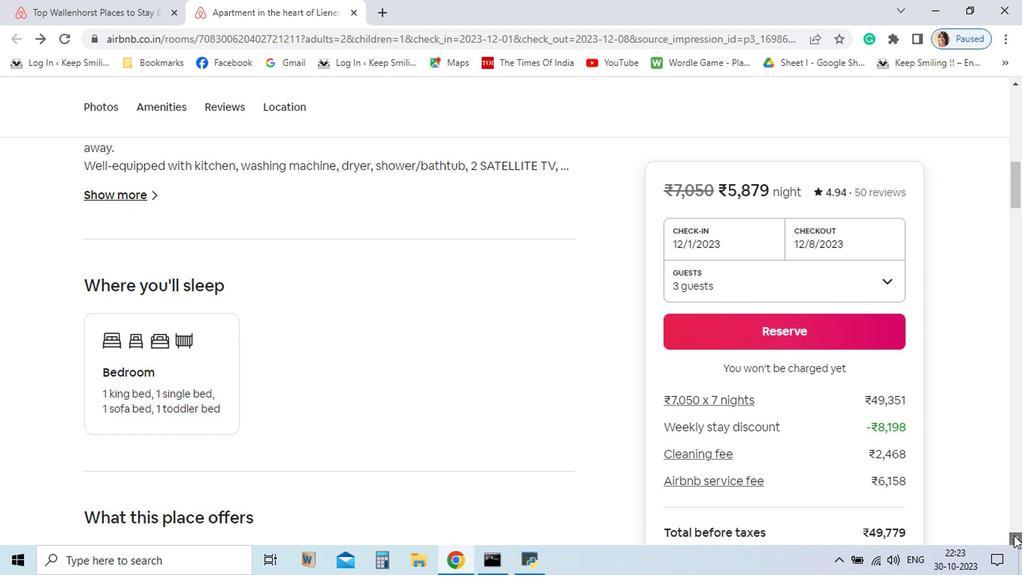 
Action: Mouse pressed left at (867, 529)
Screenshot: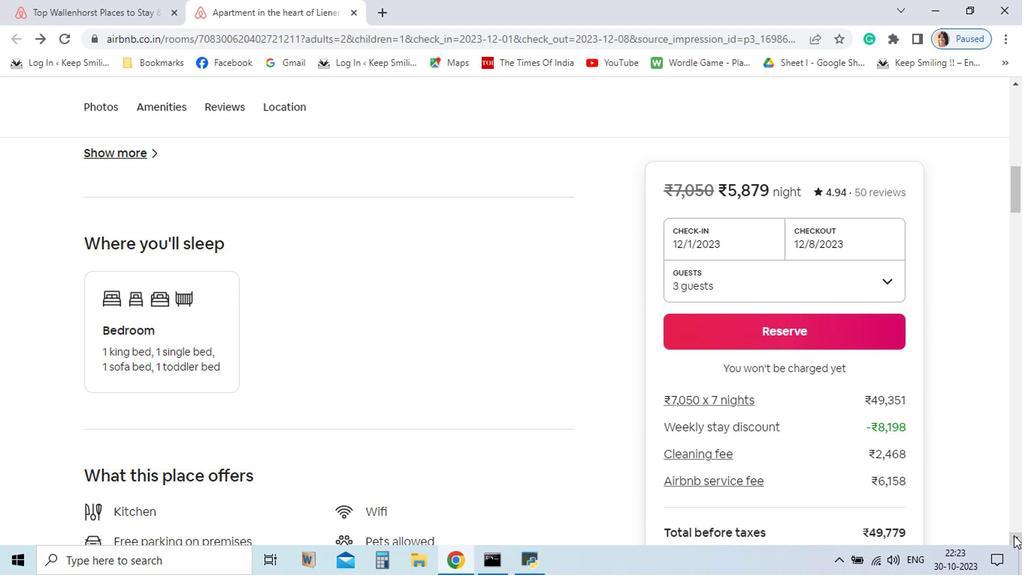 
Action: Mouse pressed left at (867, 529)
Screenshot: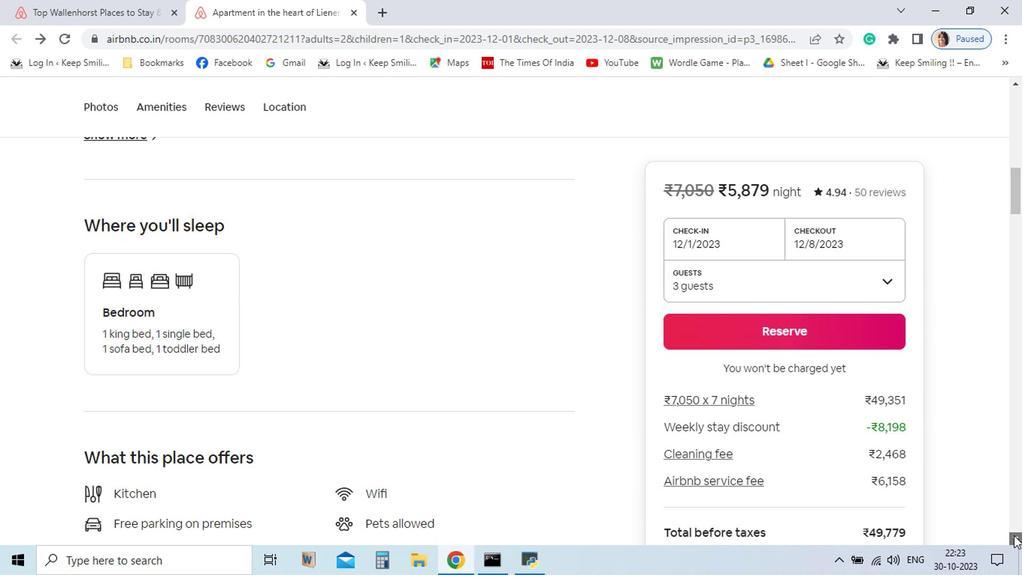 
Action: Mouse pressed left at (867, 529)
Screenshot: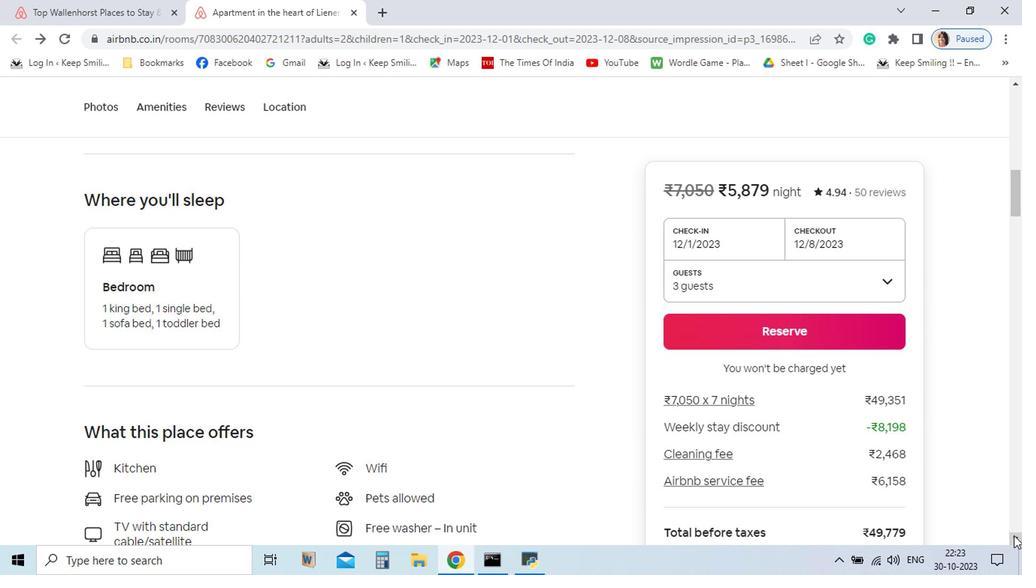 
Action: Mouse pressed left at (867, 529)
Screenshot: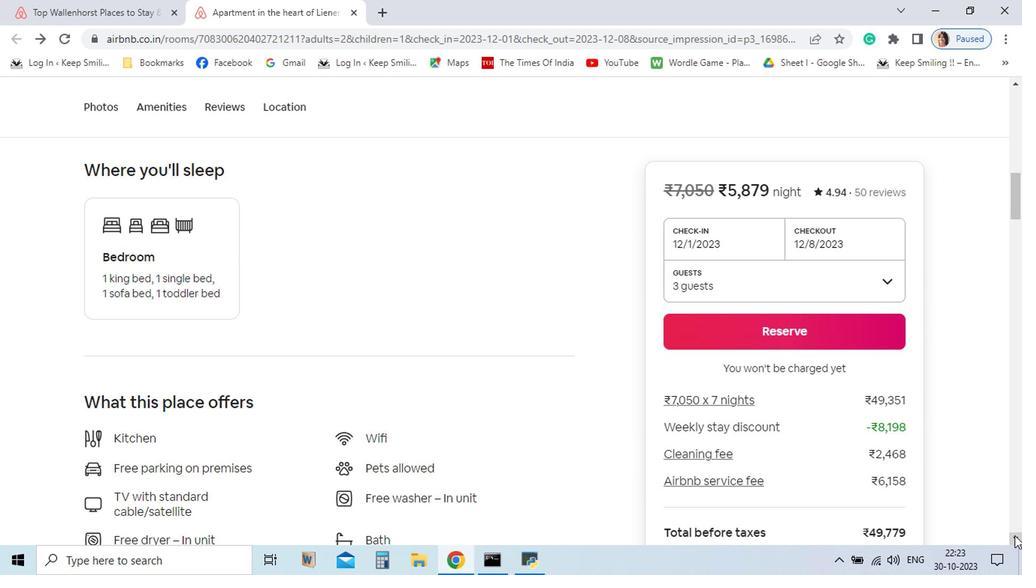 
Action: Mouse moved to (867, 529)
Screenshot: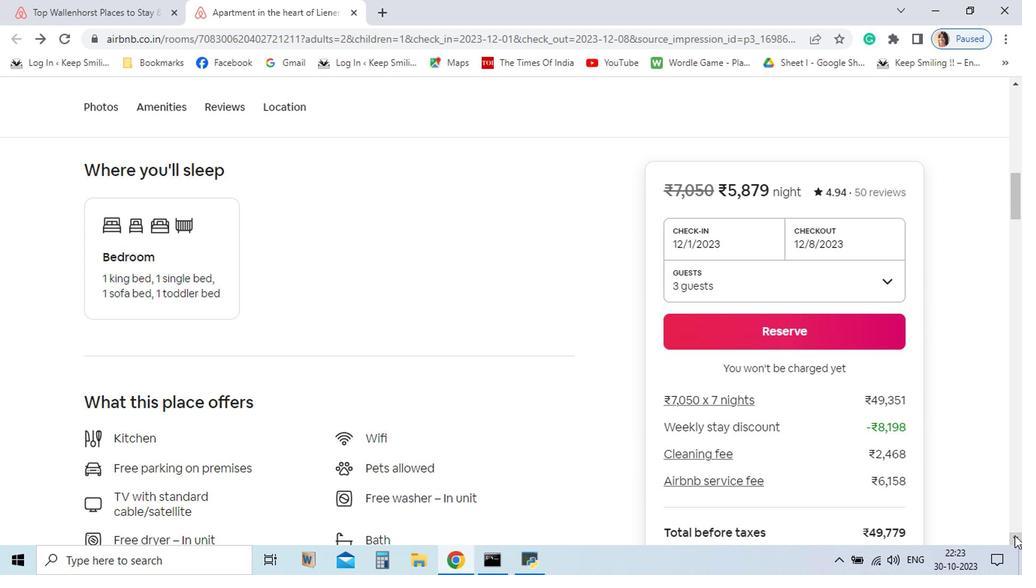 
Action: Mouse pressed left at (867, 529)
Screenshot: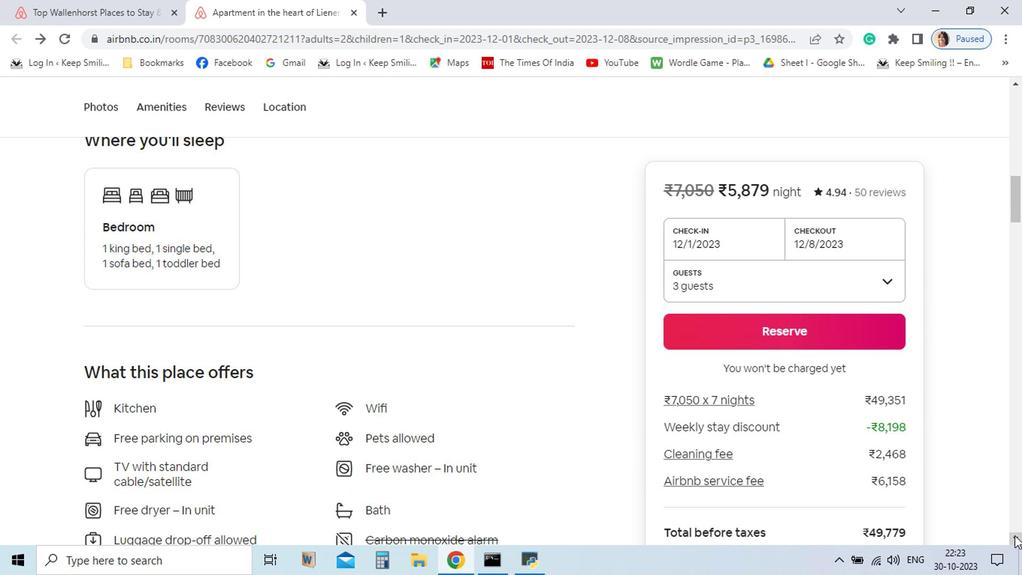 
Action: Mouse pressed left at (867, 529)
Screenshot: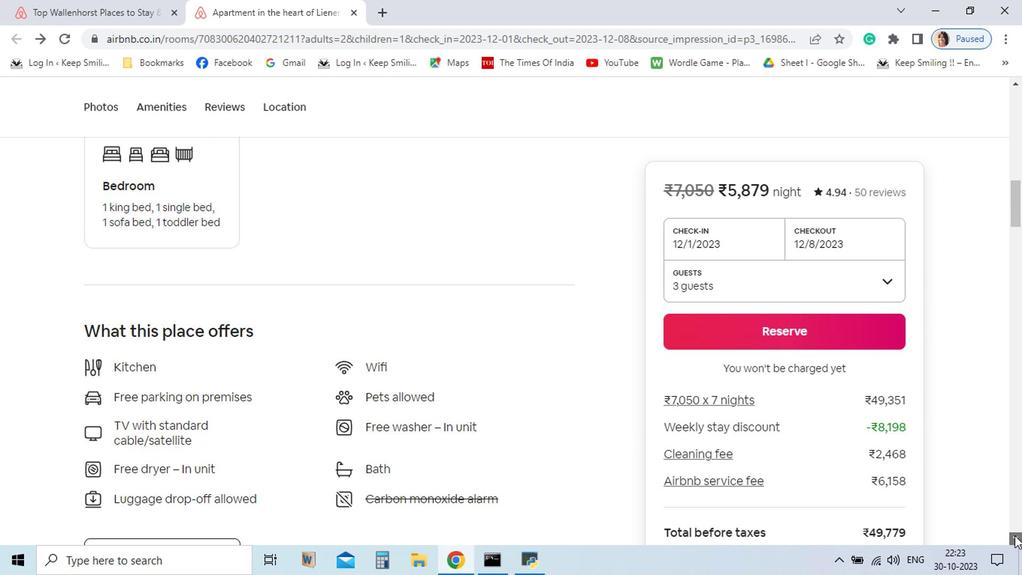 
Action: Mouse pressed left at (867, 529)
Screenshot: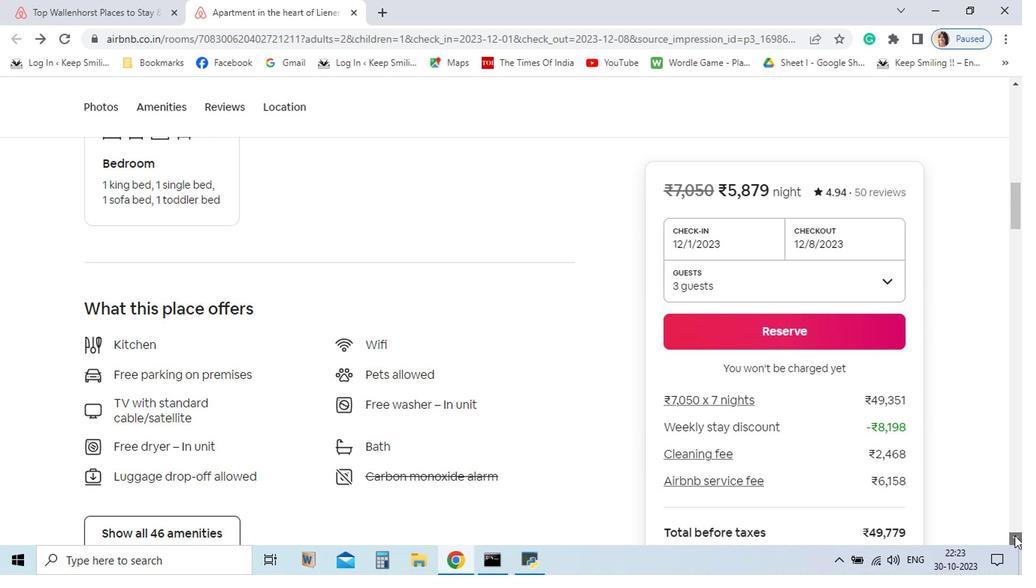 
Action: Mouse pressed left at (867, 529)
Screenshot: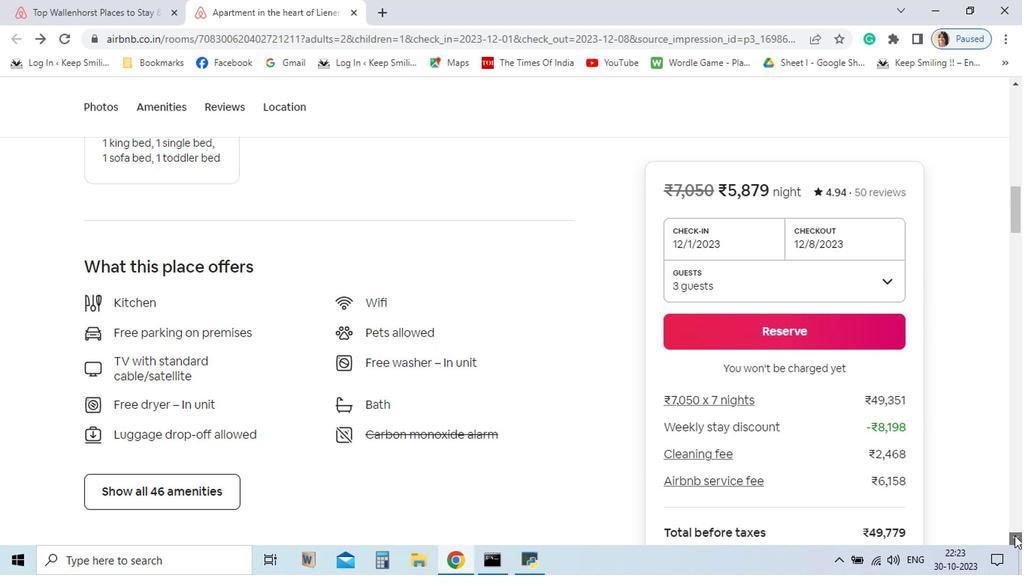 
Action: Mouse pressed left at (867, 529)
Screenshot: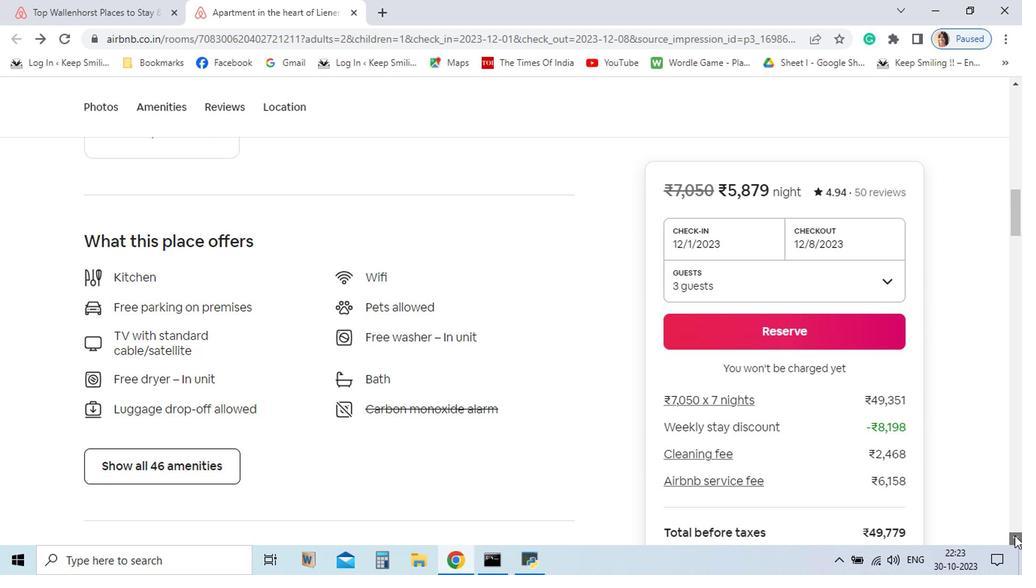 
Action: Mouse pressed left at (867, 529)
Screenshot: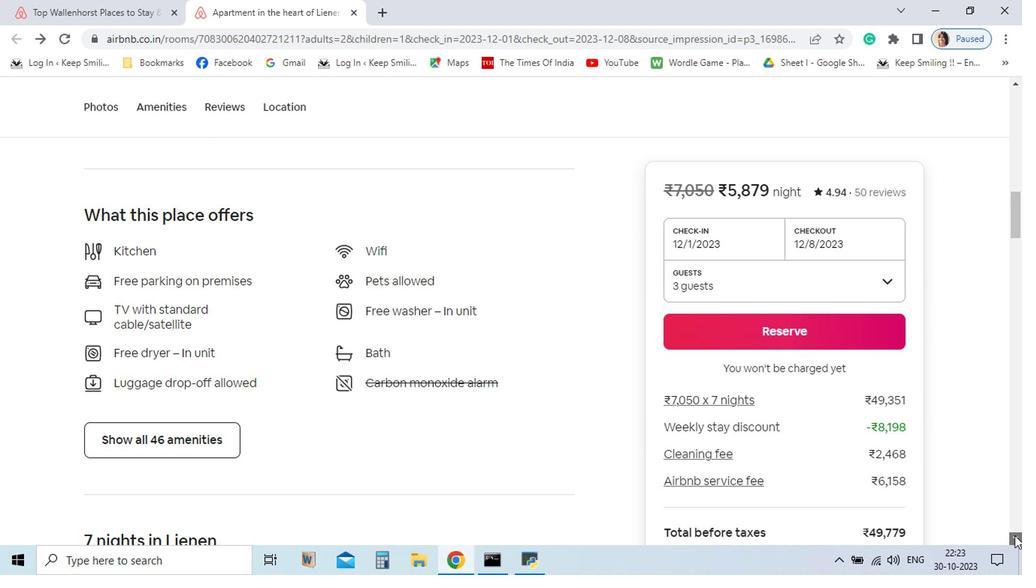 
Action: Mouse pressed left at (867, 529)
Screenshot: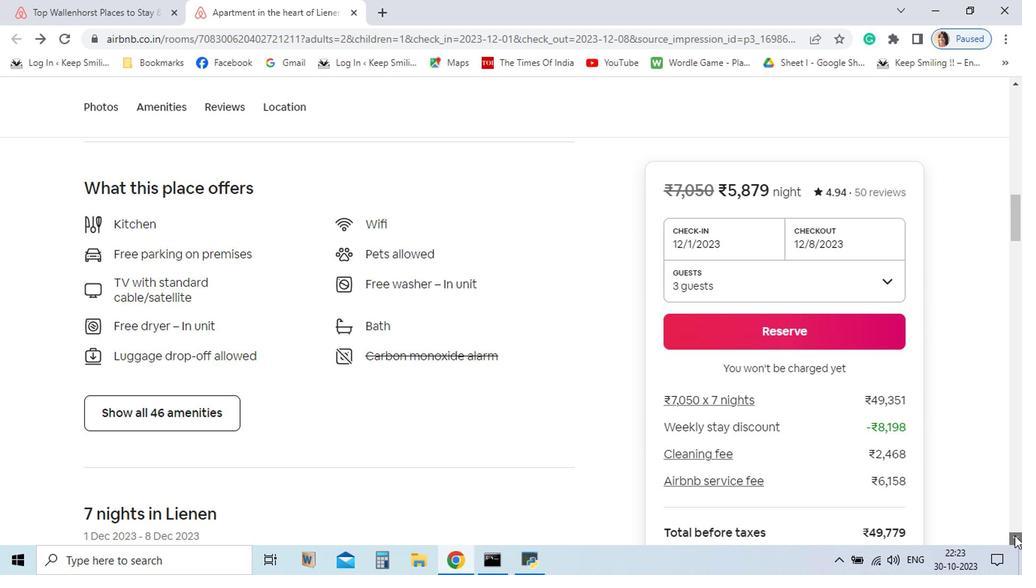 
Action: Mouse pressed left at (867, 529)
Screenshot: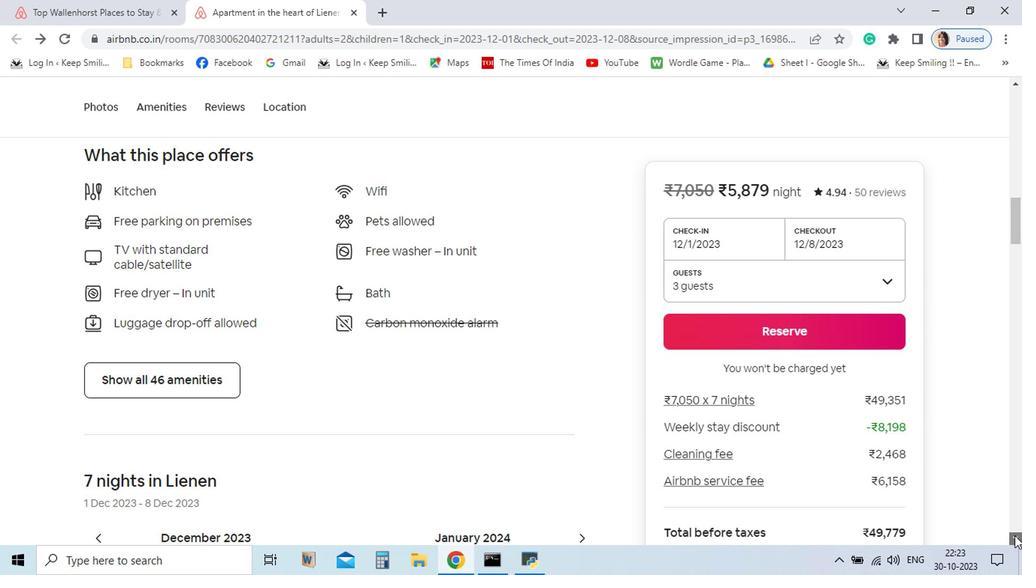 
Action: Mouse pressed left at (867, 529)
Screenshot: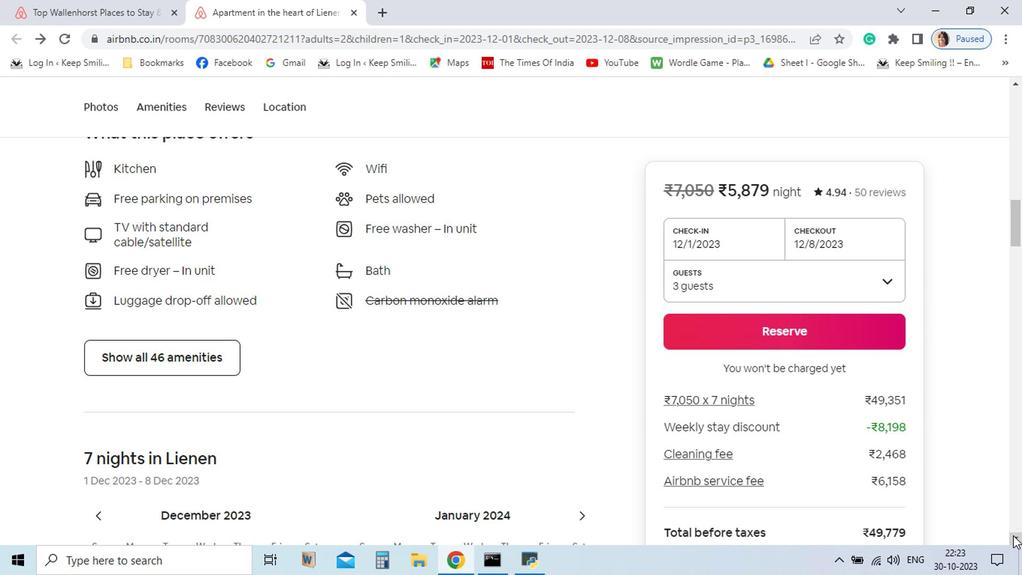
Action: Mouse moved to (252, 407)
Screenshot: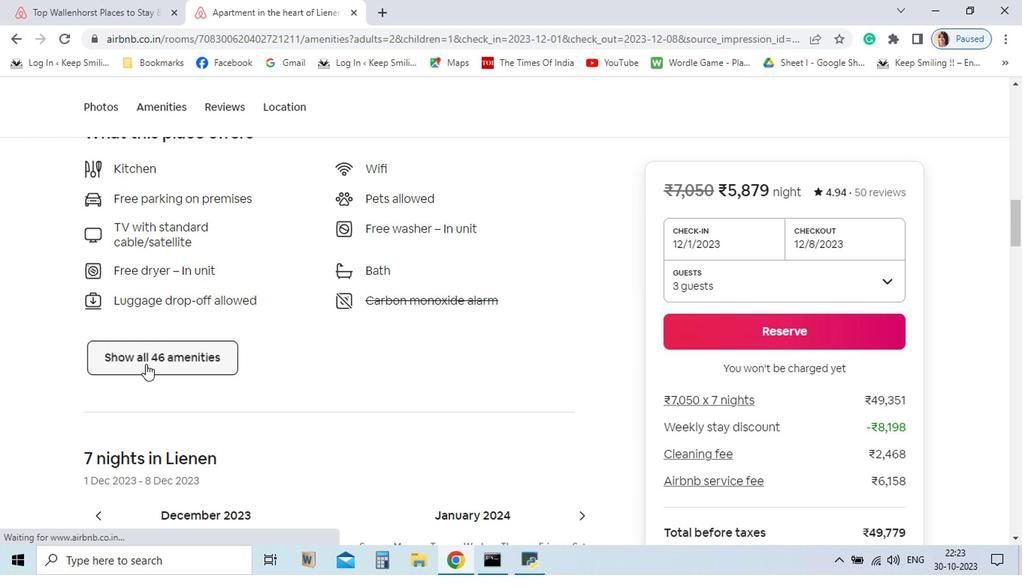 
Action: Mouse pressed left at (252, 407)
Screenshot: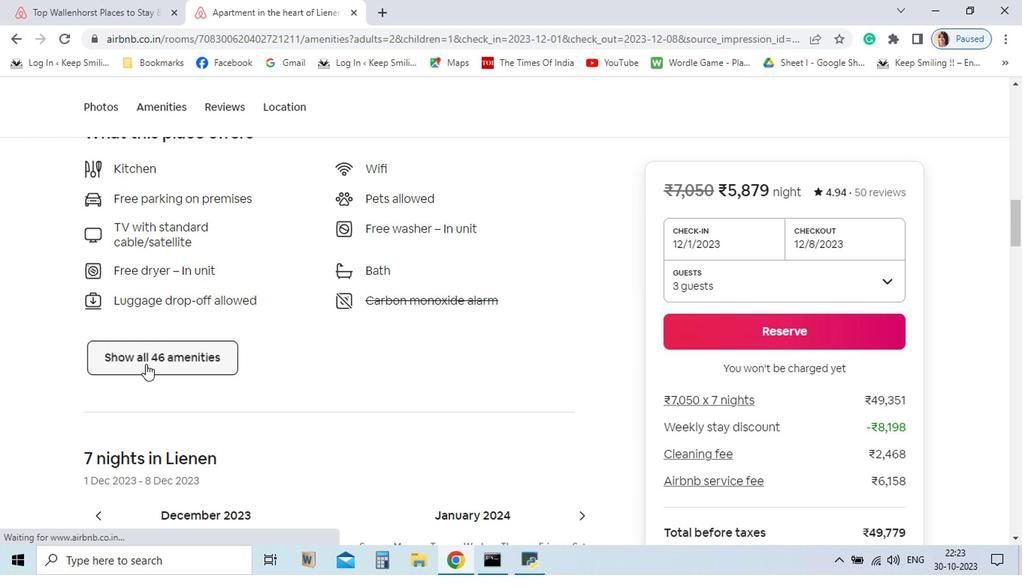 
Action: Mouse moved to (711, 509)
Screenshot: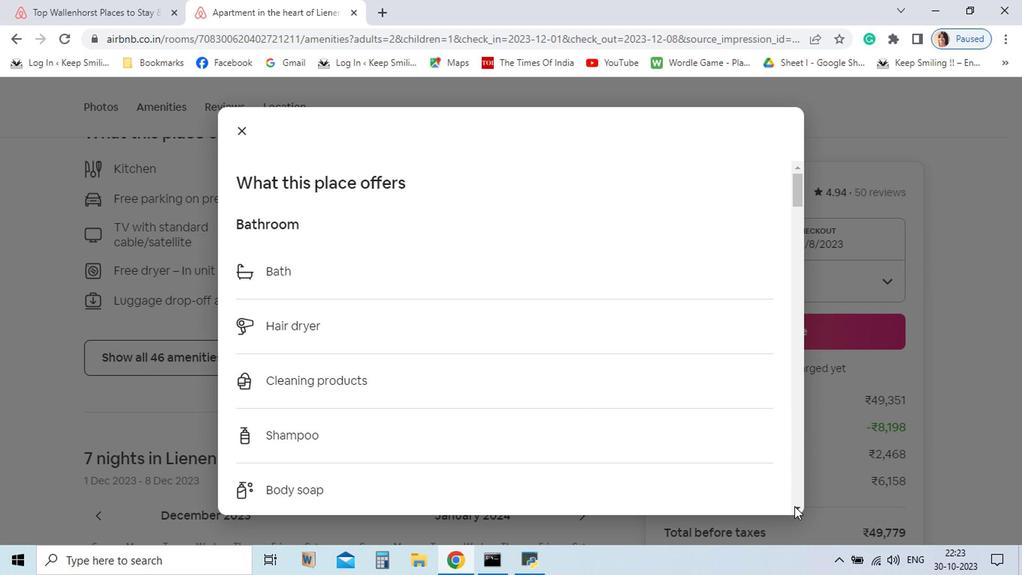 
Action: Mouse pressed left at (711, 509)
Screenshot: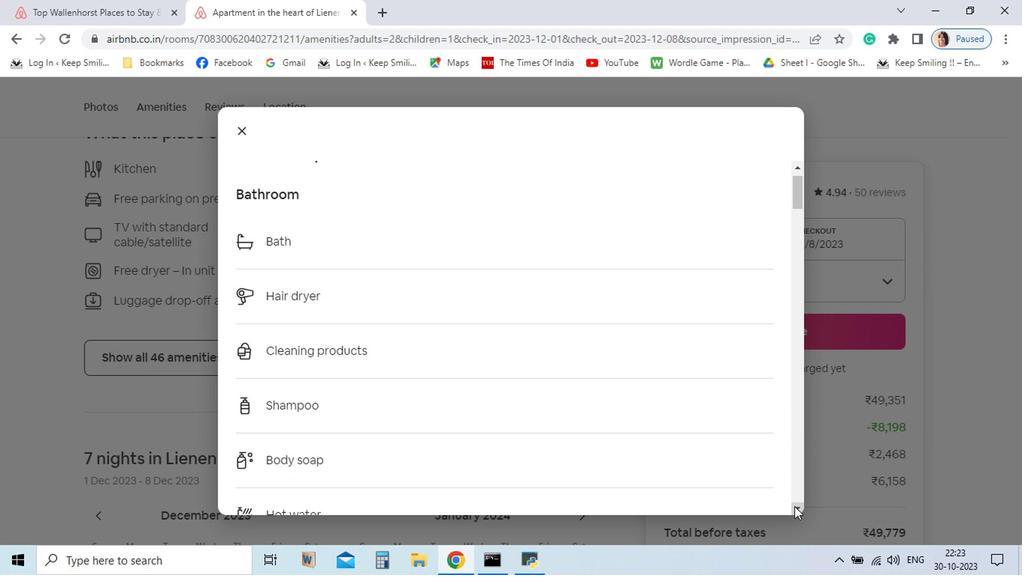 
Action: Mouse pressed left at (711, 509)
Screenshot: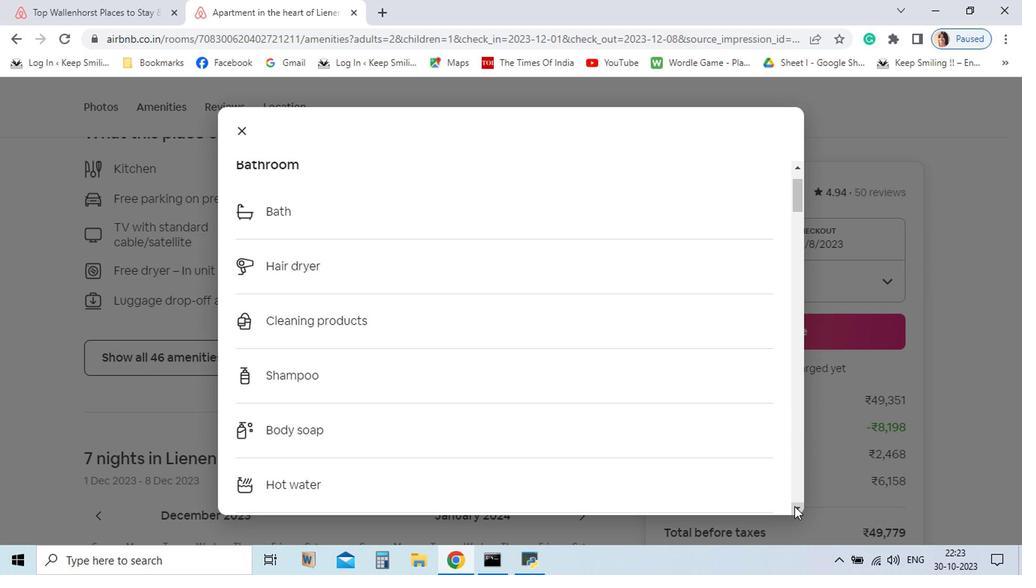 
Action: Mouse pressed left at (711, 509)
Screenshot: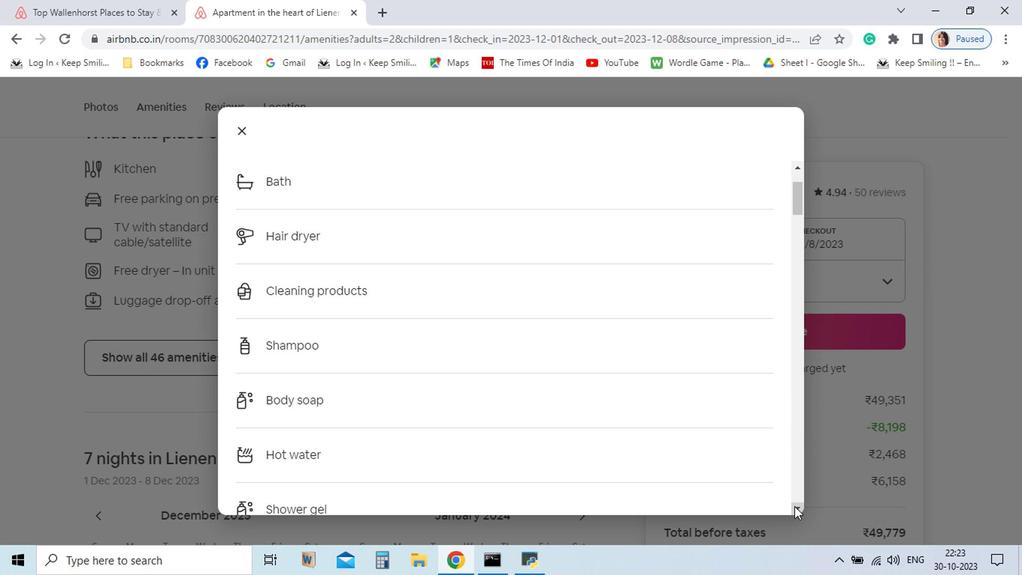 
Action: Mouse pressed left at (711, 509)
Screenshot: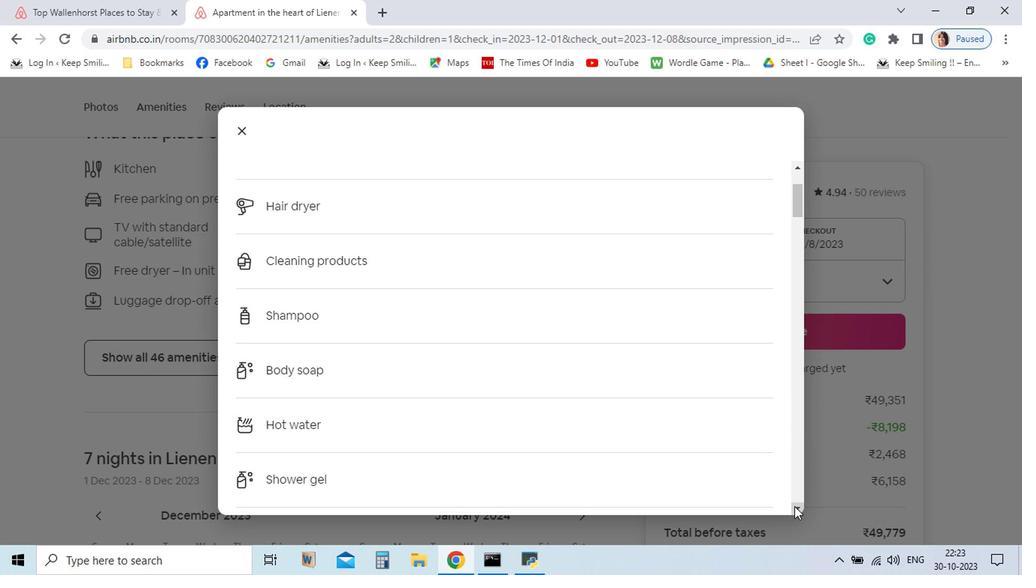 
Action: Mouse pressed left at (711, 509)
Screenshot: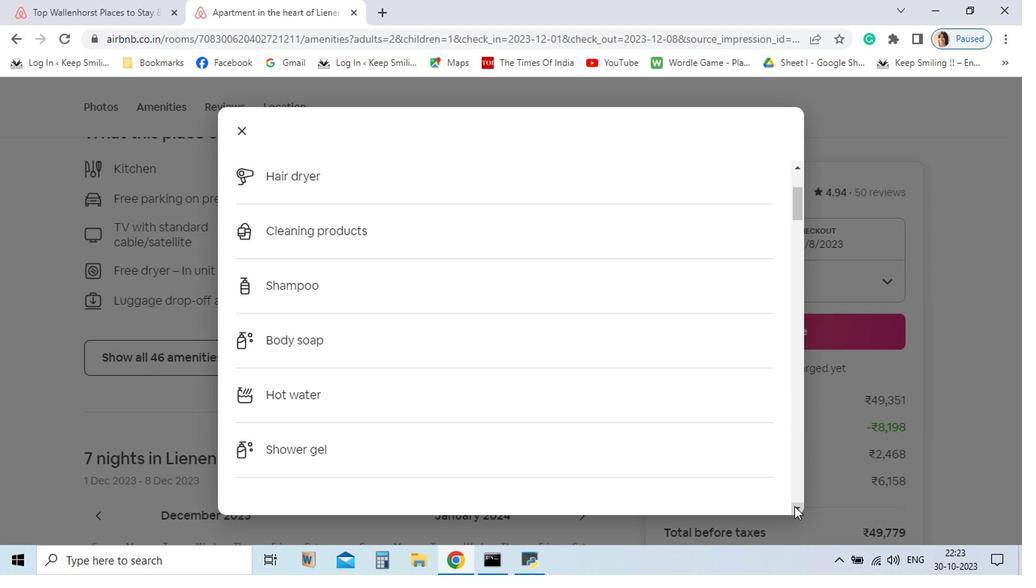 
Action: Mouse pressed left at (711, 509)
Screenshot: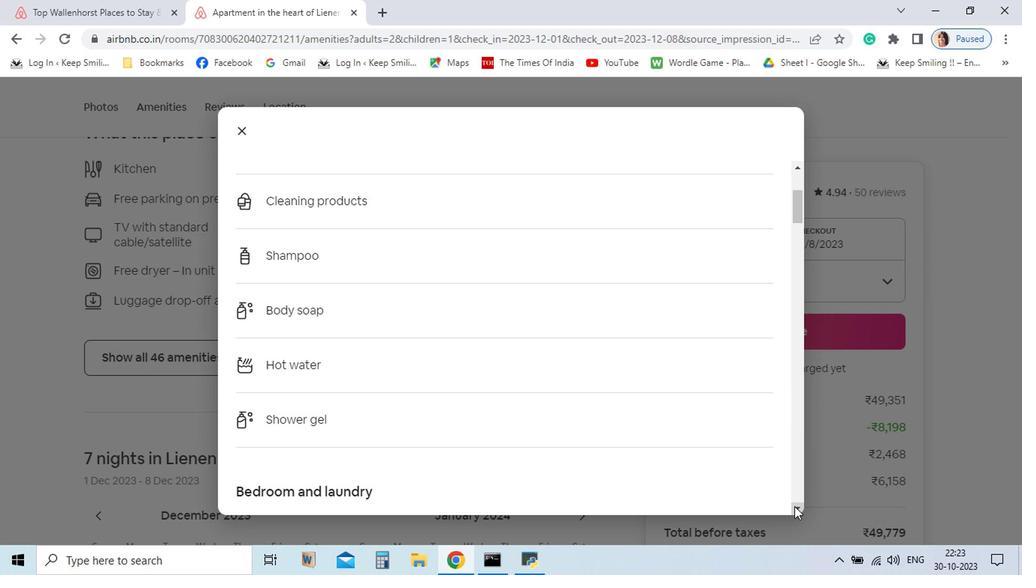 
Action: Mouse pressed left at (711, 509)
Screenshot: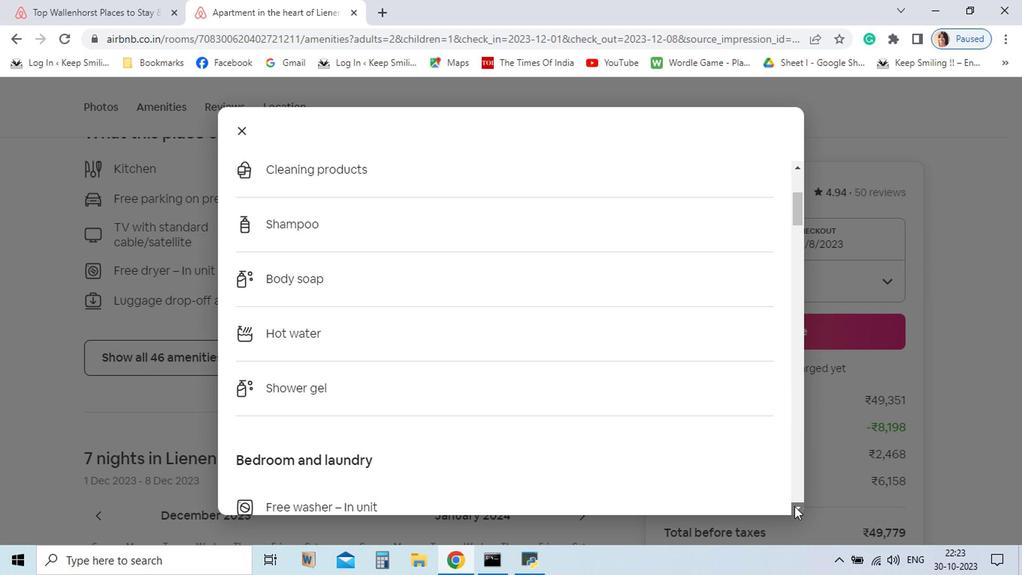 
Action: Mouse pressed left at (711, 509)
